 Task: Research Airbnb properties in Renens, Switzerland from 3rd November, 2023 to 9th November, 2023 for 2 adults.1  bedroom having 1 bed and 1 bathroom. Property type can be hotel. Booking option can be shelf check-in. Look for 3 properties as per requirement.
Action: Mouse moved to (496, 101)
Screenshot: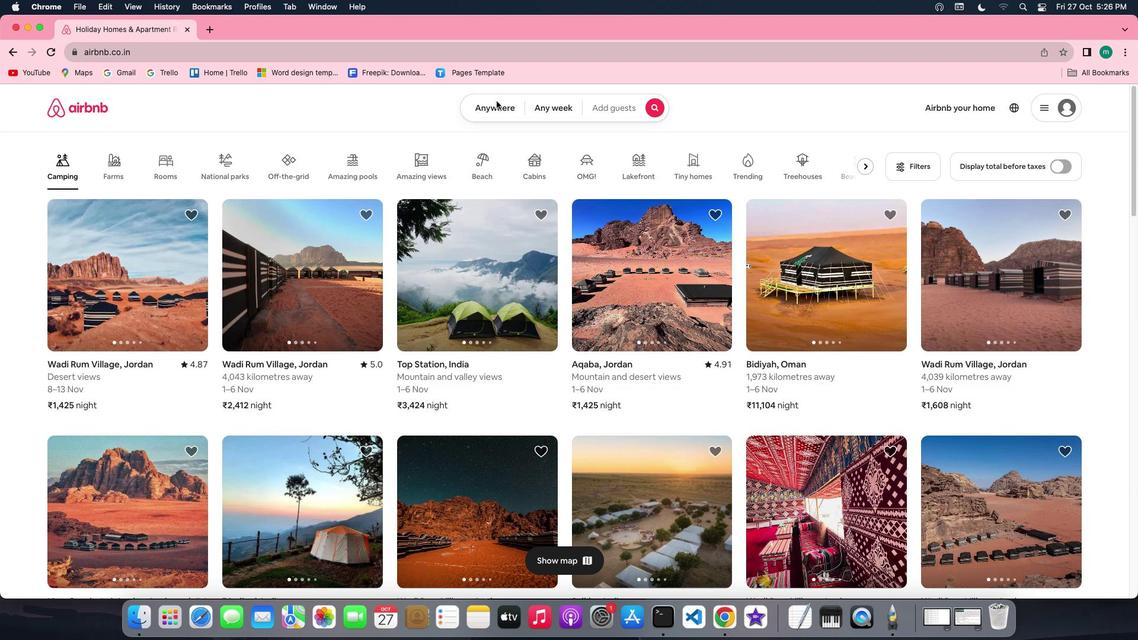 
Action: Mouse pressed left at (496, 101)
Screenshot: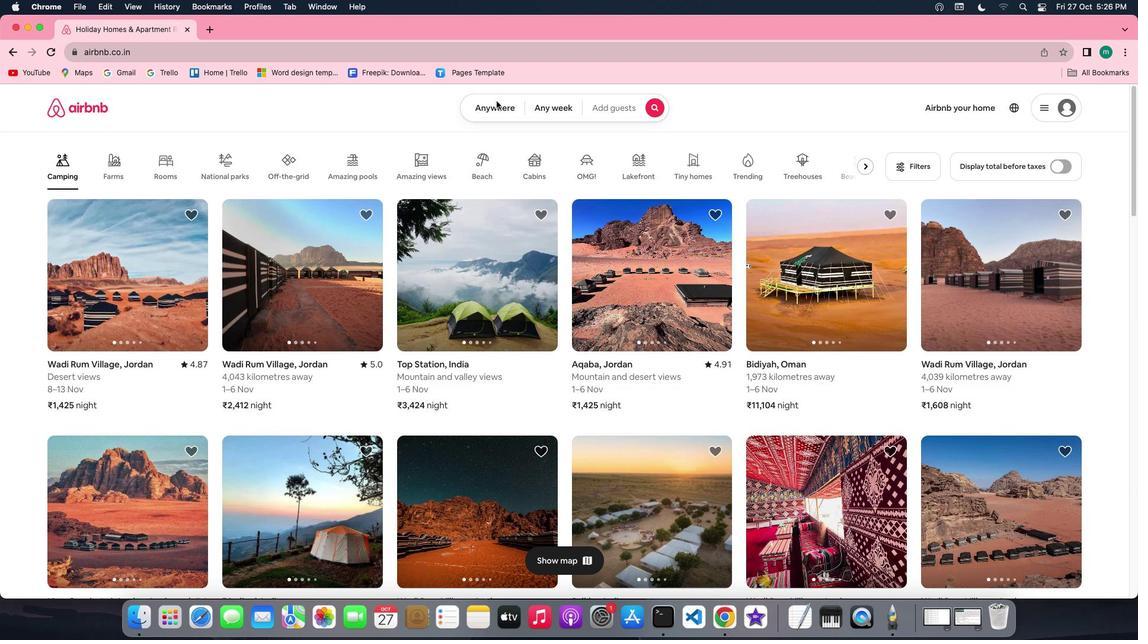 
Action: Mouse moved to (493, 104)
Screenshot: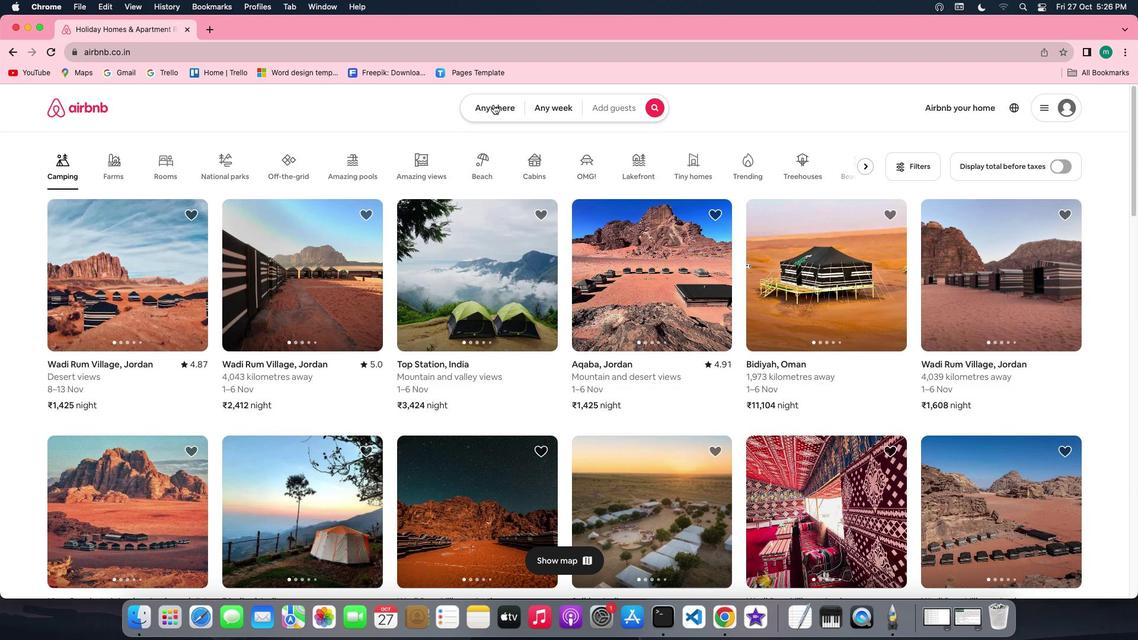 
Action: Mouse pressed left at (493, 104)
Screenshot: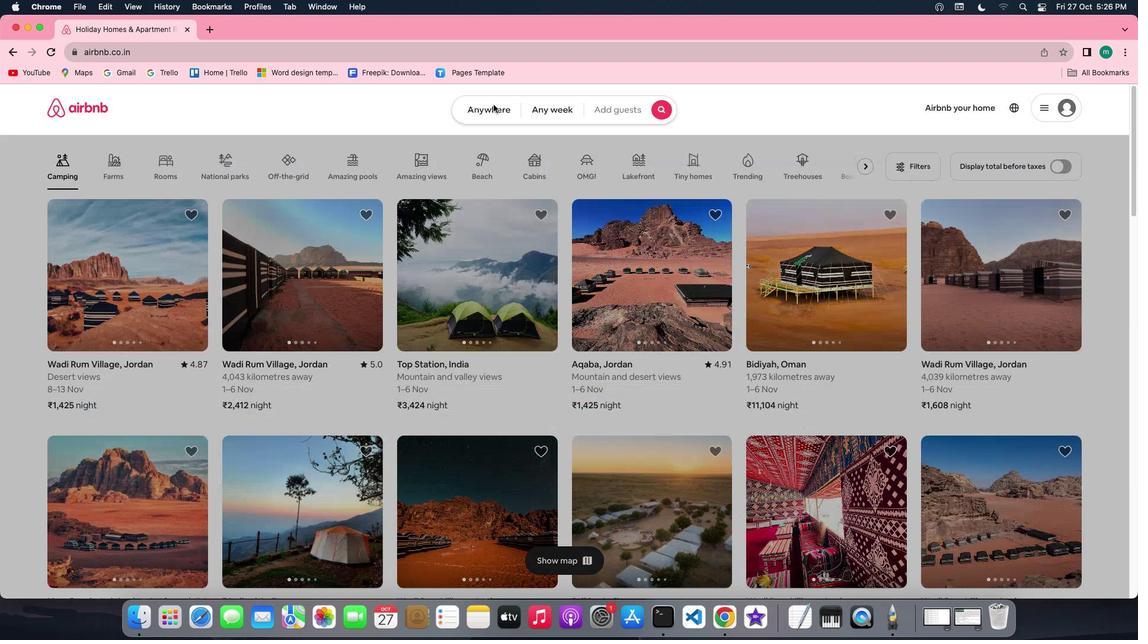 
Action: Mouse moved to (420, 157)
Screenshot: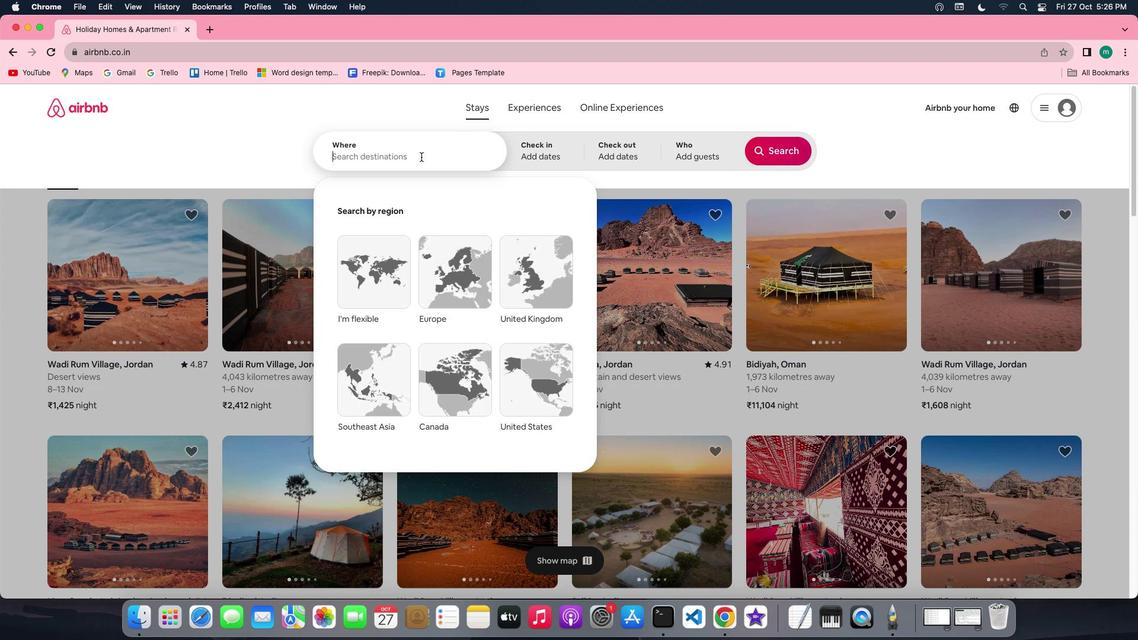 
Action: Mouse pressed left at (420, 157)
Screenshot: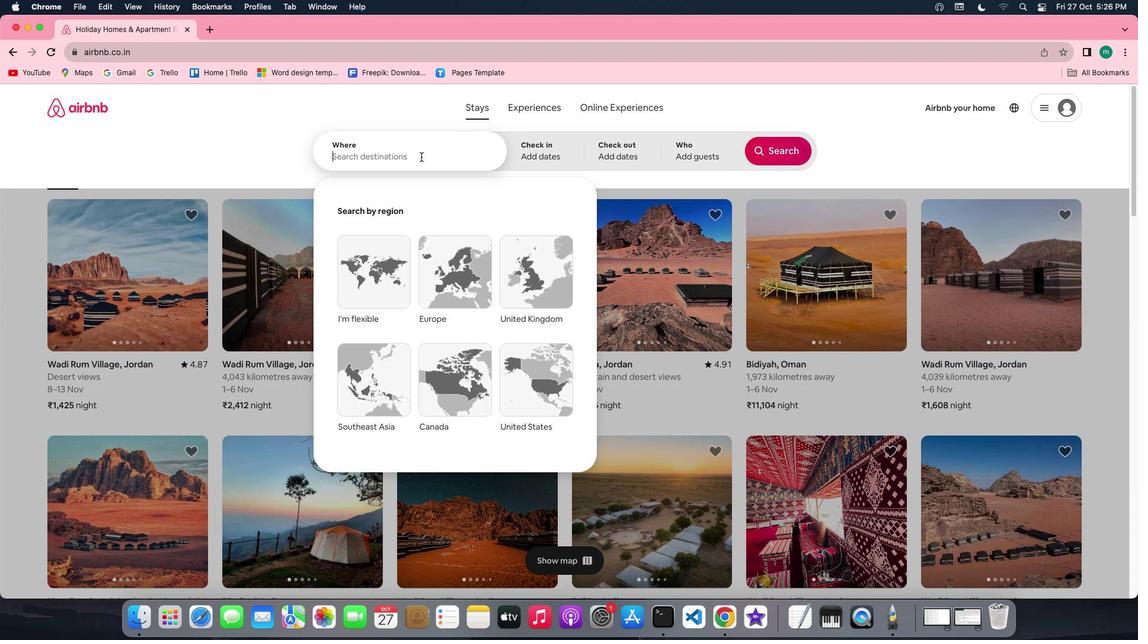 
Action: Key pressed Key.shift'R''e''n''e''n''s'','Key.spaceKey.shift'S''w''i''t''z''e''r''l''a''n''d'
Screenshot: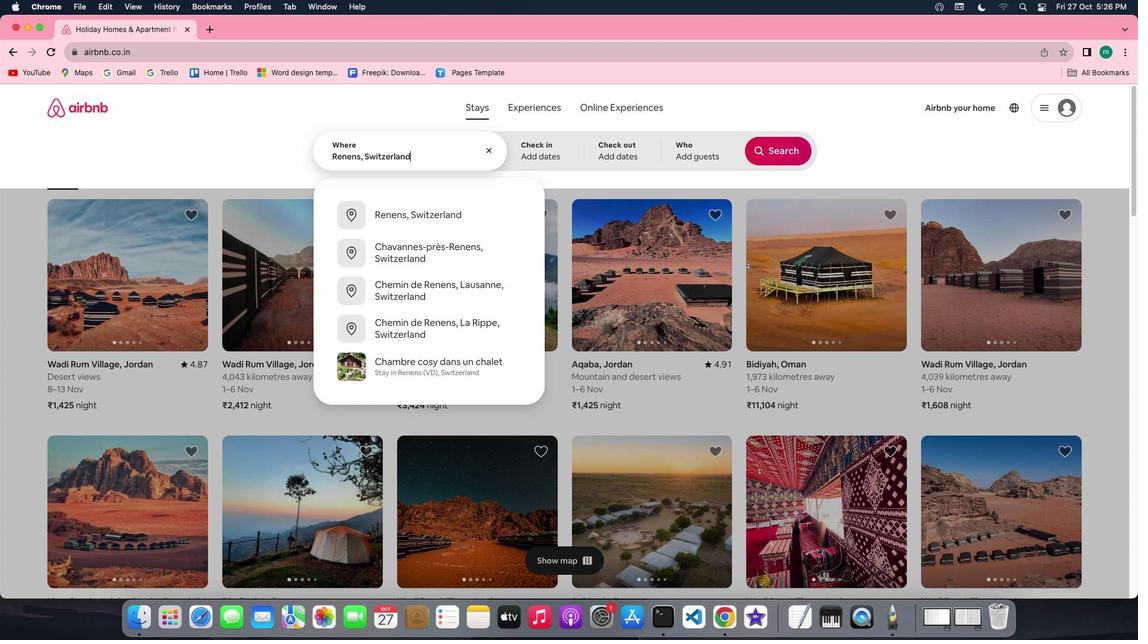 
Action: Mouse moved to (549, 158)
Screenshot: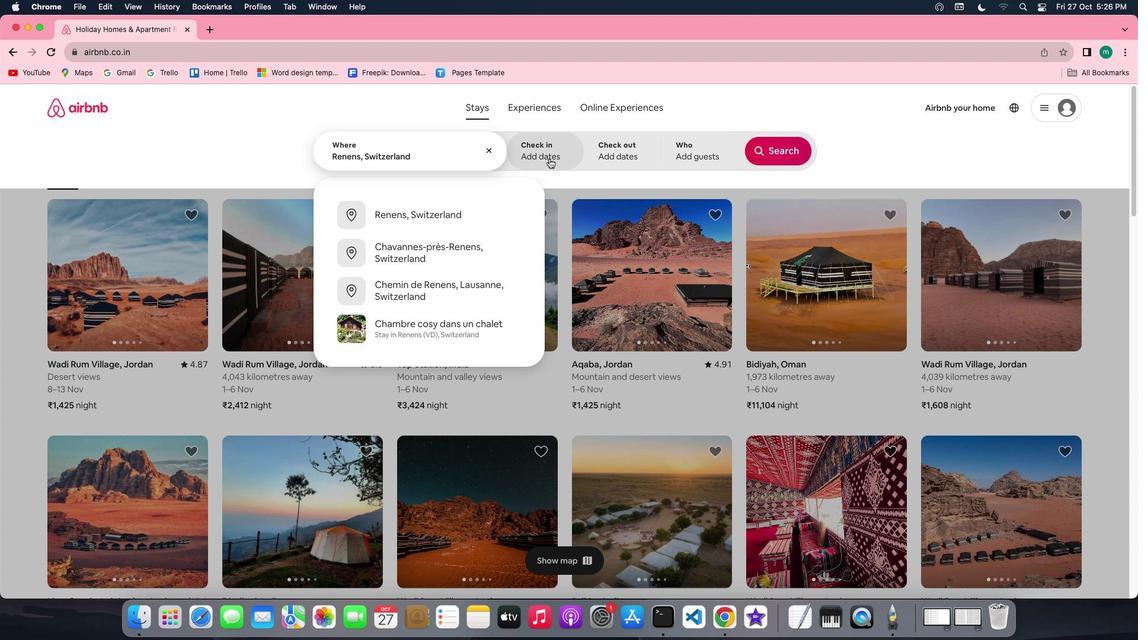 
Action: Mouse pressed left at (549, 158)
Screenshot: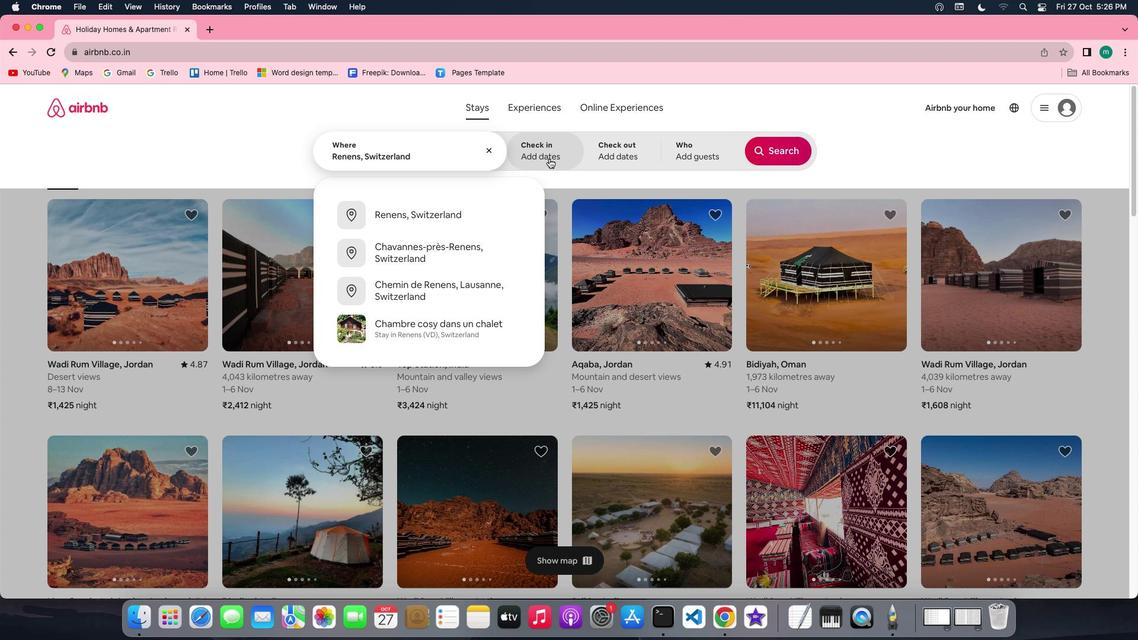 
Action: Mouse moved to (732, 292)
Screenshot: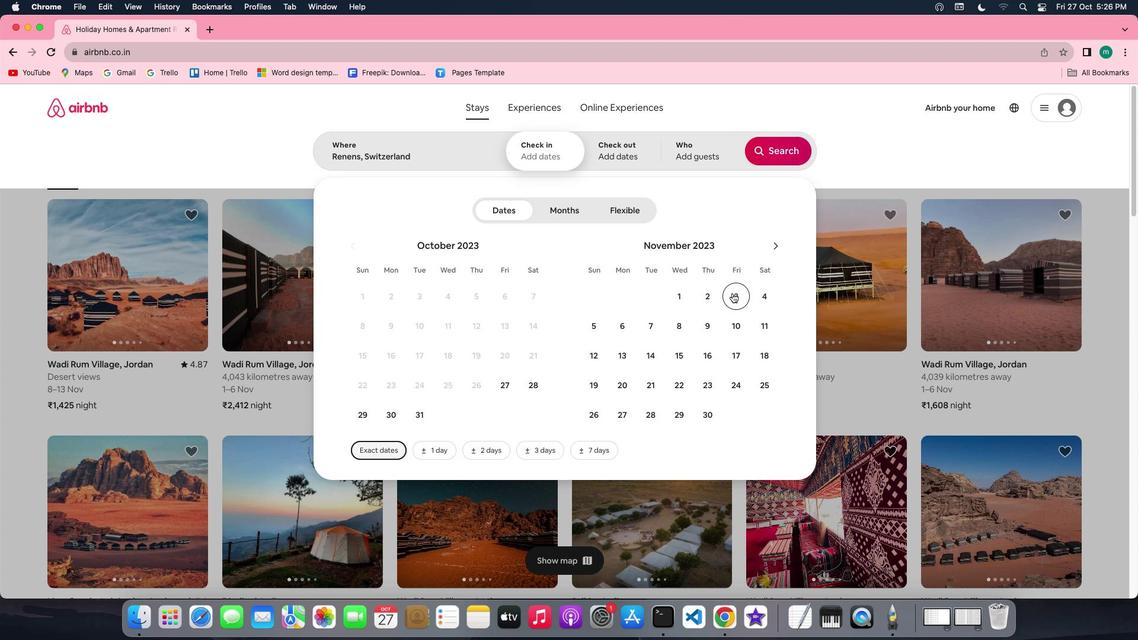 
Action: Mouse pressed left at (732, 292)
Screenshot: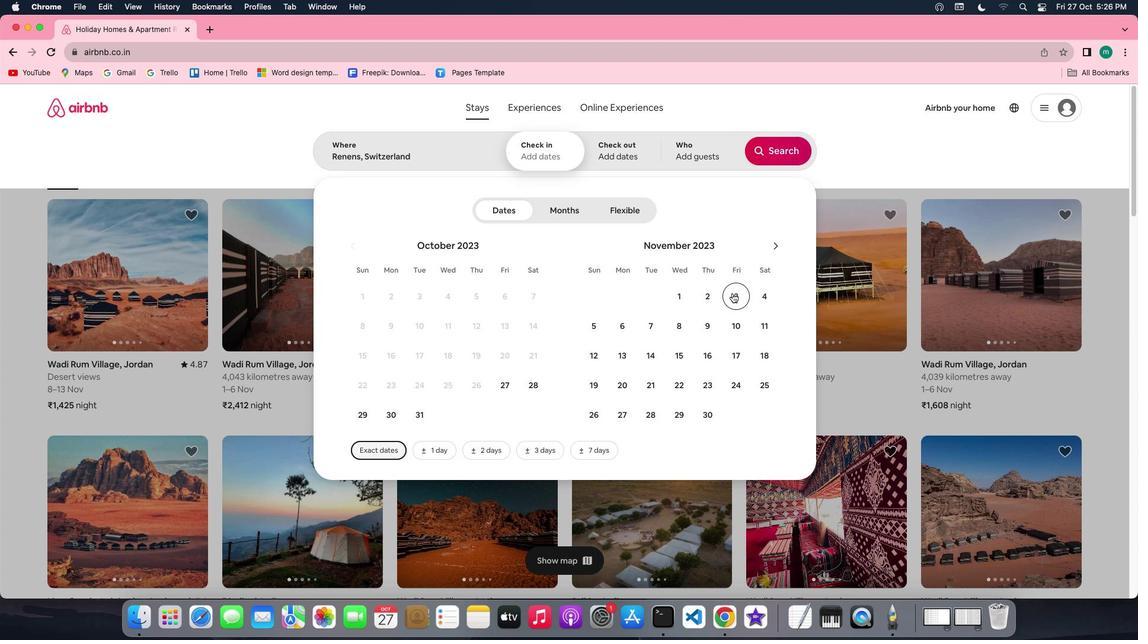 
Action: Mouse moved to (714, 322)
Screenshot: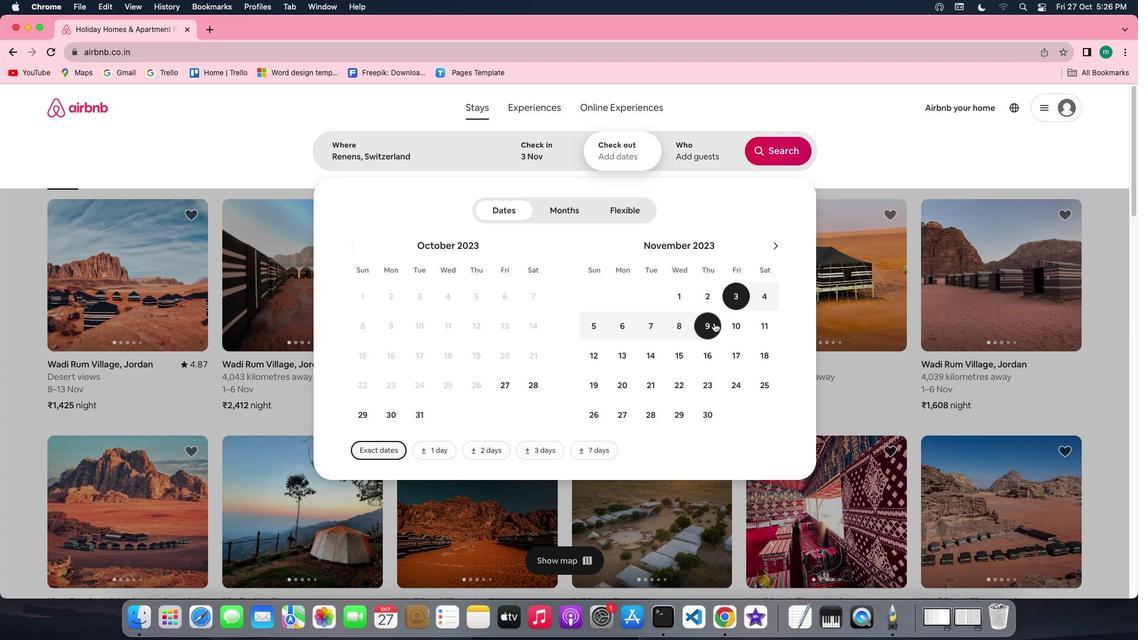 
Action: Mouse pressed left at (714, 322)
Screenshot: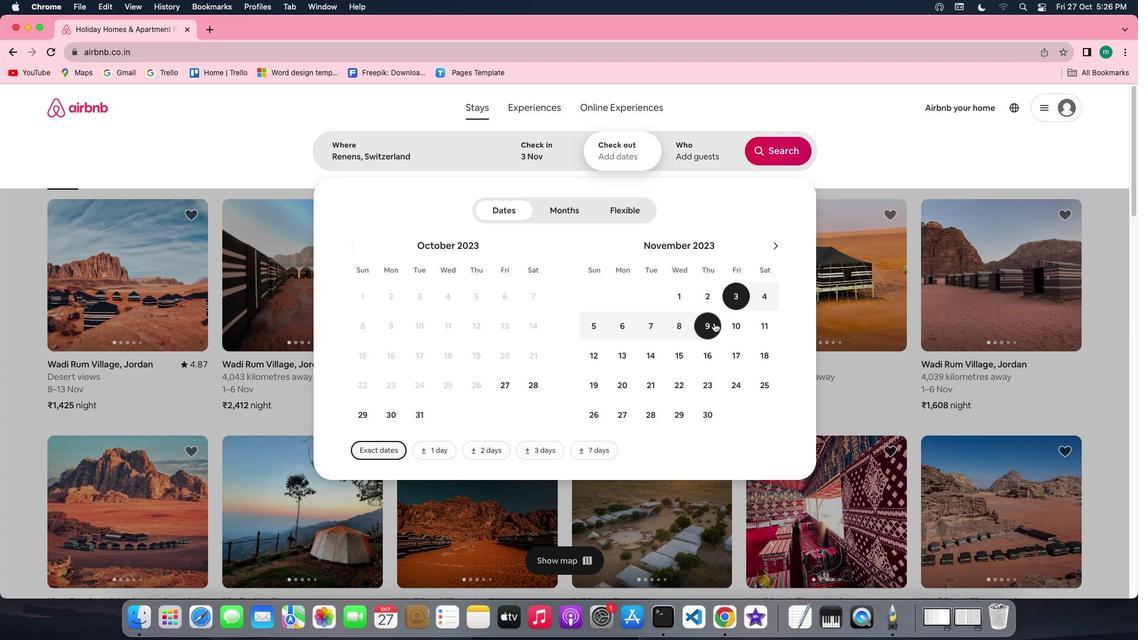 
Action: Mouse moved to (732, 159)
Screenshot: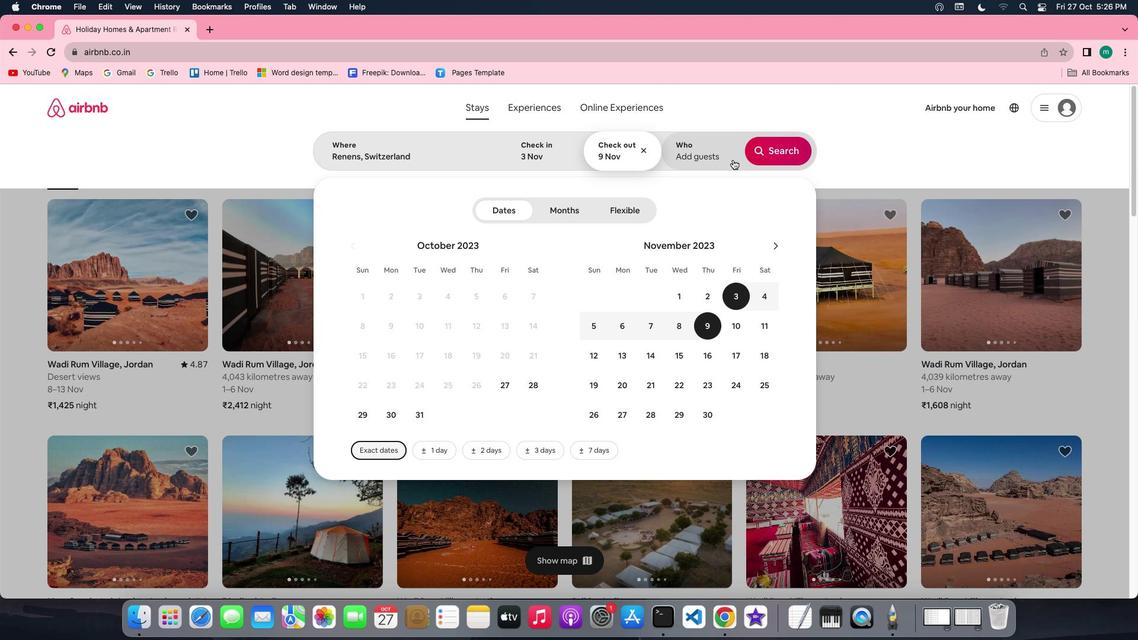 
Action: Mouse pressed left at (732, 159)
Screenshot: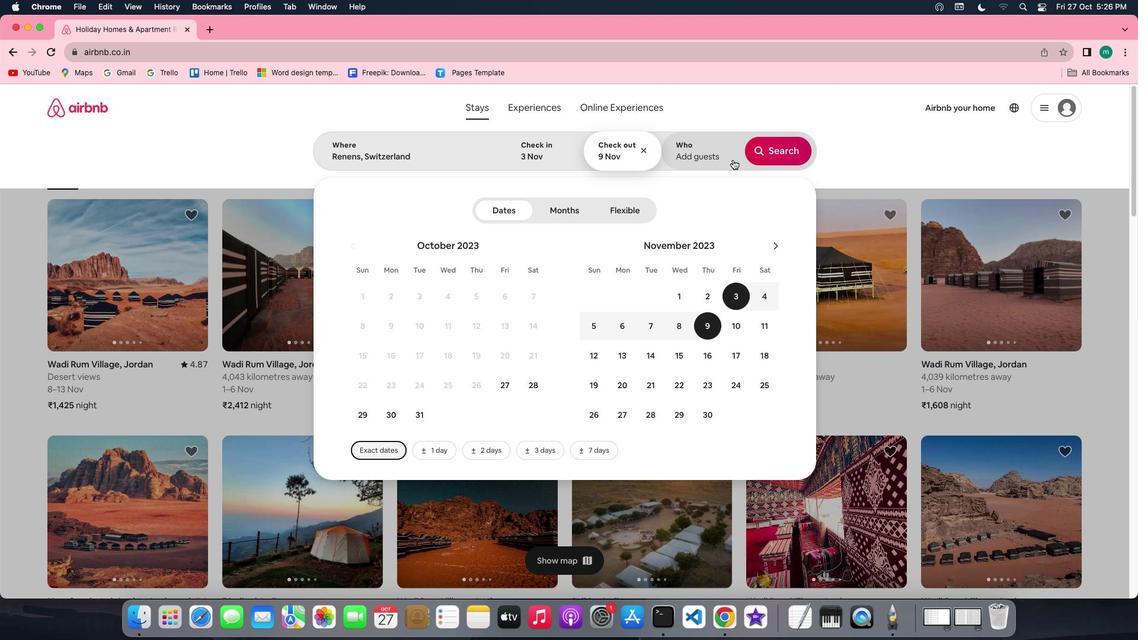 
Action: Mouse moved to (782, 216)
Screenshot: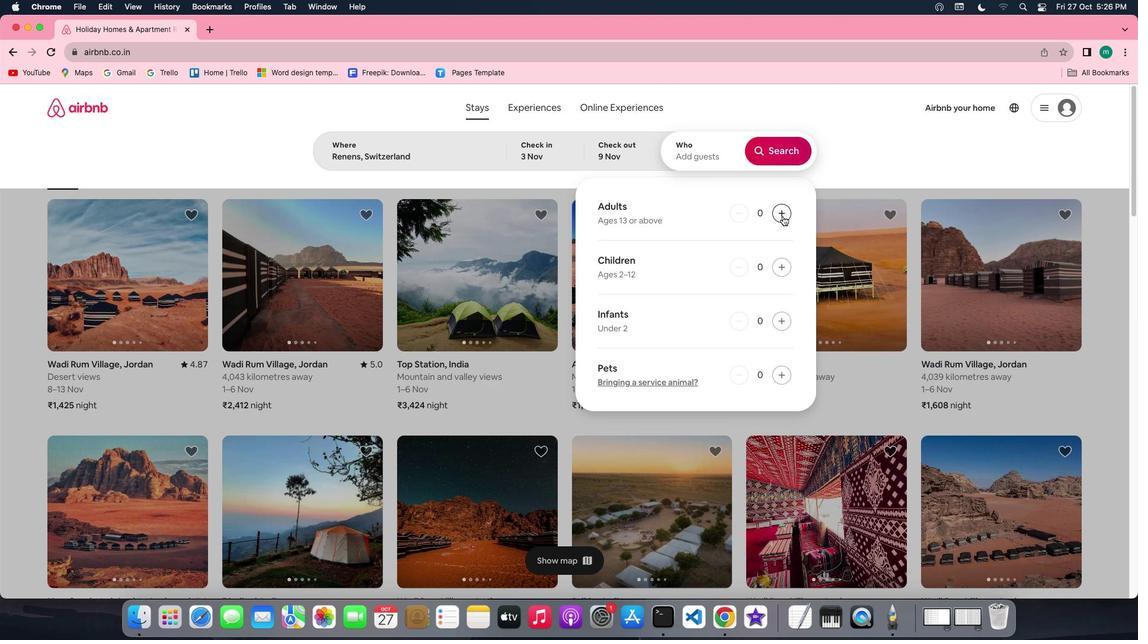 
Action: Mouse pressed left at (782, 216)
Screenshot: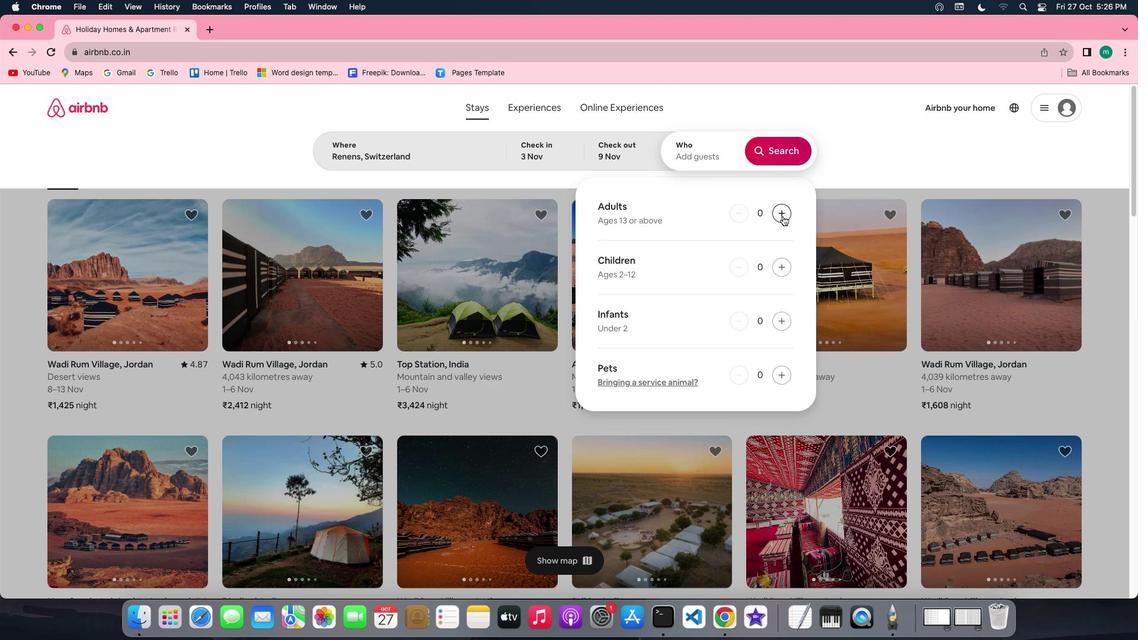 
Action: Mouse pressed left at (782, 216)
Screenshot: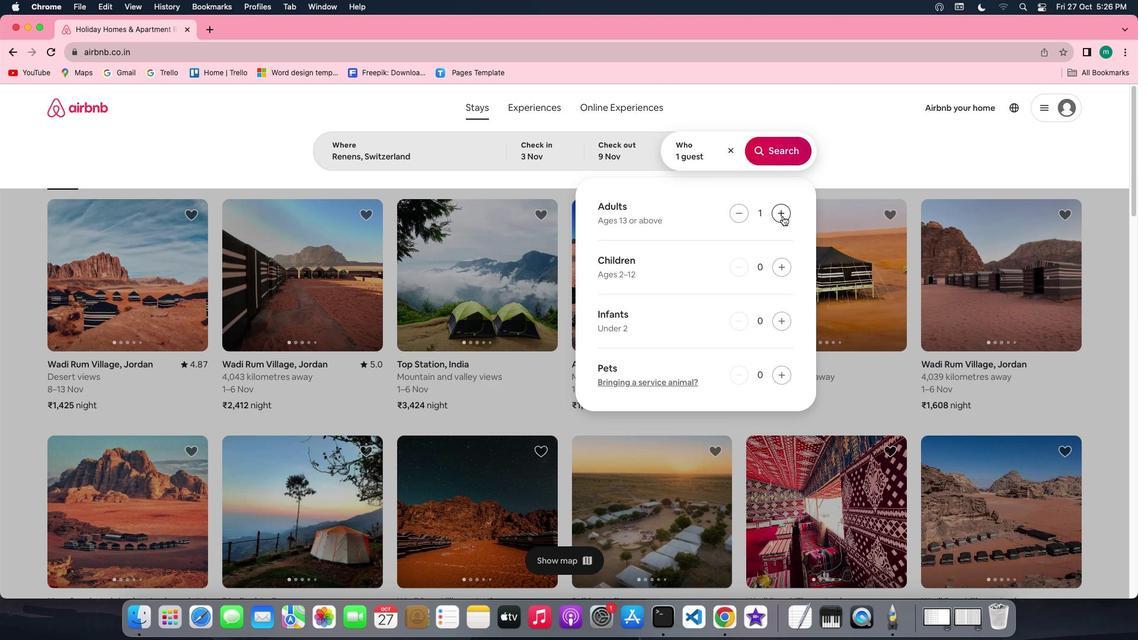 
Action: Mouse moved to (780, 142)
Screenshot: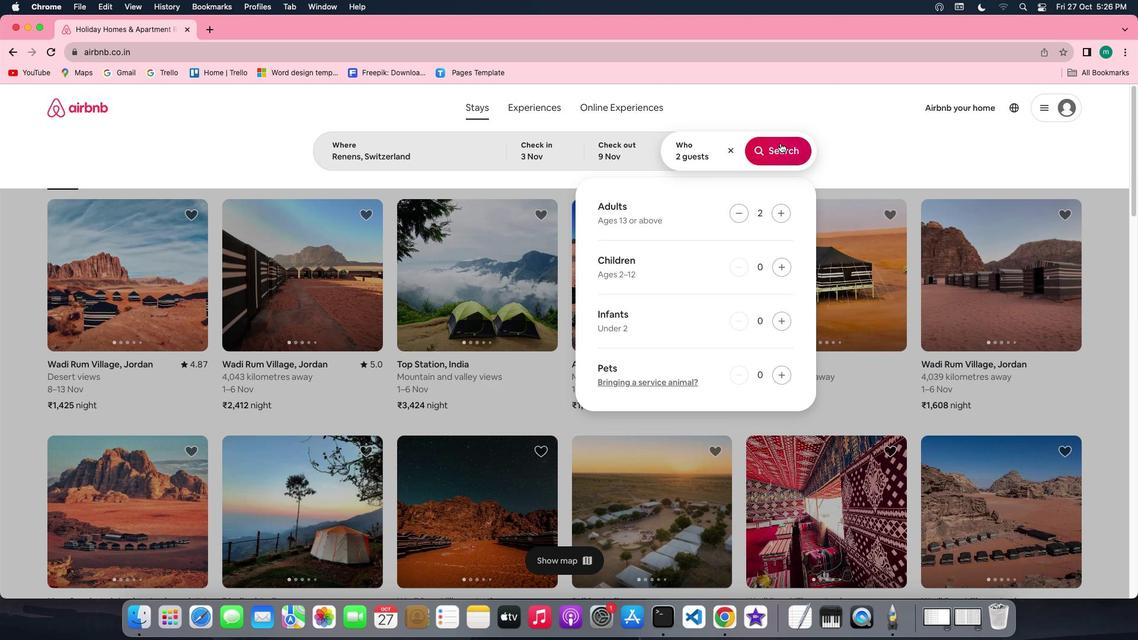 
Action: Mouse pressed left at (780, 142)
Screenshot: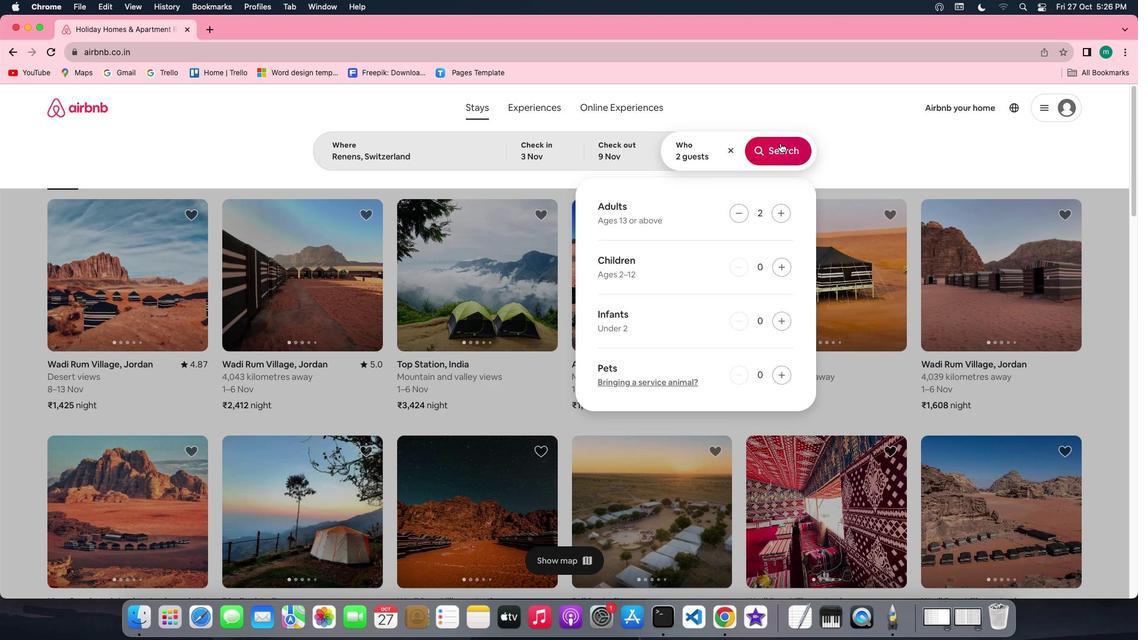 
Action: Mouse moved to (942, 158)
Screenshot: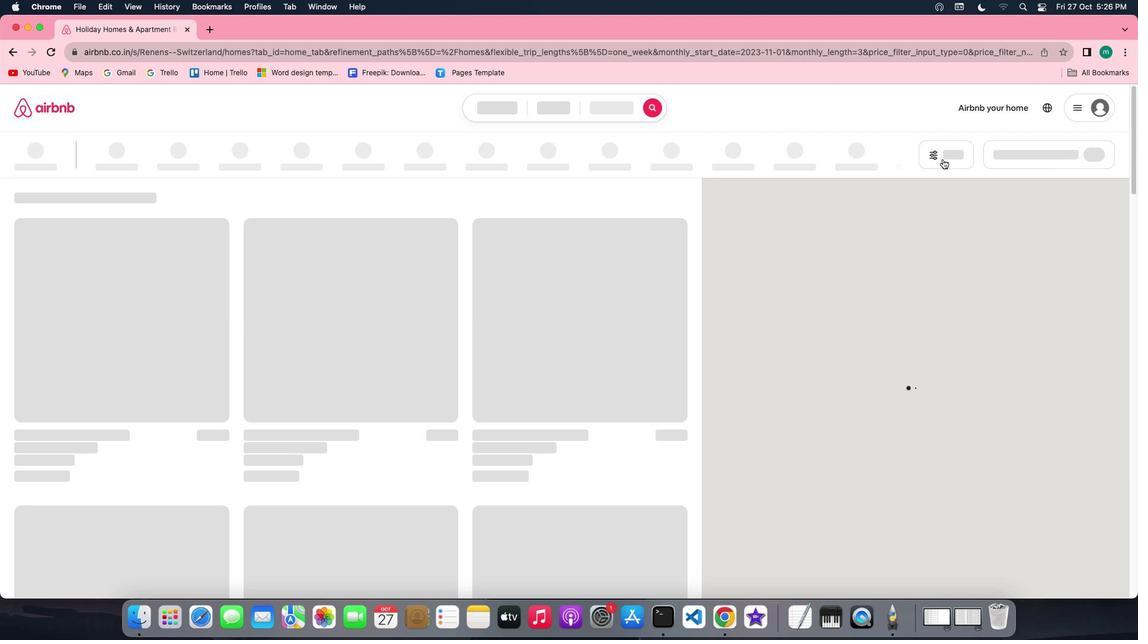 
Action: Mouse pressed left at (942, 158)
Screenshot: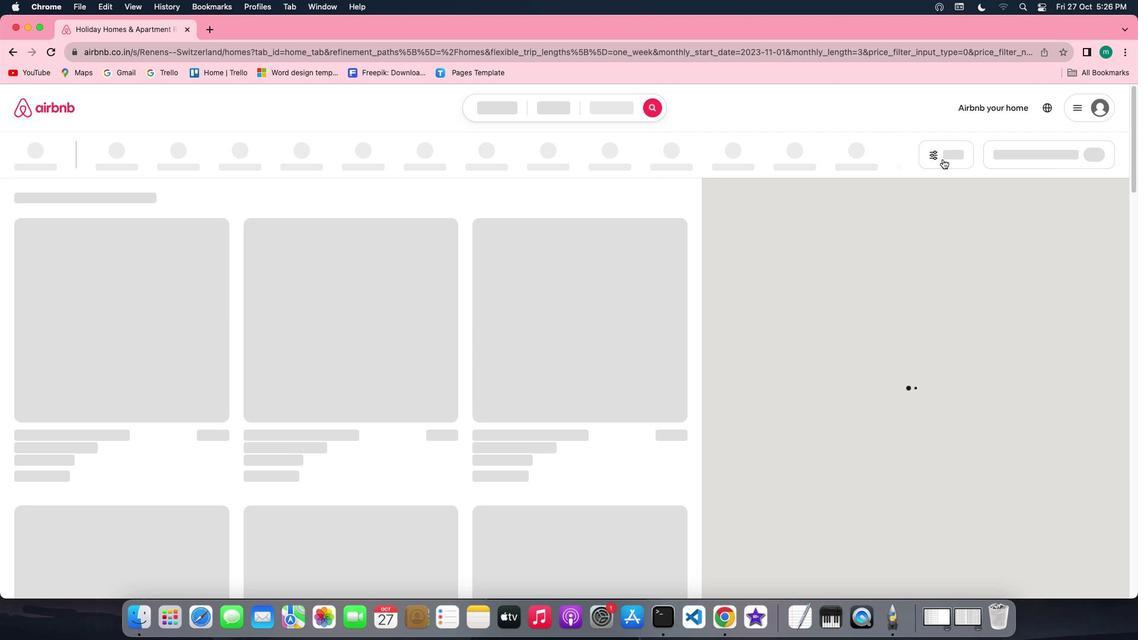 
Action: Mouse moved to (941, 155)
Screenshot: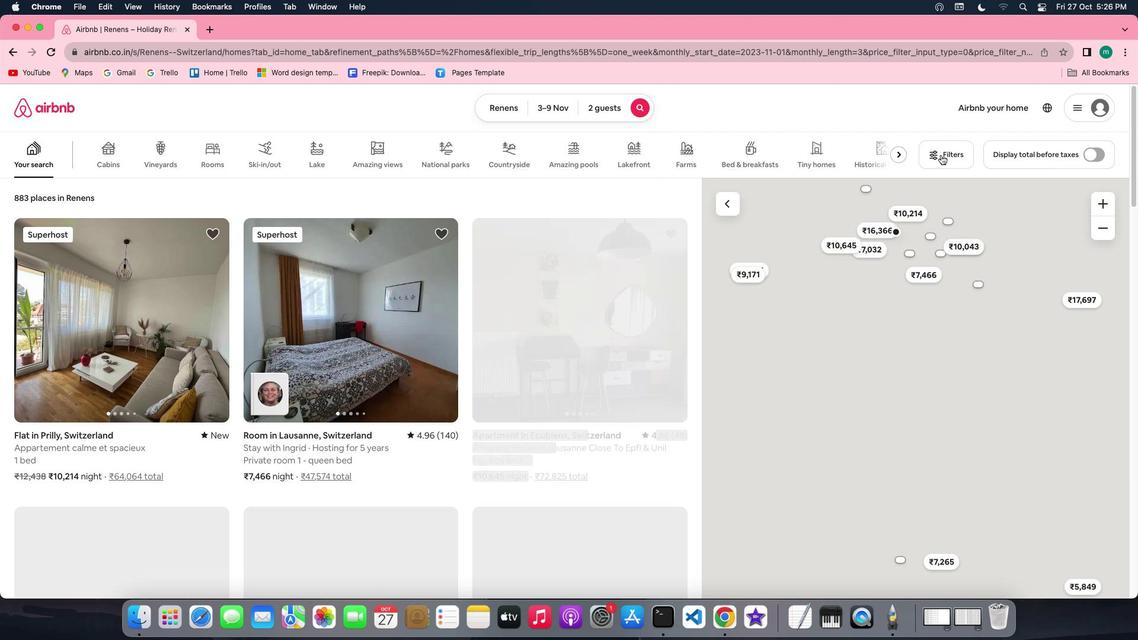 
Action: Mouse pressed left at (941, 155)
Screenshot: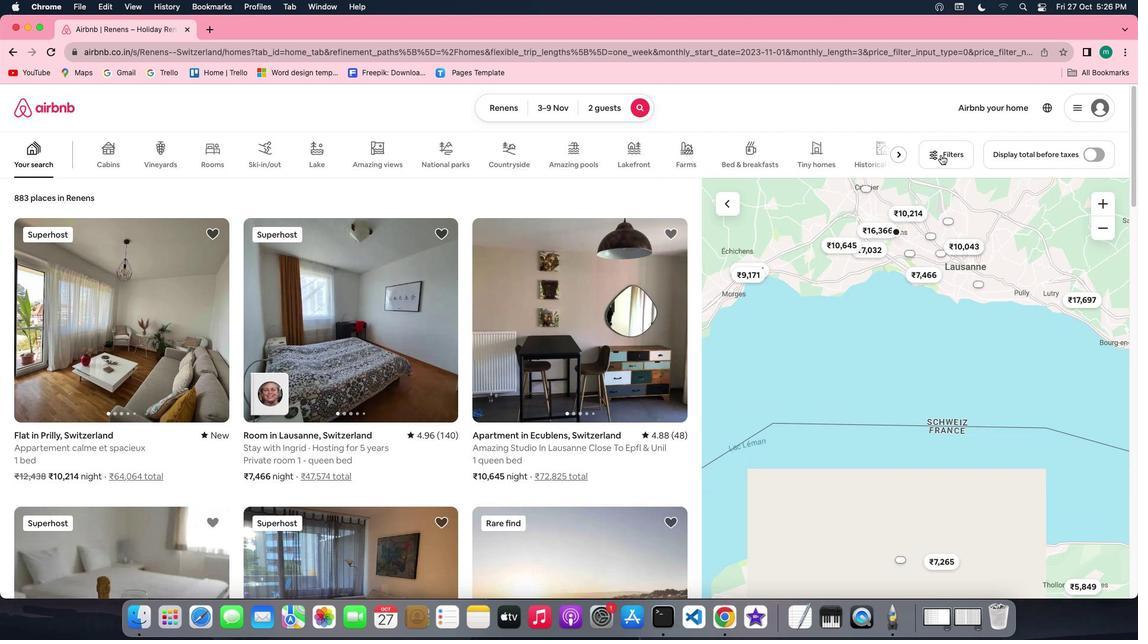 
Action: Mouse moved to (614, 346)
Screenshot: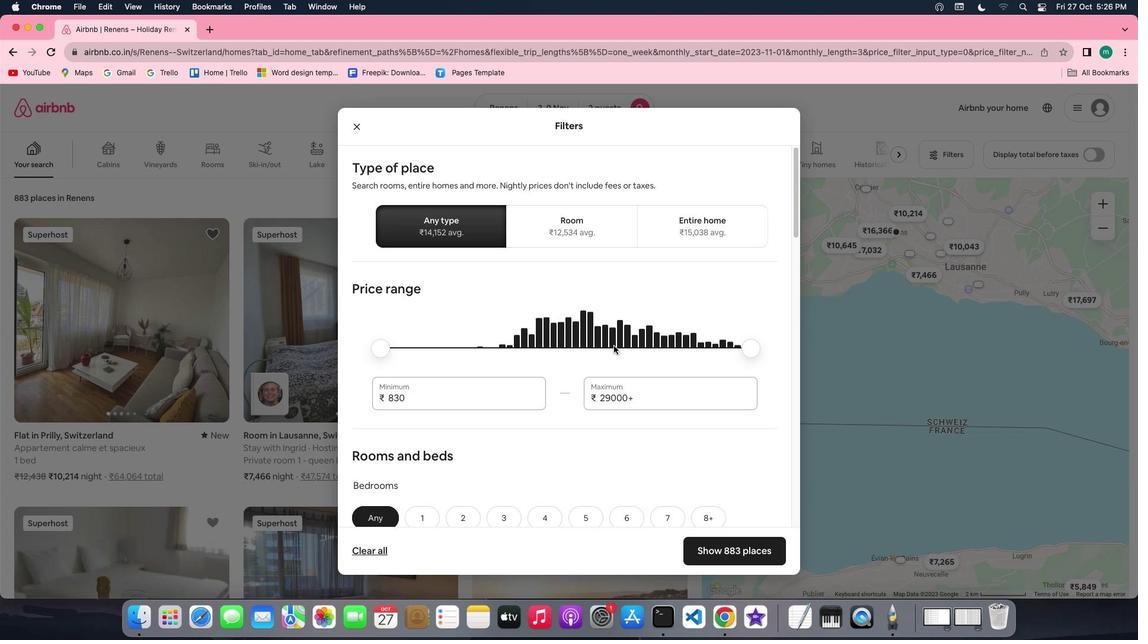 
Action: Mouse scrolled (614, 346) with delta (0, 0)
Screenshot: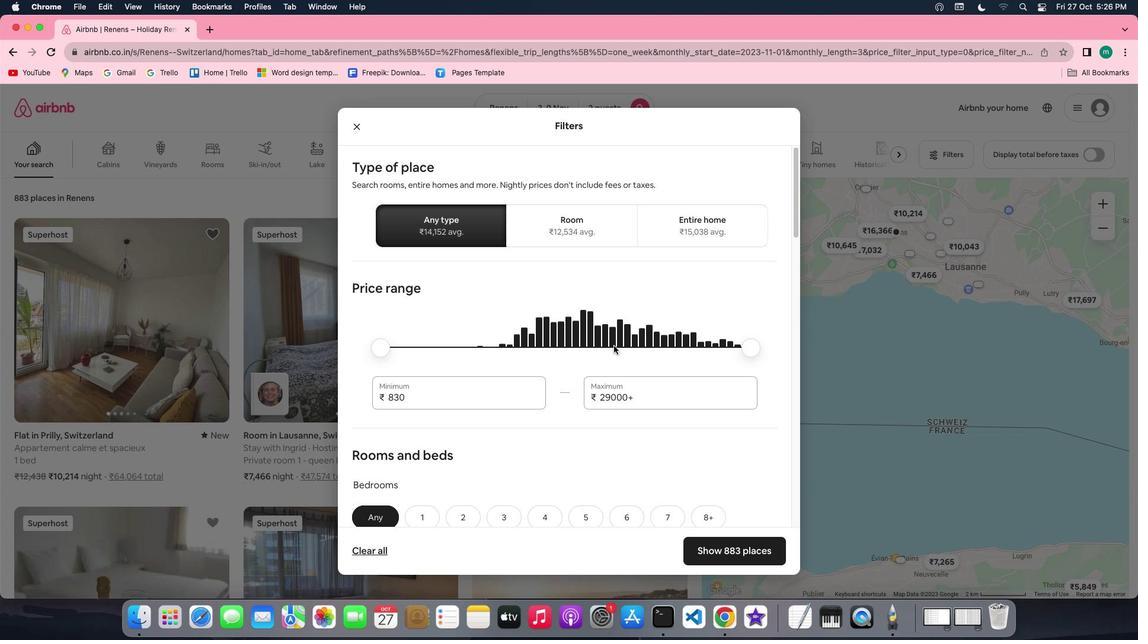 
Action: Mouse scrolled (614, 346) with delta (0, 0)
Screenshot: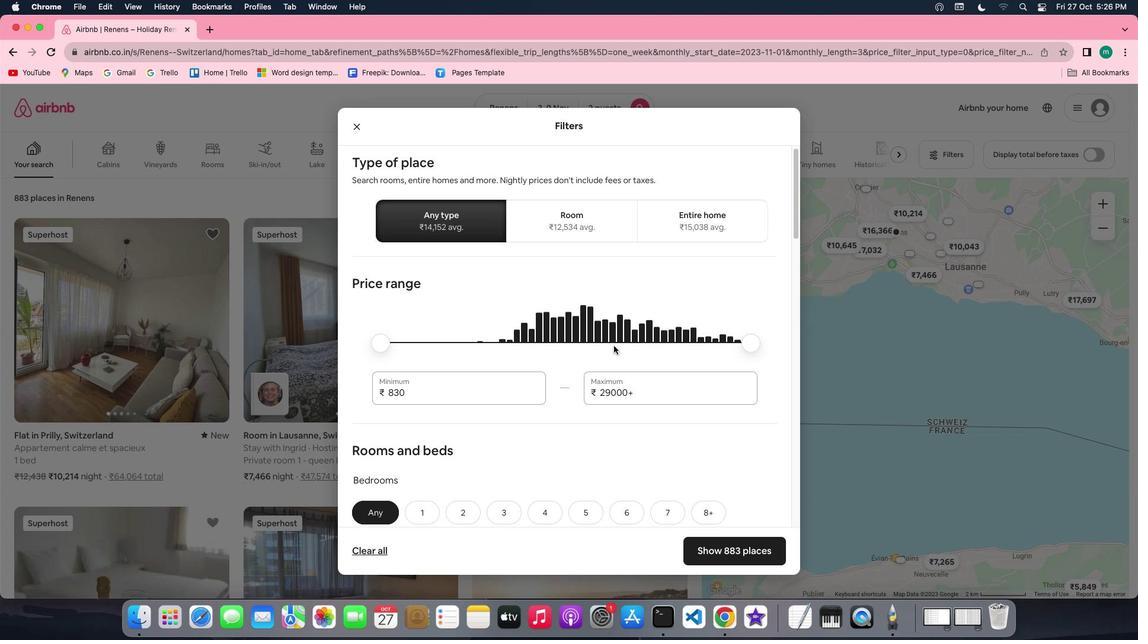 
Action: Mouse scrolled (614, 346) with delta (0, 0)
Screenshot: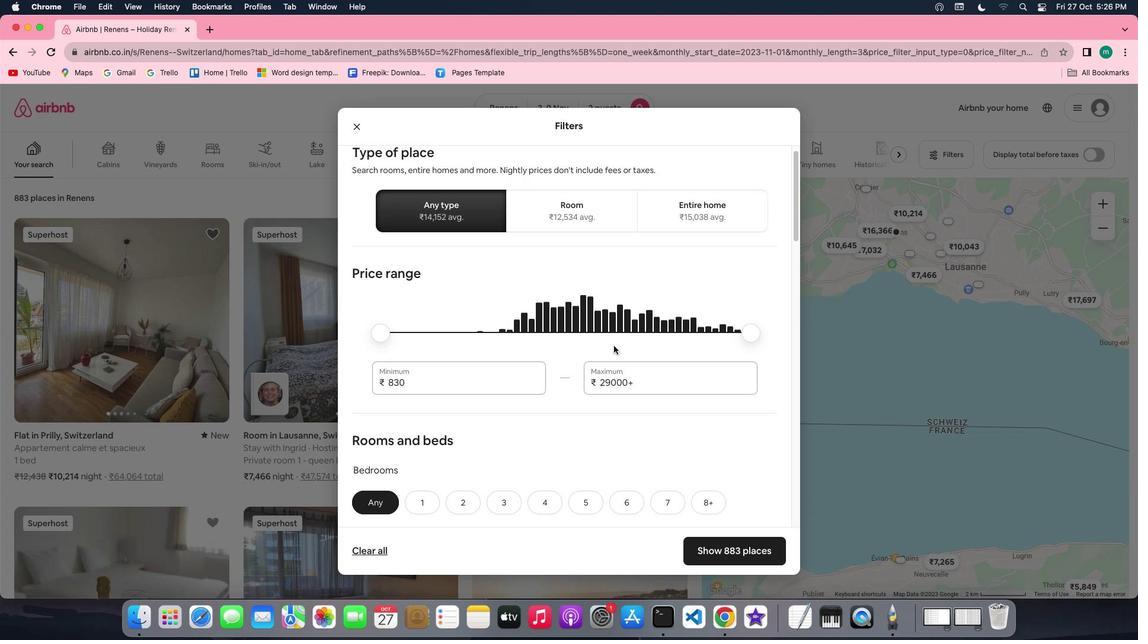 
Action: Mouse scrolled (614, 346) with delta (0, 0)
Screenshot: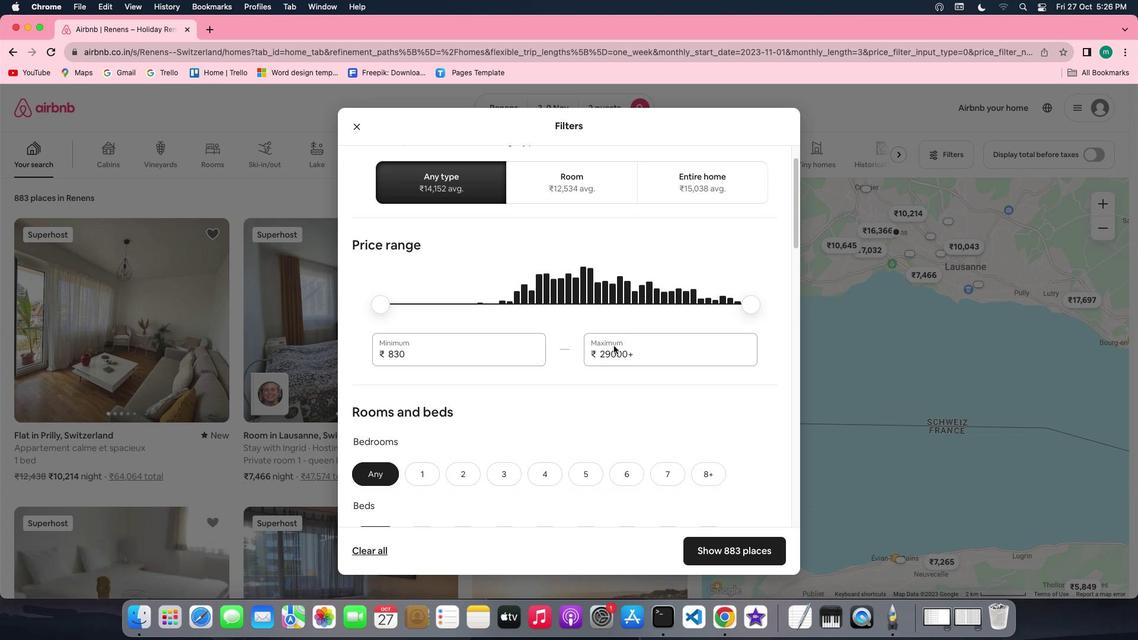 
Action: Mouse scrolled (614, 346) with delta (0, 0)
Screenshot: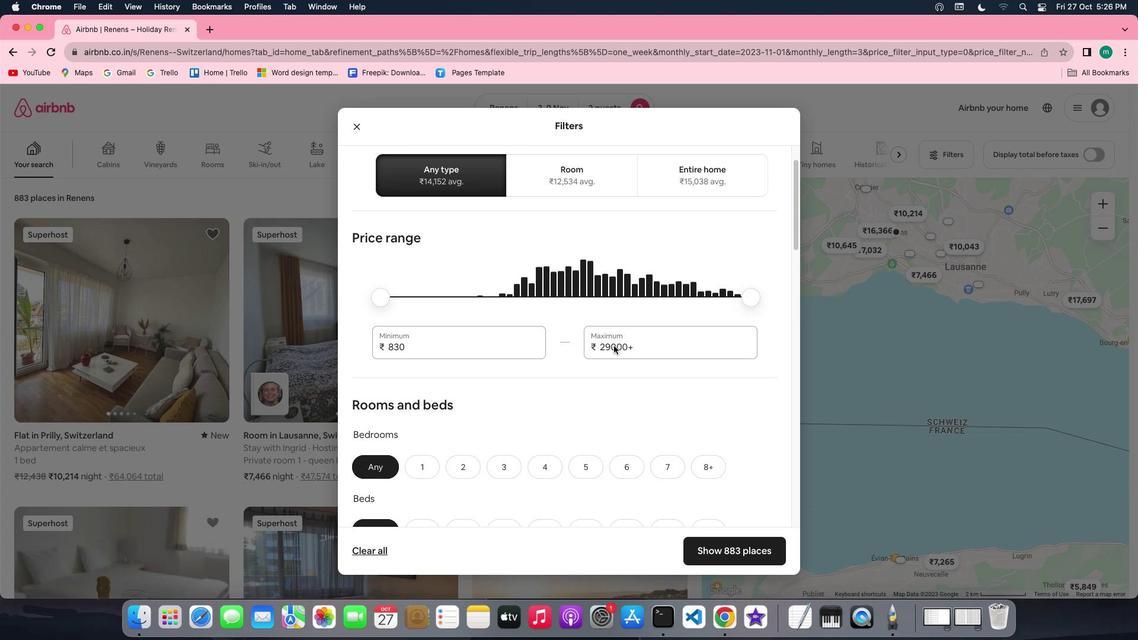 
Action: Mouse scrolled (614, 346) with delta (0, -1)
Screenshot: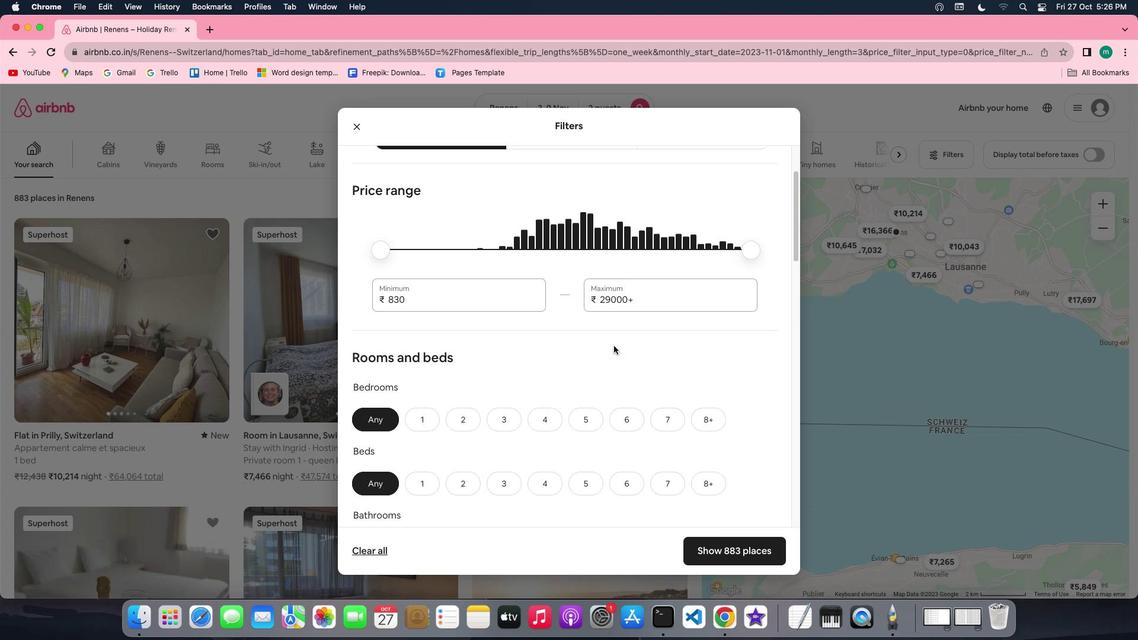 
Action: Mouse scrolled (614, 346) with delta (0, -1)
Screenshot: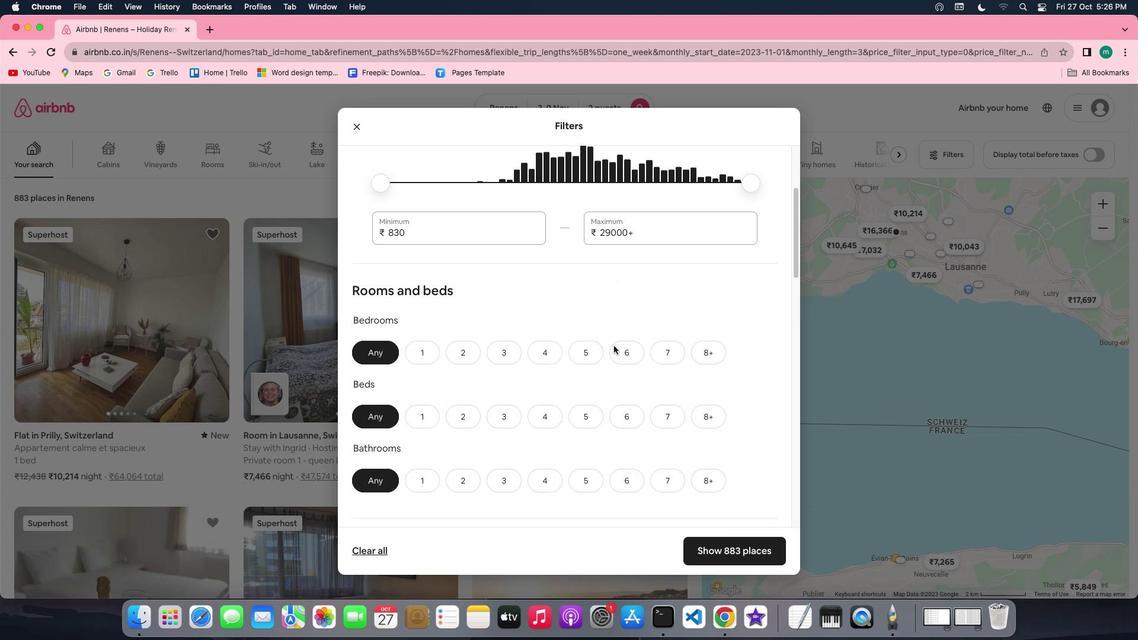 
Action: Mouse scrolled (614, 346) with delta (0, 0)
Screenshot: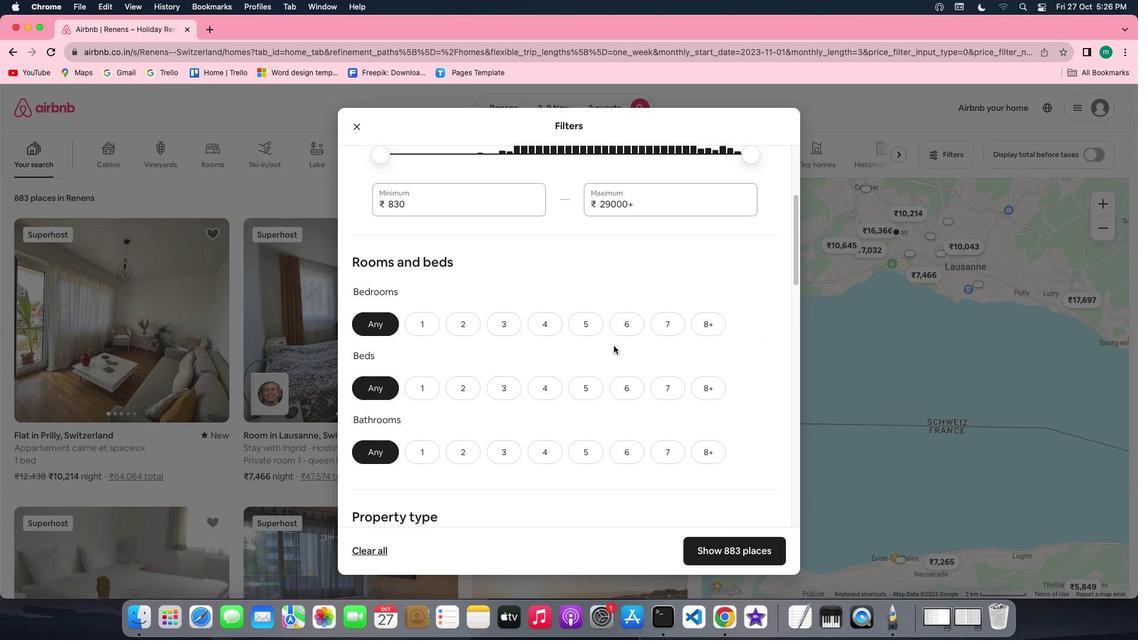 
Action: Mouse scrolled (614, 346) with delta (0, 0)
Screenshot: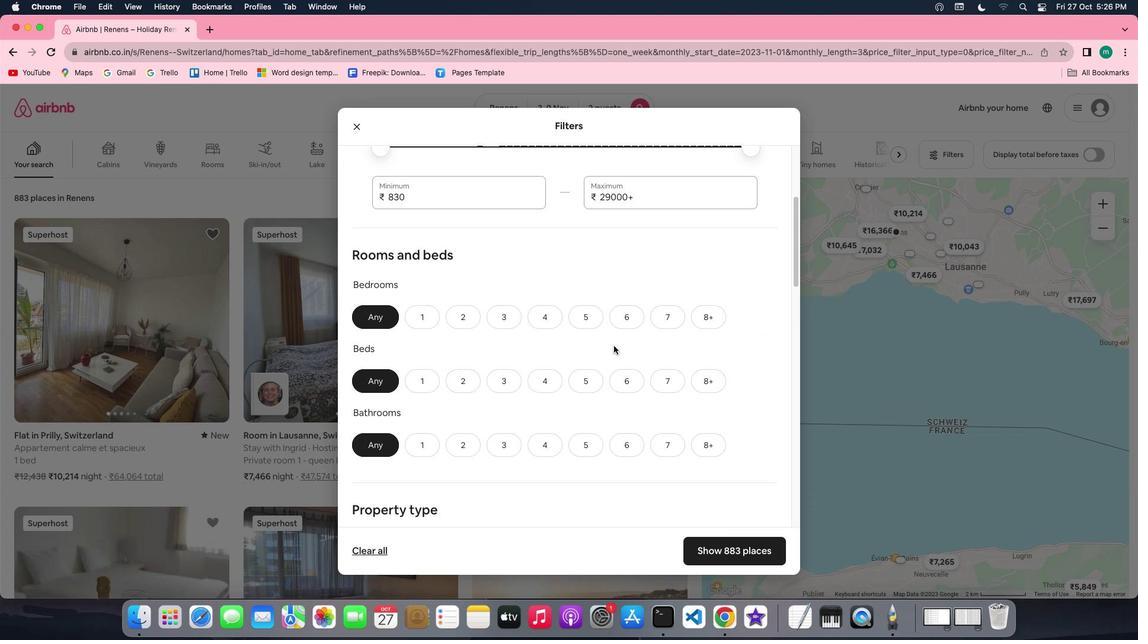 
Action: Mouse scrolled (614, 346) with delta (0, 0)
Screenshot: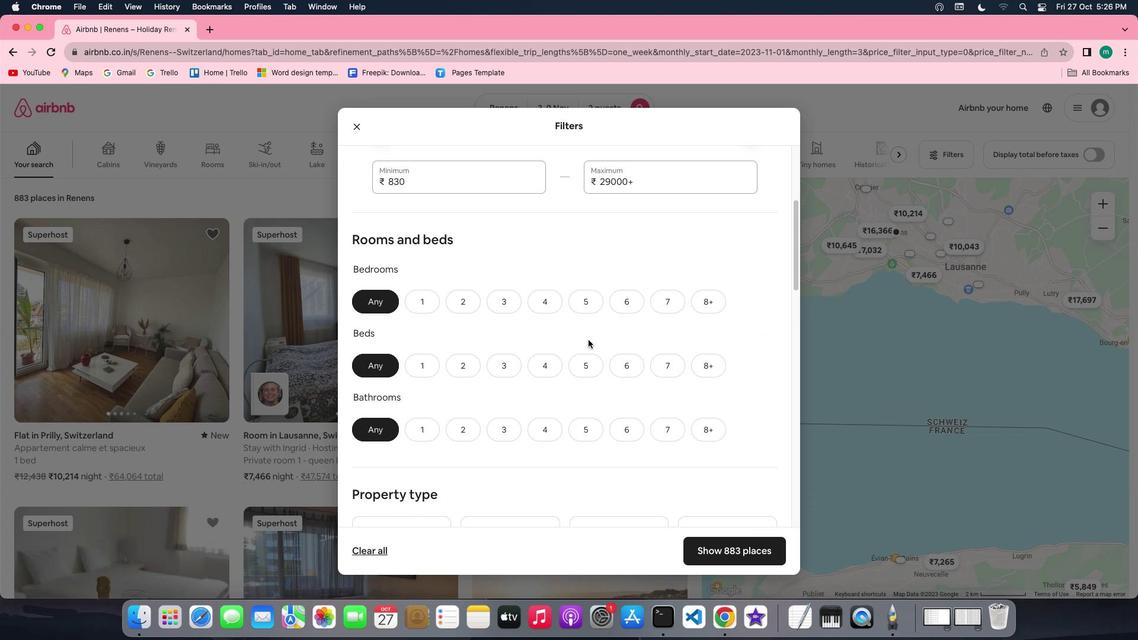 
Action: Mouse moved to (413, 286)
Screenshot: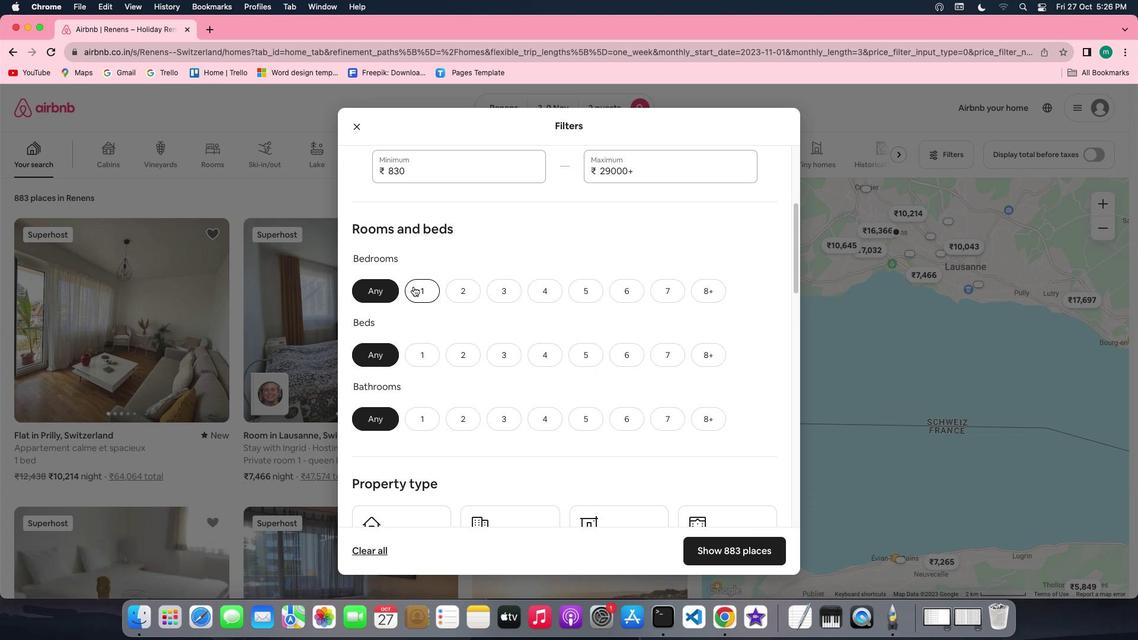 
Action: Mouse pressed left at (413, 286)
Screenshot: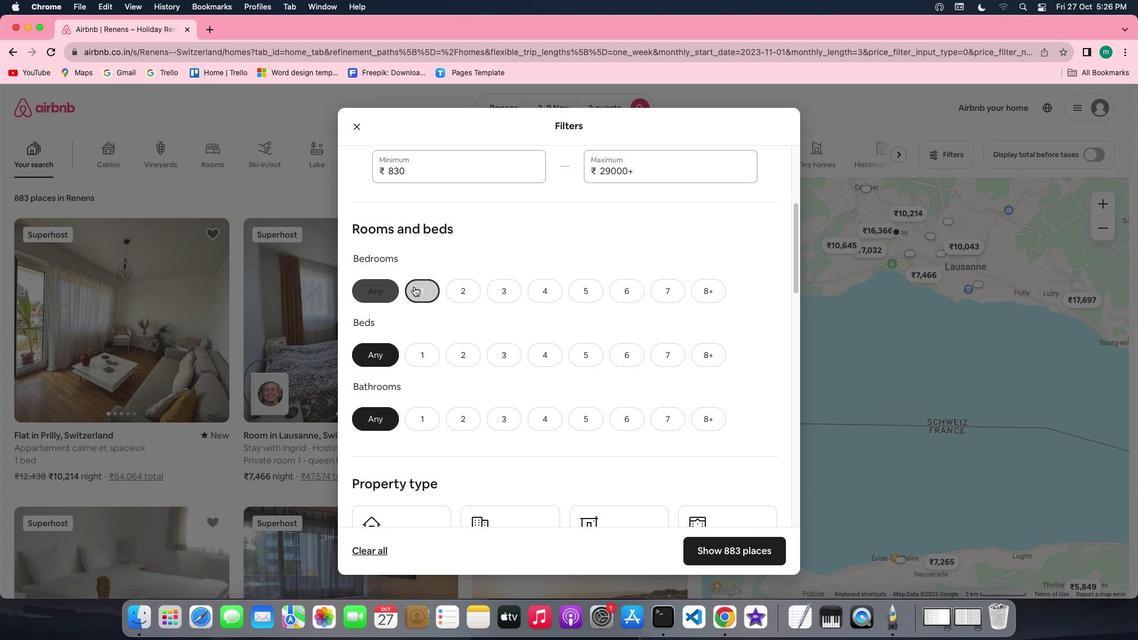 
Action: Mouse moved to (428, 364)
Screenshot: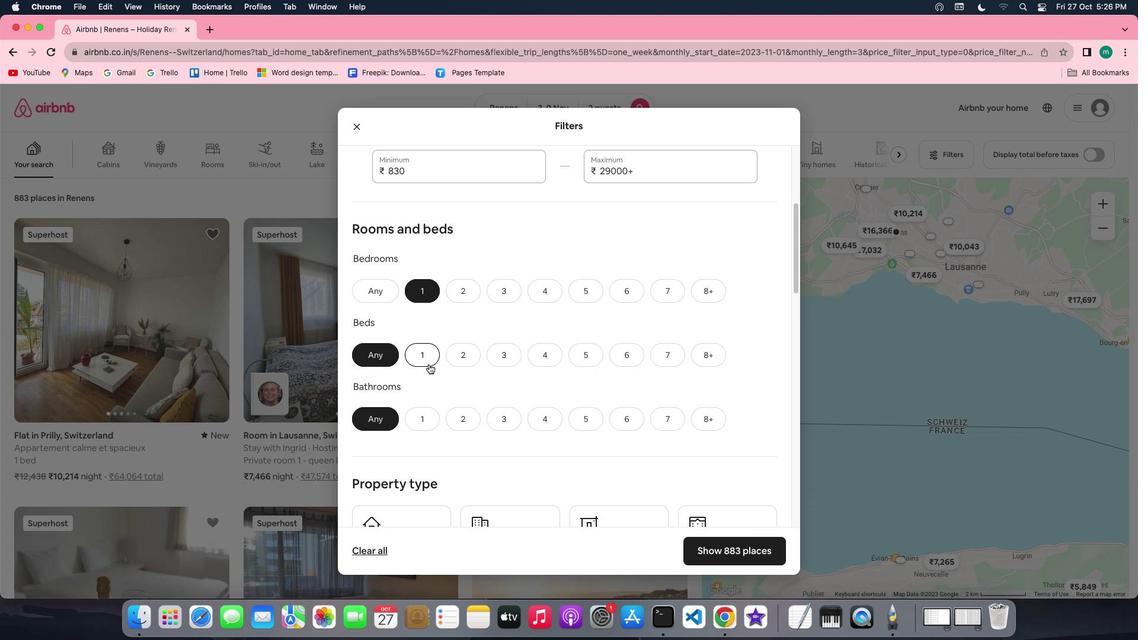 
Action: Mouse pressed left at (428, 364)
Screenshot: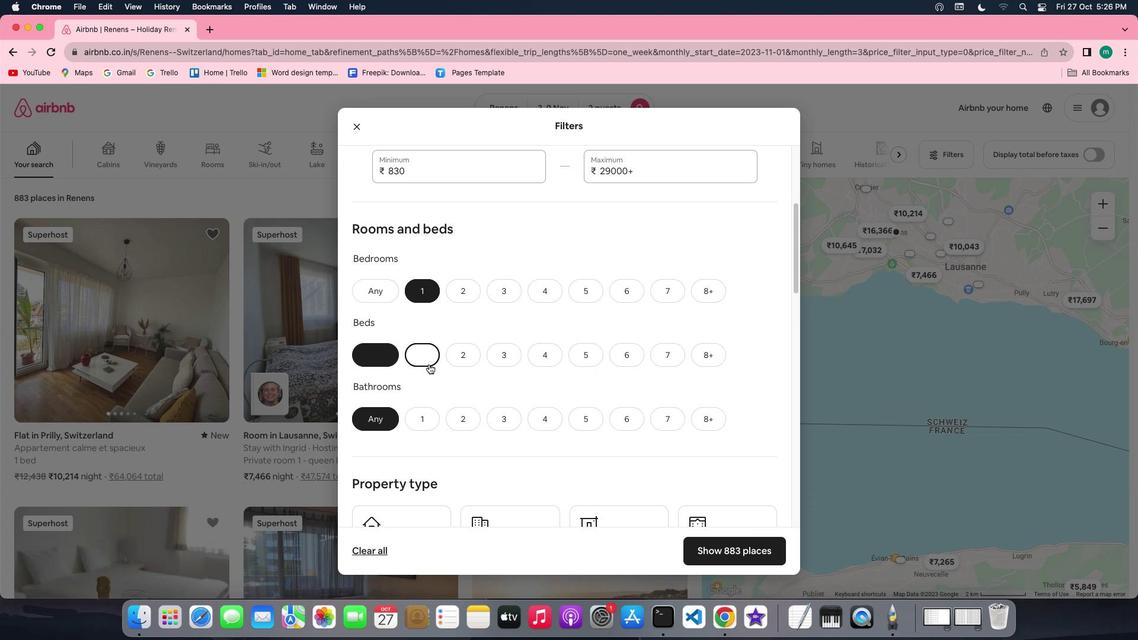 
Action: Mouse moved to (421, 420)
Screenshot: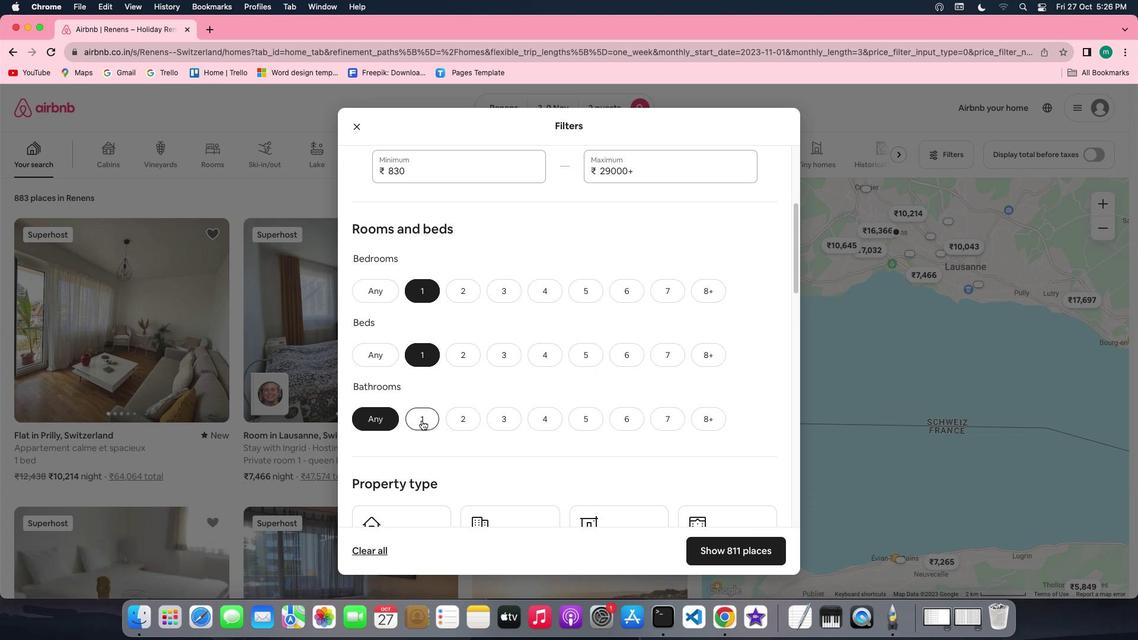 
Action: Mouse pressed left at (421, 420)
Screenshot: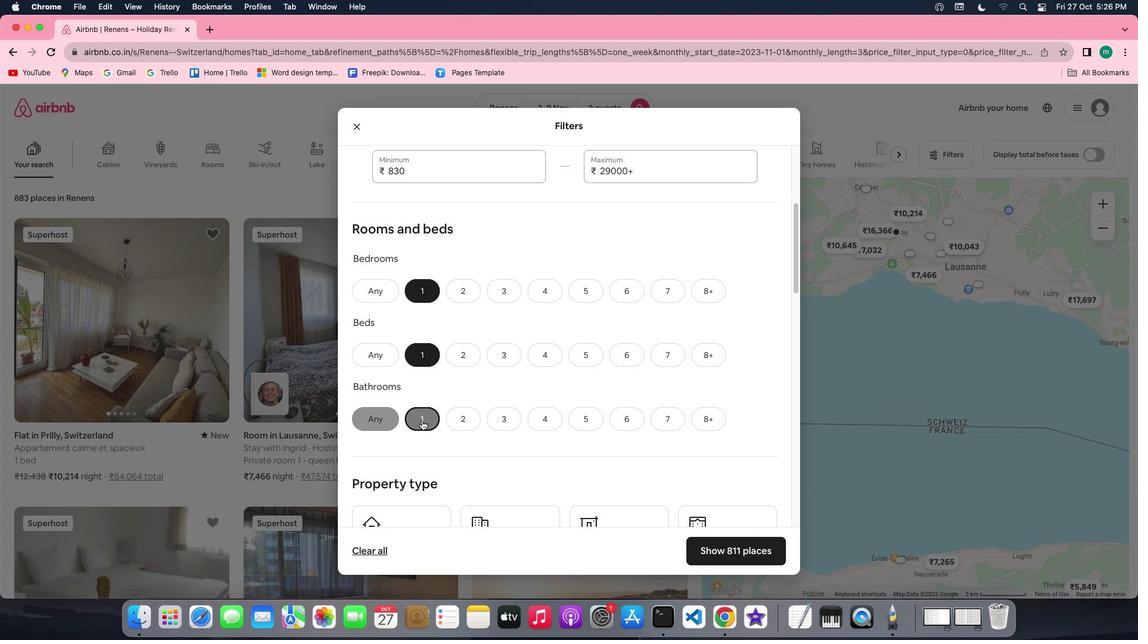 
Action: Mouse moved to (598, 435)
Screenshot: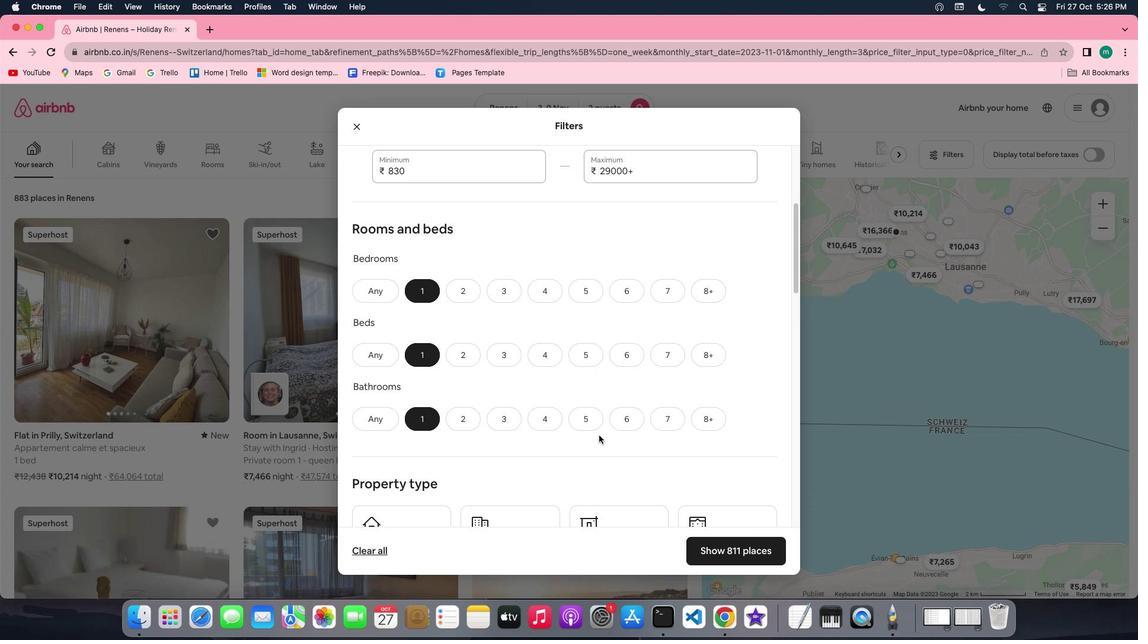 
Action: Mouse scrolled (598, 435) with delta (0, 0)
Screenshot: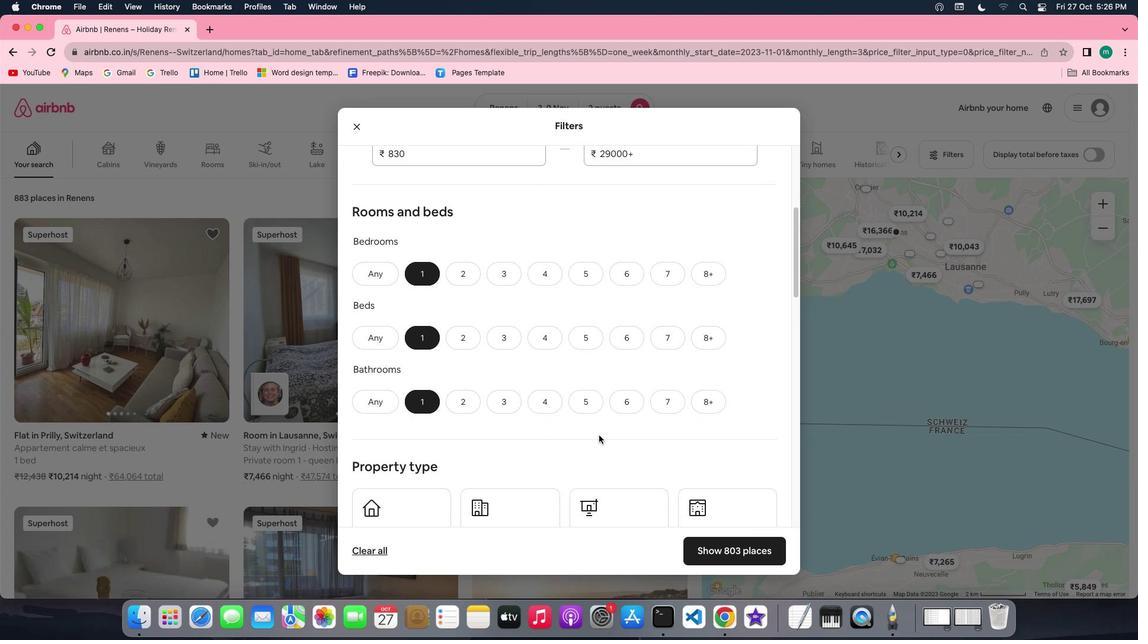 
Action: Mouse scrolled (598, 435) with delta (0, 0)
Screenshot: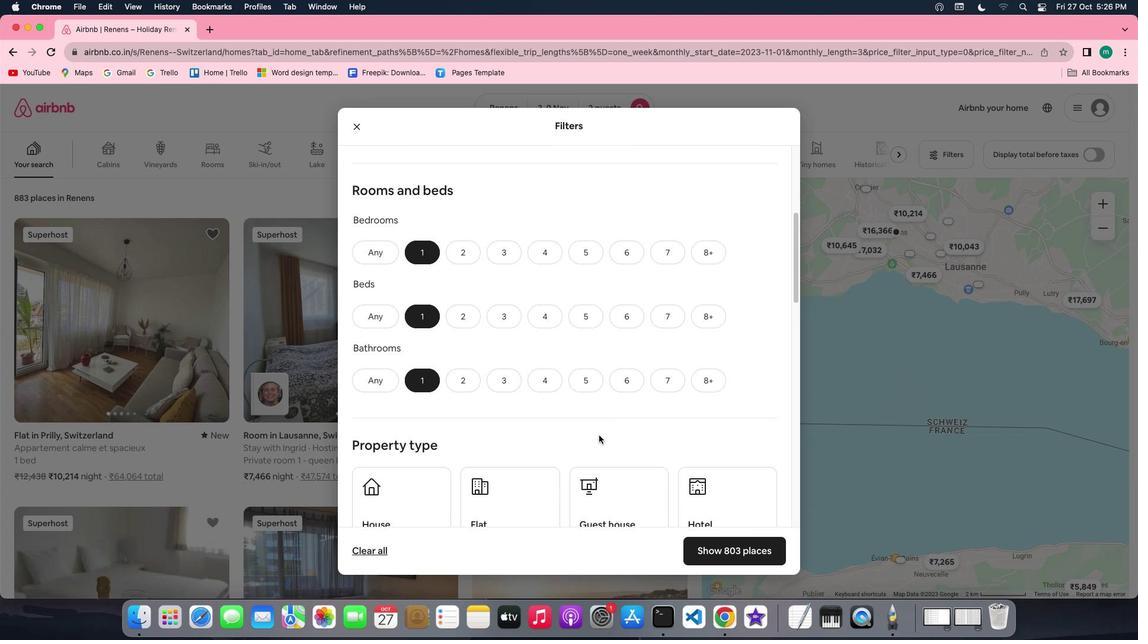 
Action: Mouse scrolled (598, 435) with delta (0, -1)
Screenshot: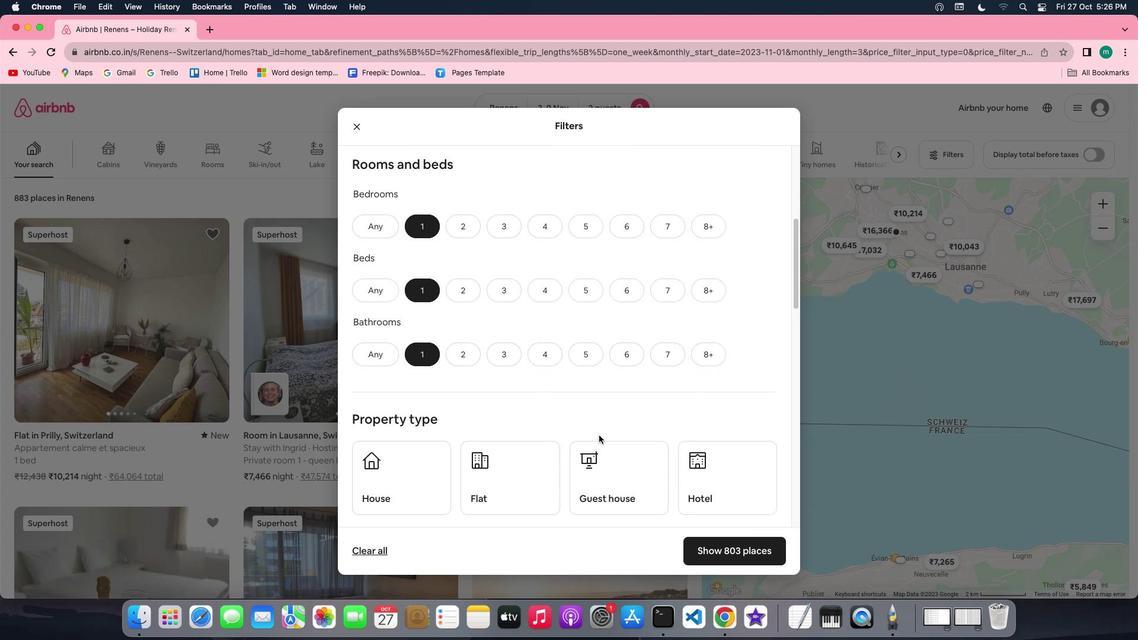 
Action: Mouse scrolled (598, 435) with delta (0, -1)
Screenshot: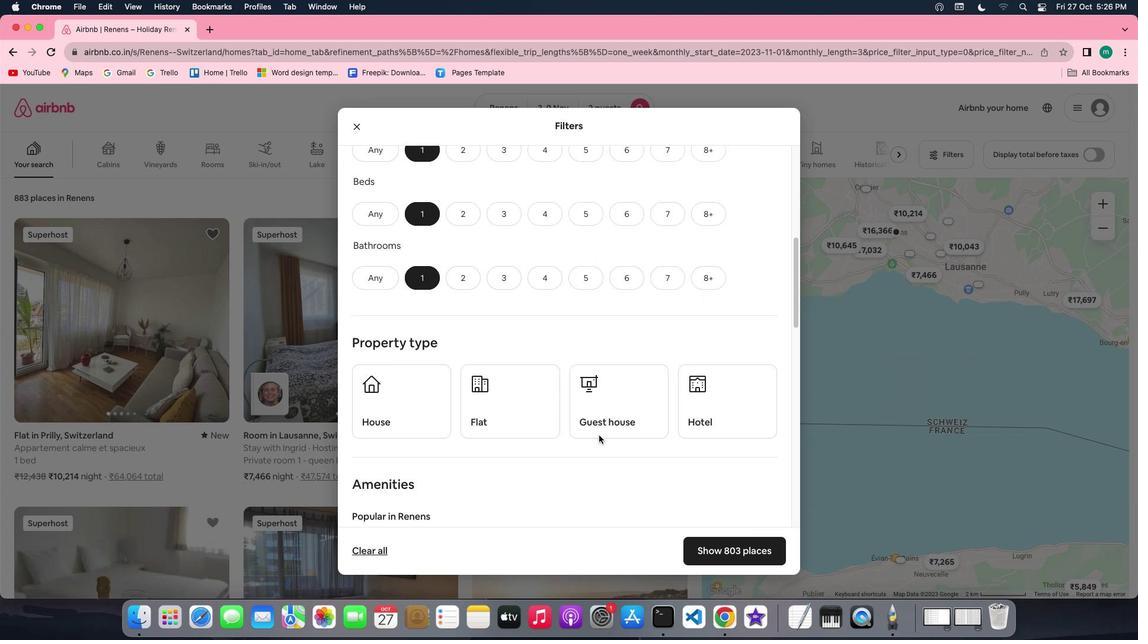 
Action: Mouse scrolled (598, 435) with delta (0, 0)
Screenshot: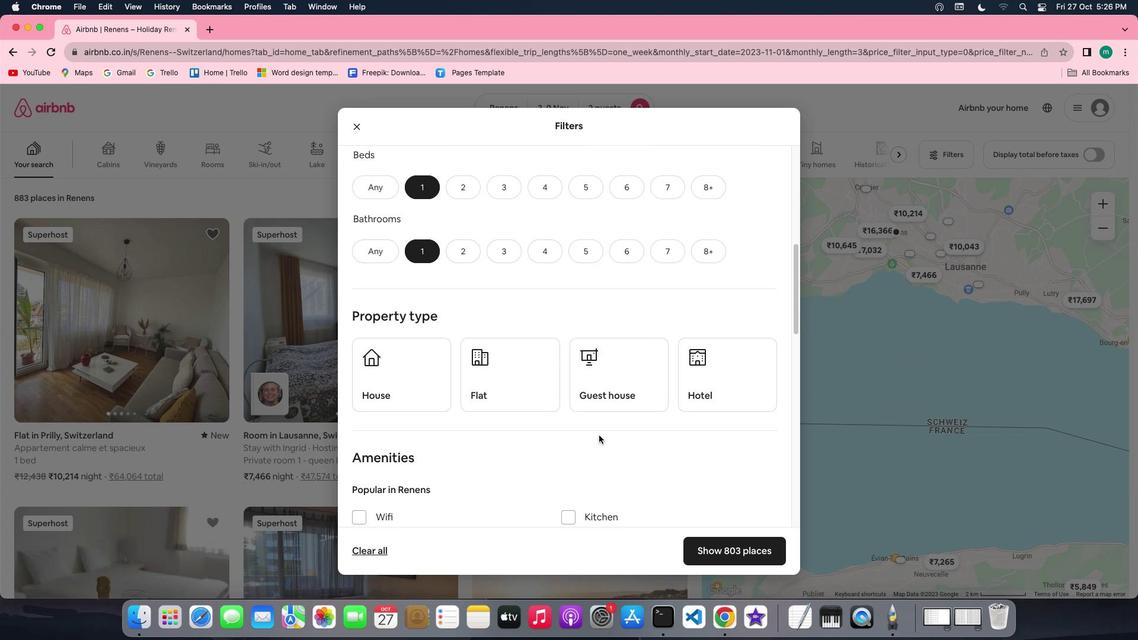 
Action: Mouse scrolled (598, 435) with delta (0, 0)
Screenshot: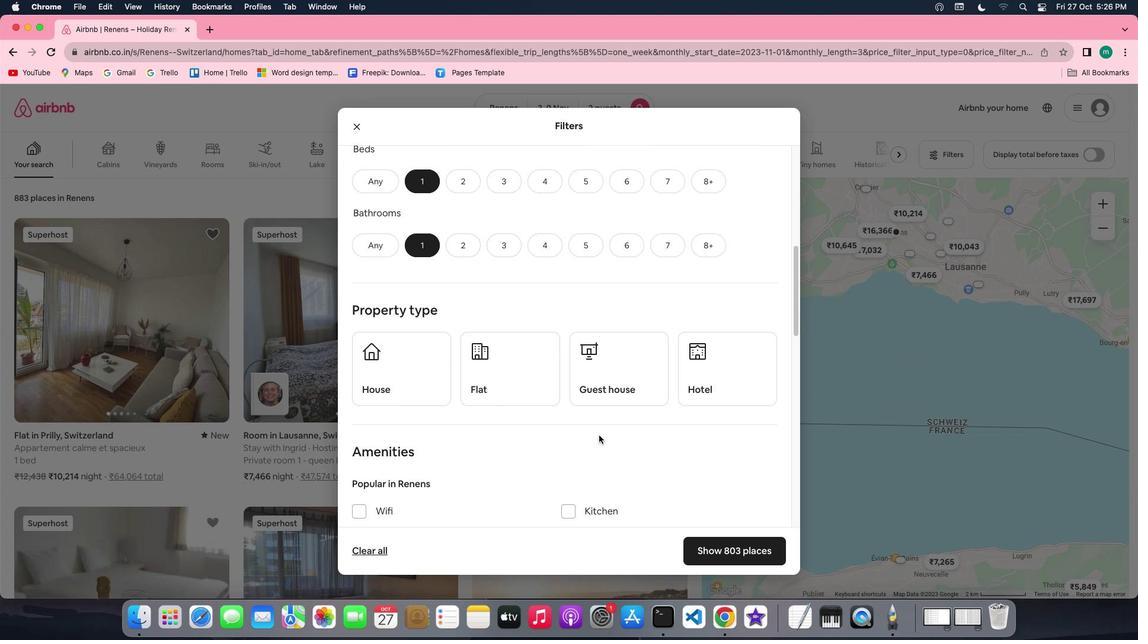 
Action: Mouse scrolled (598, 435) with delta (0, 0)
Screenshot: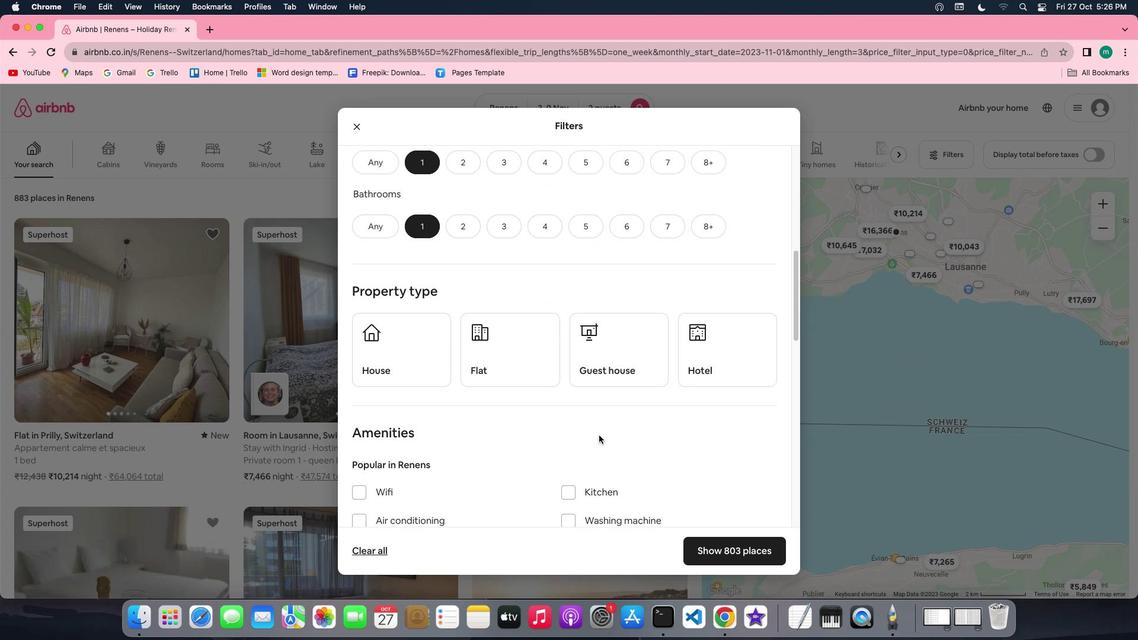 
Action: Mouse scrolled (598, 435) with delta (0, 0)
Screenshot: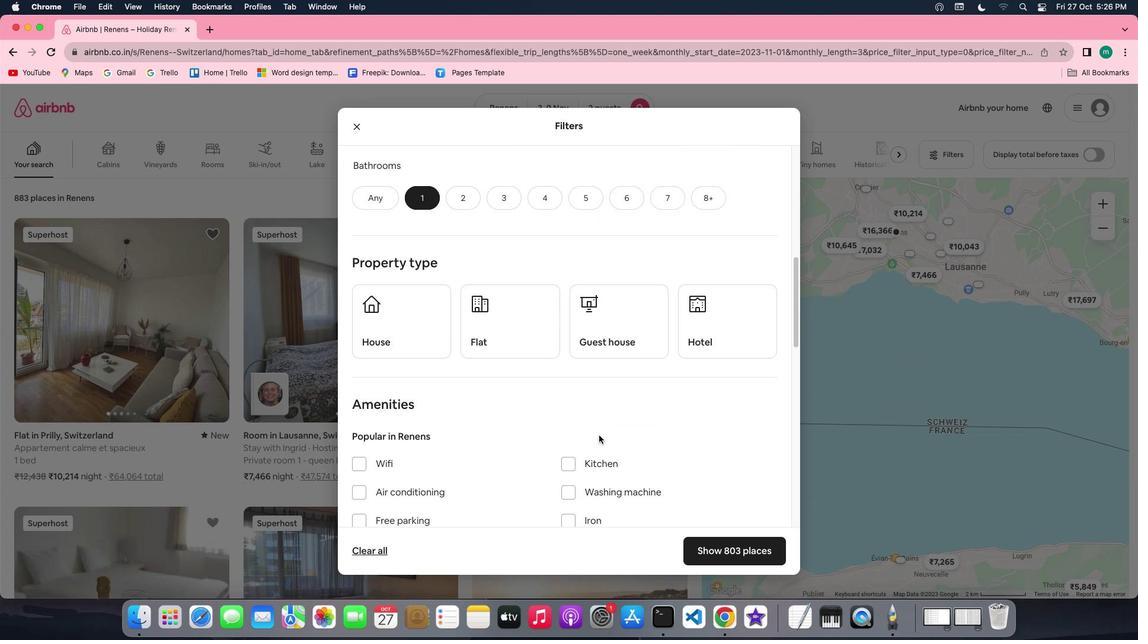 
Action: Mouse scrolled (598, 435) with delta (0, 0)
Screenshot: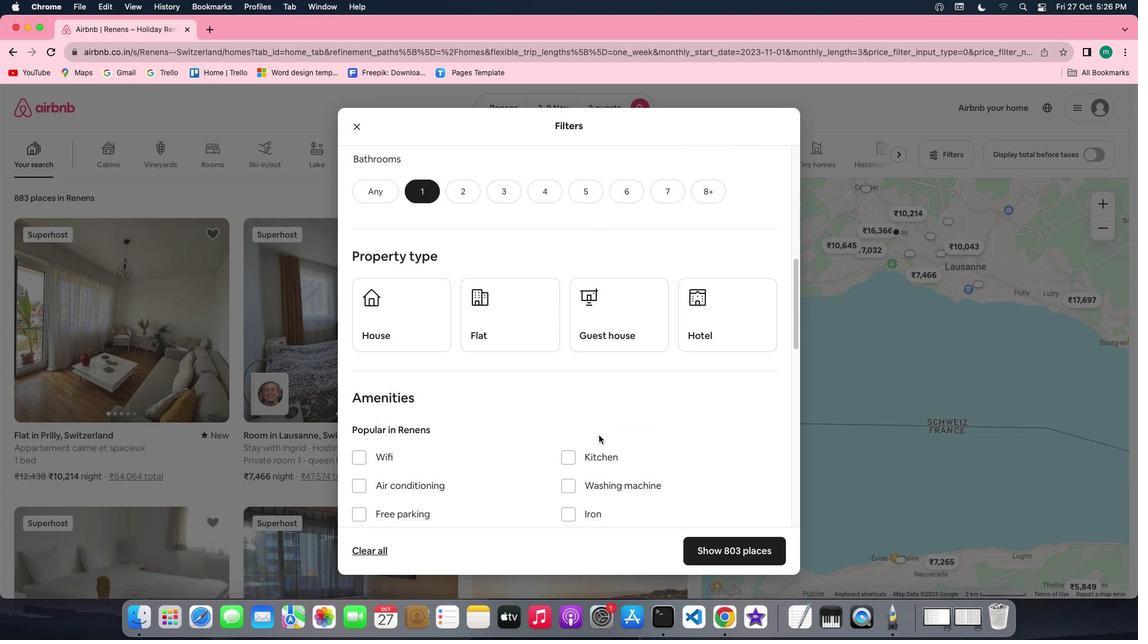 
Action: Mouse scrolled (598, 435) with delta (0, 0)
Screenshot: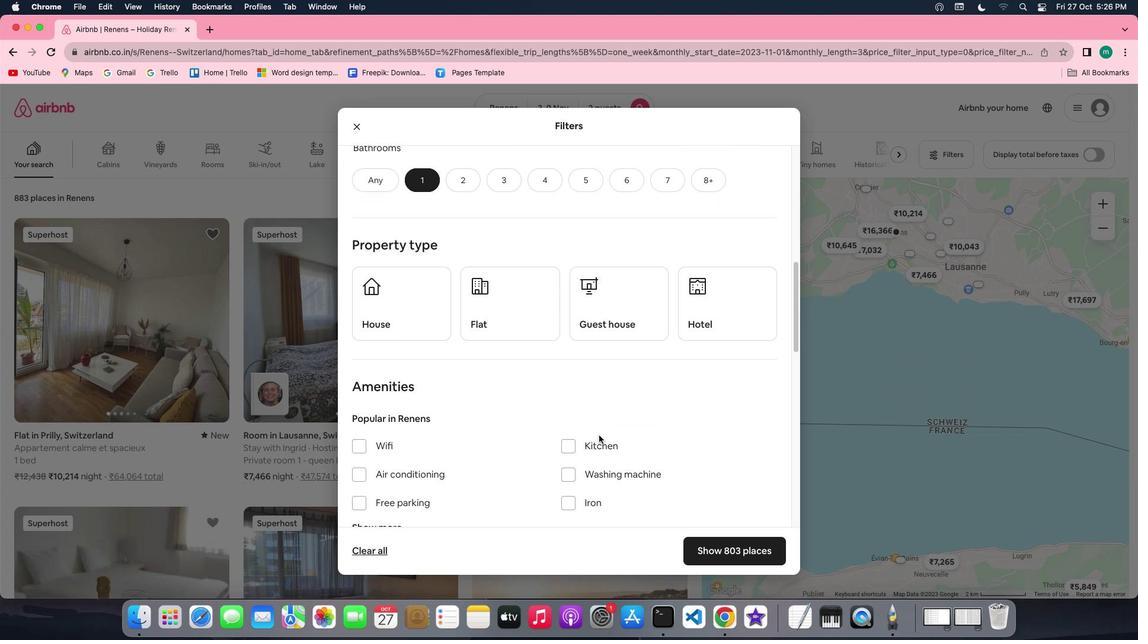 
Action: Mouse scrolled (598, 435) with delta (0, 0)
Screenshot: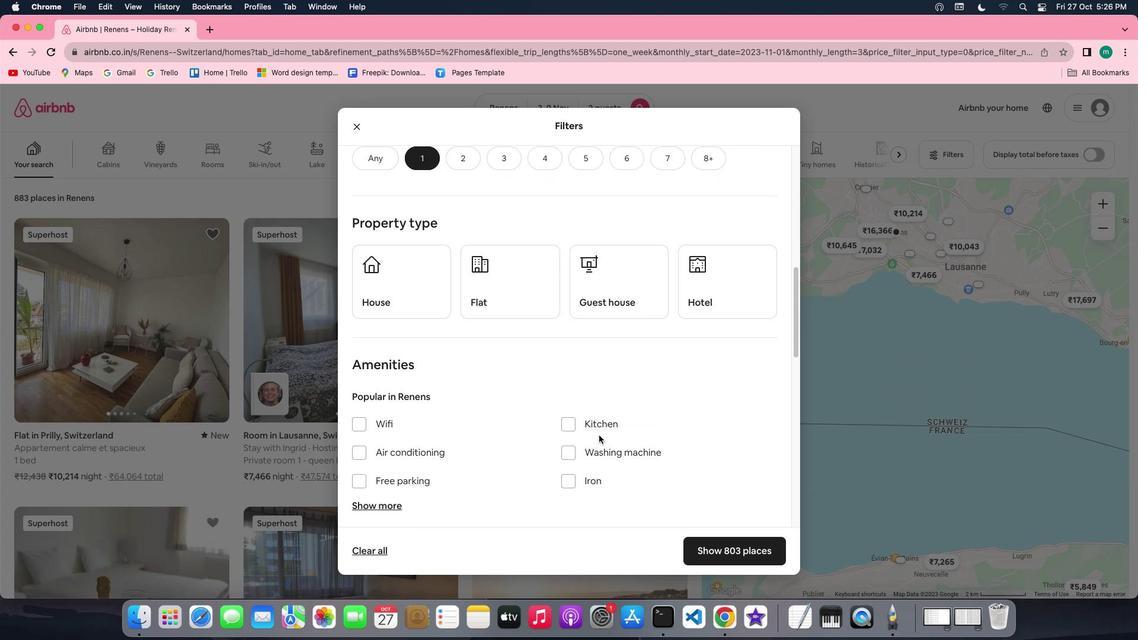 
Action: Mouse scrolled (598, 435) with delta (0, 0)
Screenshot: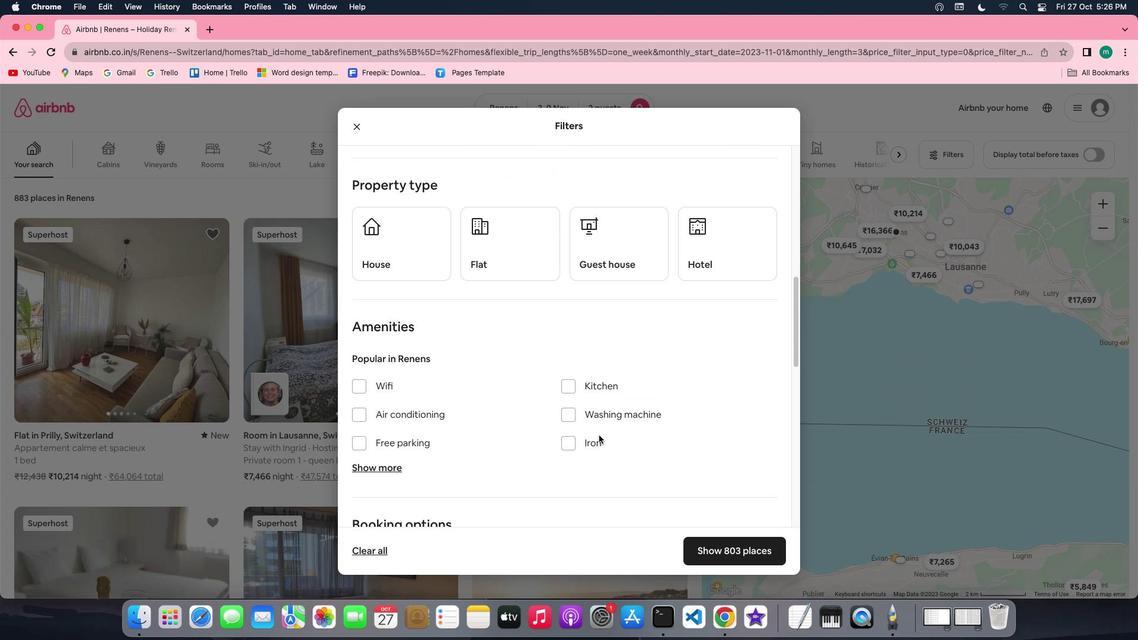 
Action: Mouse moved to (716, 244)
Screenshot: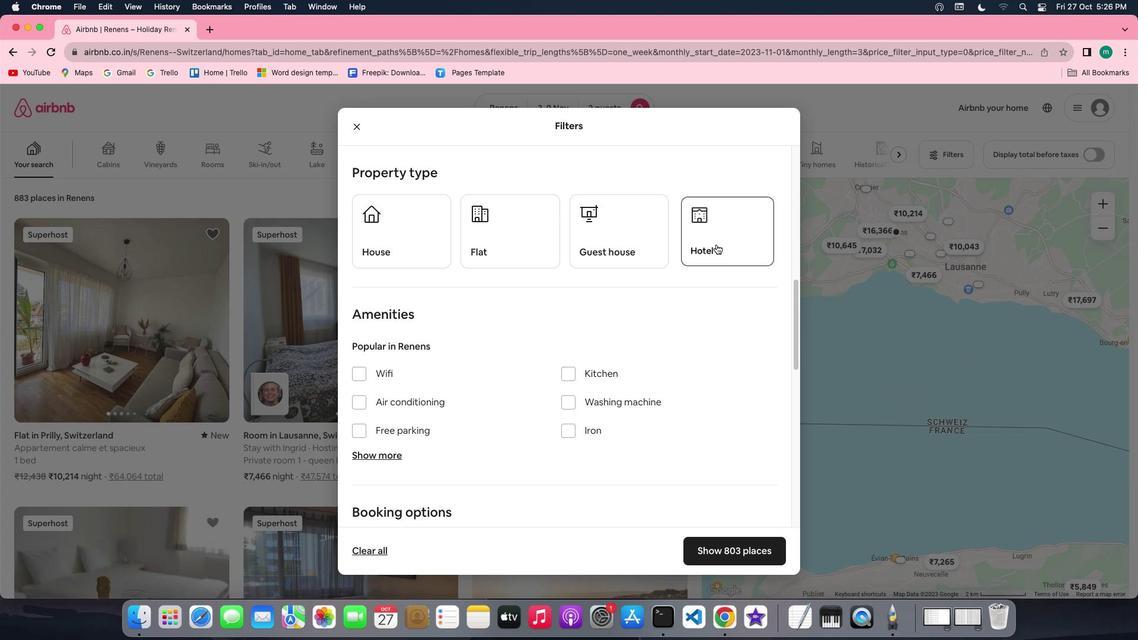 
Action: Mouse pressed left at (716, 244)
Screenshot: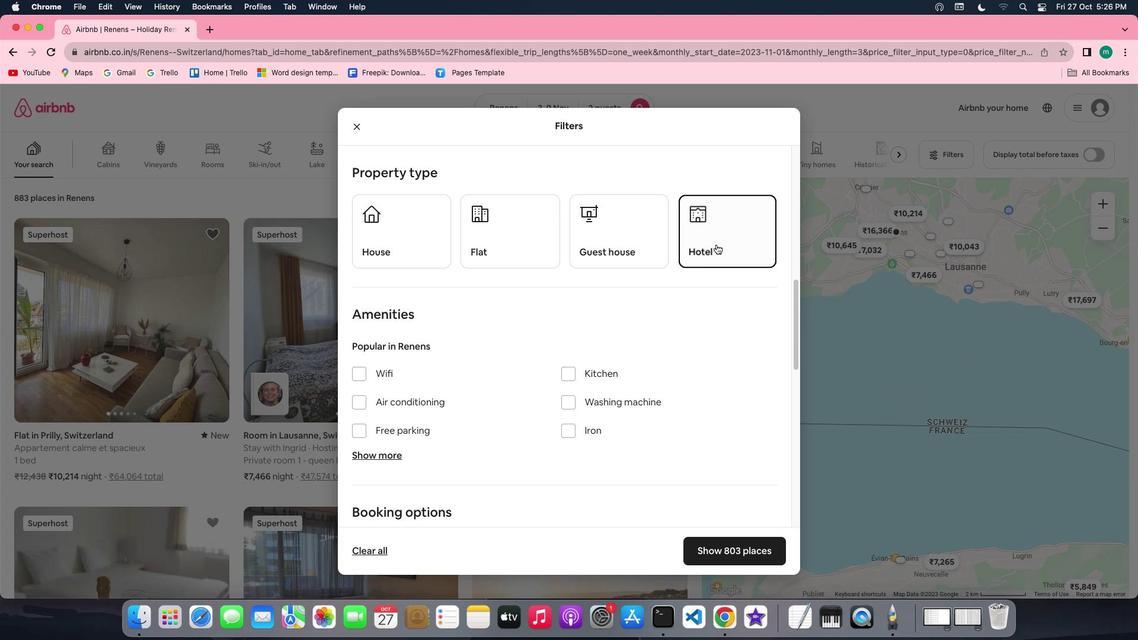 
Action: Mouse moved to (640, 389)
Screenshot: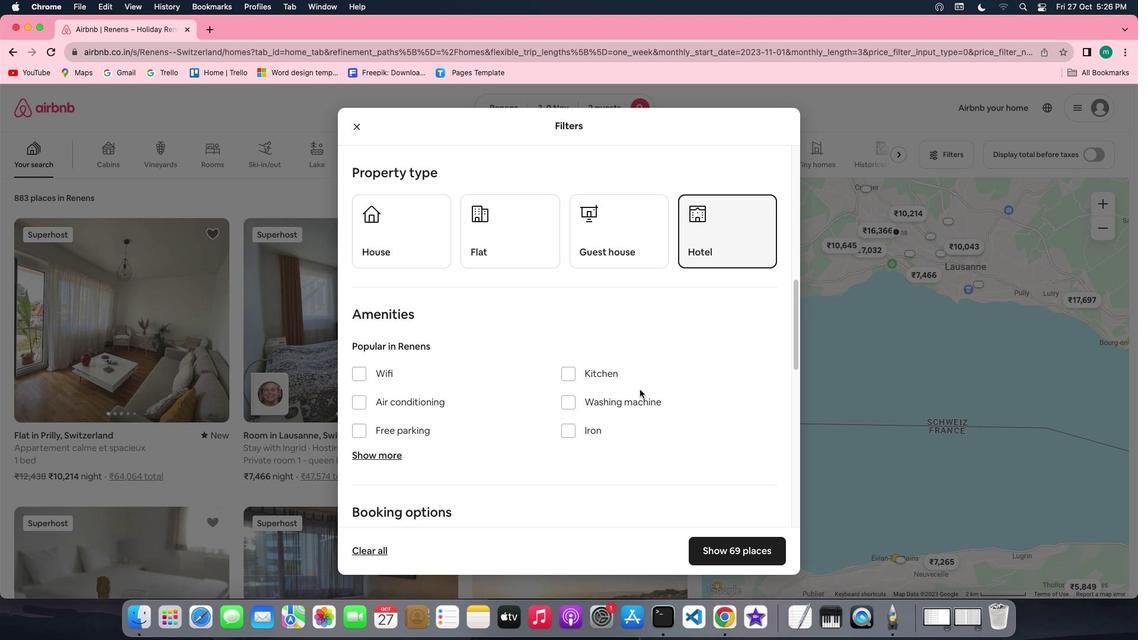 
Action: Mouse scrolled (640, 389) with delta (0, 0)
Screenshot: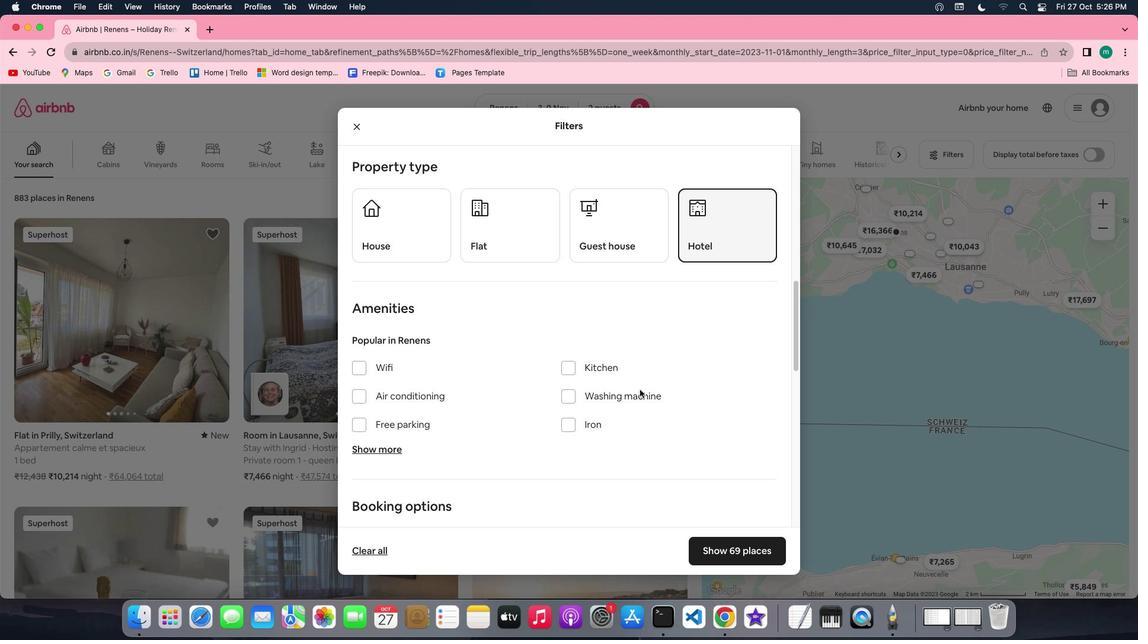 
Action: Mouse scrolled (640, 389) with delta (0, 0)
Screenshot: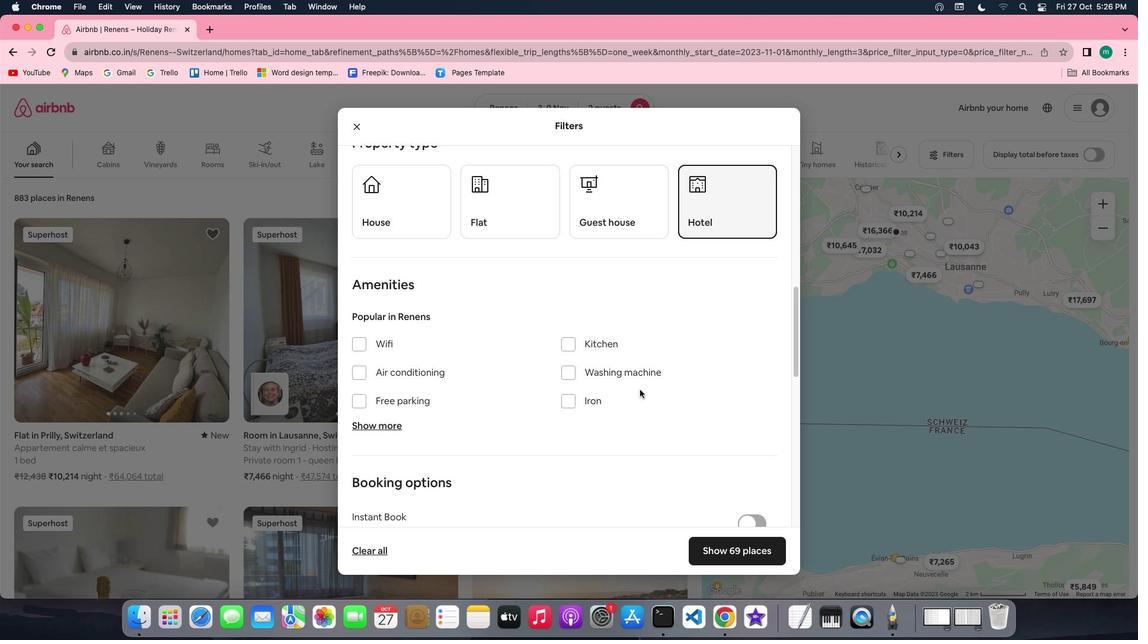 
Action: Mouse scrolled (640, 389) with delta (0, -1)
Screenshot: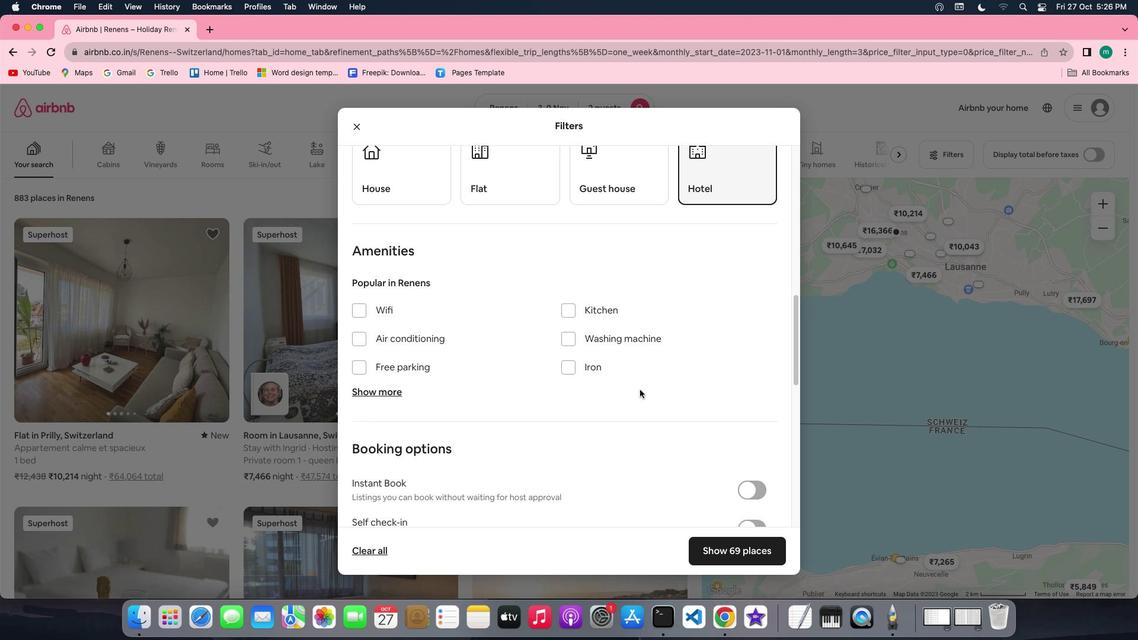 
Action: Mouse scrolled (640, 389) with delta (0, 0)
Screenshot: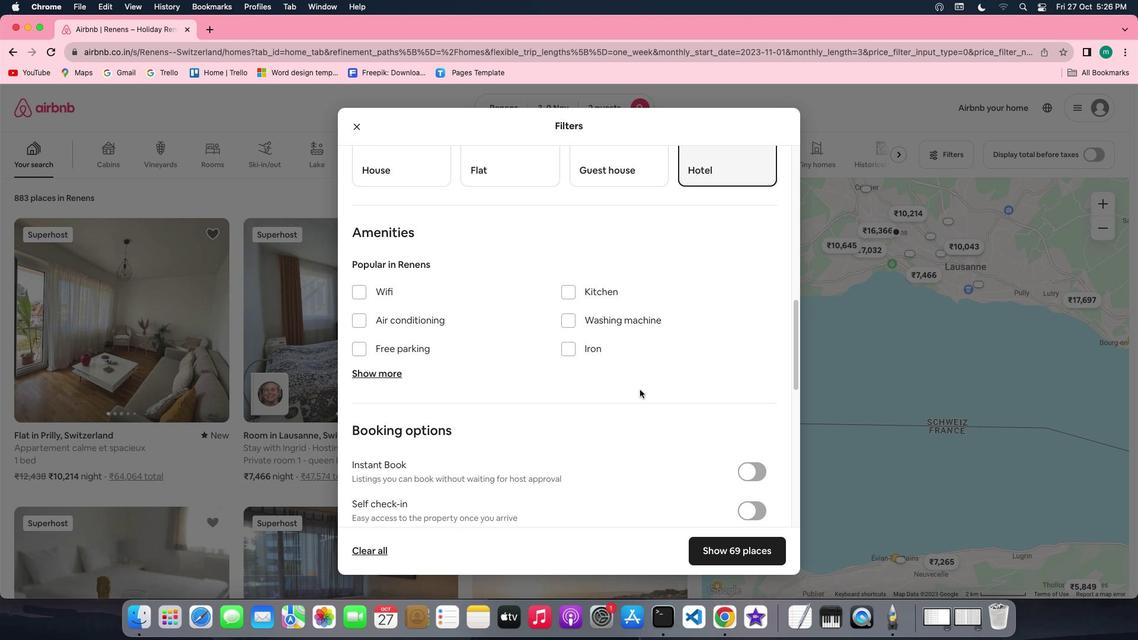 
Action: Mouse scrolled (640, 389) with delta (0, 0)
Screenshot: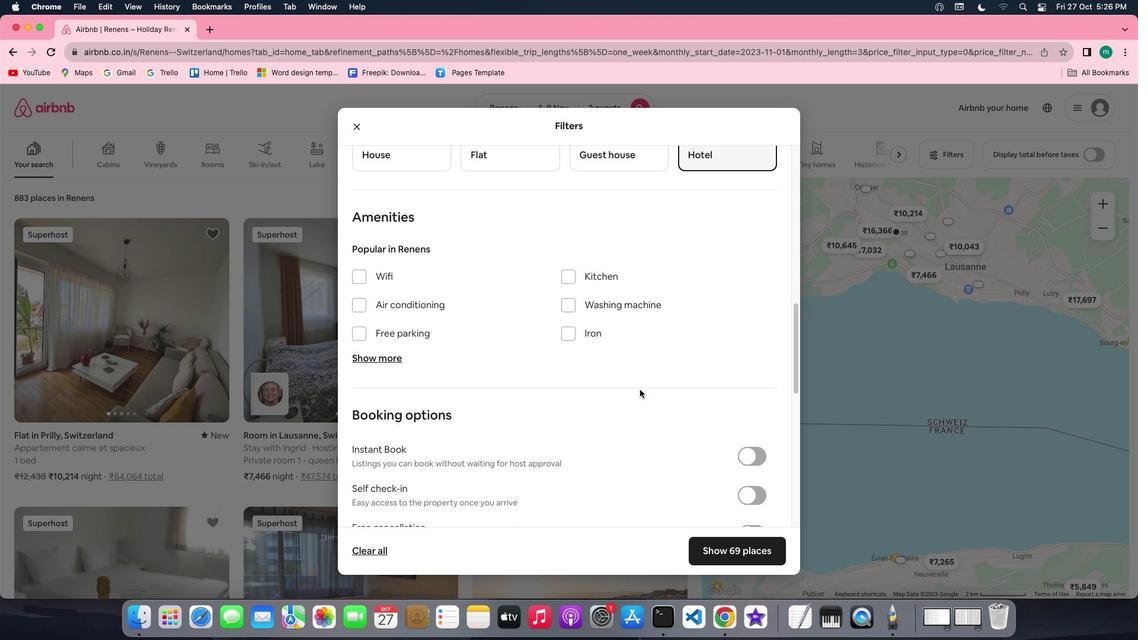 
Action: Mouse scrolled (640, 389) with delta (0, 0)
Screenshot: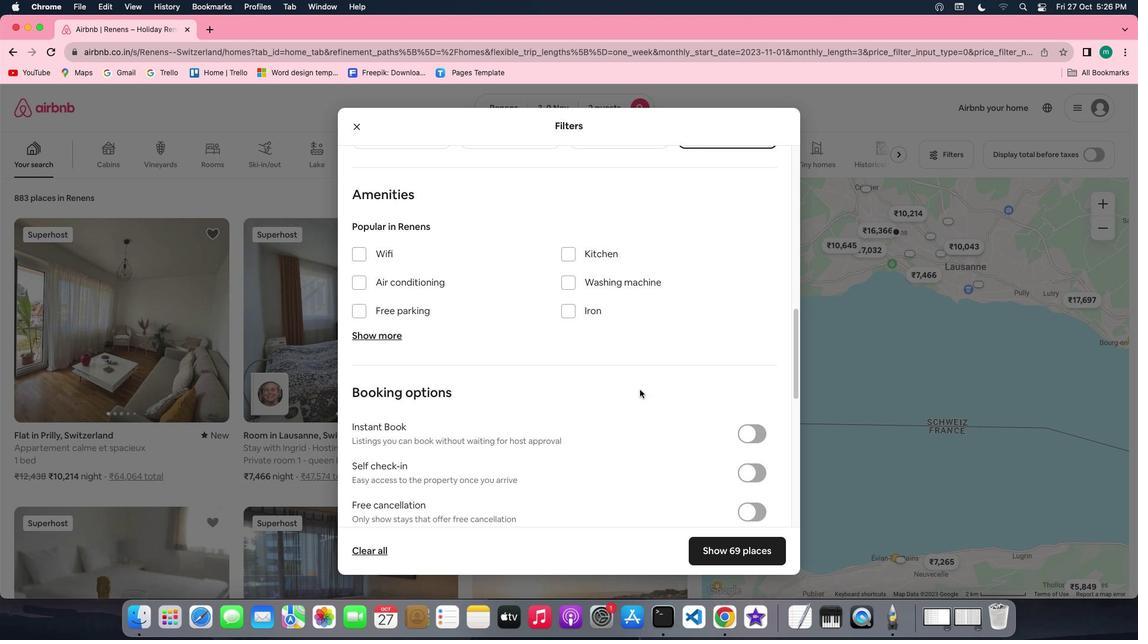
Action: Mouse scrolled (640, 389) with delta (0, 0)
Screenshot: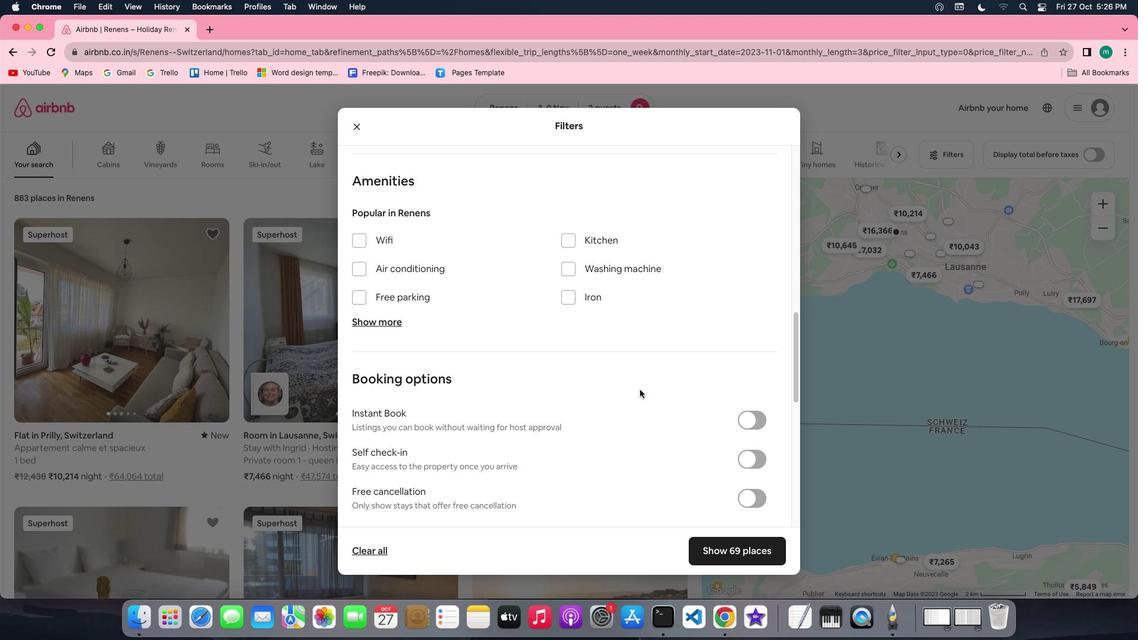 
Action: Mouse scrolled (640, 389) with delta (0, 0)
Screenshot: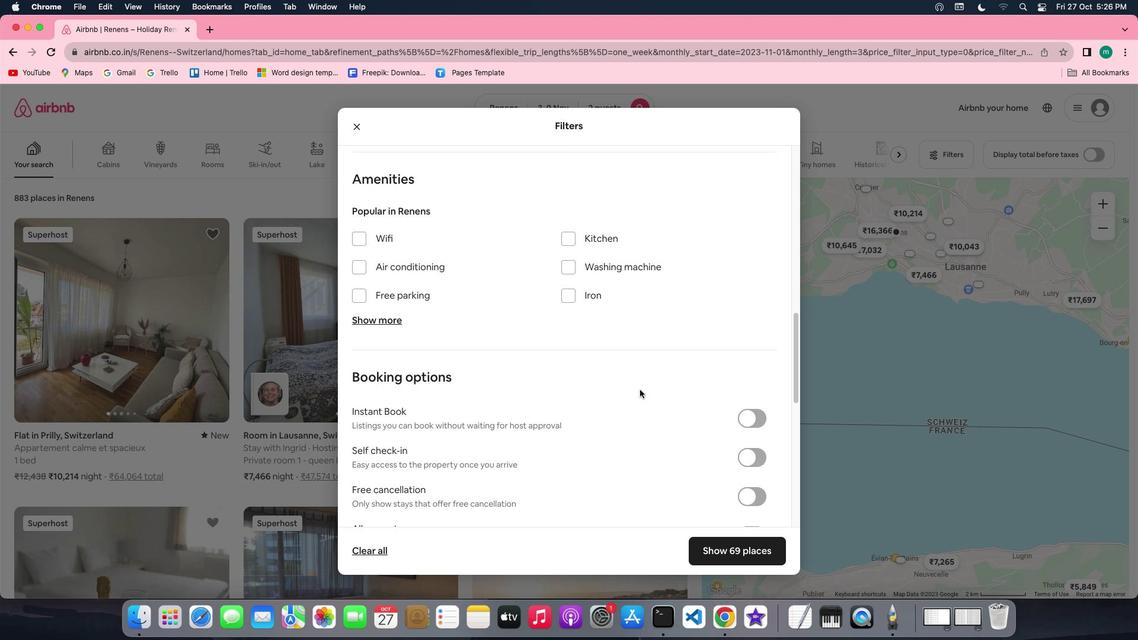 
Action: Mouse scrolled (640, 389) with delta (0, 0)
Screenshot: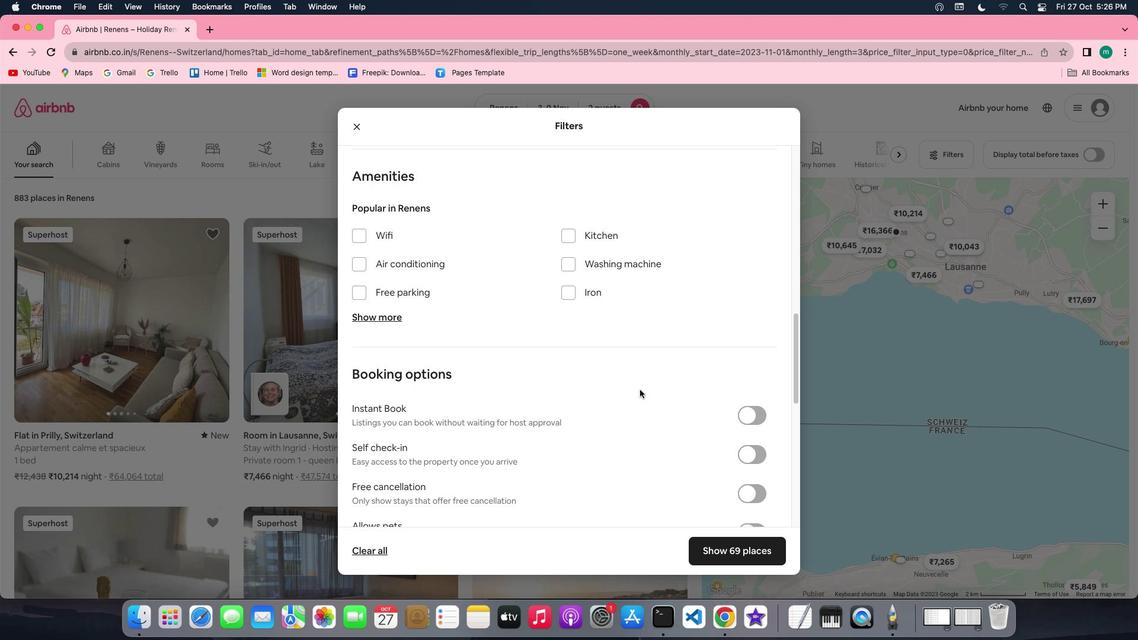 
Action: Mouse scrolled (640, 389) with delta (0, 0)
Screenshot: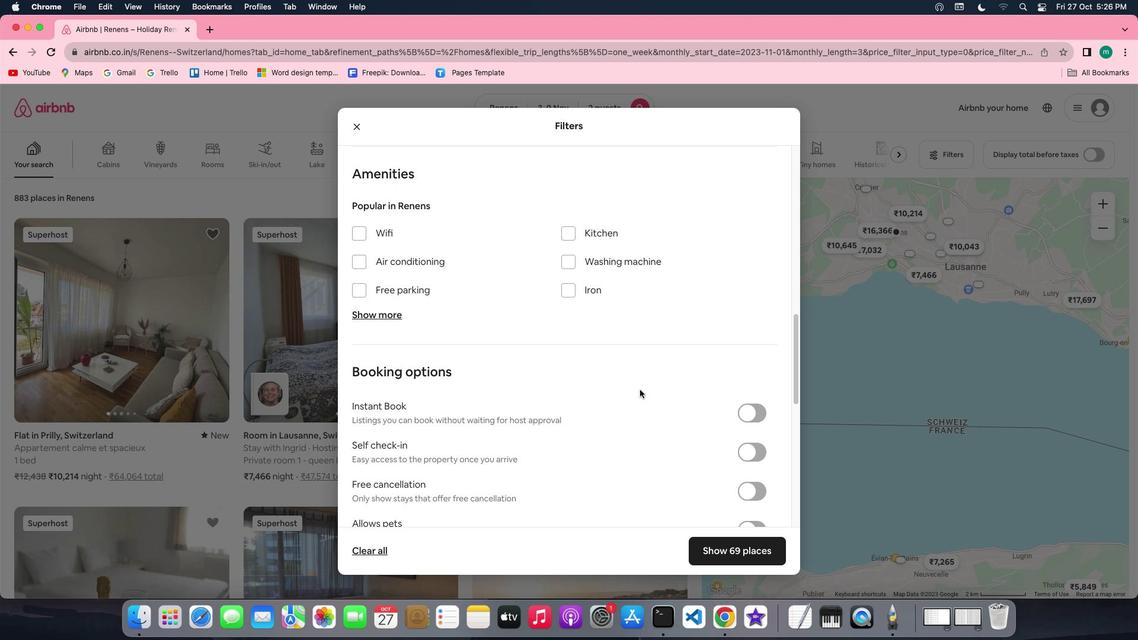 
Action: Mouse scrolled (640, 389) with delta (0, 0)
Screenshot: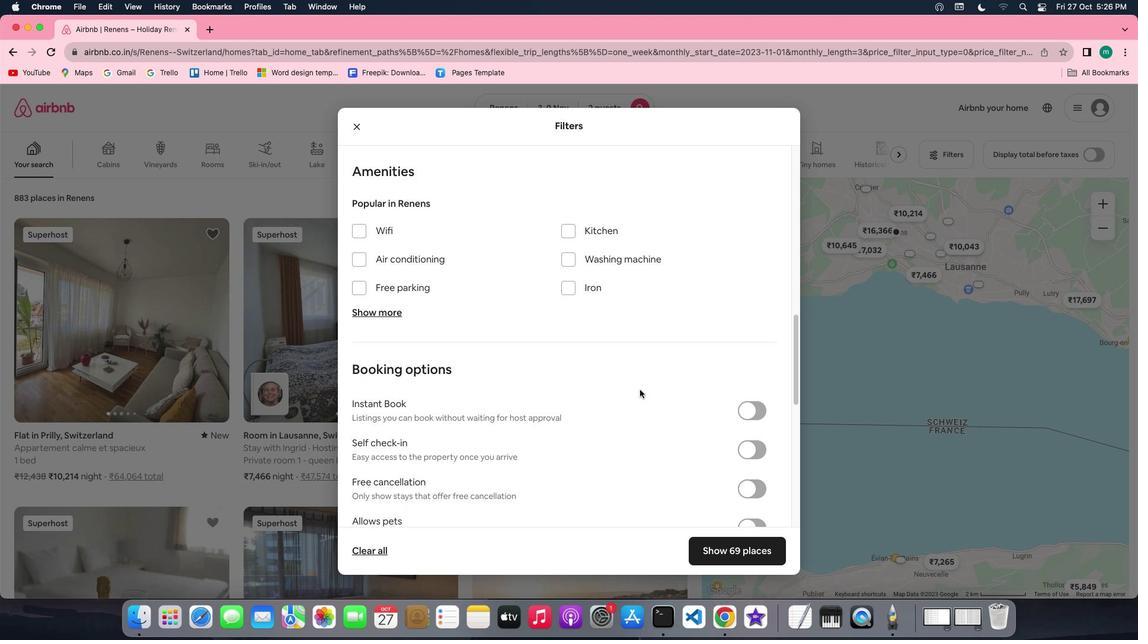 
Action: Mouse scrolled (640, 389) with delta (0, 0)
Screenshot: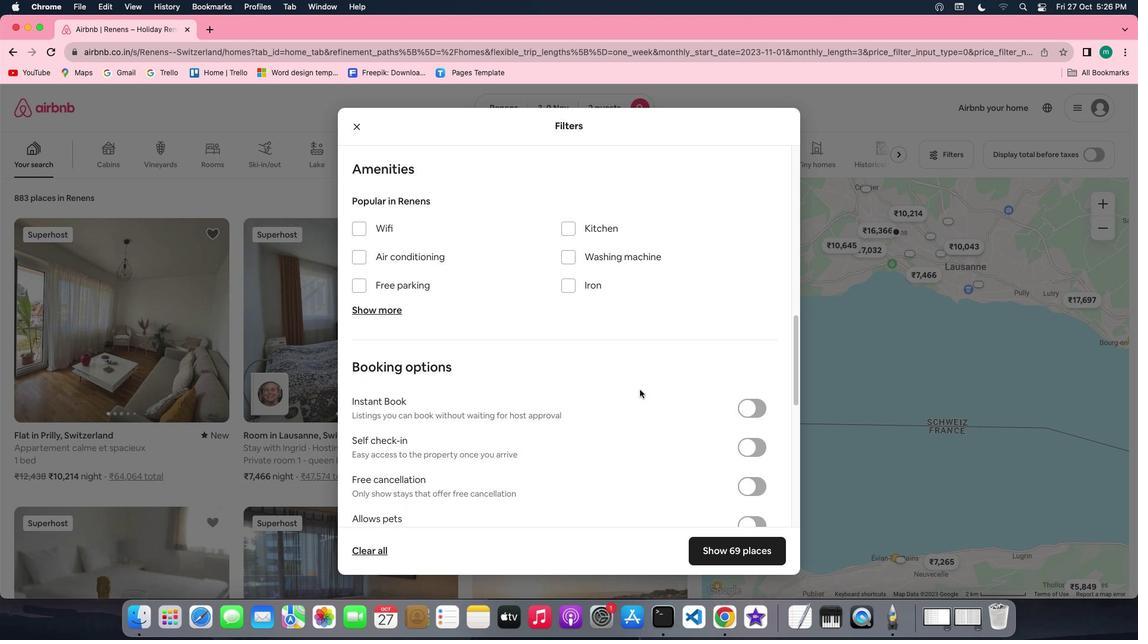 
Action: Mouse scrolled (640, 389) with delta (0, 0)
Screenshot: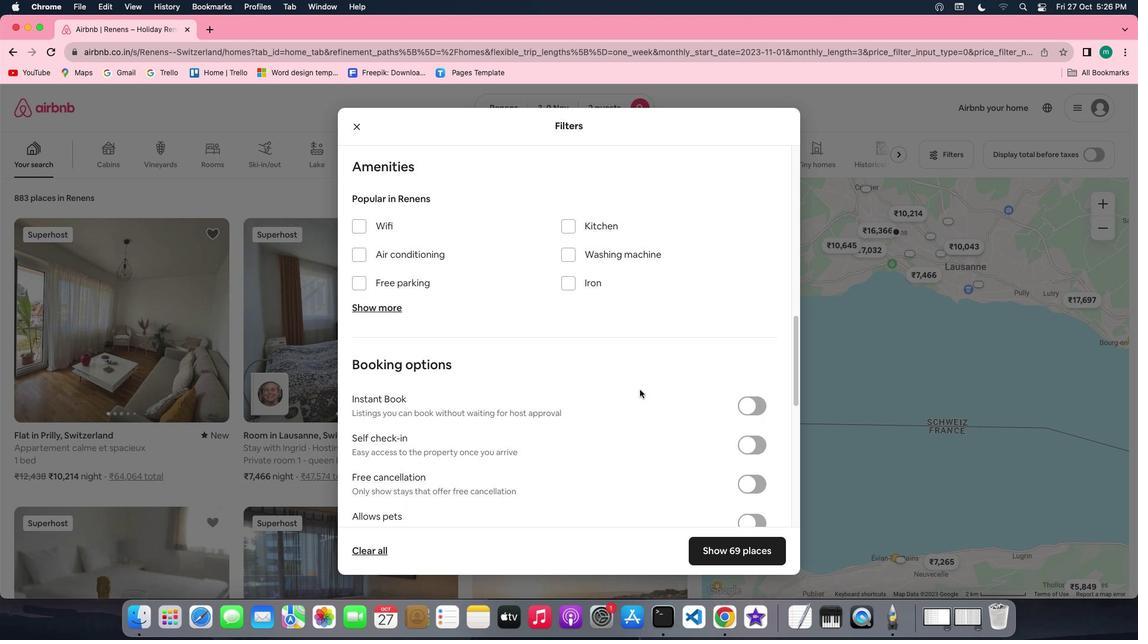 
Action: Mouse scrolled (640, 389) with delta (0, 0)
Screenshot: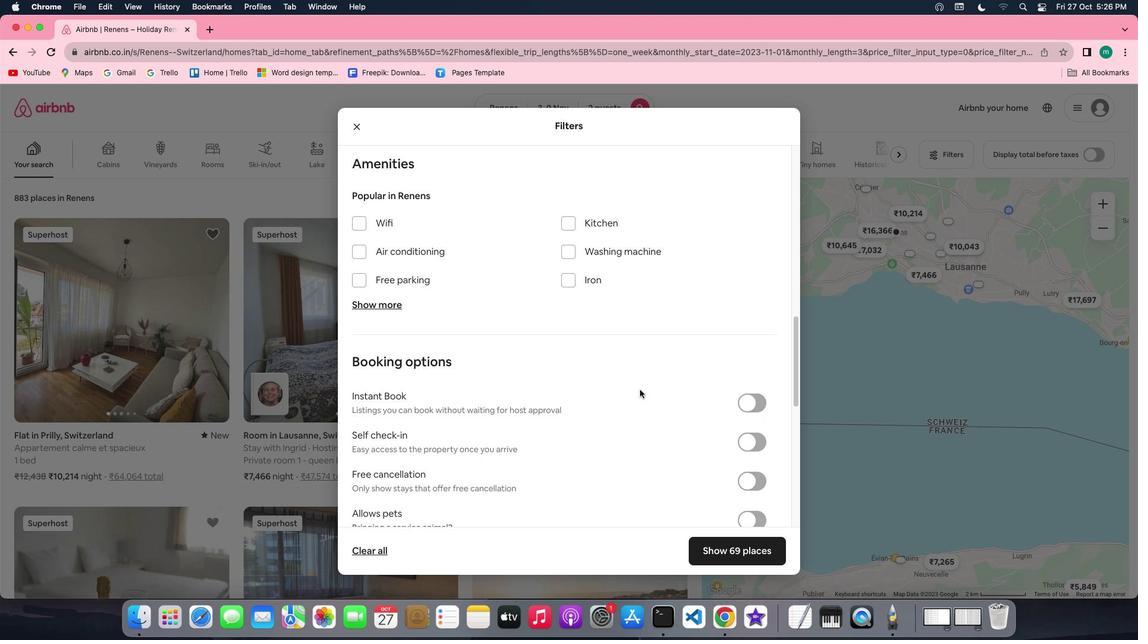 
Action: Mouse moved to (606, 372)
Screenshot: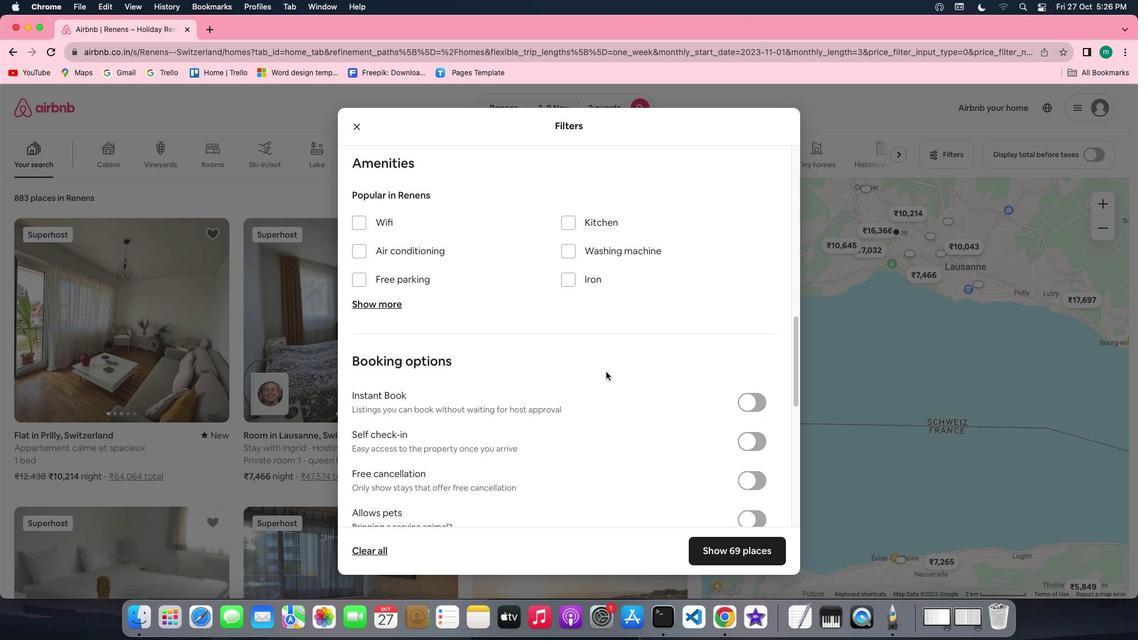 
Action: Mouse scrolled (606, 372) with delta (0, 0)
Screenshot: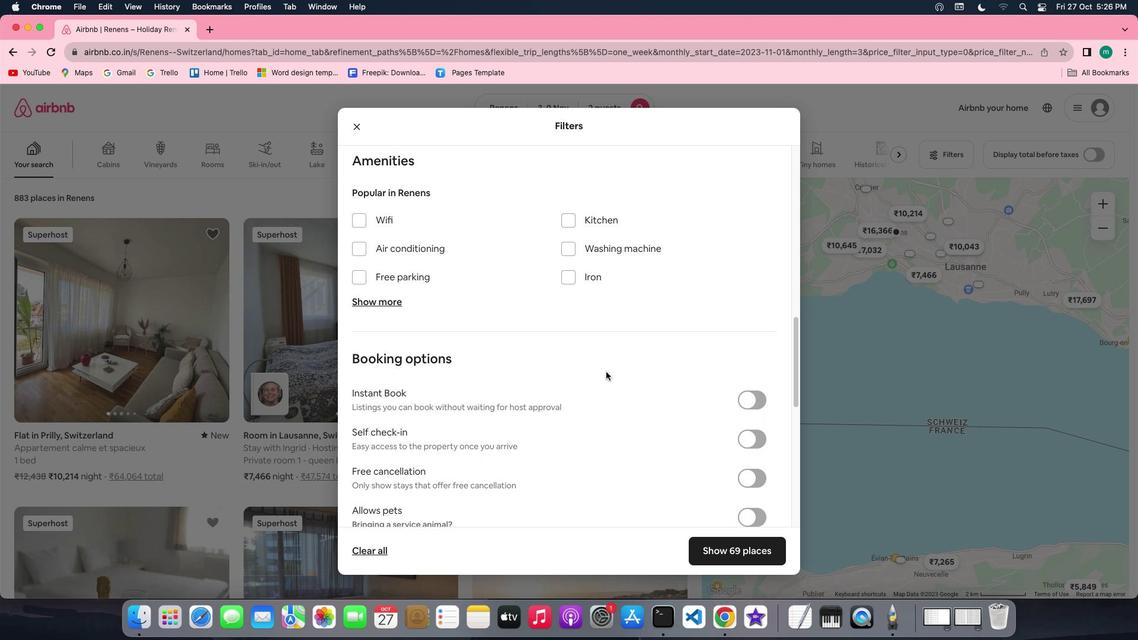 
Action: Mouse scrolled (606, 372) with delta (0, 0)
Screenshot: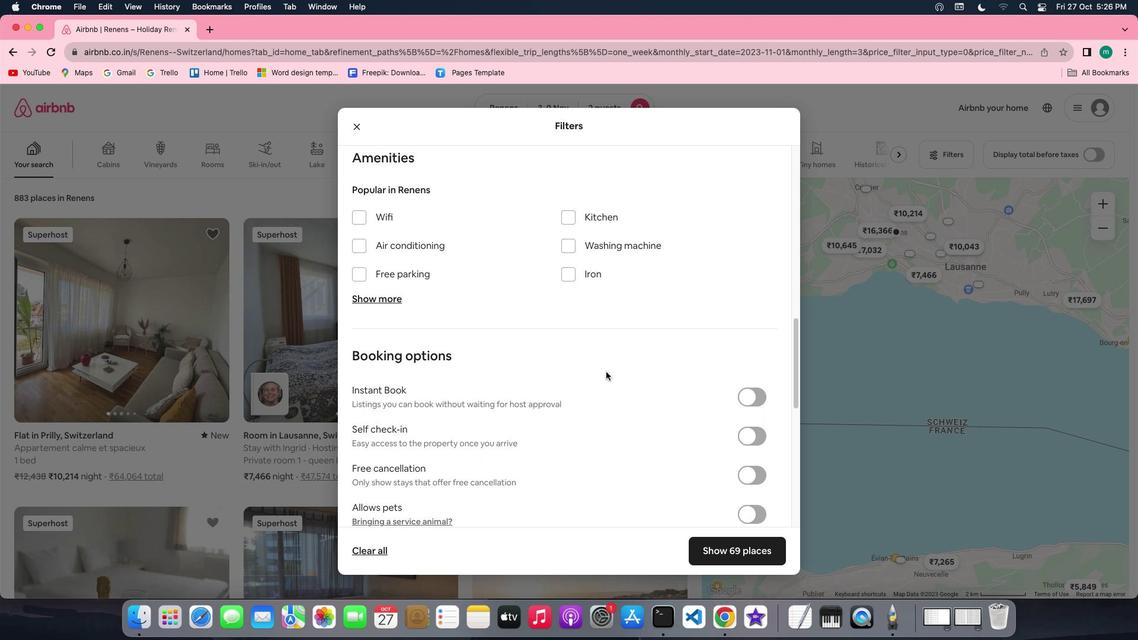 
Action: Mouse scrolled (606, 372) with delta (0, 0)
Screenshot: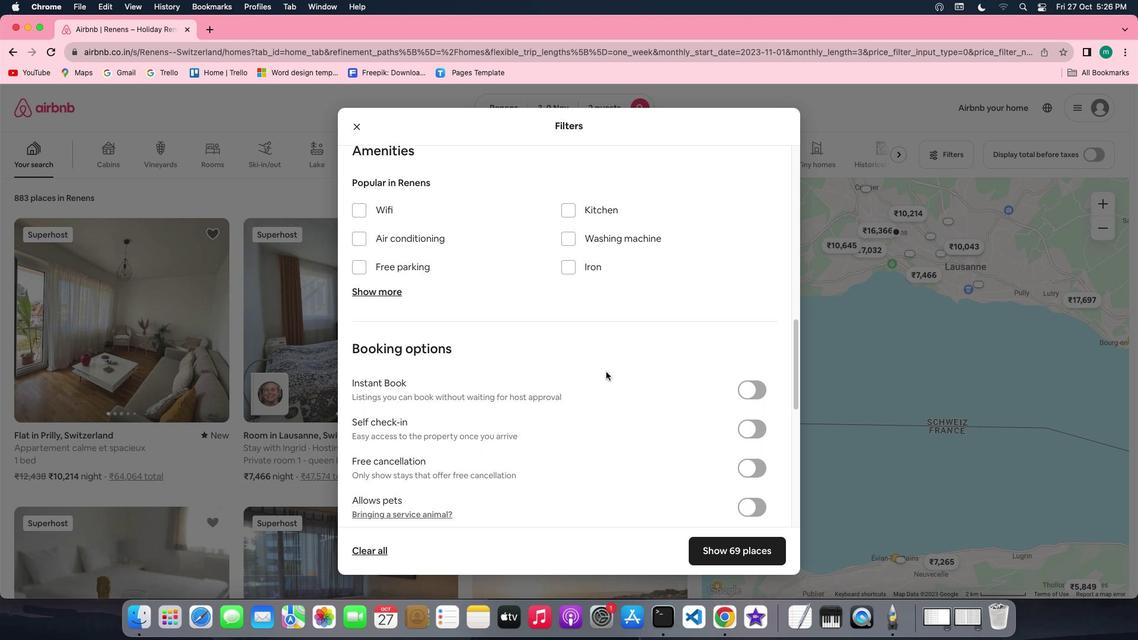 
Action: Mouse moved to (753, 425)
Screenshot: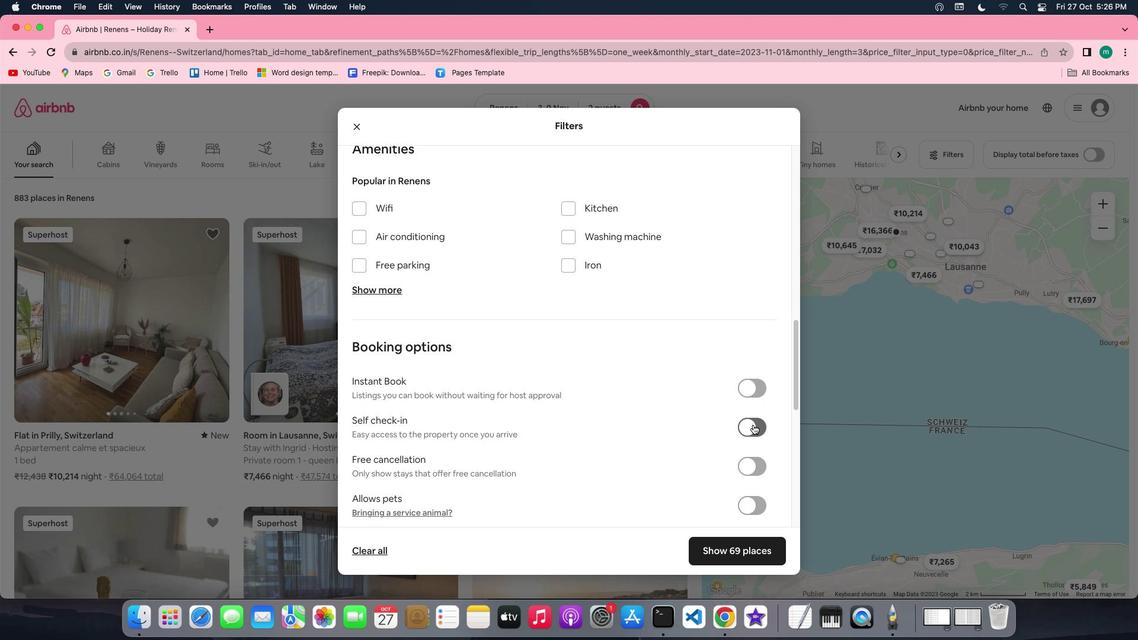
Action: Mouse pressed left at (753, 425)
Screenshot: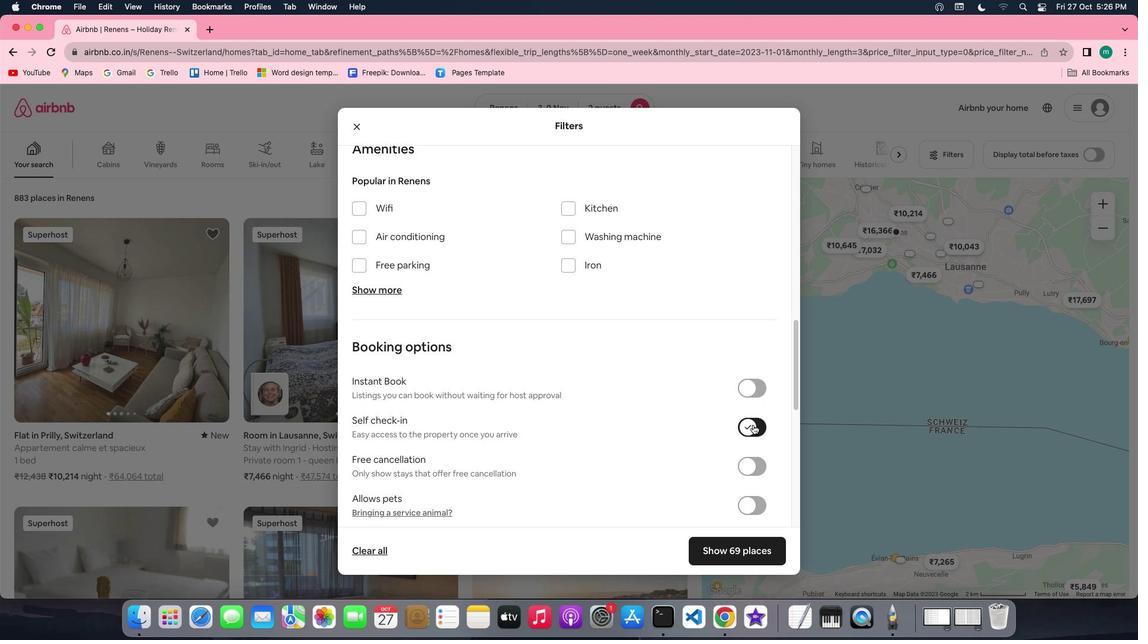 
Action: Mouse moved to (576, 435)
Screenshot: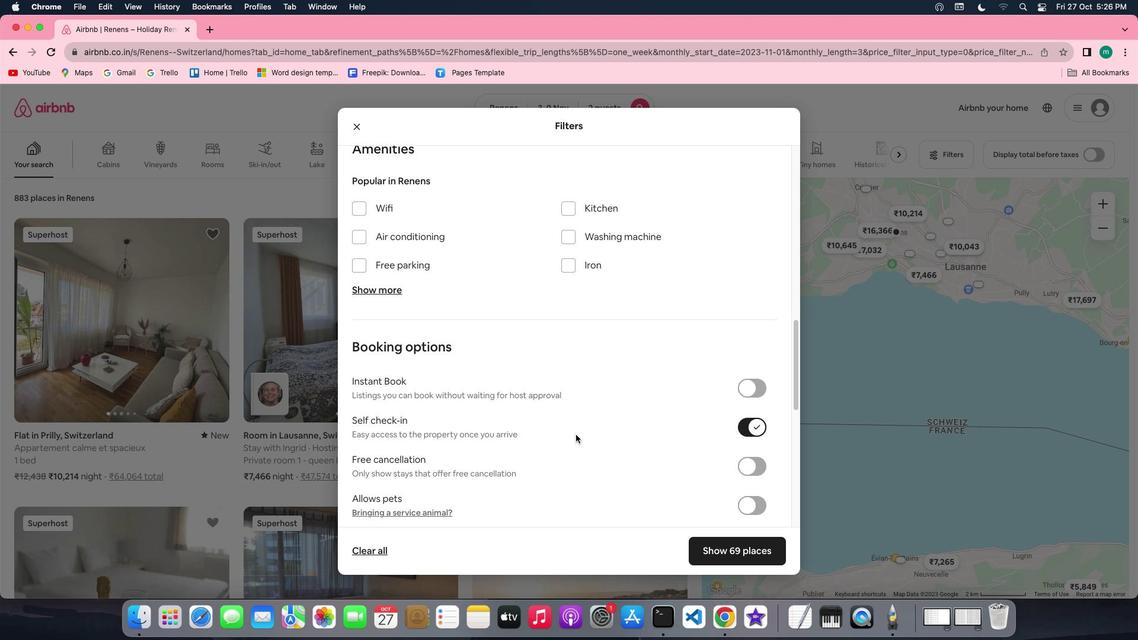 
Action: Mouse scrolled (576, 435) with delta (0, 0)
Screenshot: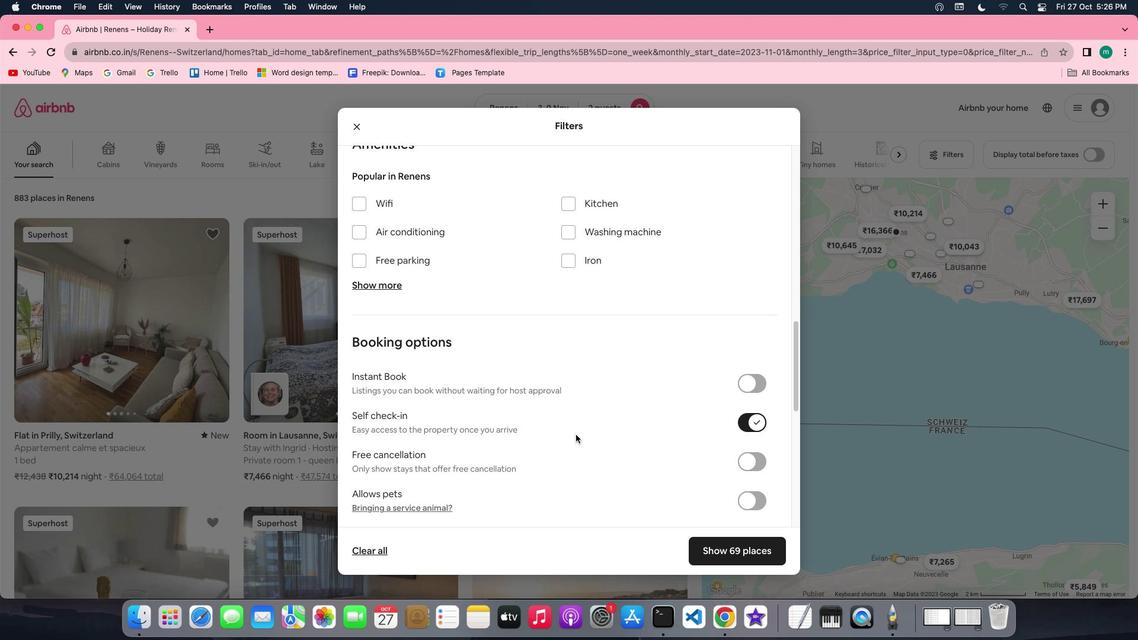 
Action: Mouse scrolled (576, 435) with delta (0, 0)
Screenshot: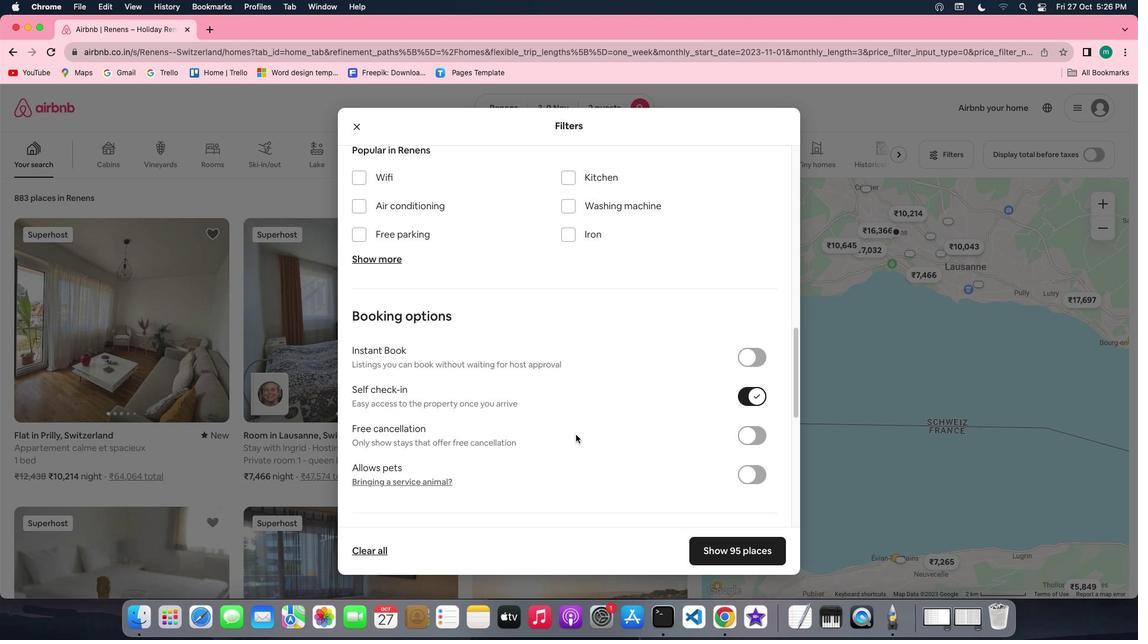 
Action: Mouse scrolled (576, 435) with delta (0, 0)
Screenshot: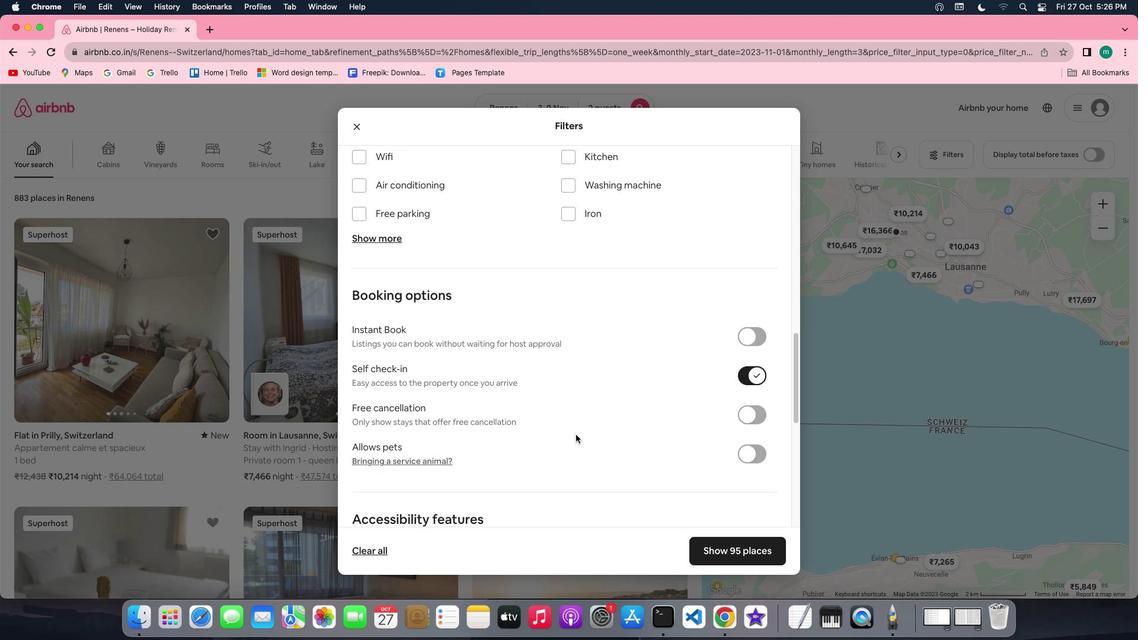 
Action: Mouse moved to (647, 480)
Screenshot: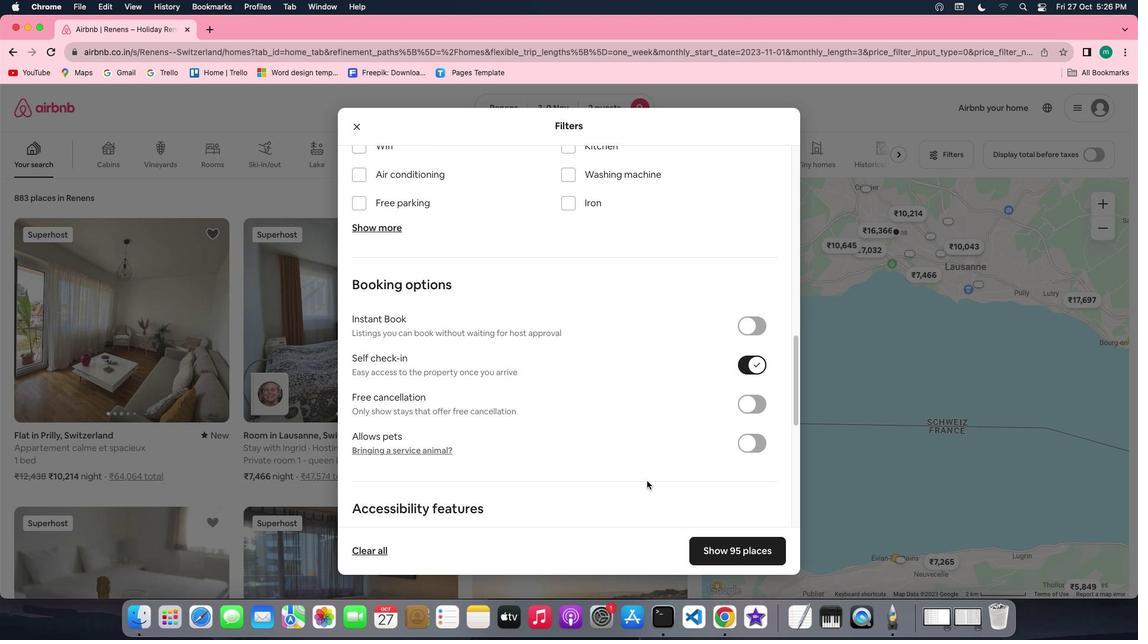
Action: Mouse scrolled (647, 480) with delta (0, 0)
Screenshot: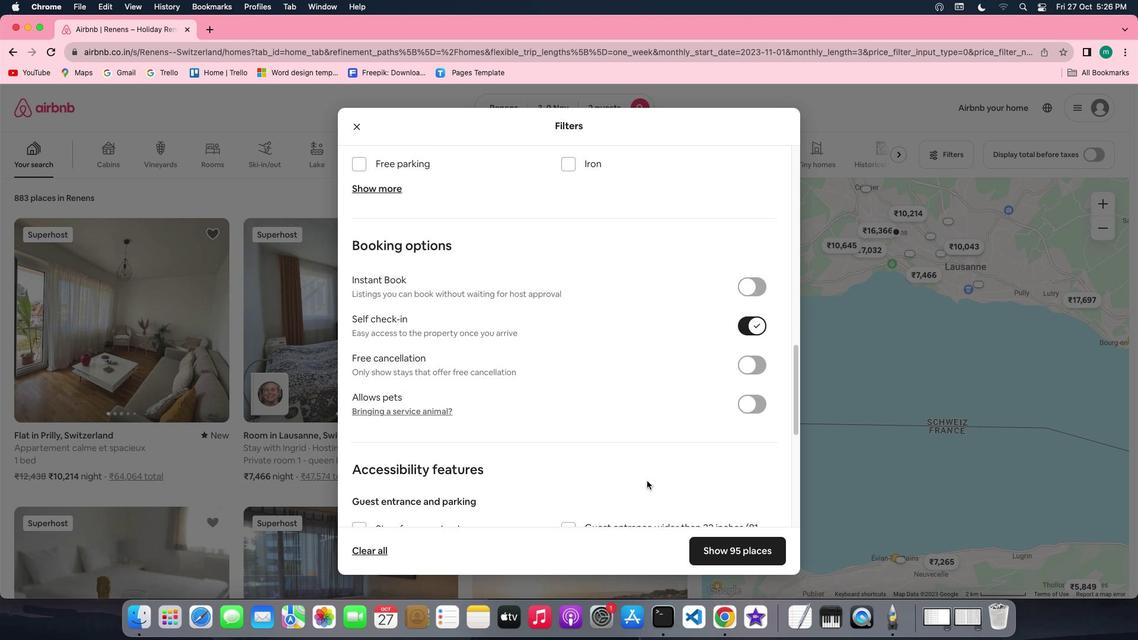 
Action: Mouse scrolled (647, 480) with delta (0, 0)
Screenshot: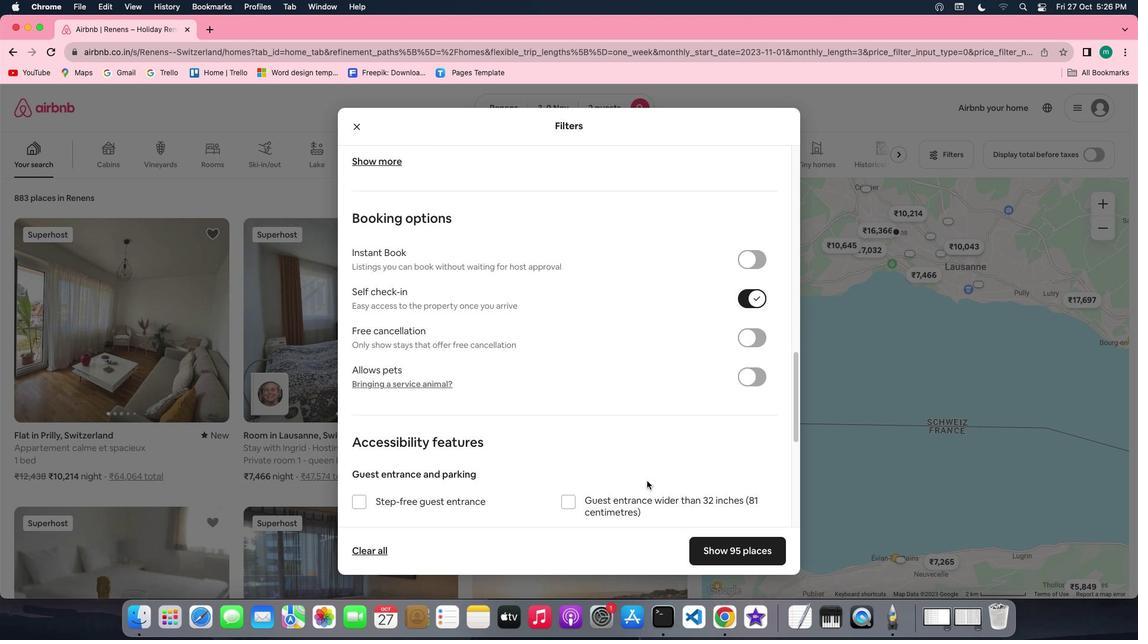 
Action: Mouse scrolled (647, 480) with delta (0, -1)
Screenshot: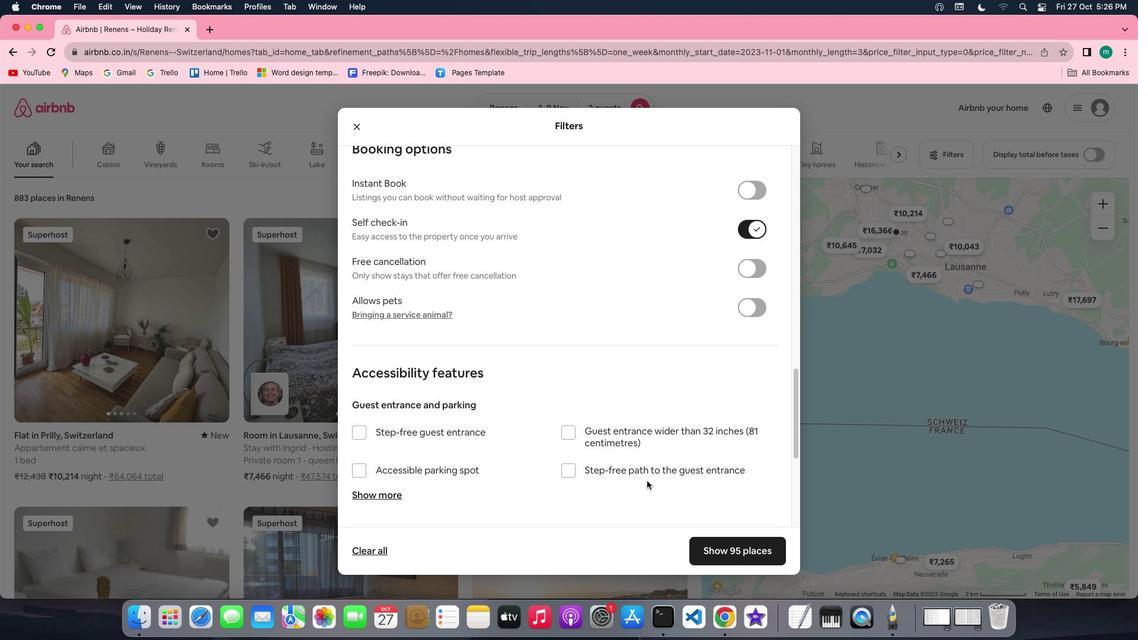 
Action: Mouse scrolled (647, 480) with delta (0, -2)
Screenshot: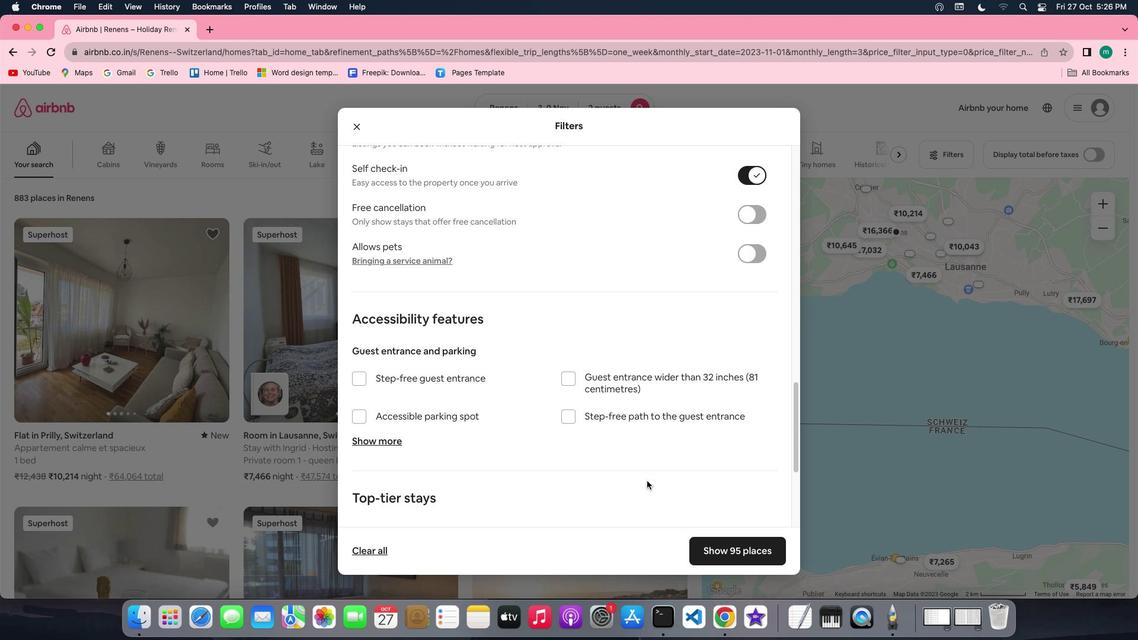 
Action: Mouse moved to (699, 503)
Screenshot: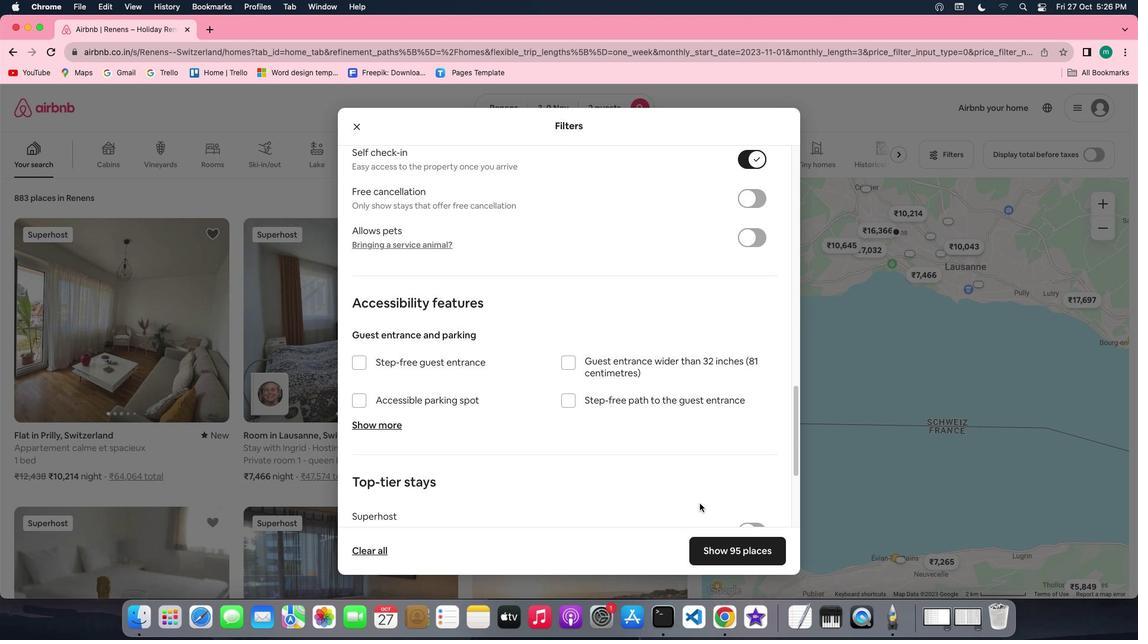
Action: Mouse scrolled (699, 503) with delta (0, 0)
Screenshot: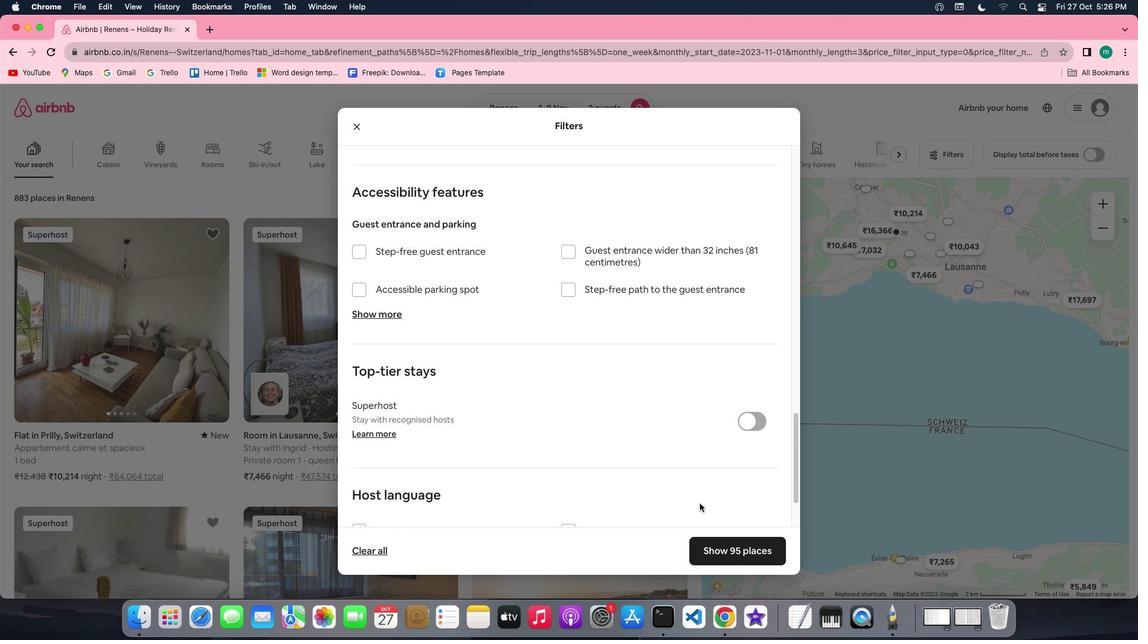 
Action: Mouse scrolled (699, 503) with delta (0, 0)
Screenshot: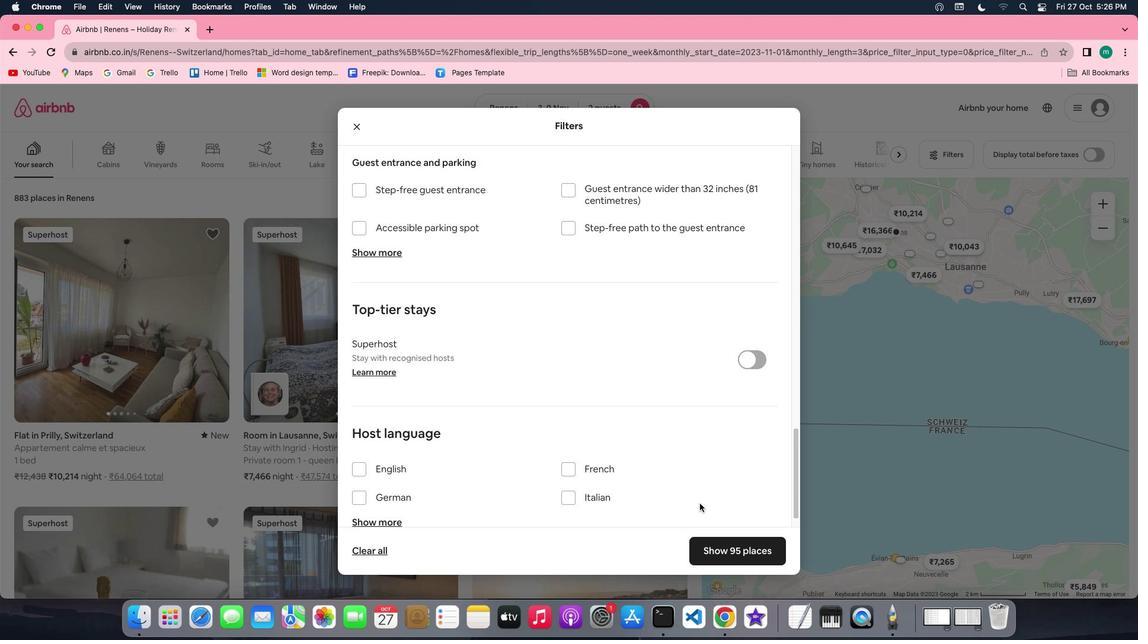 
Action: Mouse scrolled (699, 503) with delta (0, -1)
Screenshot: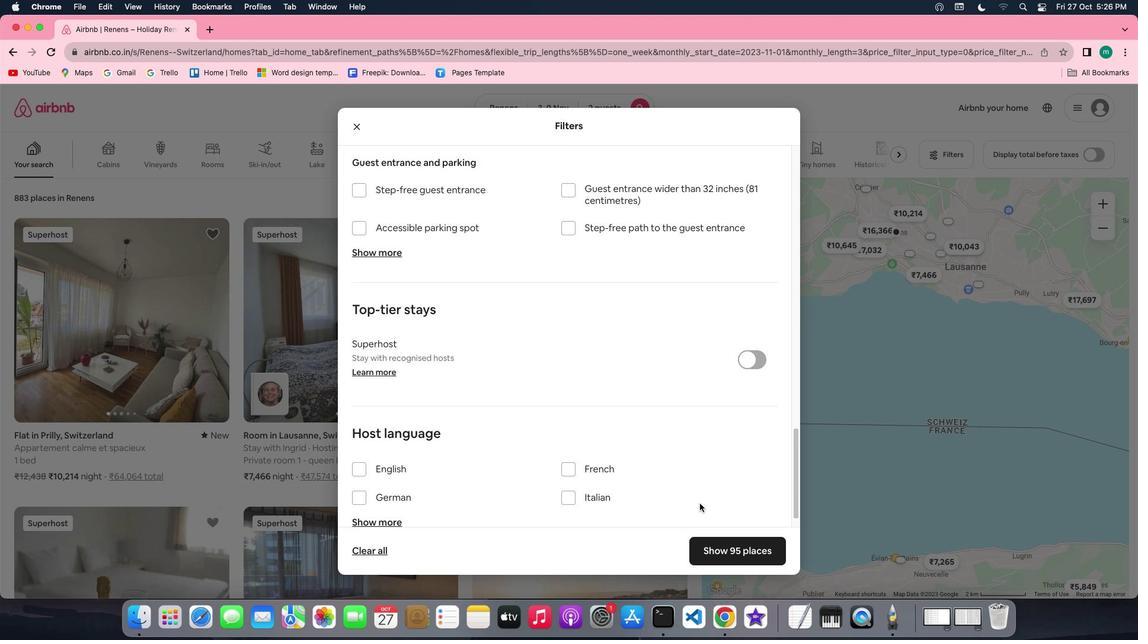 
Action: Mouse scrolled (699, 503) with delta (0, -2)
Screenshot: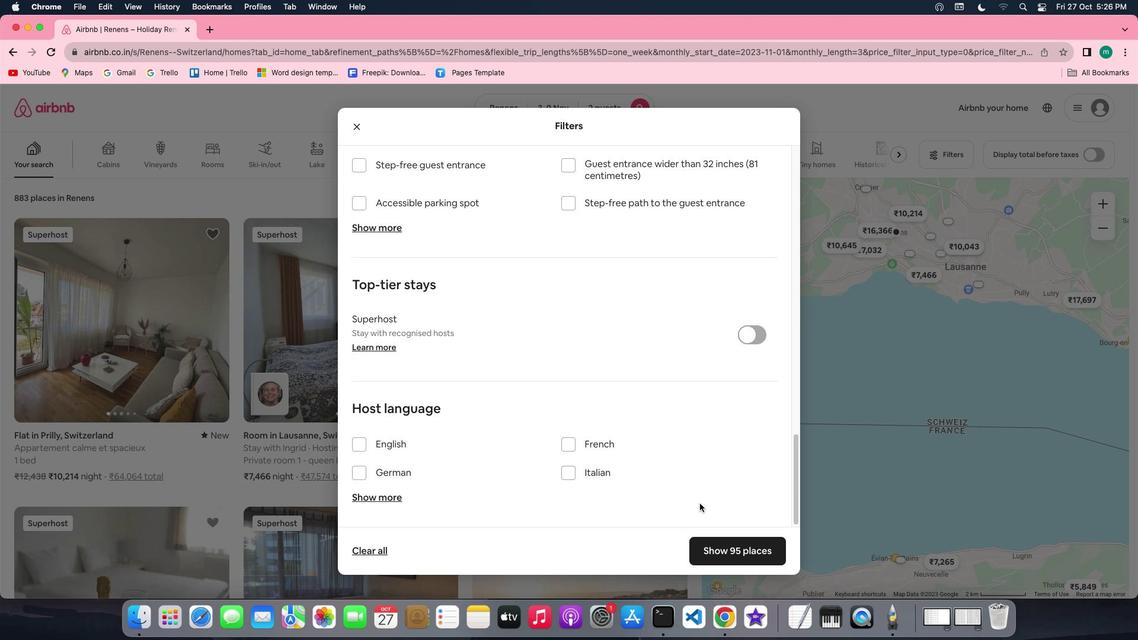 
Action: Mouse scrolled (699, 503) with delta (0, -2)
Screenshot: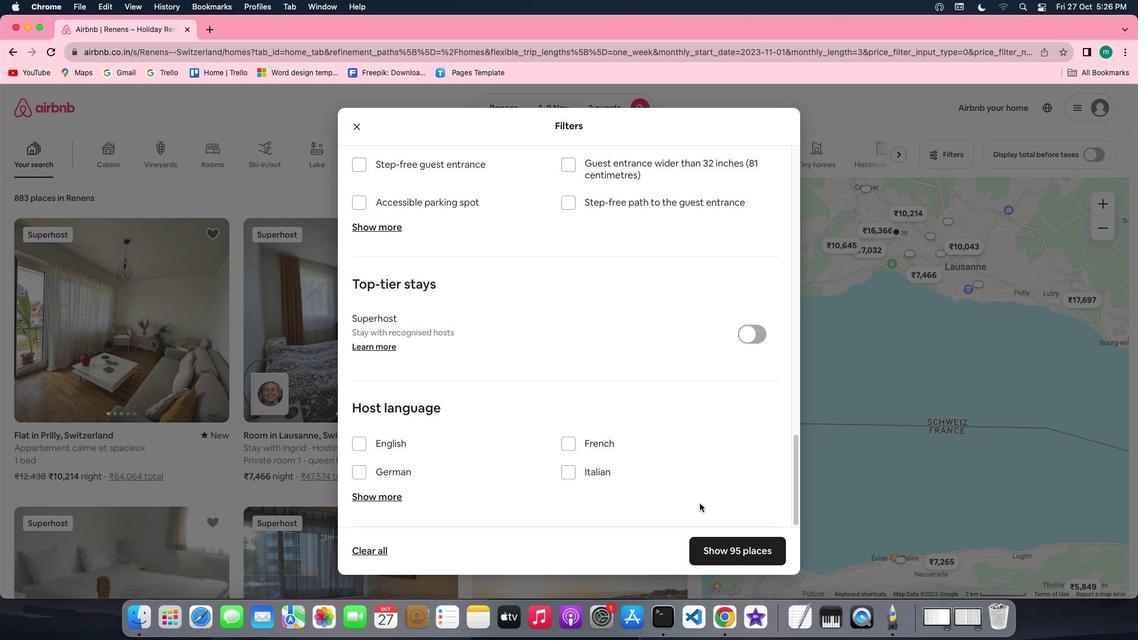 
Action: Mouse scrolled (699, 503) with delta (0, 0)
Screenshot: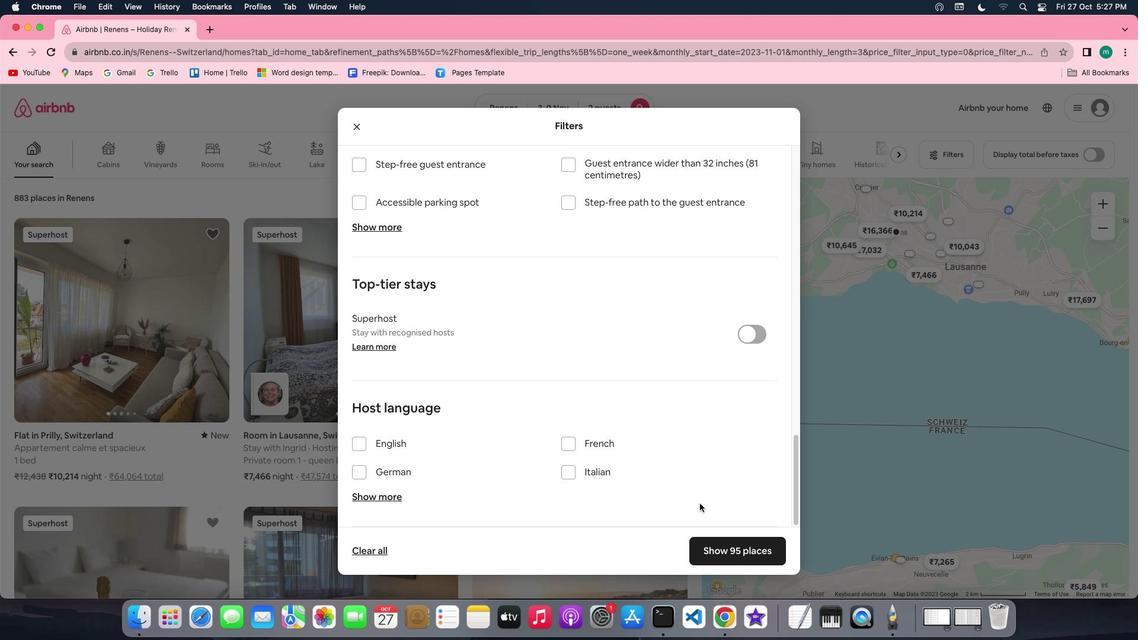 
Action: Mouse scrolled (699, 503) with delta (0, 0)
Screenshot: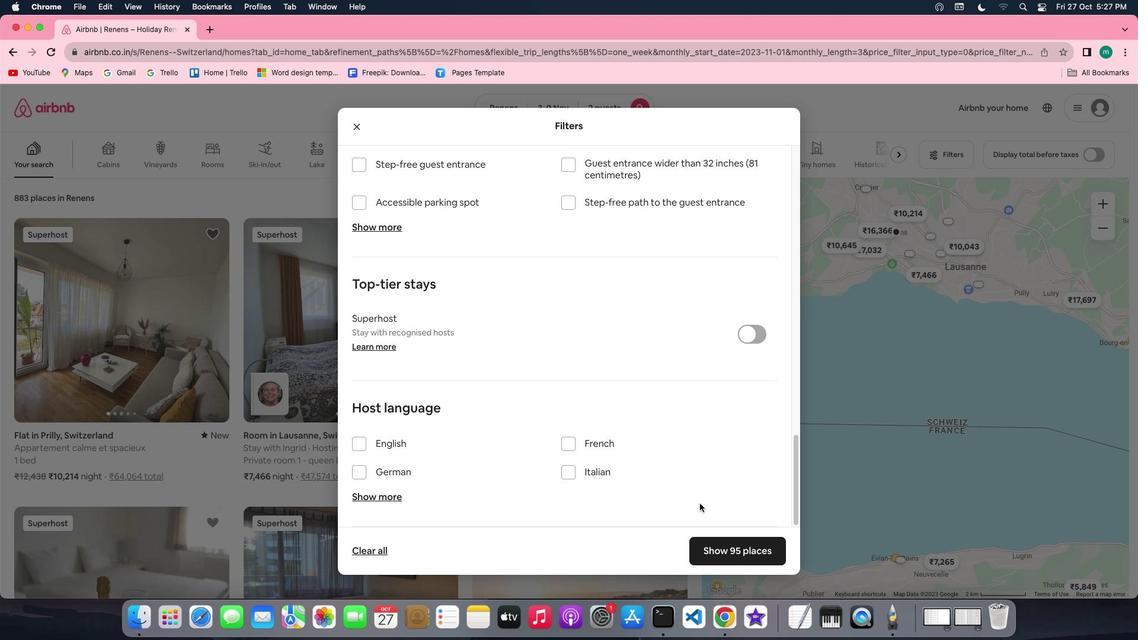 
Action: Mouse scrolled (699, 503) with delta (0, -1)
Screenshot: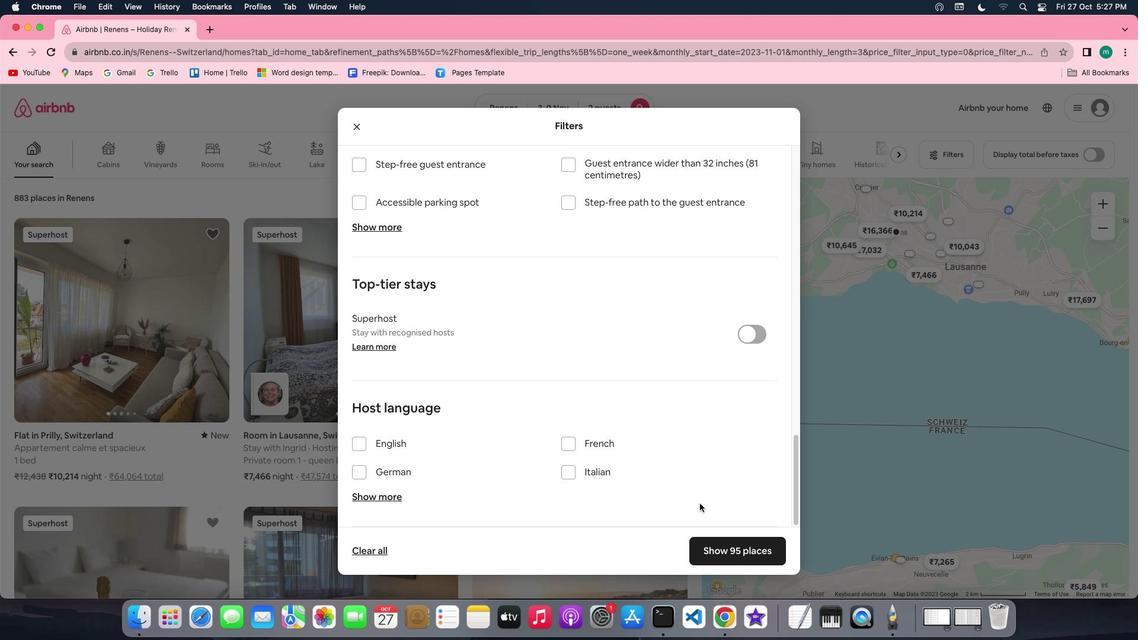 
Action: Mouse scrolled (699, 503) with delta (0, -2)
Screenshot: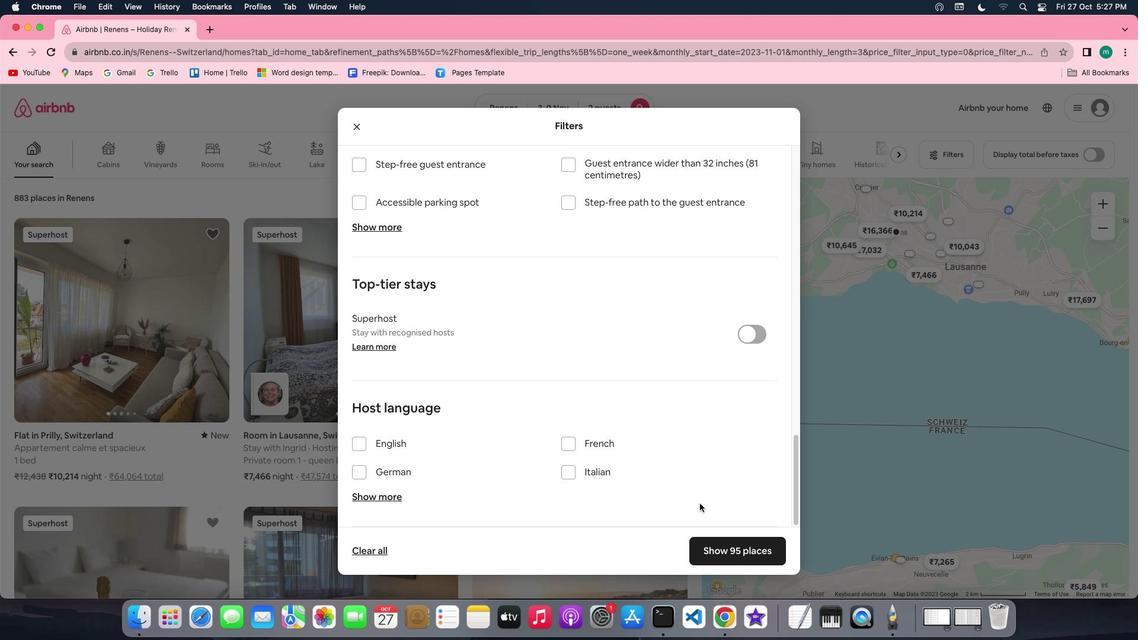 
Action: Mouse scrolled (699, 503) with delta (0, -2)
Screenshot: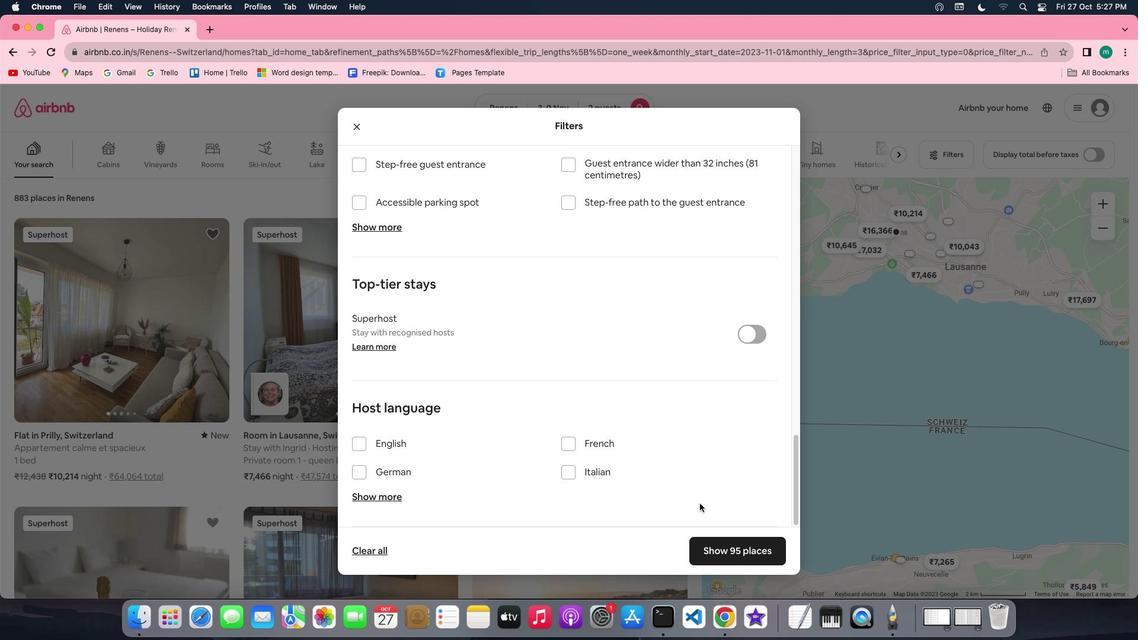 
Action: Mouse moved to (741, 548)
Screenshot: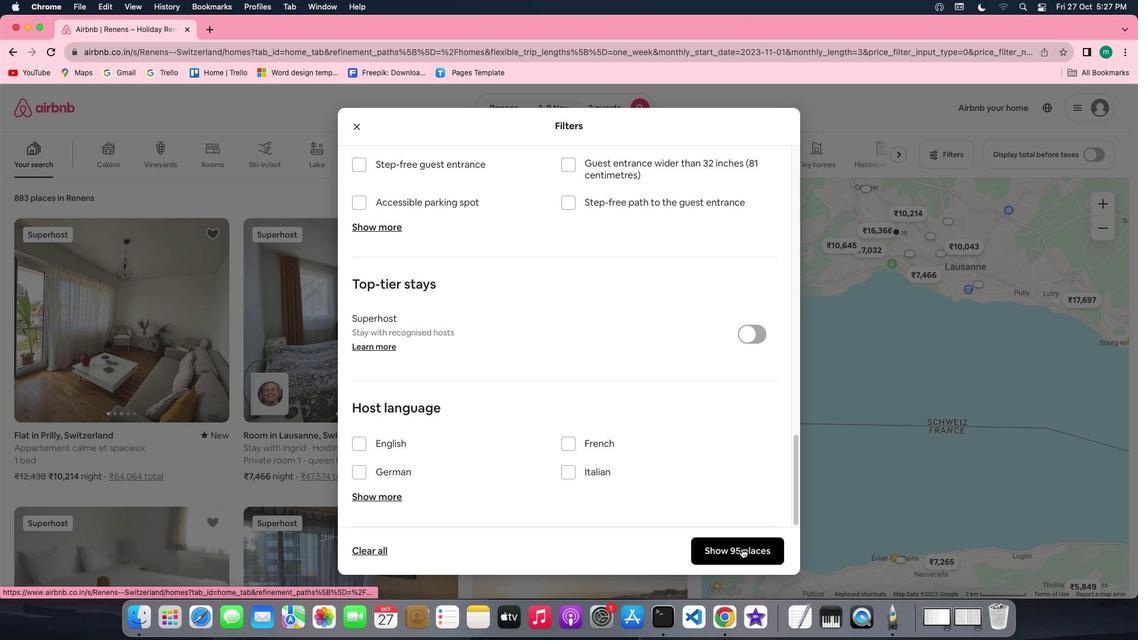 
Action: Mouse pressed left at (741, 548)
Screenshot: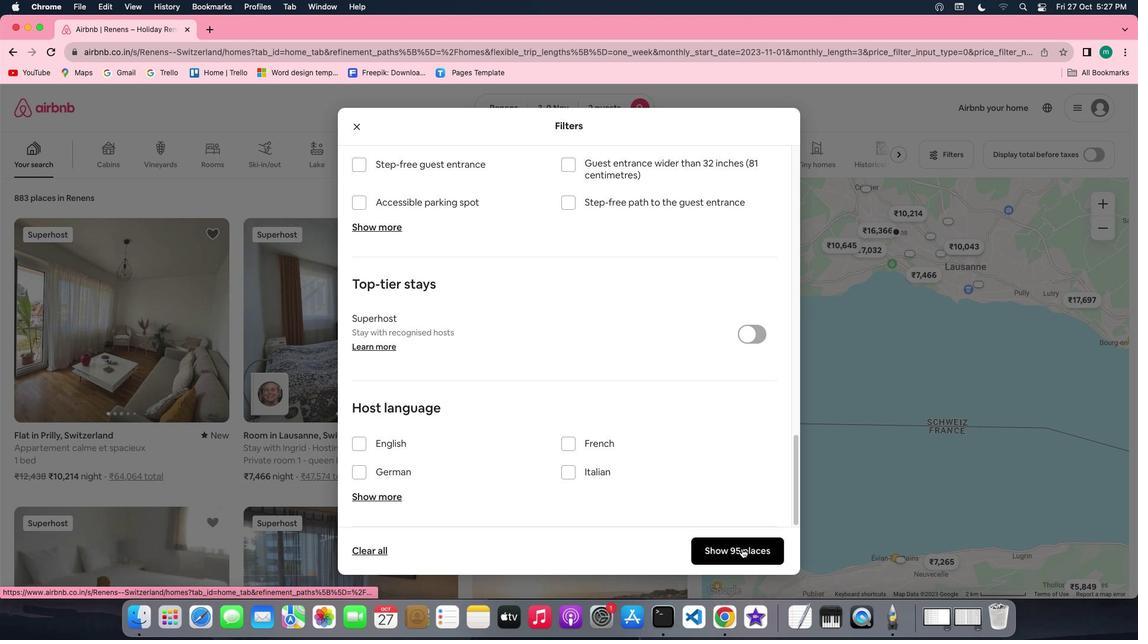 
Action: Mouse moved to (452, 399)
Screenshot: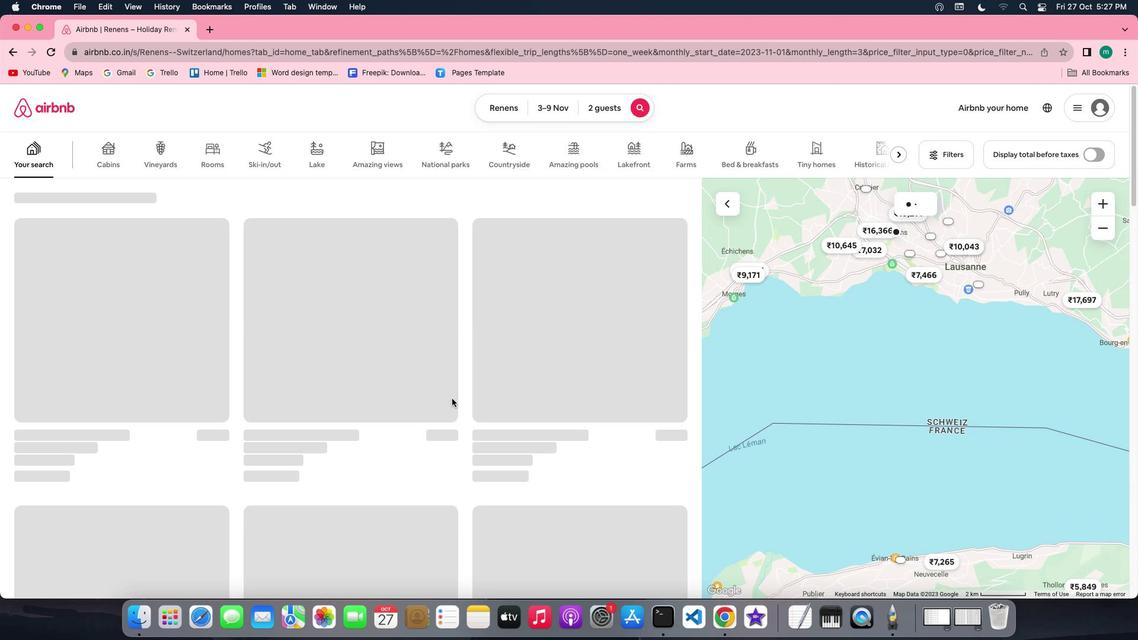 
Action: Mouse scrolled (452, 399) with delta (0, 0)
Screenshot: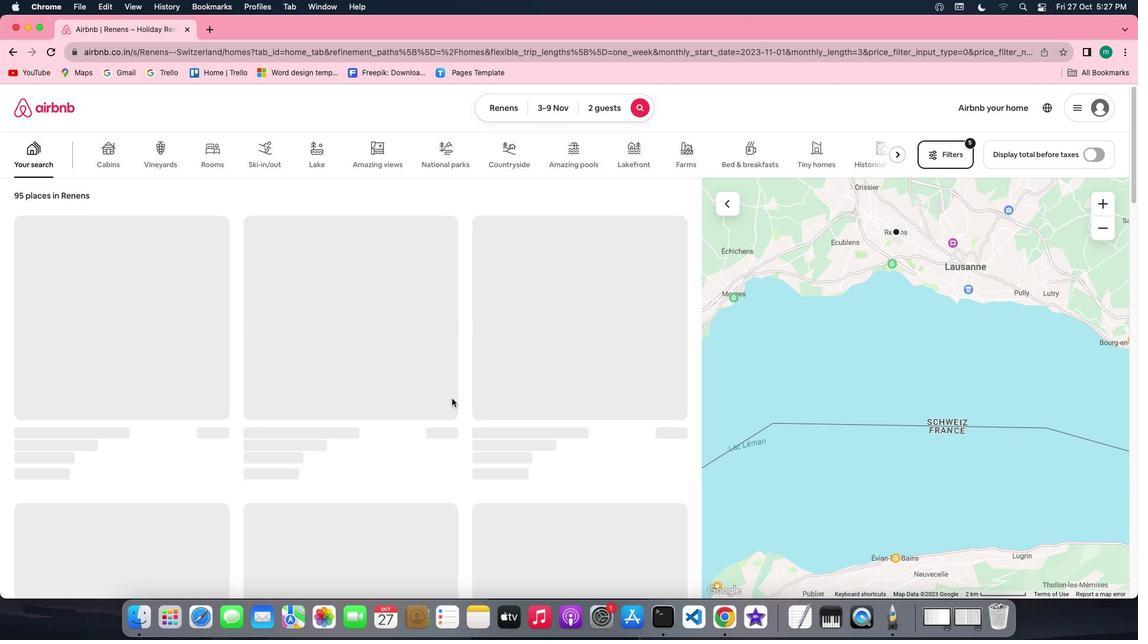 
Action: Mouse scrolled (452, 399) with delta (0, 0)
Screenshot: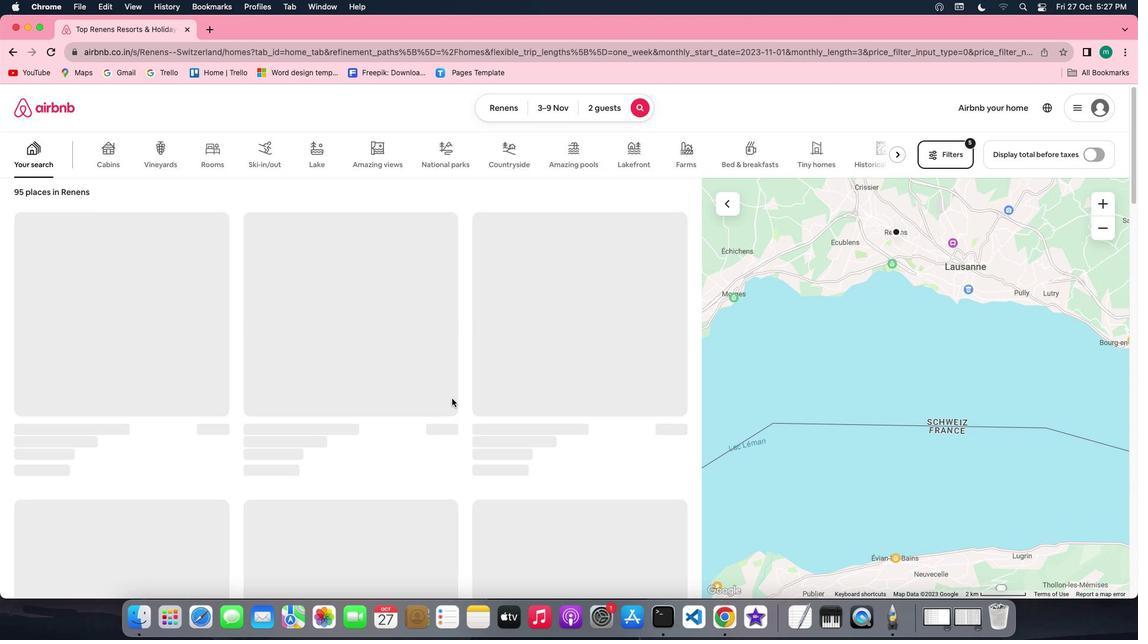 
Action: Mouse scrolled (452, 399) with delta (0, 0)
Screenshot: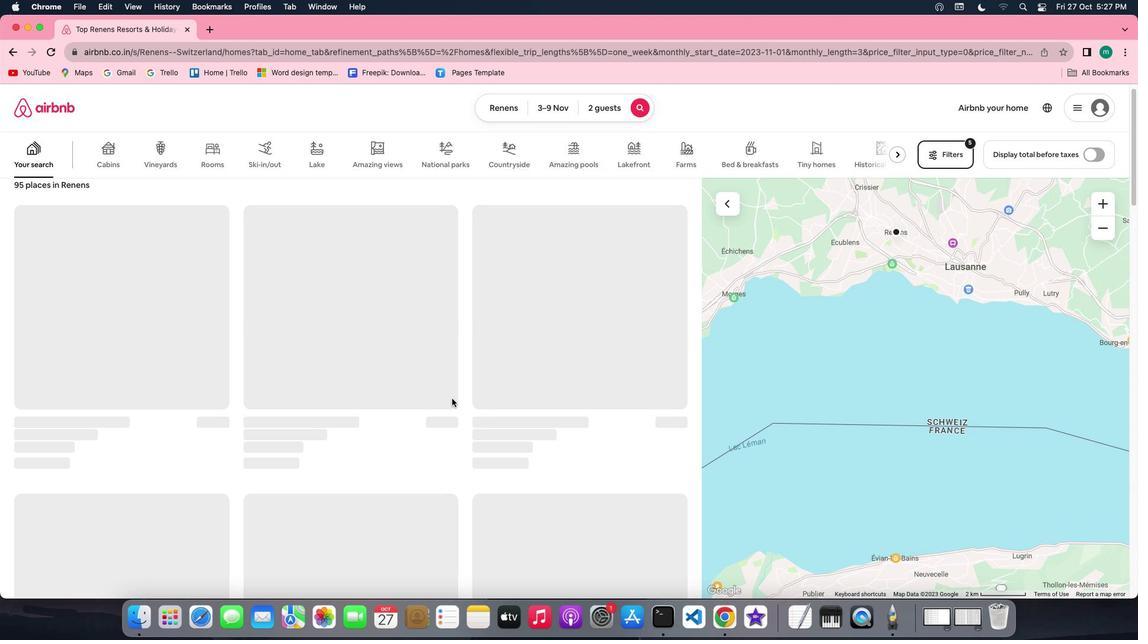 
Action: Mouse scrolled (452, 399) with delta (0, 0)
Screenshot: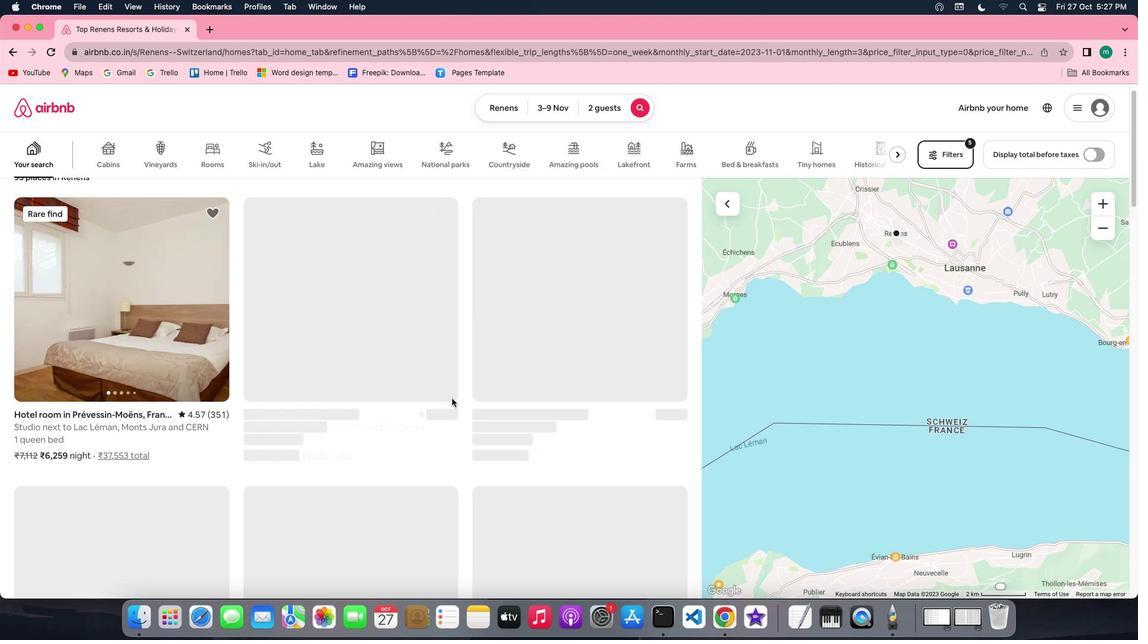 
Action: Mouse scrolled (452, 399) with delta (0, 0)
Screenshot: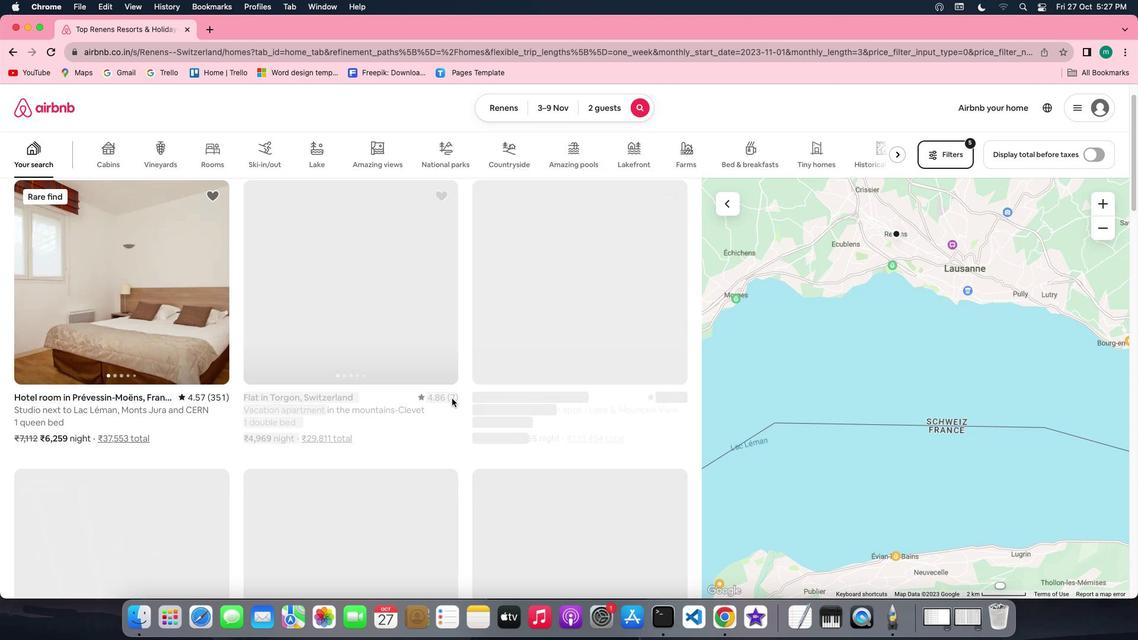 
Action: Mouse scrolled (452, 399) with delta (0, 0)
Screenshot: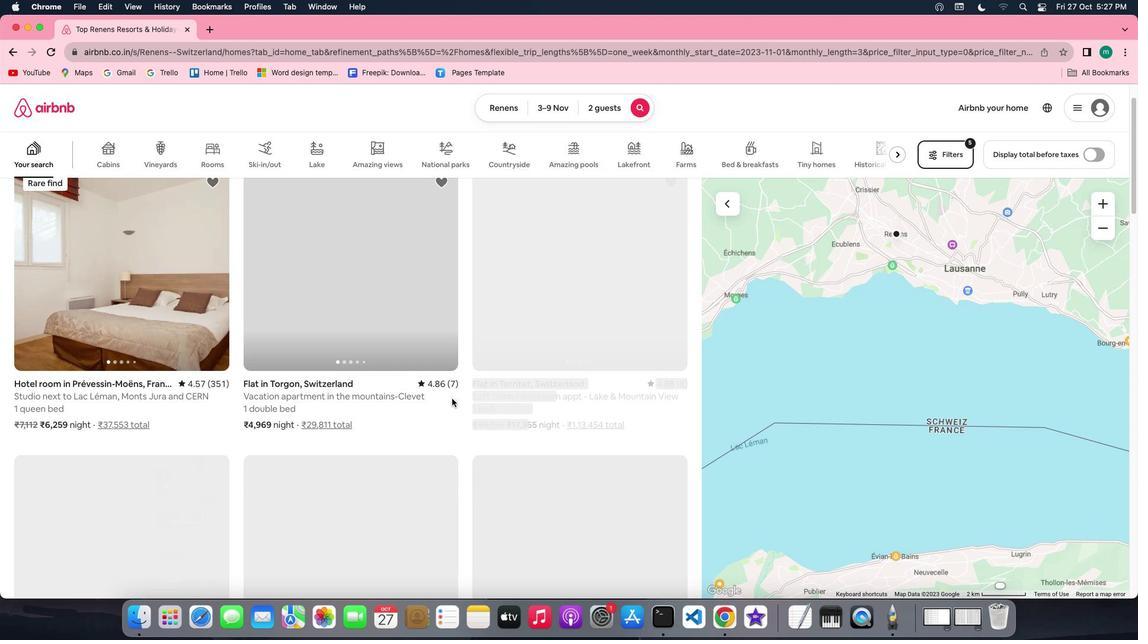 
Action: Mouse scrolled (452, 399) with delta (0, 0)
Screenshot: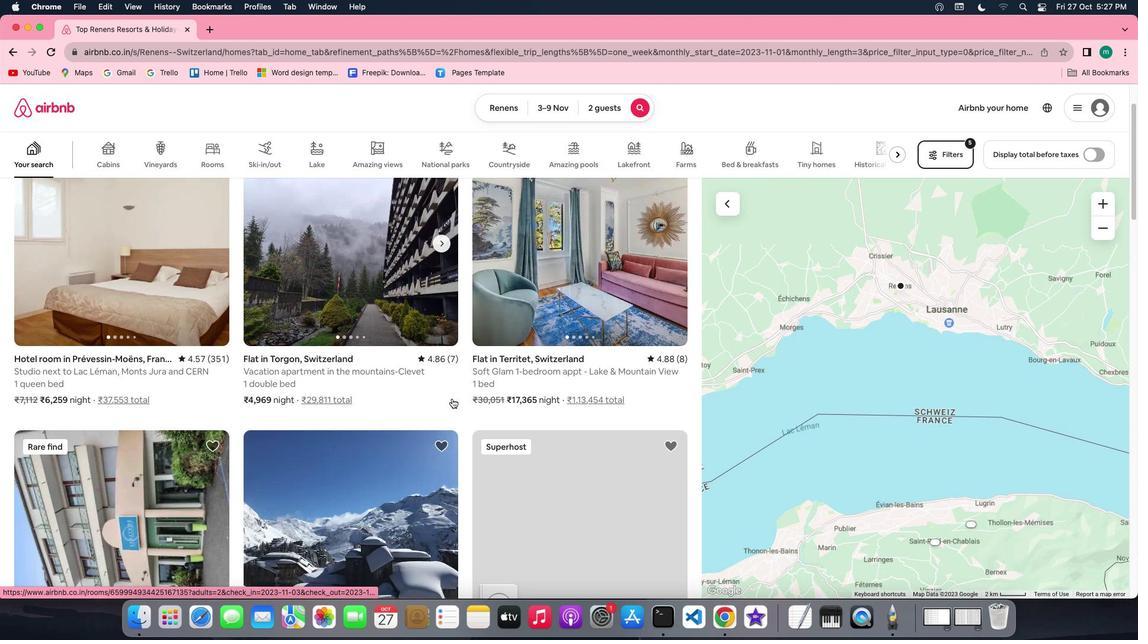 
Action: Mouse scrolled (452, 399) with delta (0, 0)
Screenshot: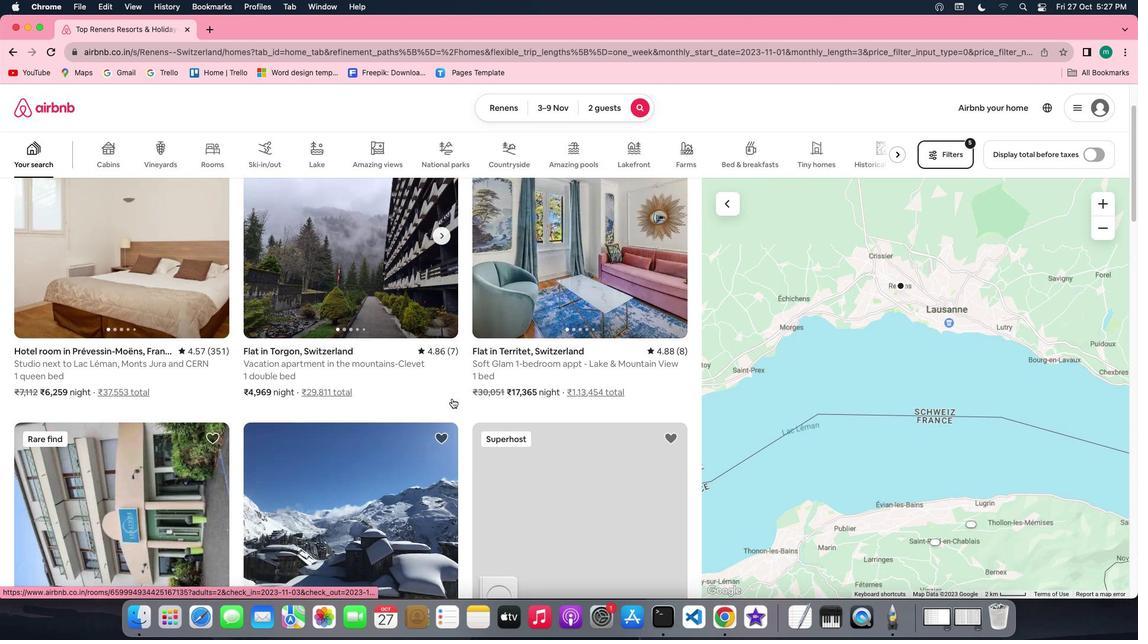 
Action: Mouse scrolled (452, 399) with delta (0, 0)
Screenshot: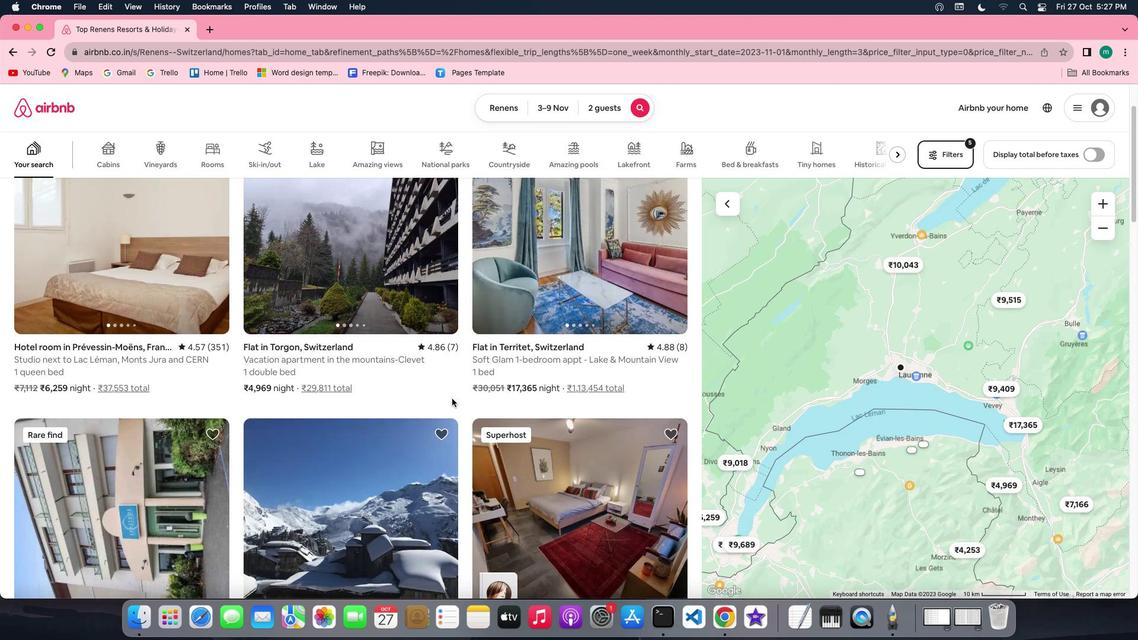 
Action: Mouse scrolled (452, 399) with delta (0, 0)
Screenshot: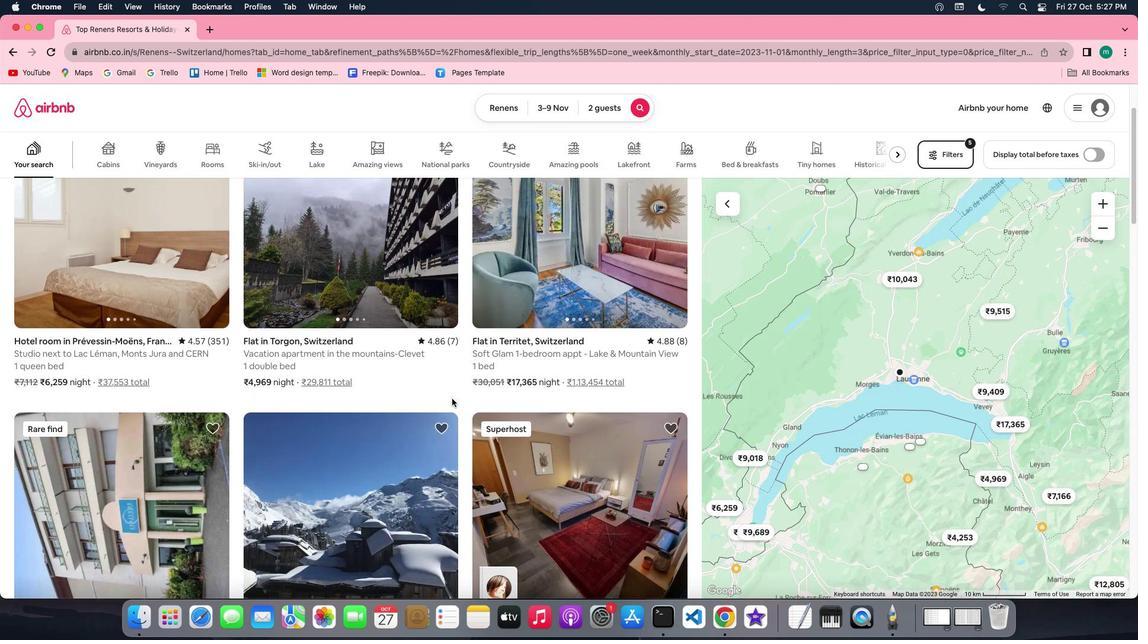 
Action: Mouse scrolled (452, 399) with delta (0, 0)
Screenshot: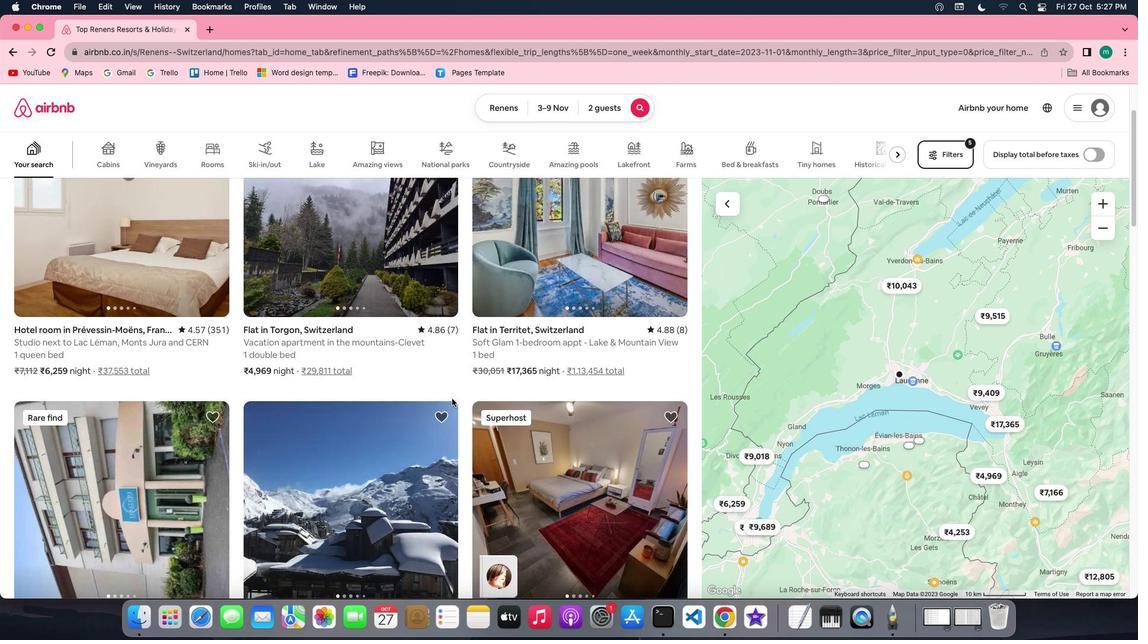 
Action: Mouse scrolled (452, 399) with delta (0, 0)
Screenshot: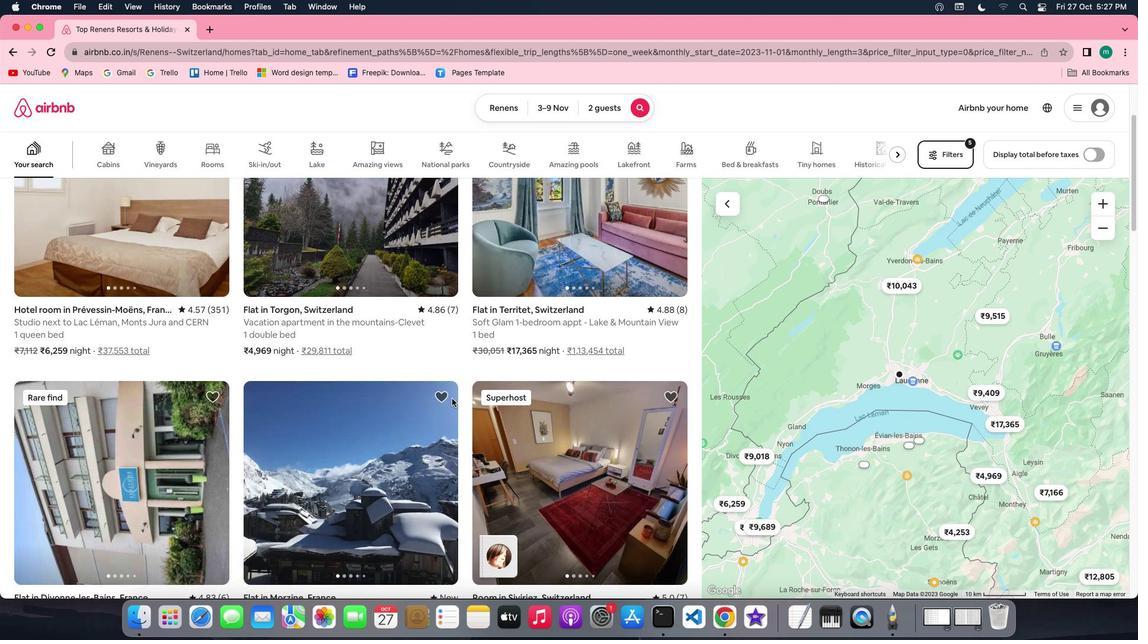 
Action: Mouse scrolled (452, 399) with delta (0, 0)
Screenshot: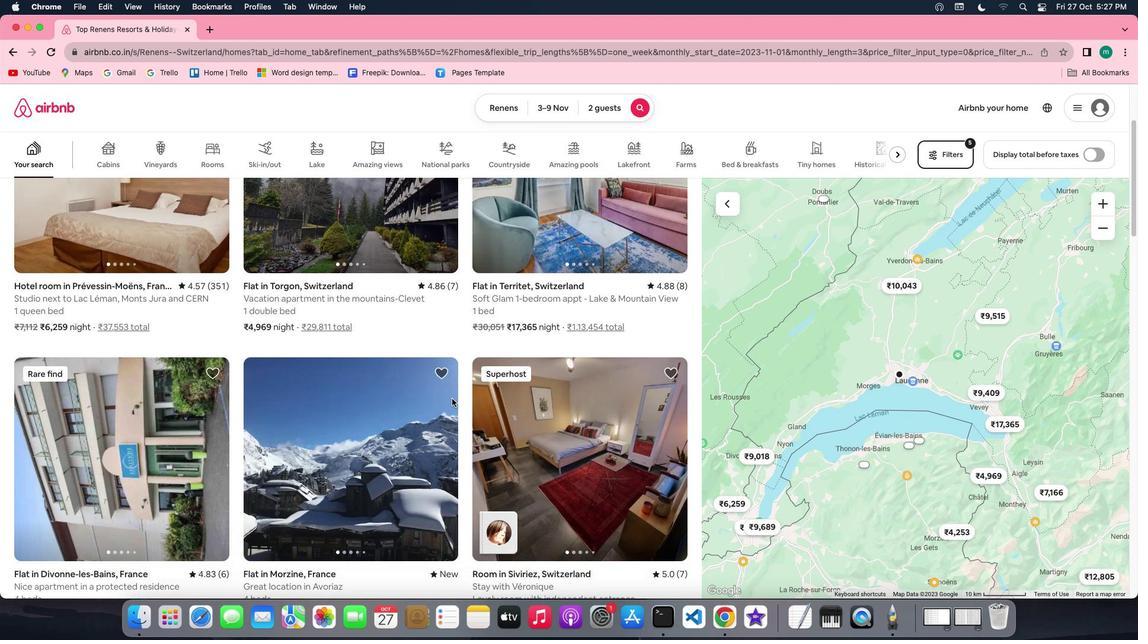 
Action: Mouse scrolled (452, 399) with delta (0, 0)
Screenshot: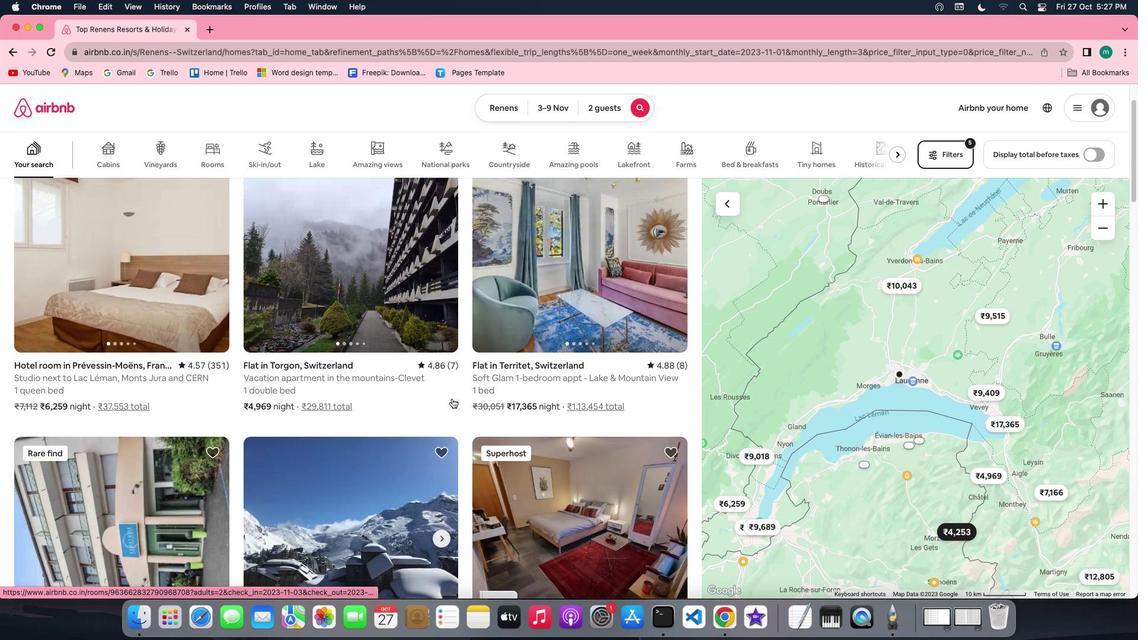 
Action: Mouse scrolled (452, 399) with delta (0, 0)
Screenshot: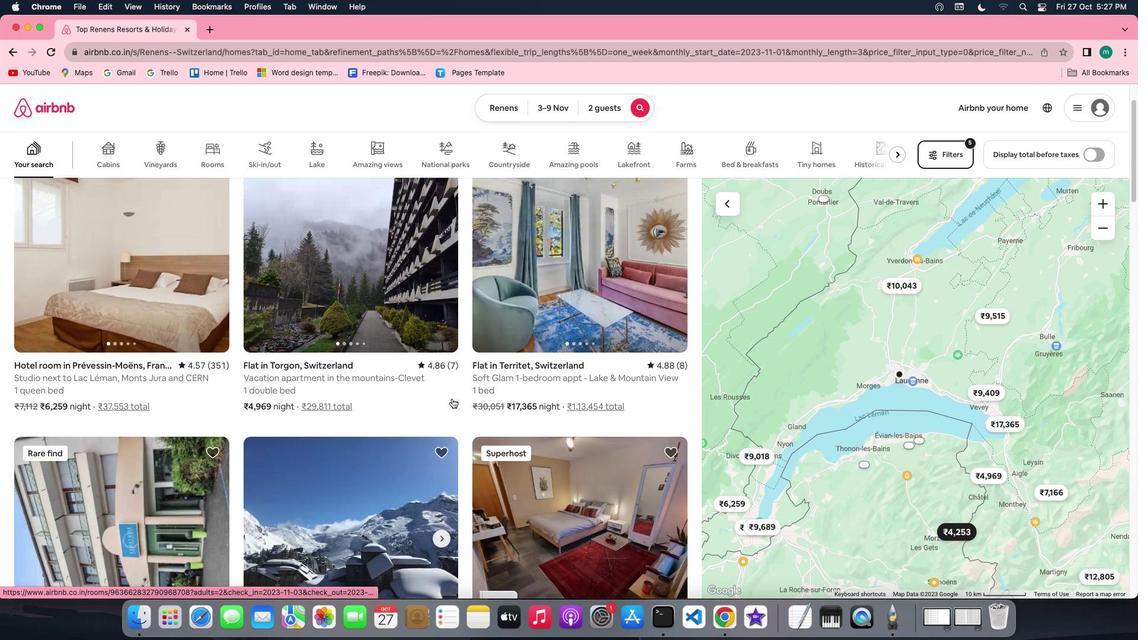 
Action: Mouse scrolled (452, 399) with delta (0, 1)
Screenshot: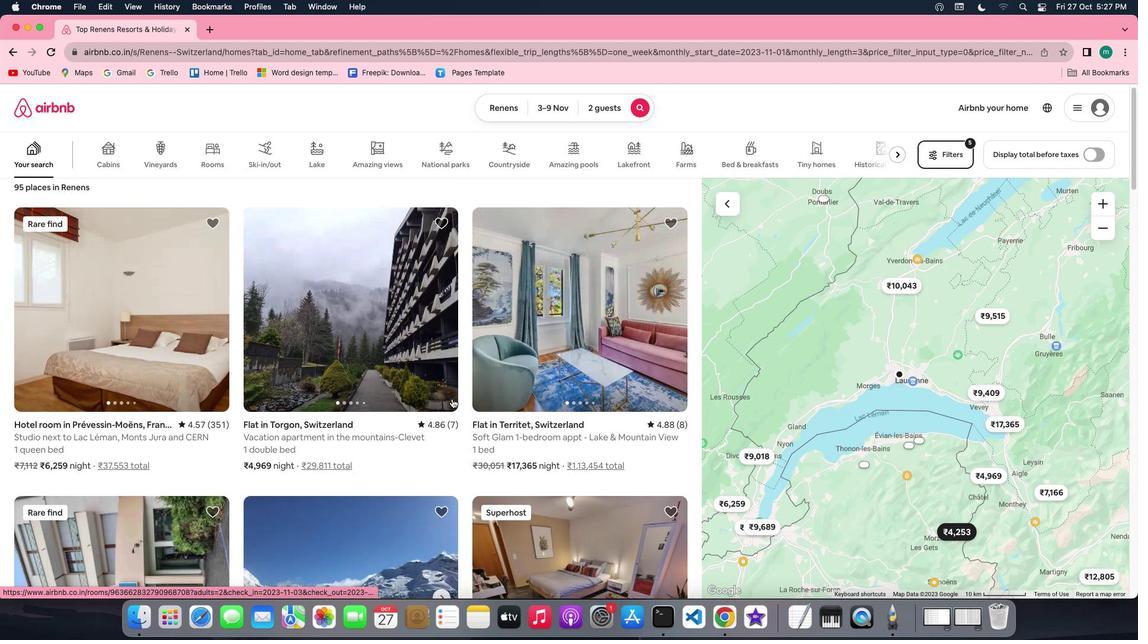 
Action: Mouse scrolled (452, 399) with delta (0, 2)
Screenshot: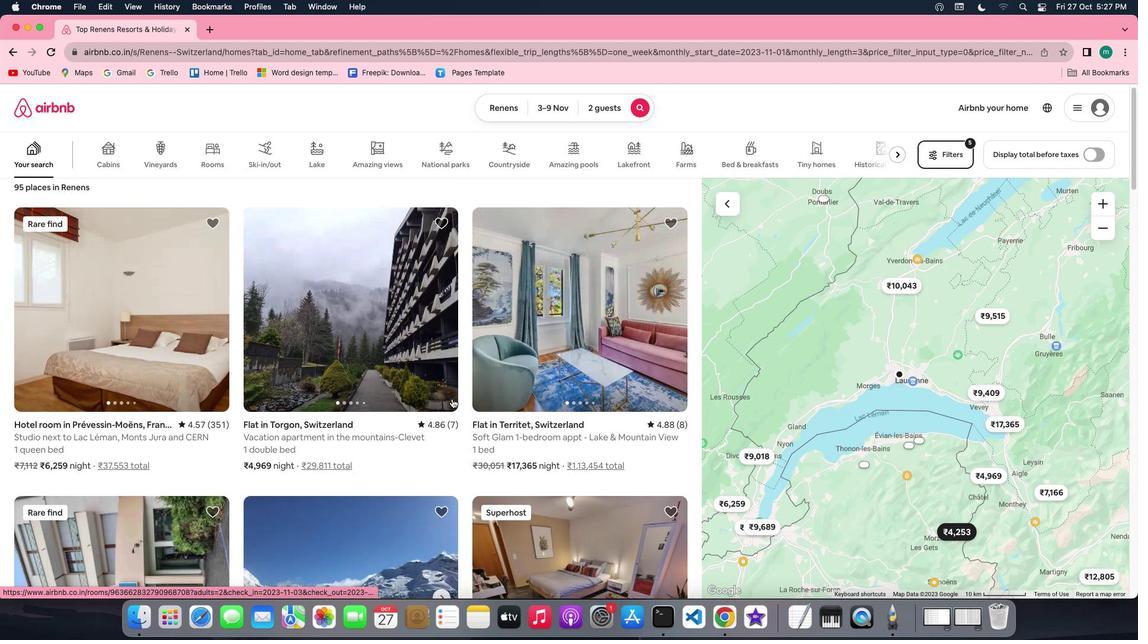 
Action: Mouse scrolled (452, 399) with delta (0, 0)
Screenshot: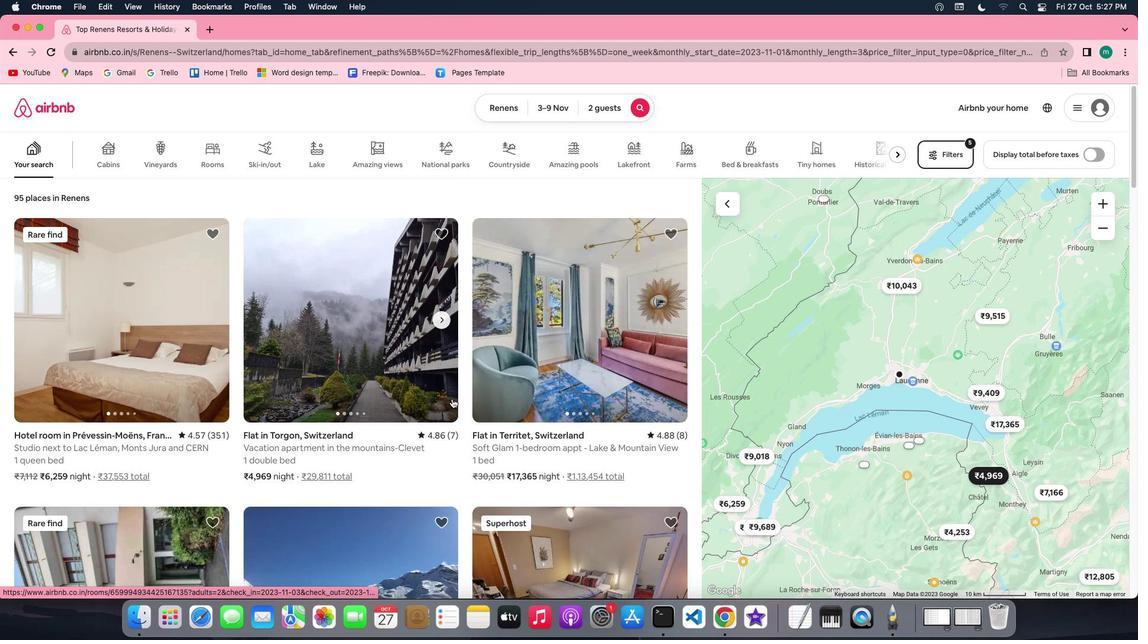 
Action: Mouse scrolled (452, 399) with delta (0, 0)
Screenshot: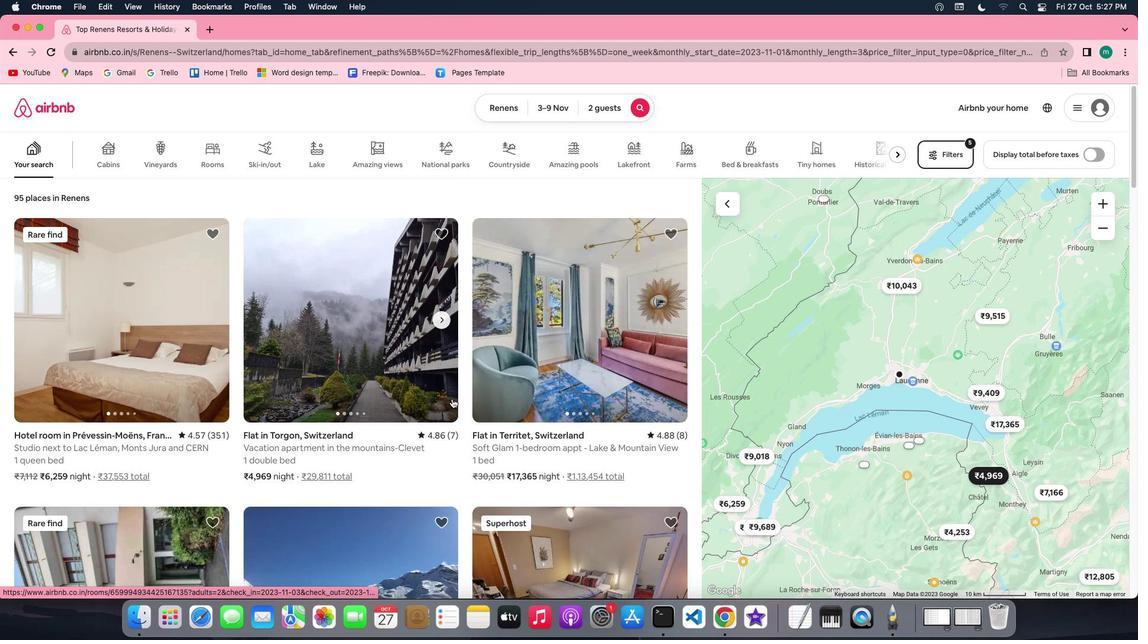 
Action: Mouse scrolled (452, 399) with delta (0, 1)
Screenshot: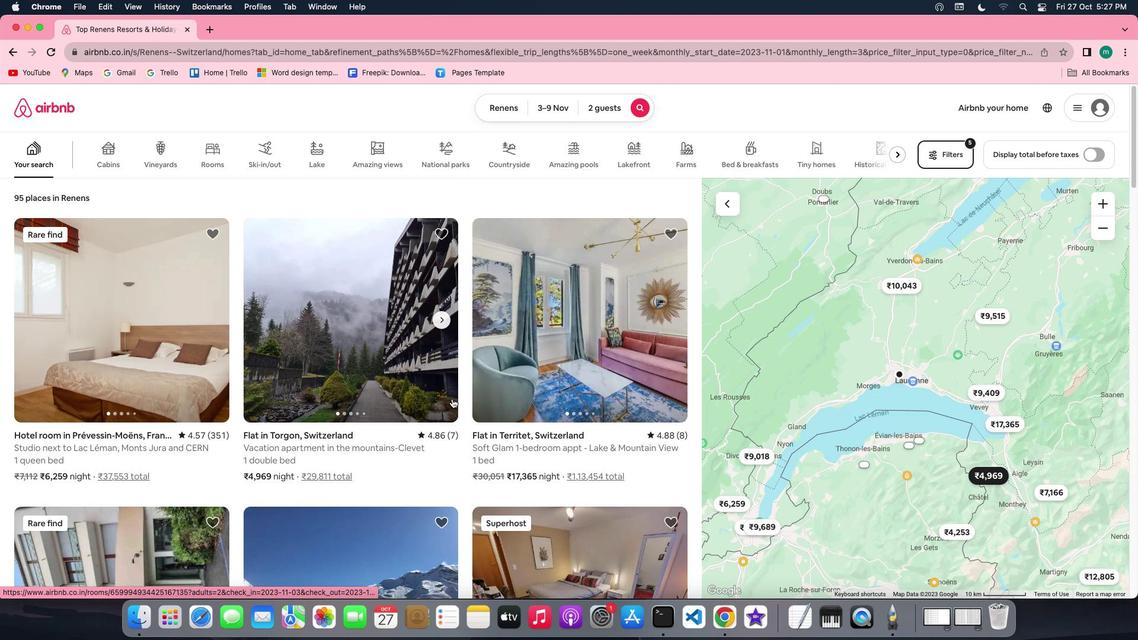 
Action: Mouse scrolled (452, 399) with delta (0, 2)
Screenshot: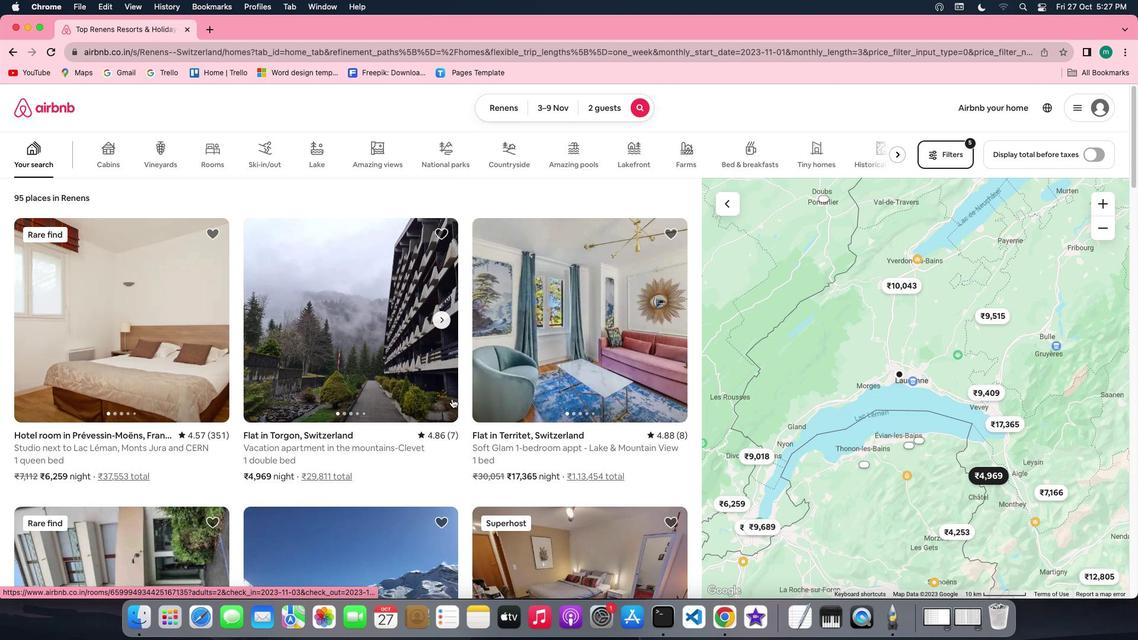 
Action: Mouse moved to (129, 333)
Screenshot: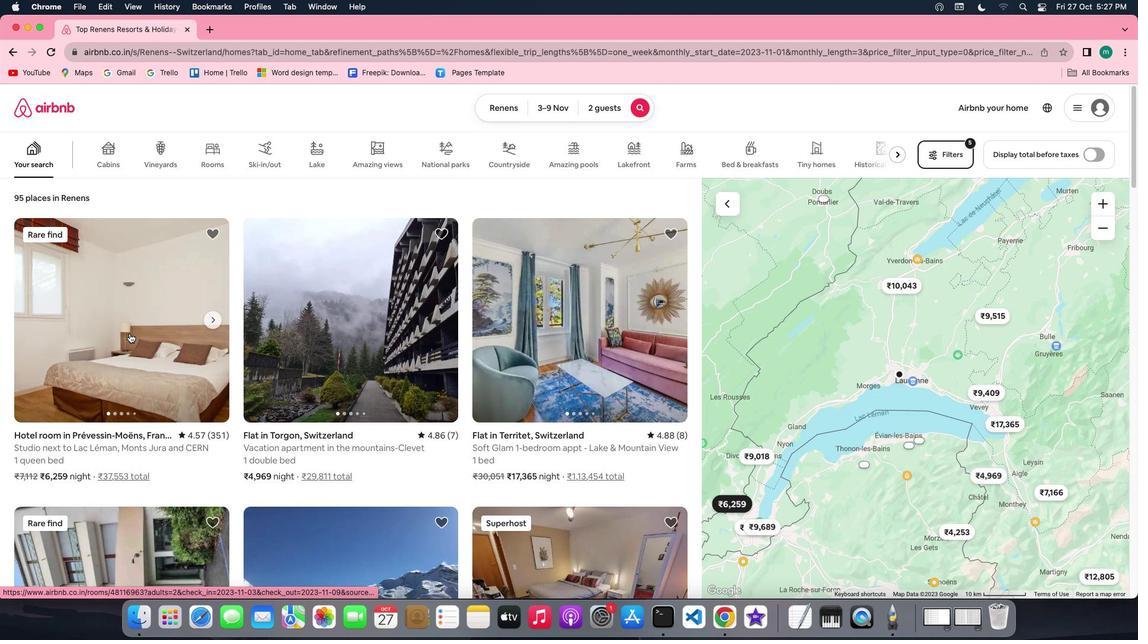 
Action: Mouse pressed left at (129, 333)
Screenshot: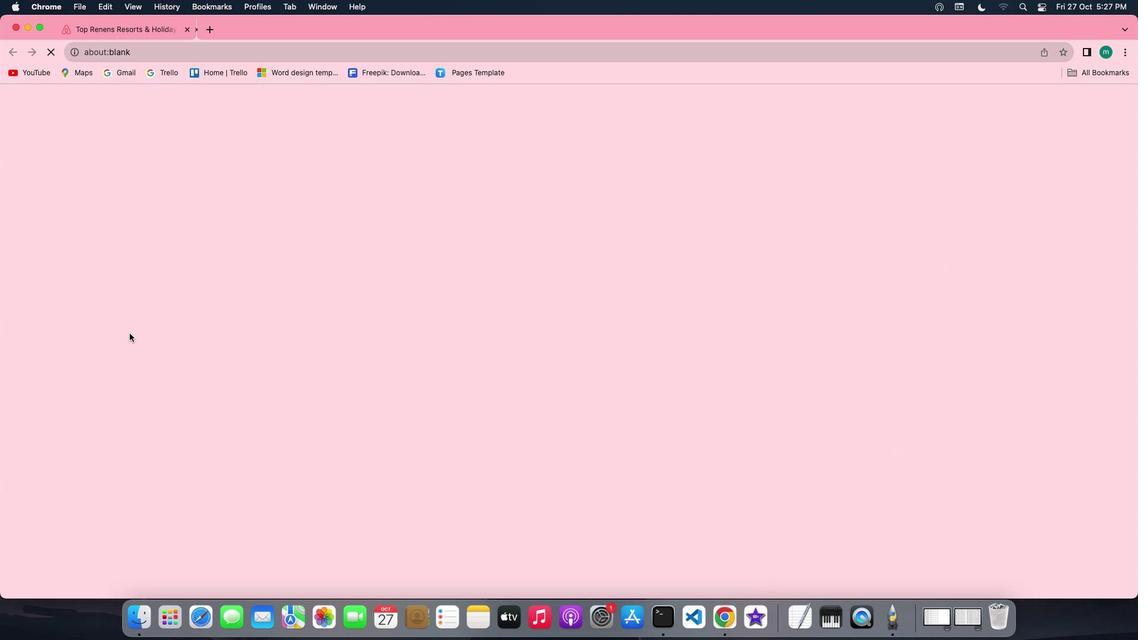 
Action: Mouse moved to (847, 448)
Screenshot: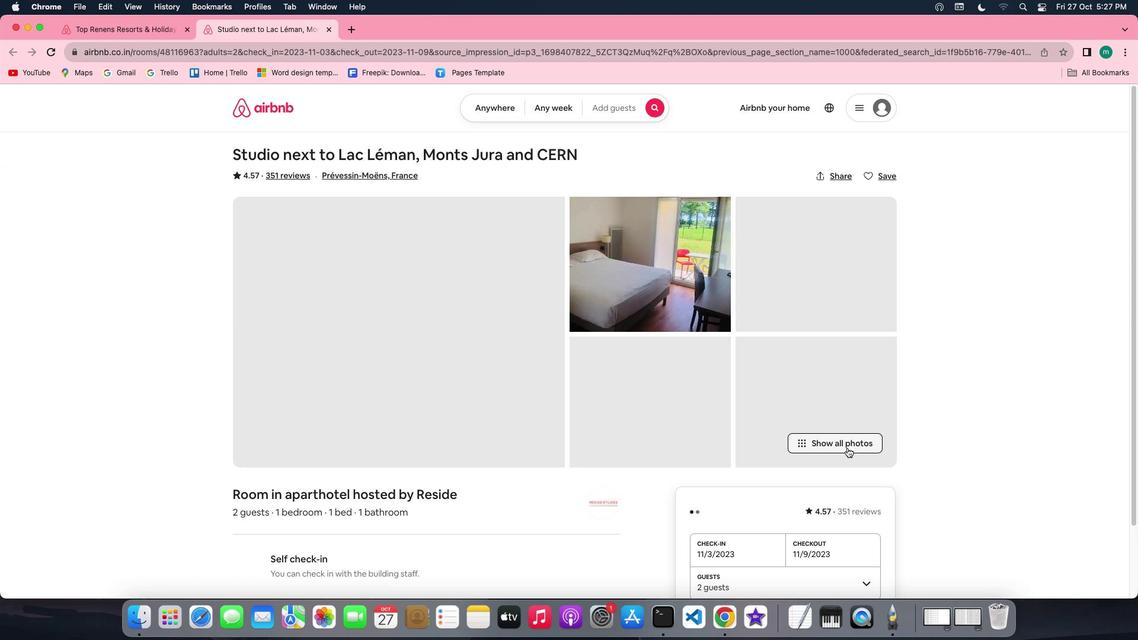 
Action: Mouse pressed left at (847, 448)
Screenshot: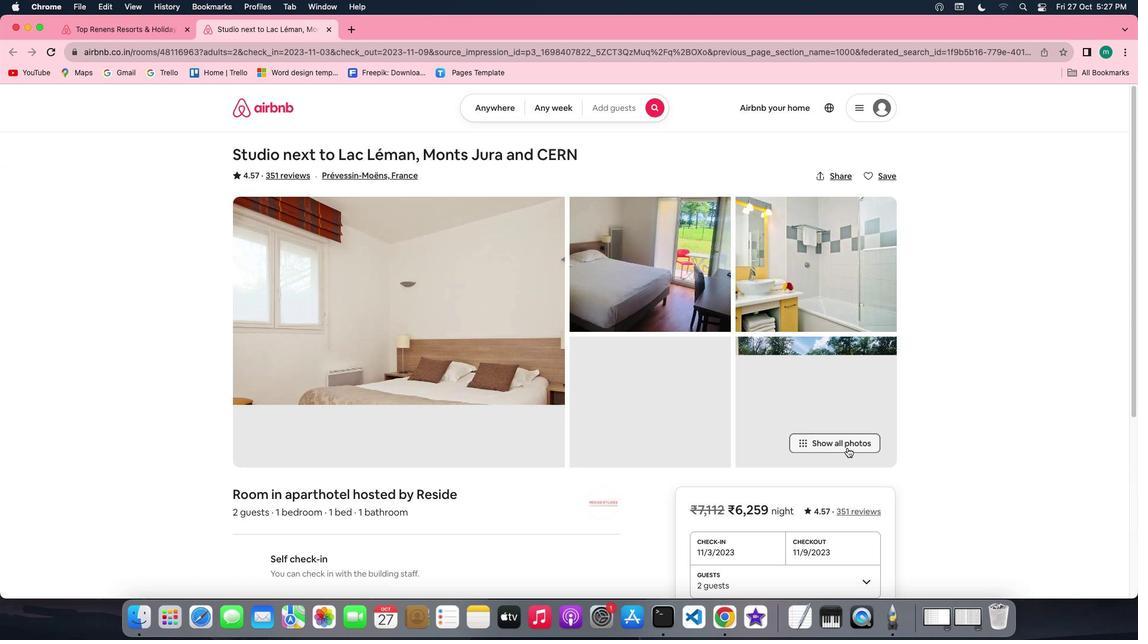 
Action: Mouse moved to (488, 389)
Screenshot: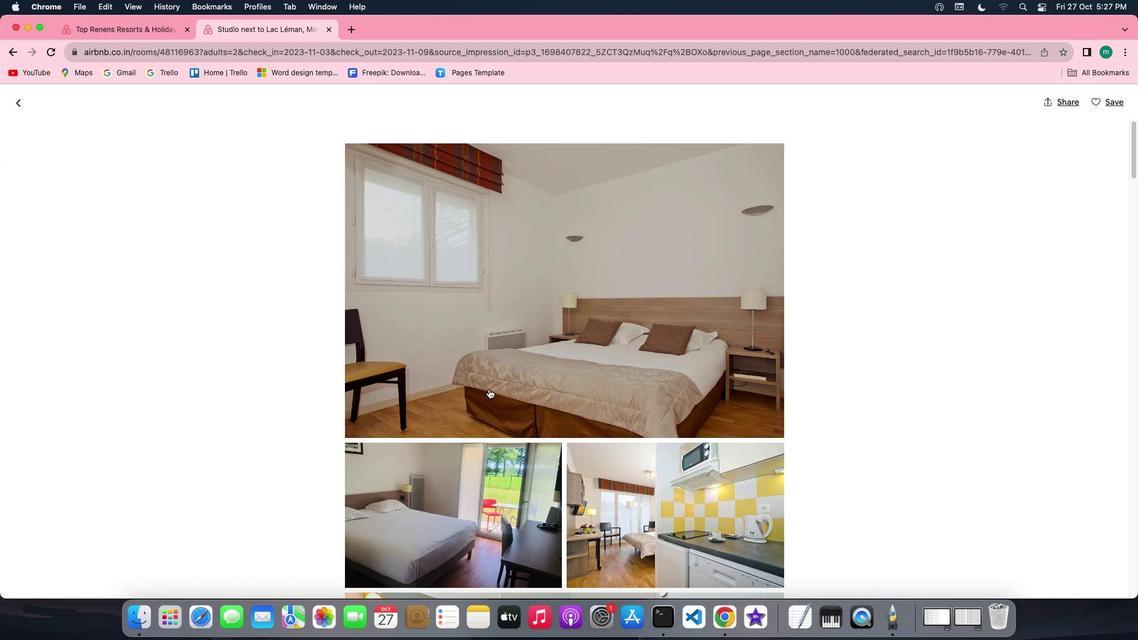 
Action: Mouse scrolled (488, 389) with delta (0, 0)
Screenshot: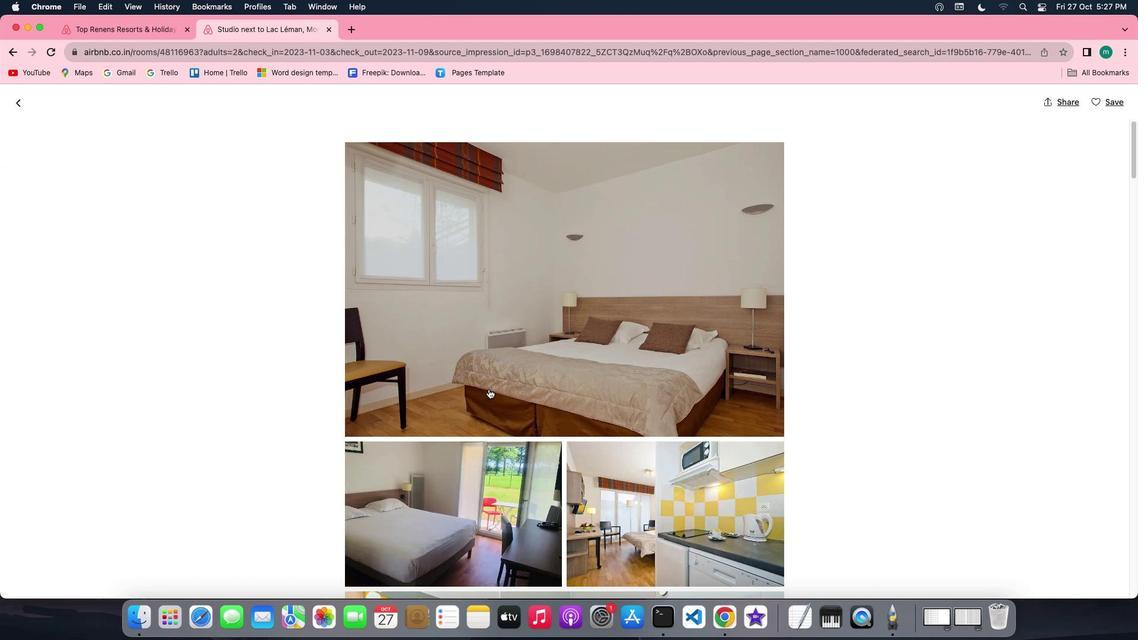 
Action: Mouse scrolled (488, 389) with delta (0, 0)
Screenshot: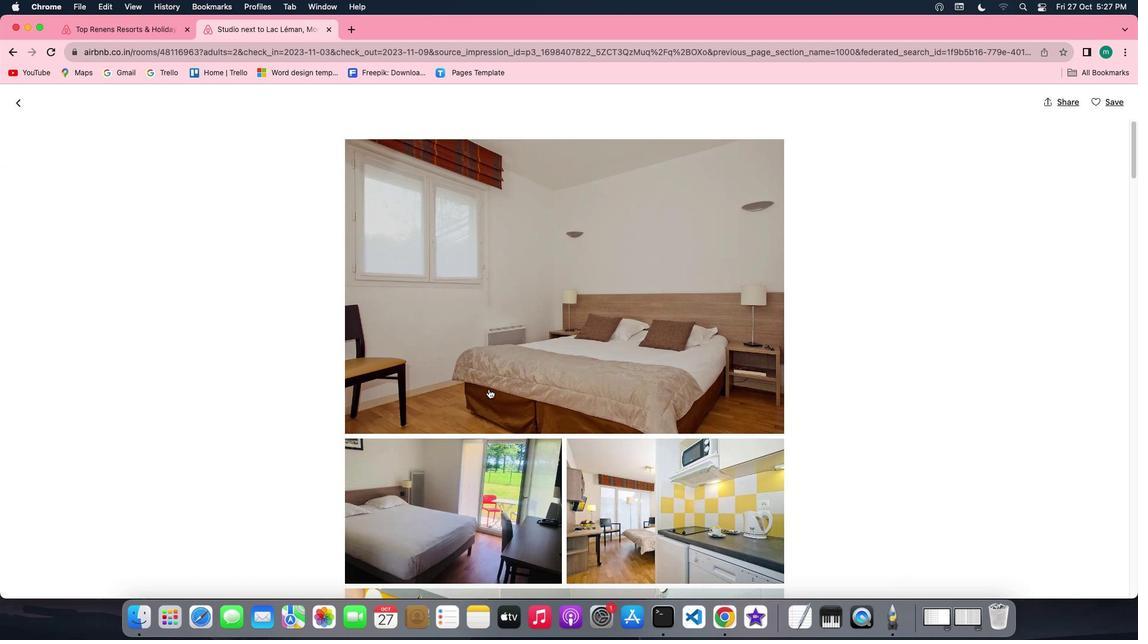 
Action: Mouse scrolled (488, 389) with delta (0, 0)
Screenshot: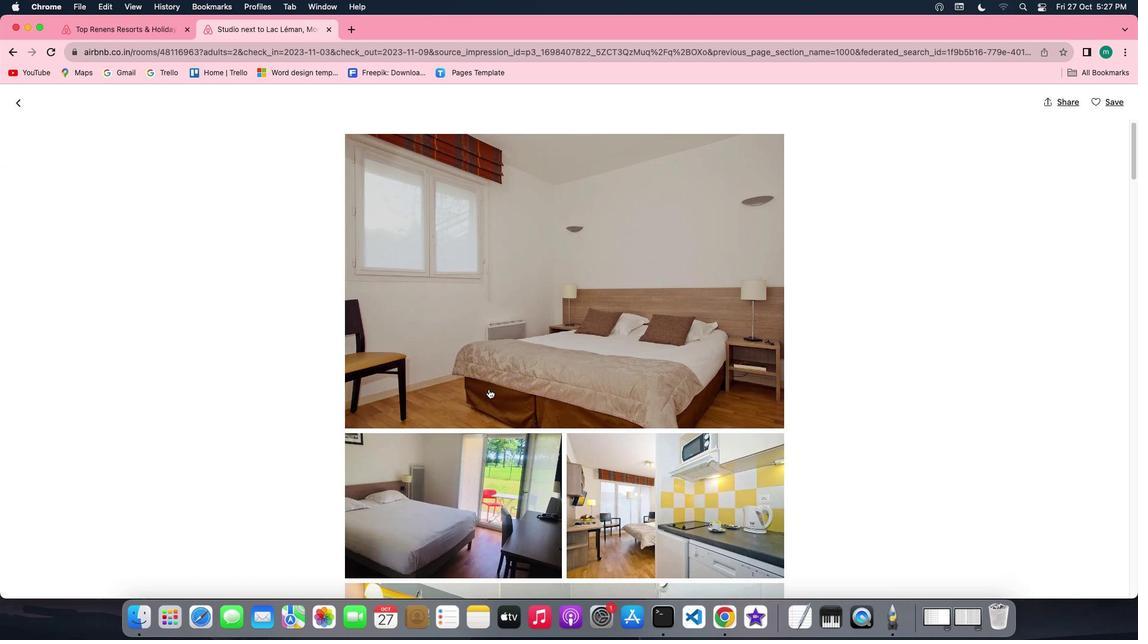 
Action: Mouse scrolled (488, 389) with delta (0, 0)
Screenshot: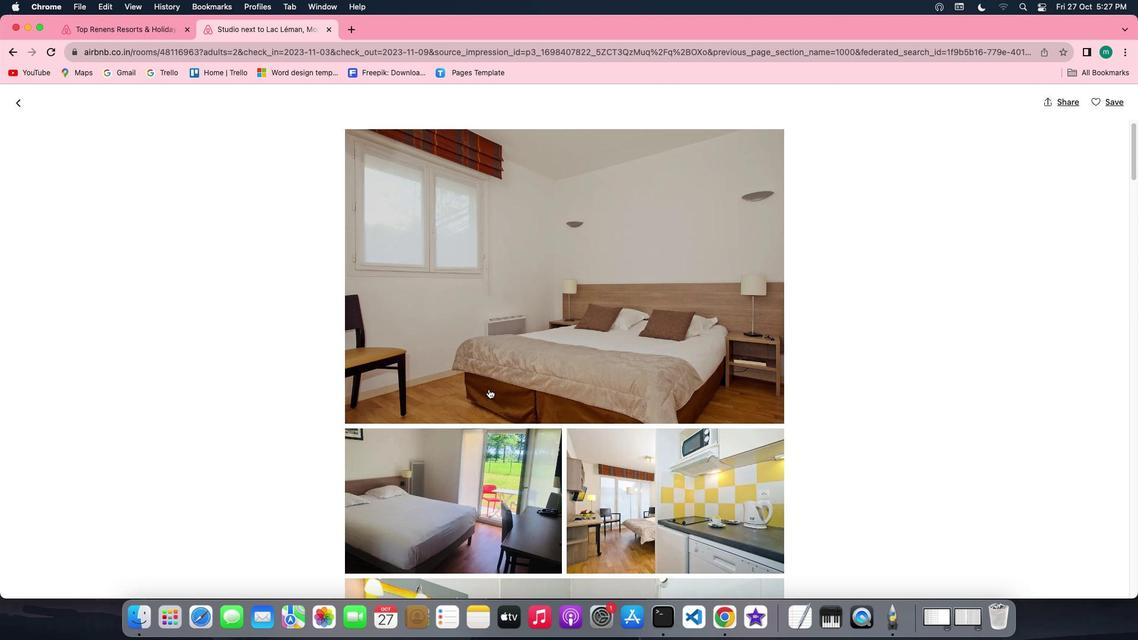 
Action: Mouse scrolled (488, 389) with delta (0, 0)
Screenshot: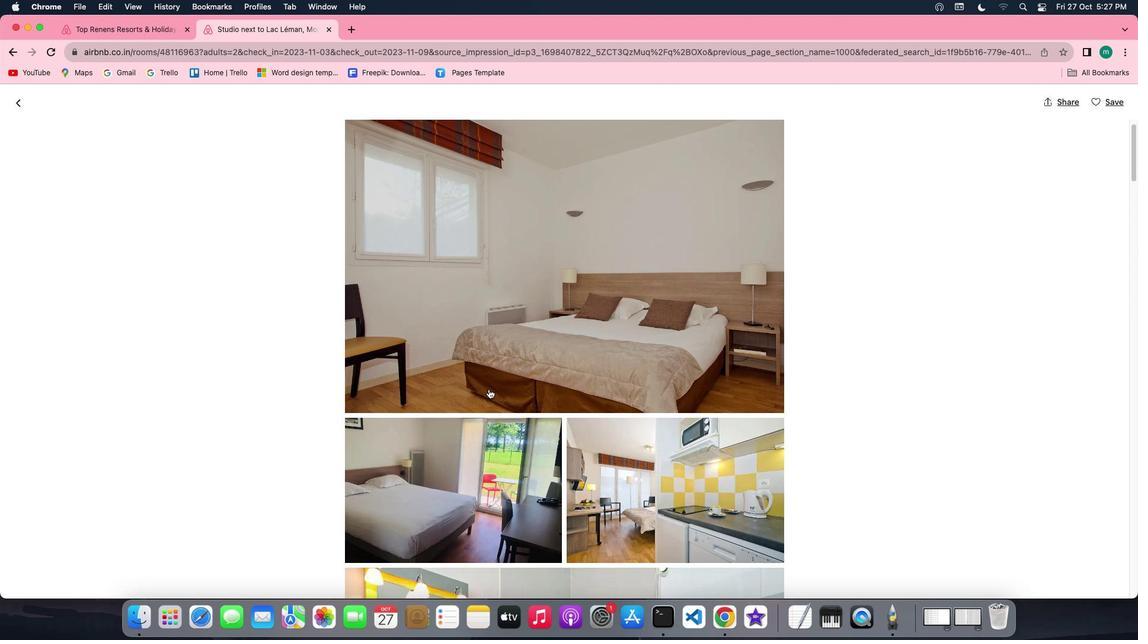 
Action: Mouse scrolled (488, 389) with delta (0, 0)
Screenshot: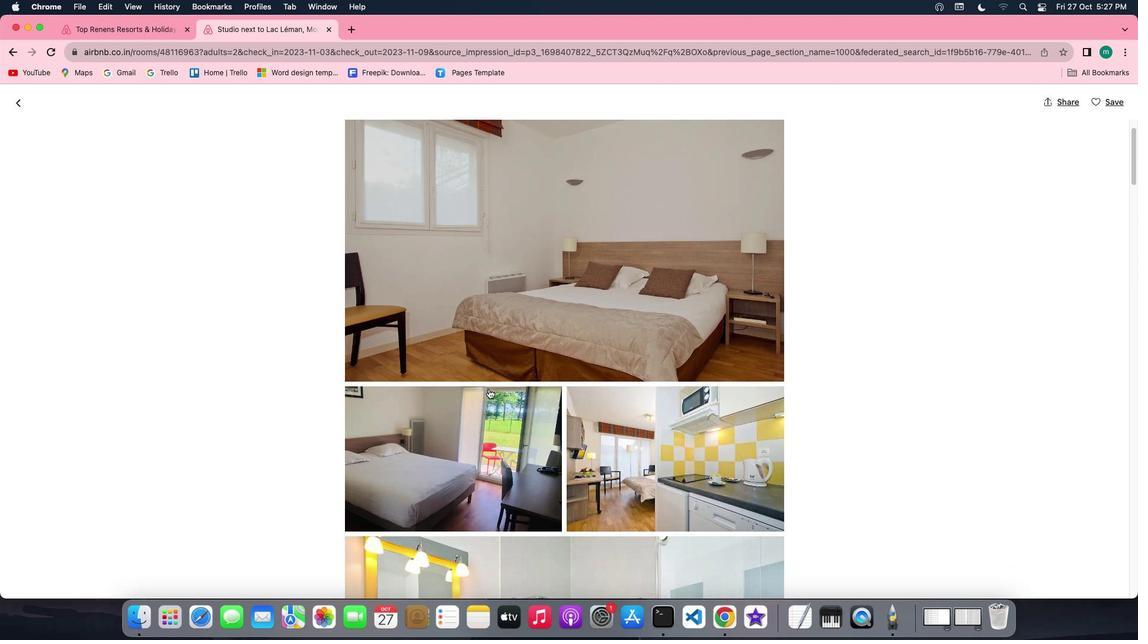 
Action: Mouse scrolled (488, 389) with delta (0, 0)
Screenshot: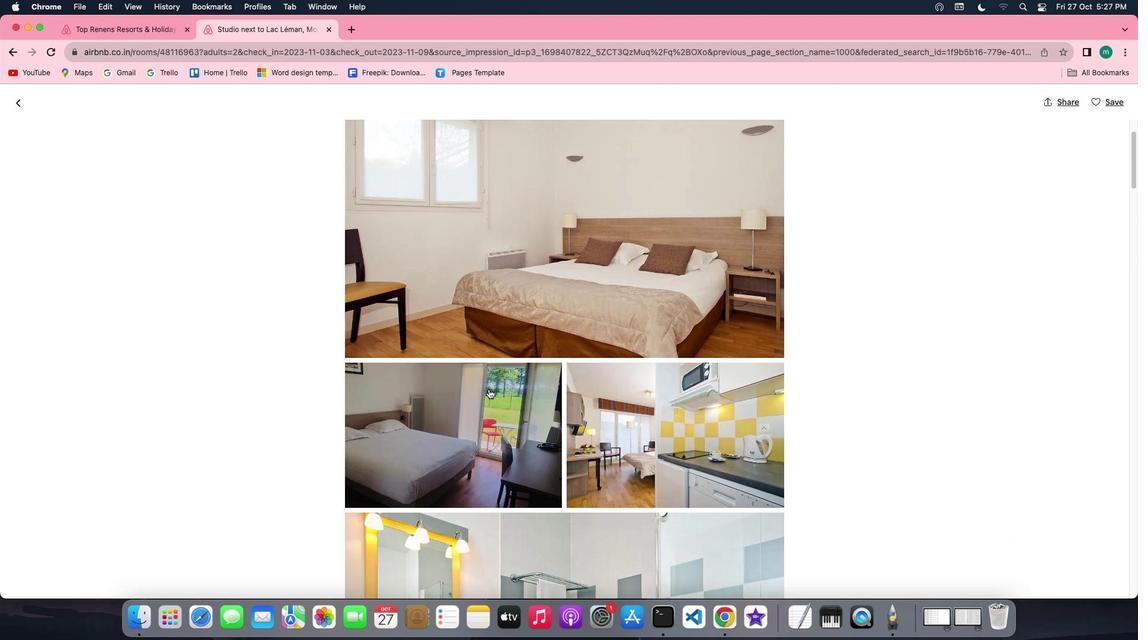 
Action: Mouse scrolled (488, 389) with delta (0, 0)
Screenshot: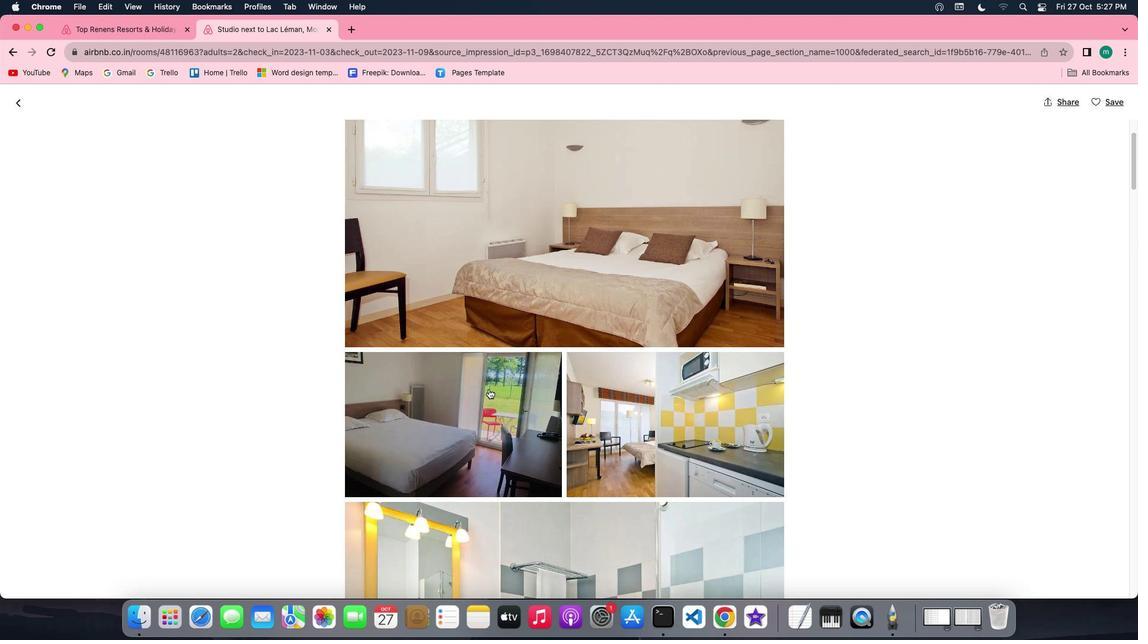 
Action: Mouse scrolled (488, 389) with delta (0, -1)
Screenshot: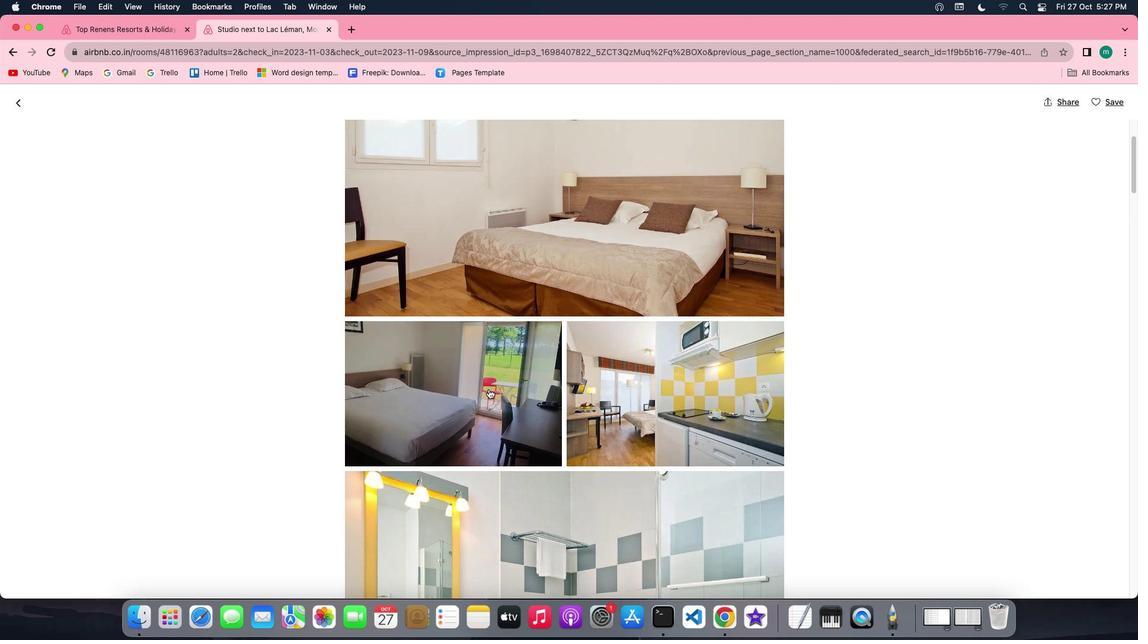 
Action: Mouse scrolled (488, 389) with delta (0, 0)
Screenshot: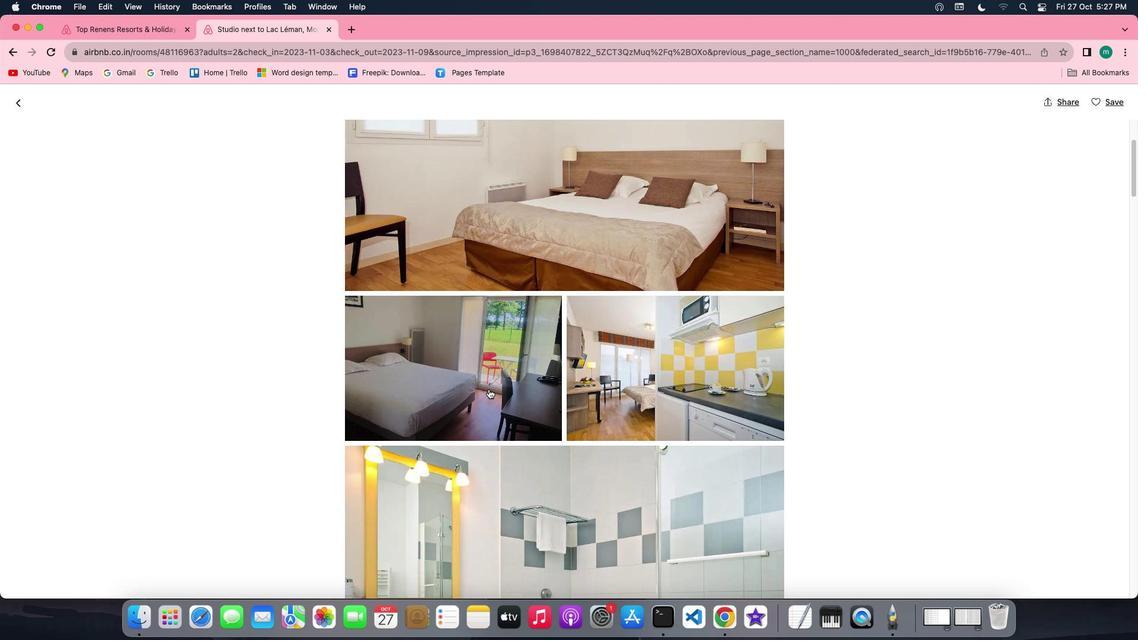 
Action: Mouse scrolled (488, 389) with delta (0, 0)
Screenshot: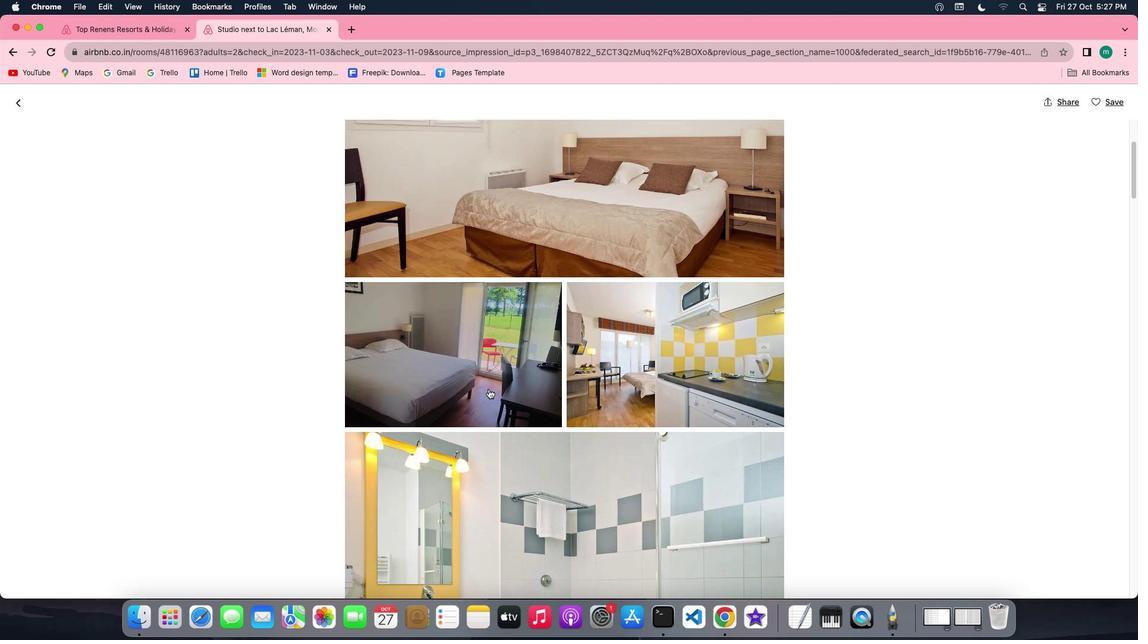 
Action: Mouse scrolled (488, 389) with delta (0, 0)
Screenshot: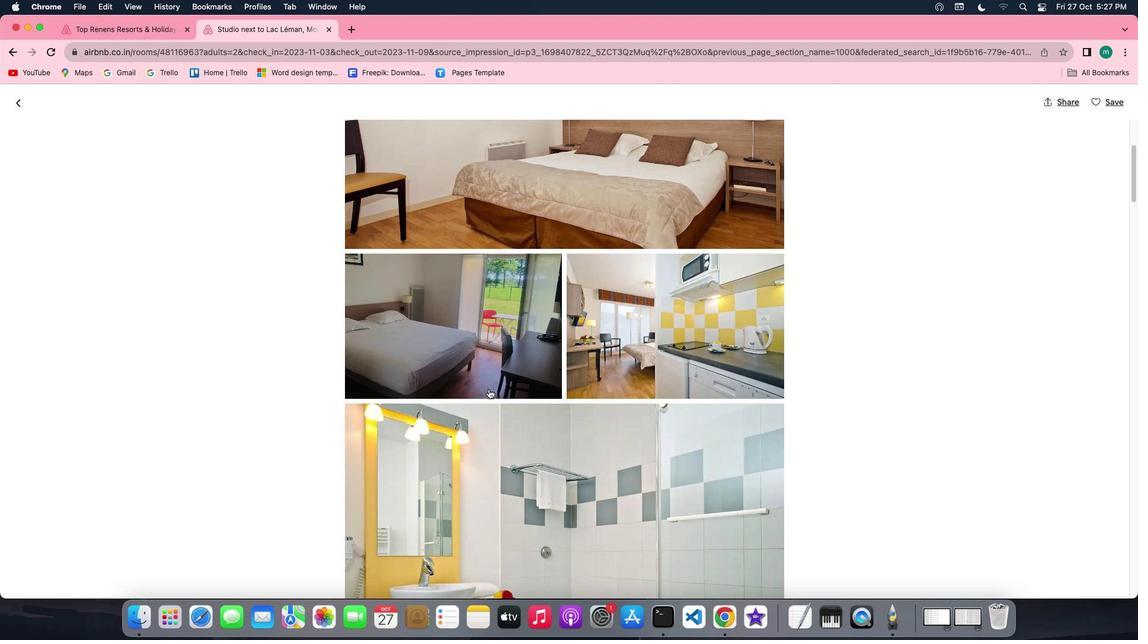 
Action: Mouse scrolled (488, 389) with delta (0, 0)
Screenshot: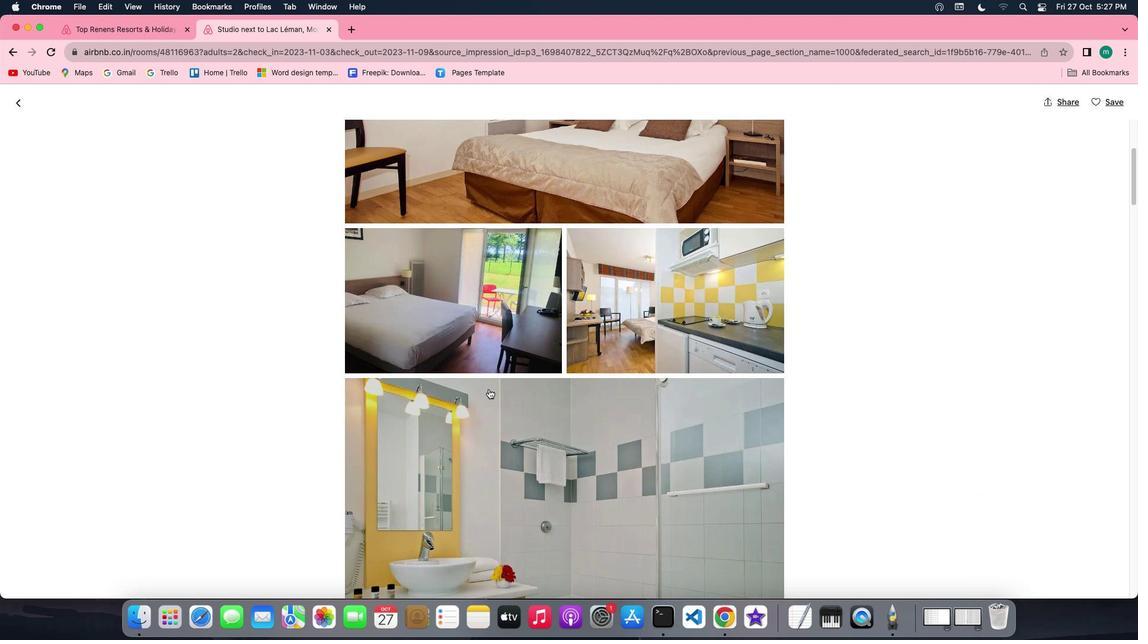 
Action: Mouse scrolled (488, 389) with delta (0, 0)
Screenshot: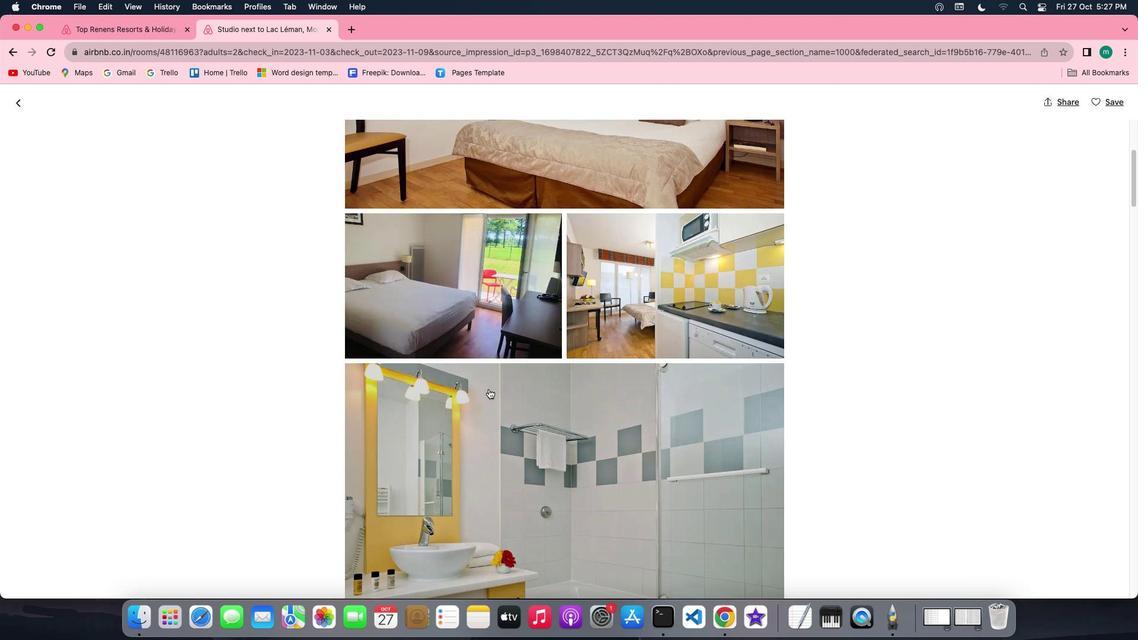 
Action: Mouse scrolled (488, 389) with delta (0, -1)
Screenshot: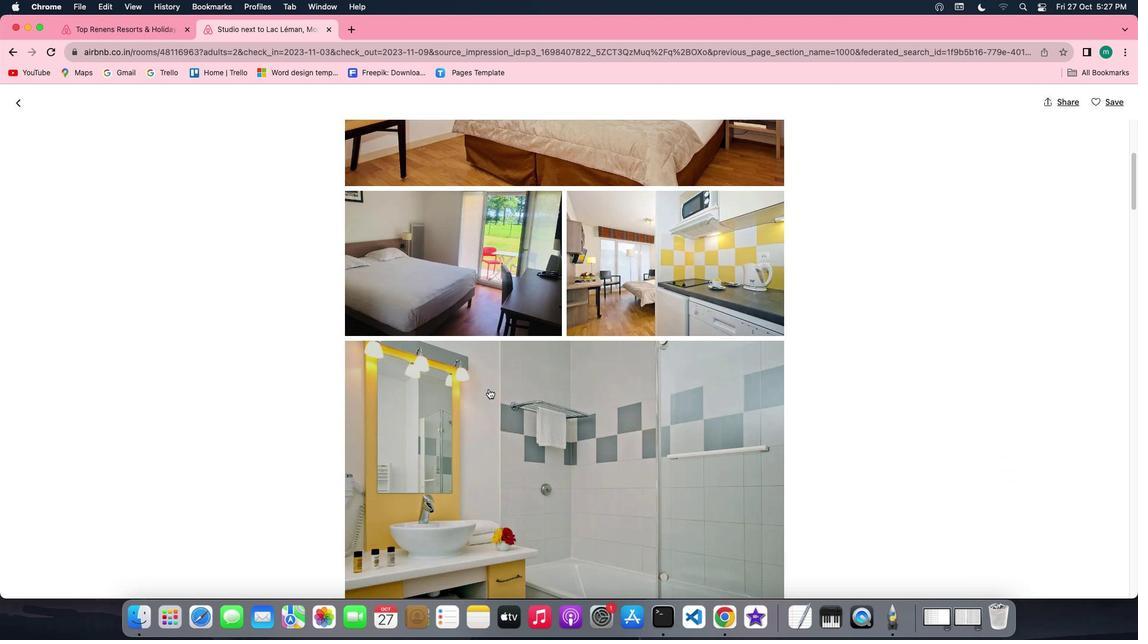 
Action: Mouse scrolled (488, 389) with delta (0, -1)
Screenshot: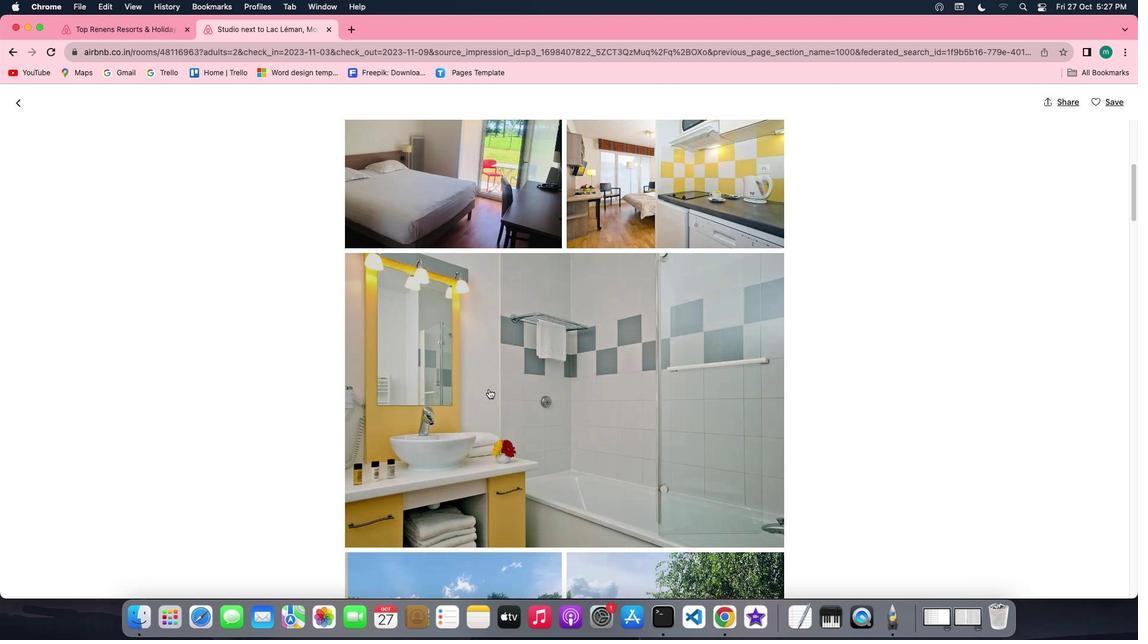 
Action: Mouse scrolled (488, 389) with delta (0, 0)
Screenshot: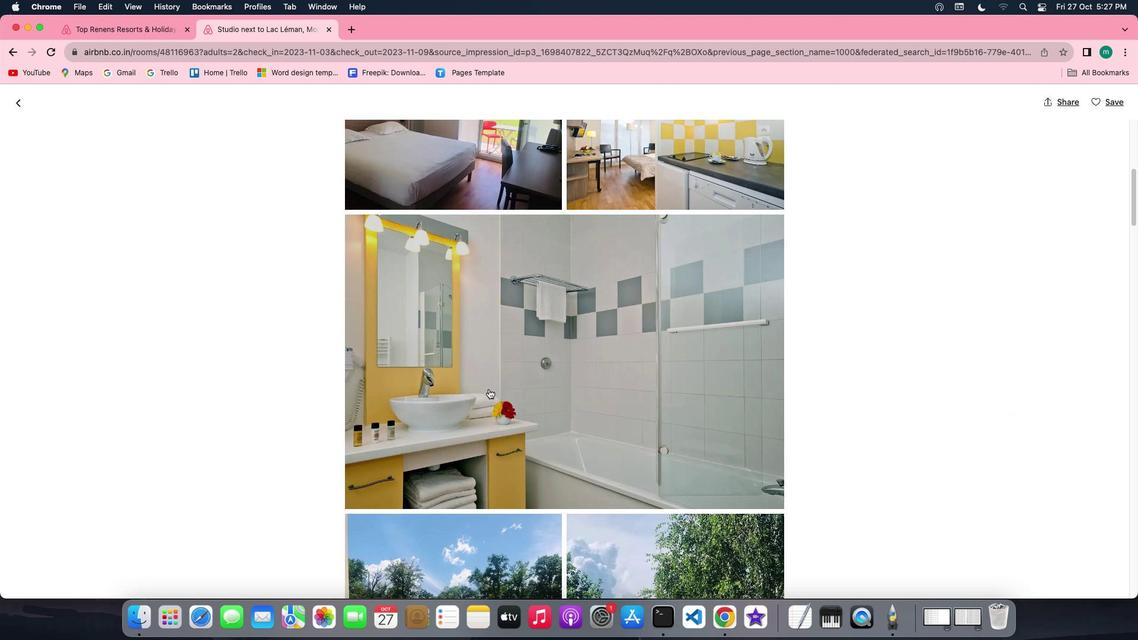 
Action: Mouse scrolled (488, 389) with delta (0, 0)
Screenshot: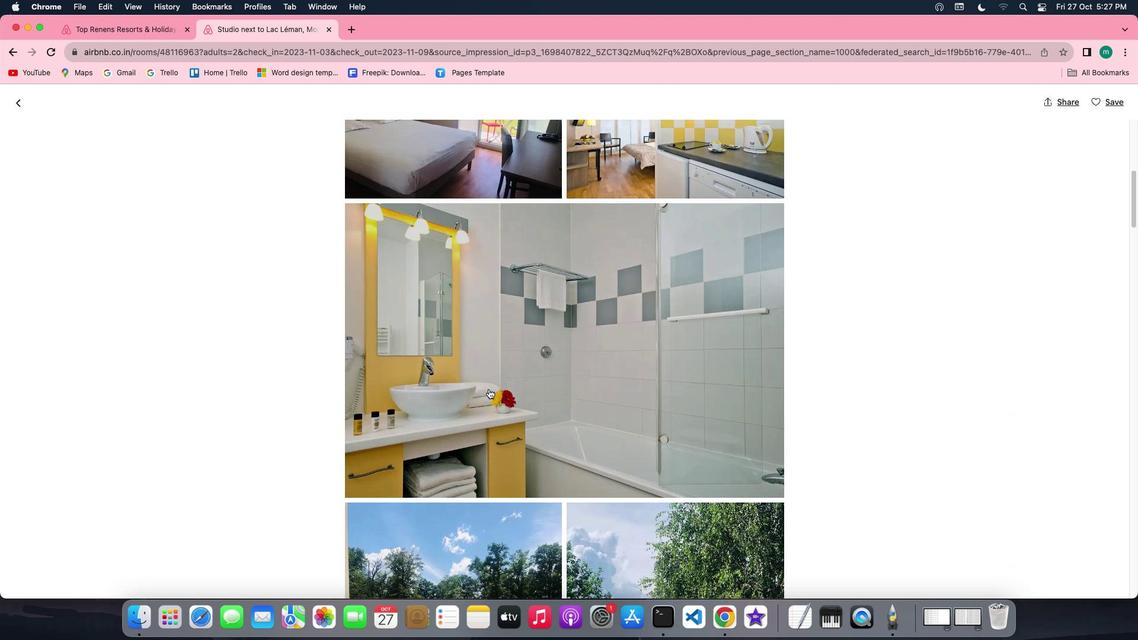 
Action: Mouse scrolled (488, 389) with delta (0, -1)
Screenshot: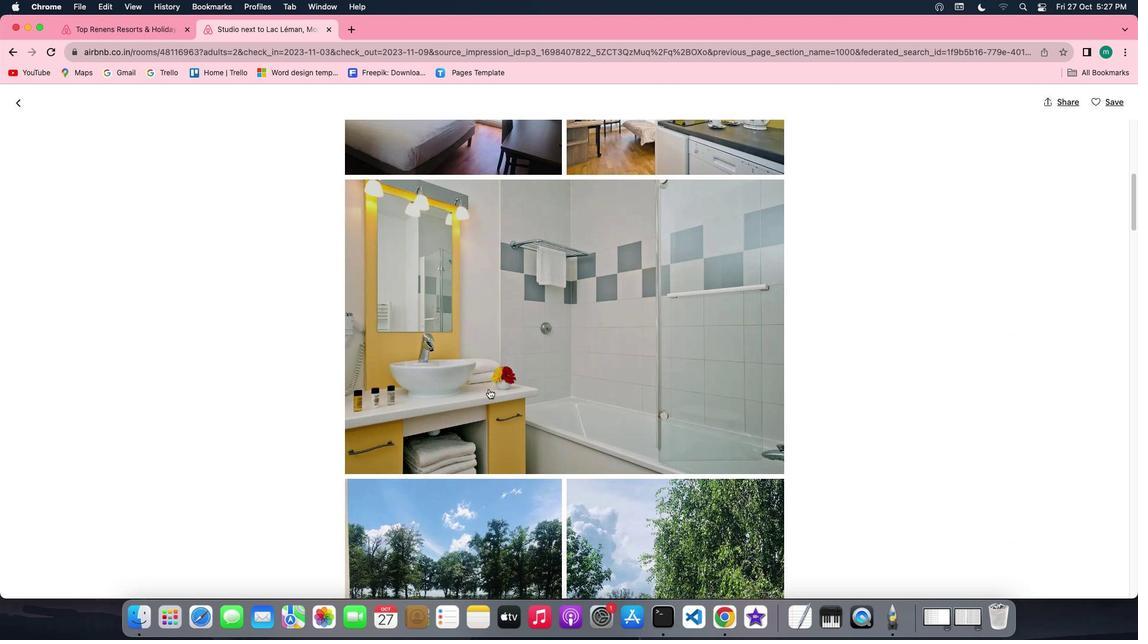 
Action: Mouse scrolled (488, 389) with delta (0, 0)
Screenshot: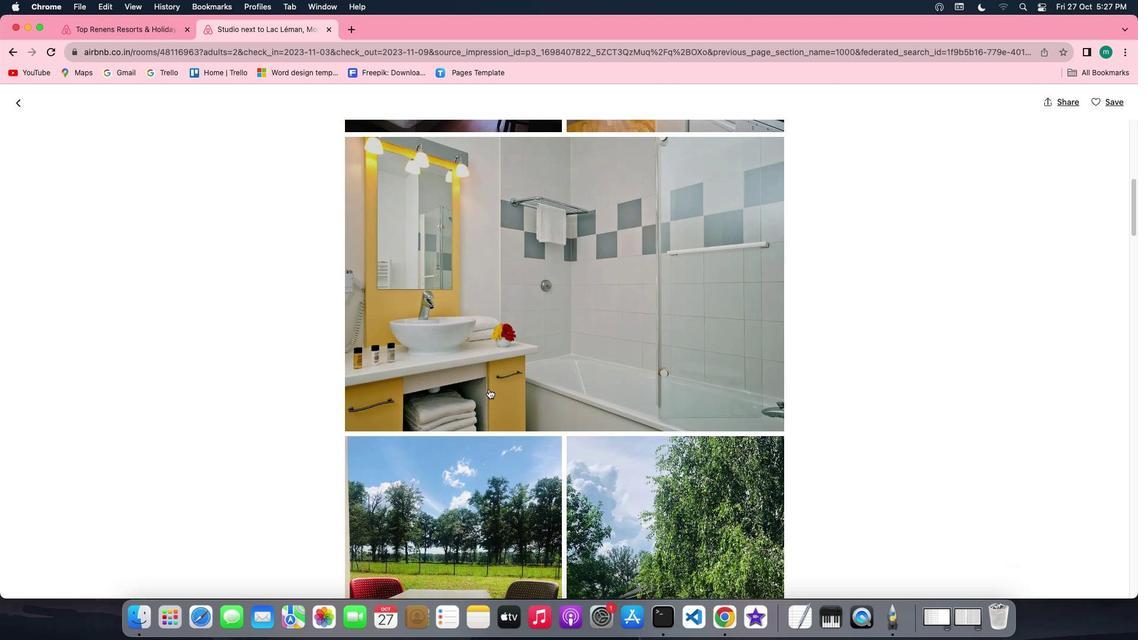 
Action: Mouse scrolled (488, 389) with delta (0, 0)
Screenshot: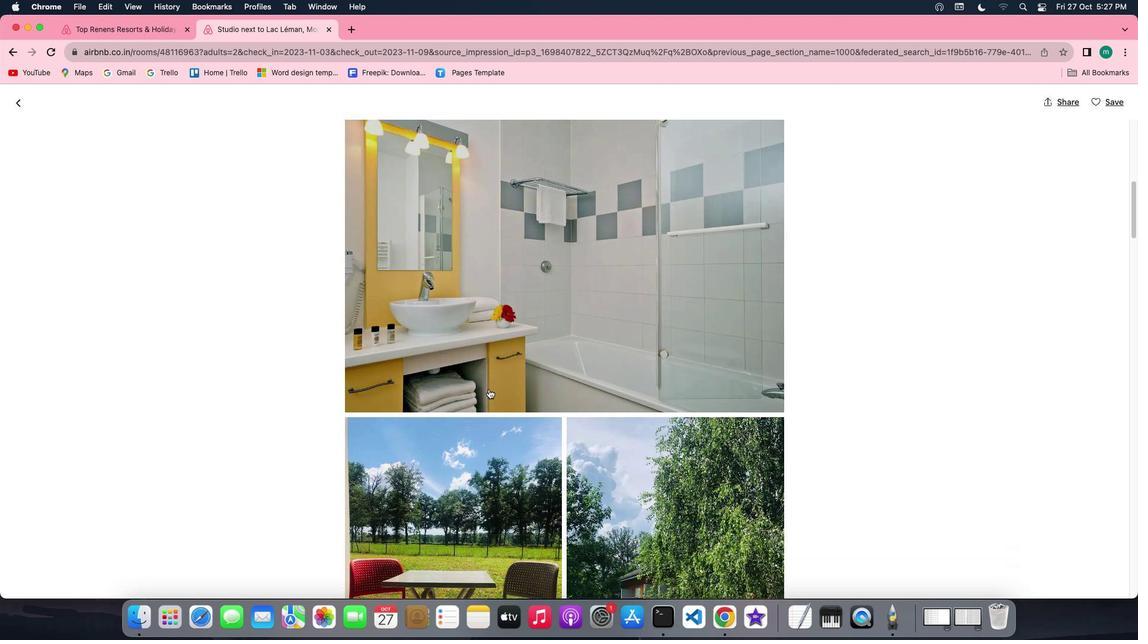 
Action: Mouse scrolled (488, 389) with delta (0, -1)
Screenshot: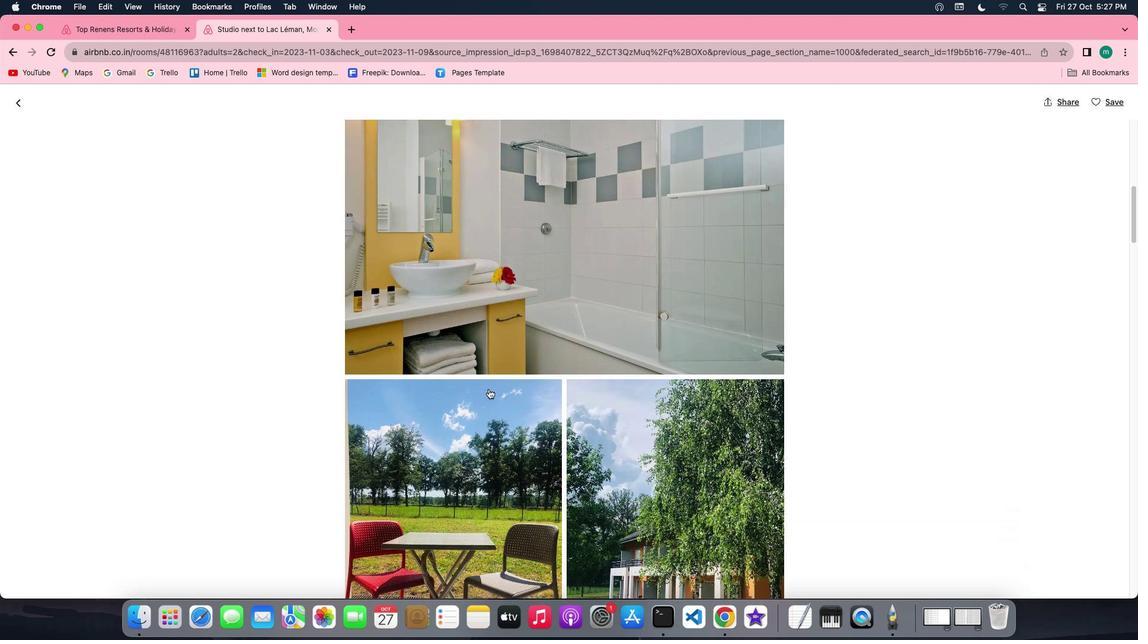 
Action: Mouse scrolled (488, 389) with delta (0, 0)
Screenshot: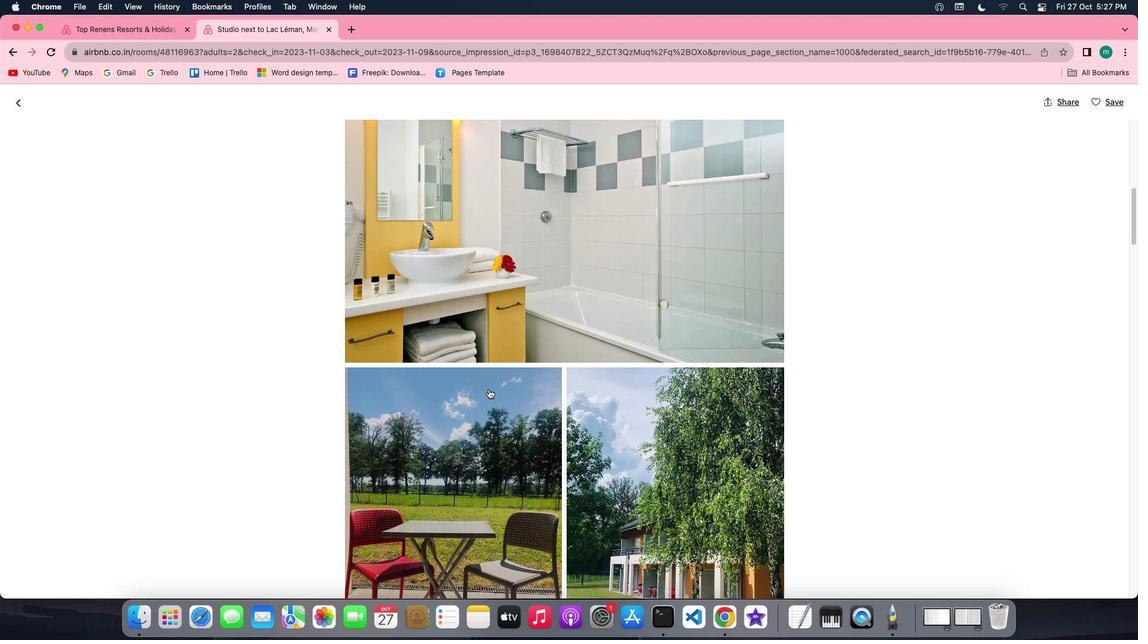 
Action: Mouse scrolled (488, 389) with delta (0, 0)
Screenshot: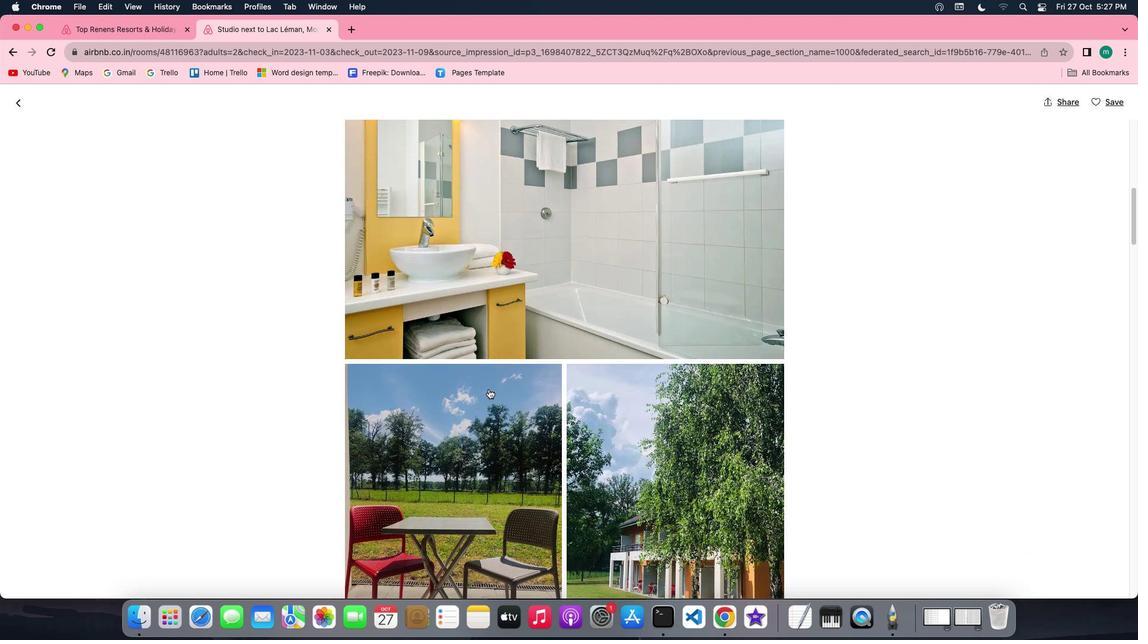 
Action: Mouse scrolled (488, 389) with delta (0, 0)
Screenshot: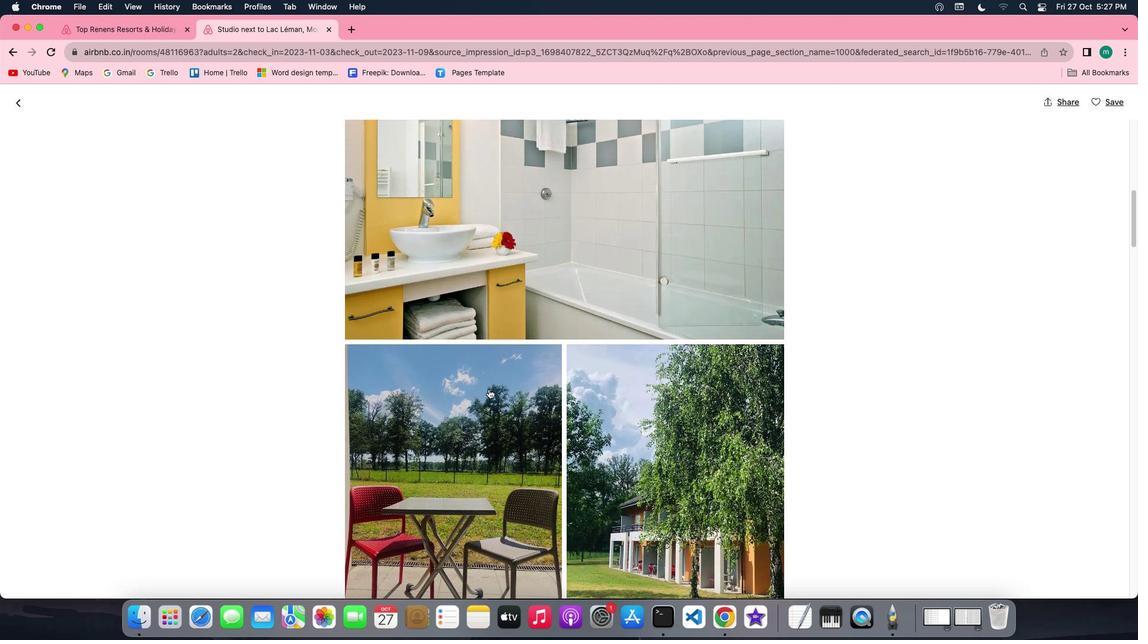 
Action: Mouse scrolled (488, 389) with delta (0, 0)
Screenshot: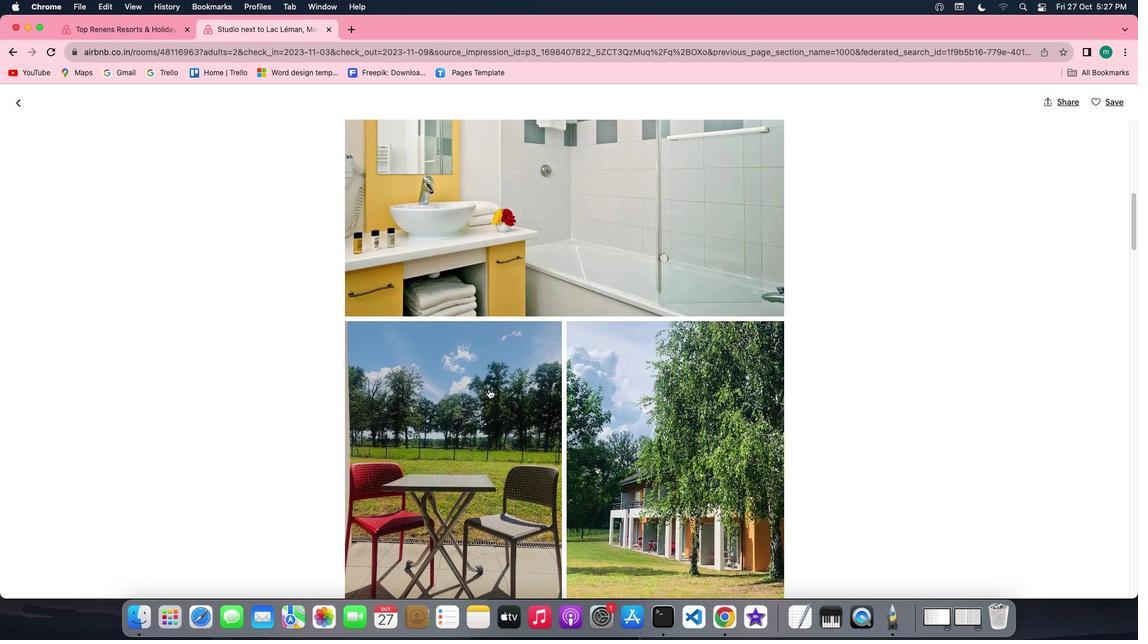 
Action: Mouse scrolled (488, 389) with delta (0, 0)
Screenshot: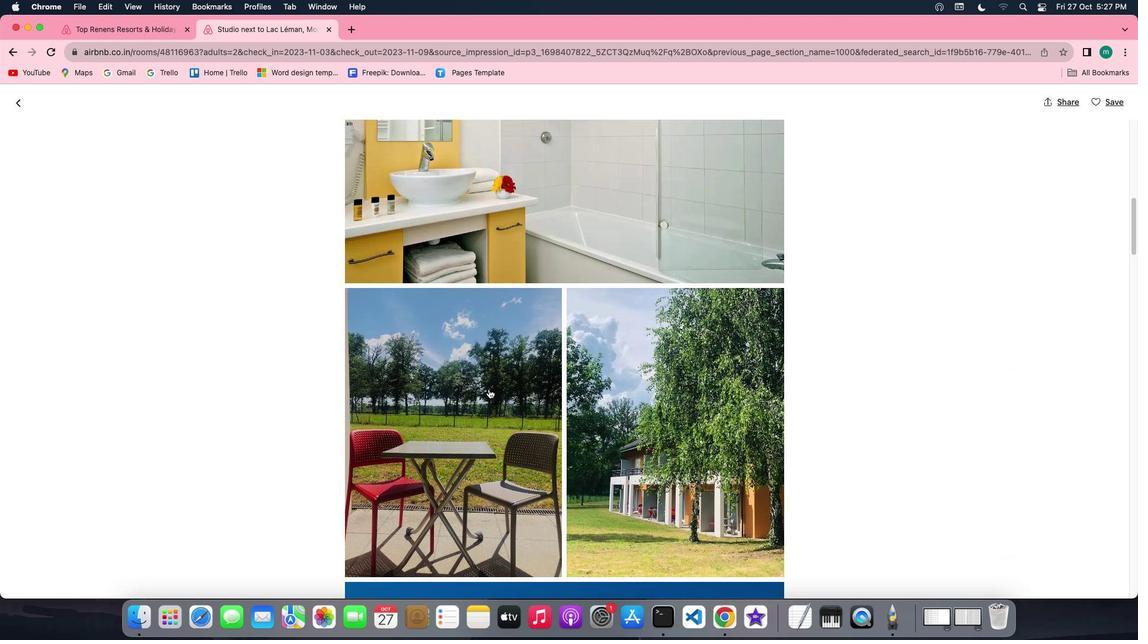 
Action: Mouse scrolled (488, 389) with delta (0, -1)
Screenshot: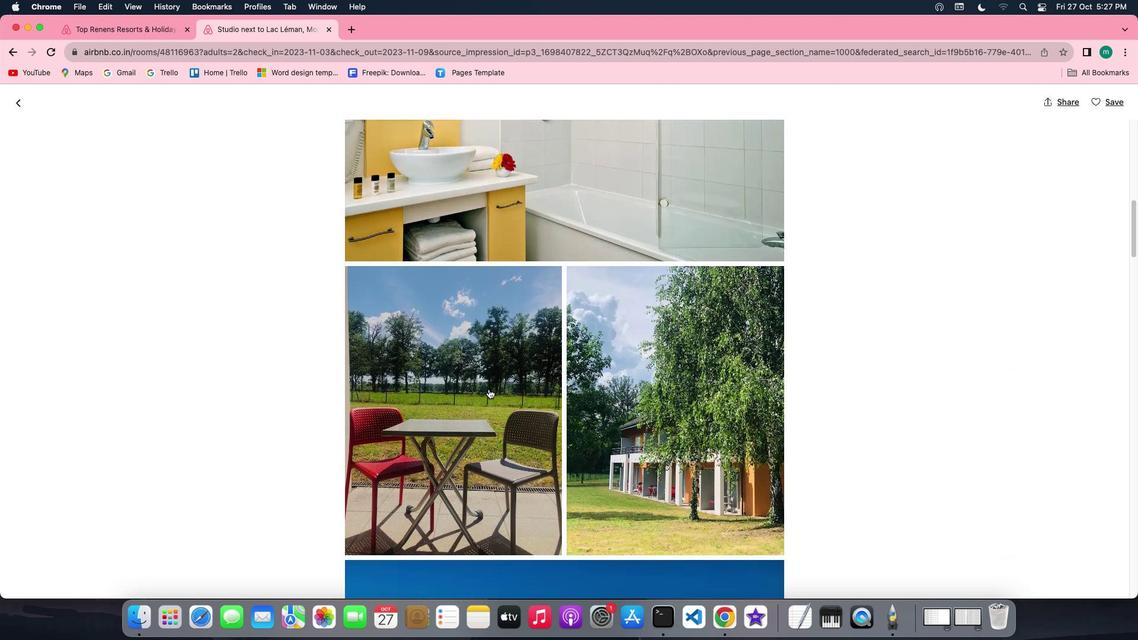 
Action: Mouse scrolled (488, 389) with delta (0, -1)
Screenshot: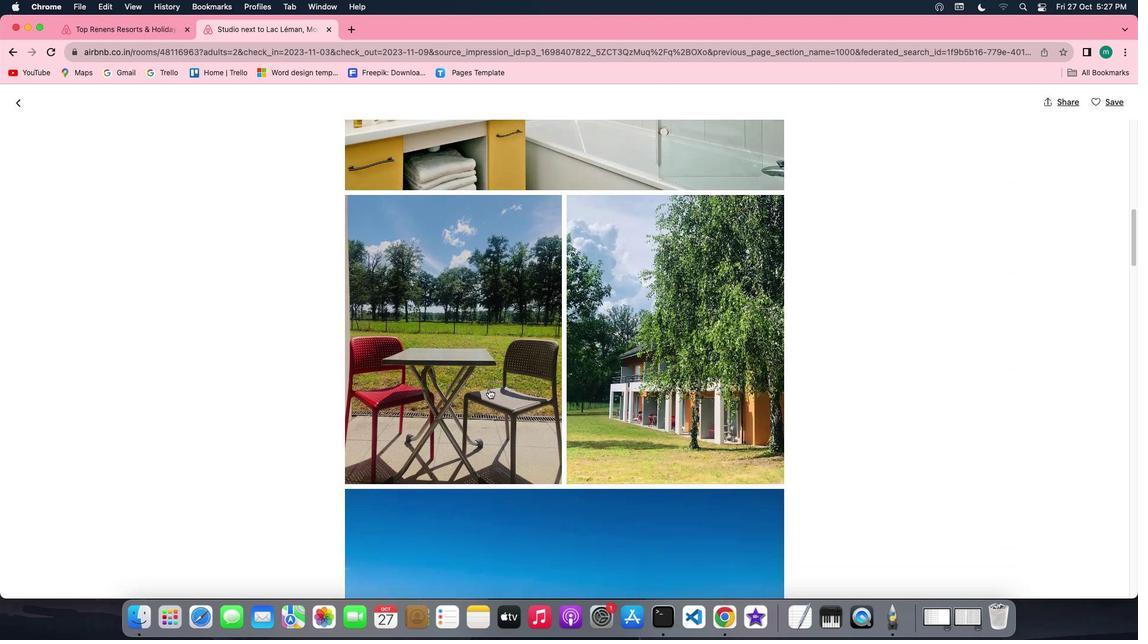 
Action: Mouse scrolled (488, 389) with delta (0, 0)
Screenshot: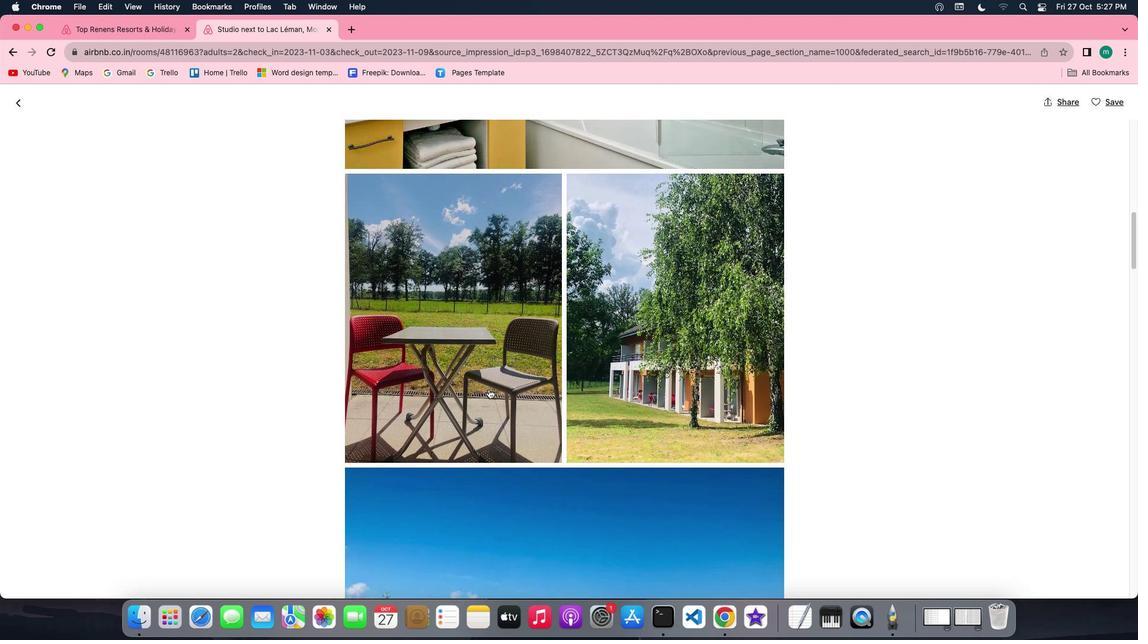 
Action: Mouse scrolled (488, 389) with delta (0, 0)
Screenshot: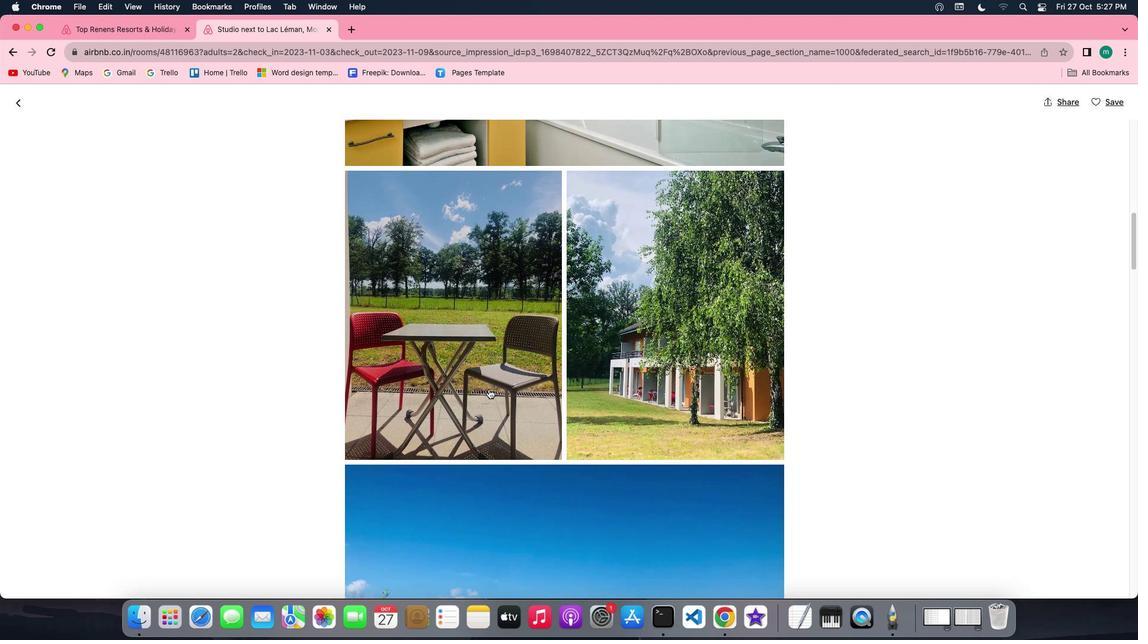 
Action: Mouse scrolled (488, 389) with delta (0, 0)
Screenshot: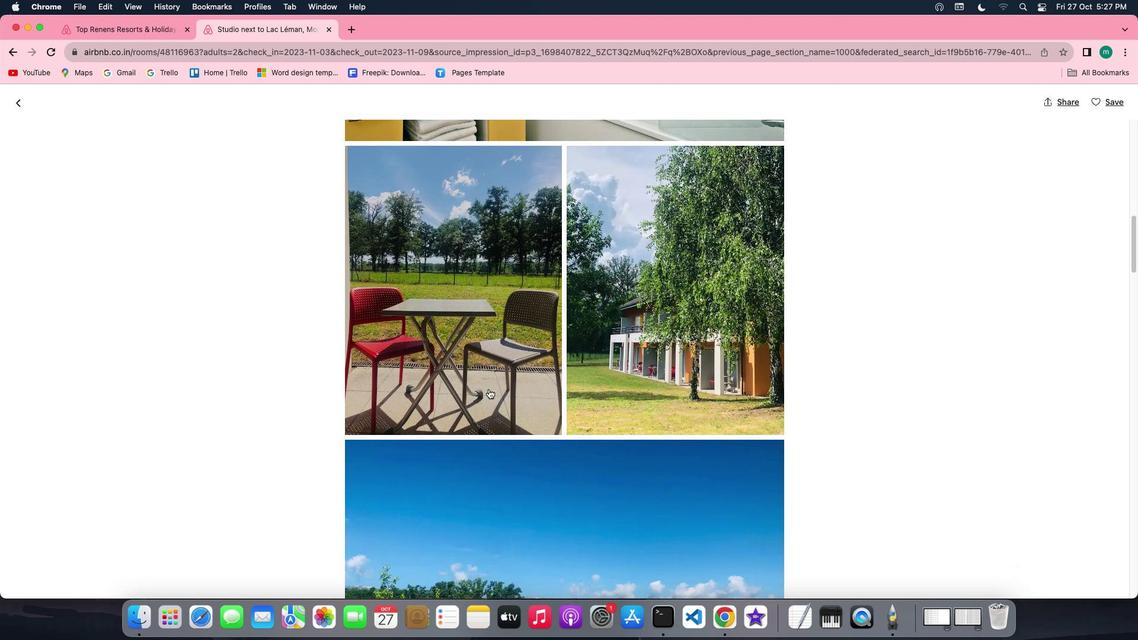 
Action: Mouse scrolled (488, 389) with delta (0, 0)
Screenshot: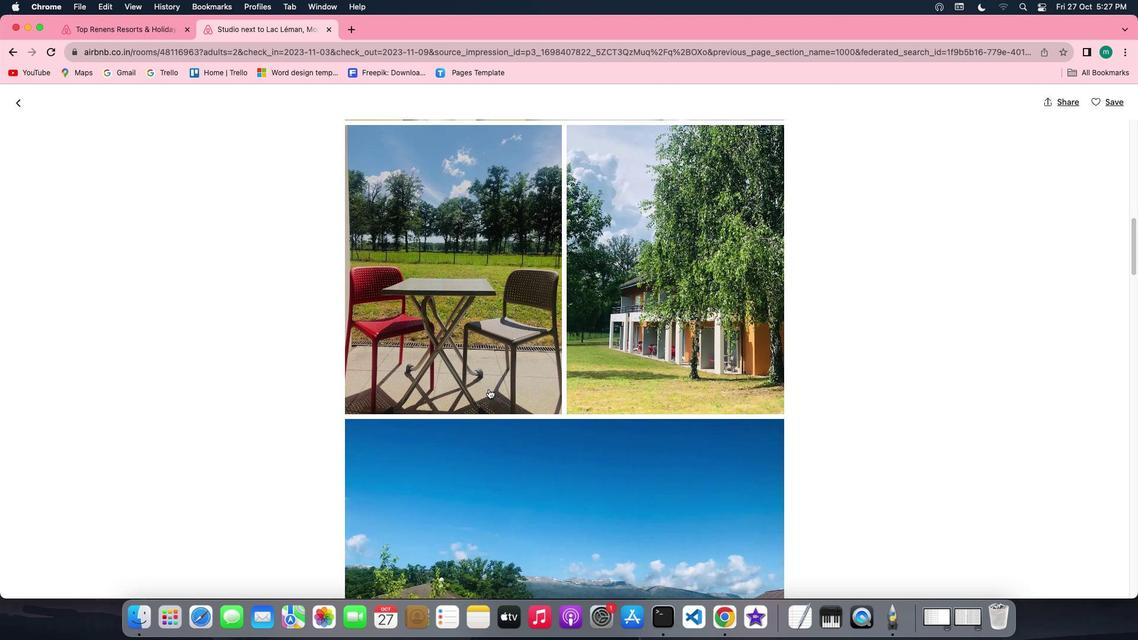 
Action: Mouse scrolled (488, 389) with delta (0, 0)
Screenshot: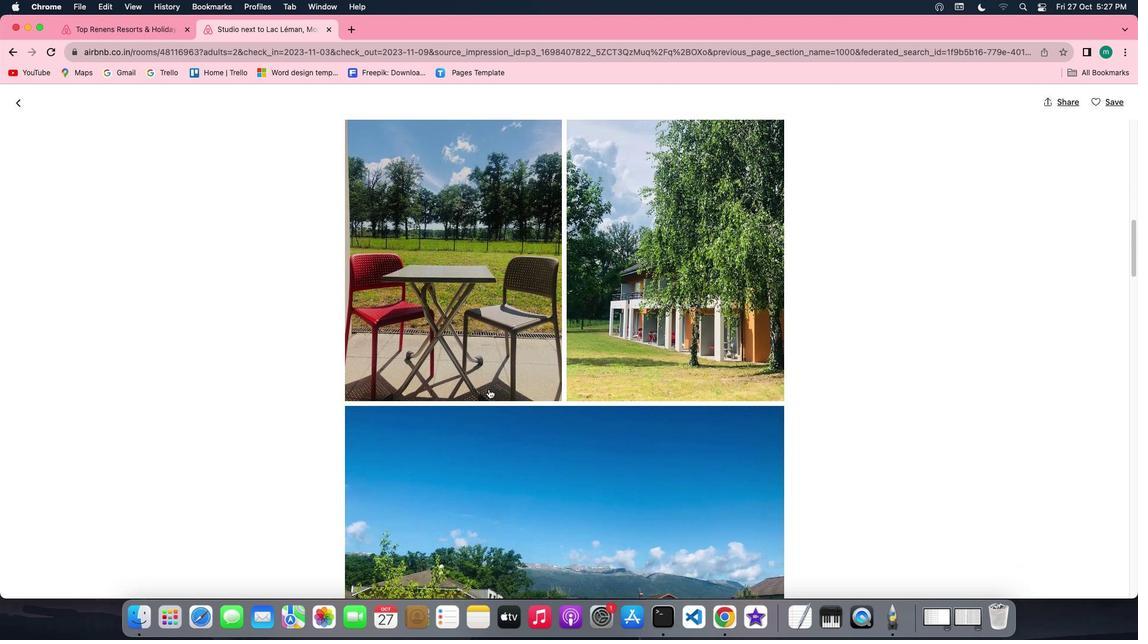 
Action: Mouse scrolled (488, 389) with delta (0, -1)
Screenshot: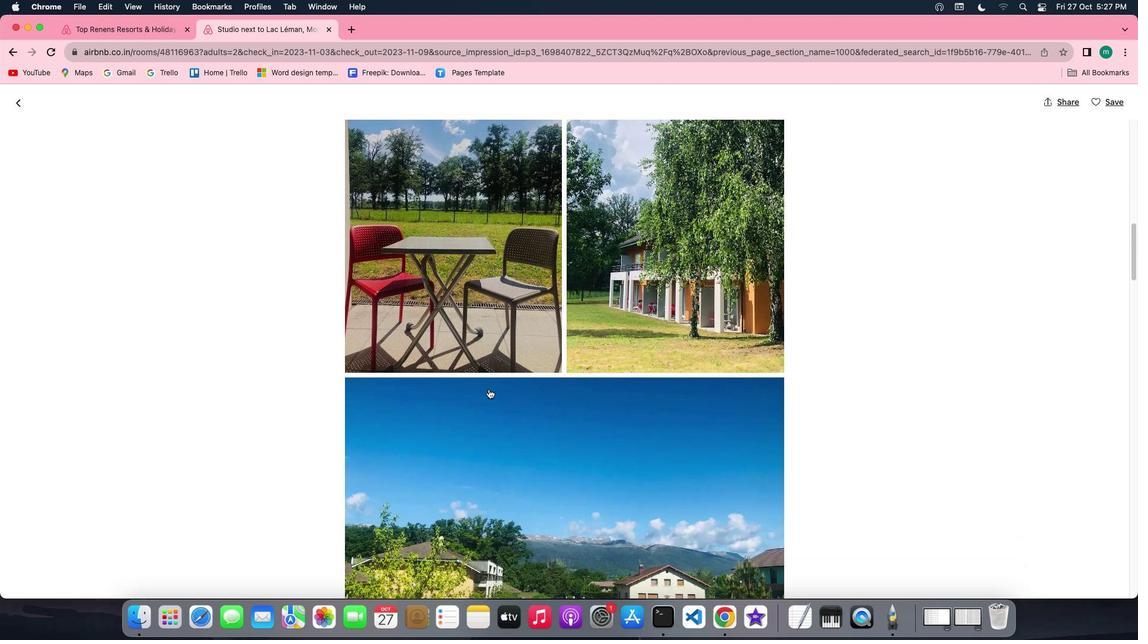 
Action: Mouse scrolled (488, 389) with delta (0, 0)
Screenshot: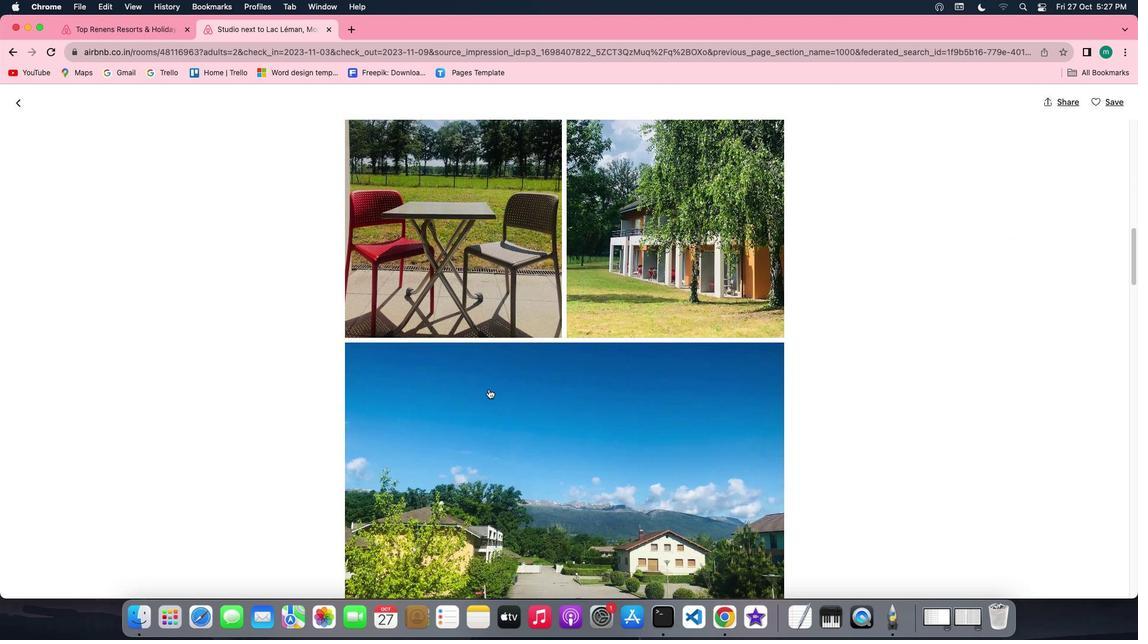 
Action: Mouse scrolled (488, 389) with delta (0, 0)
Screenshot: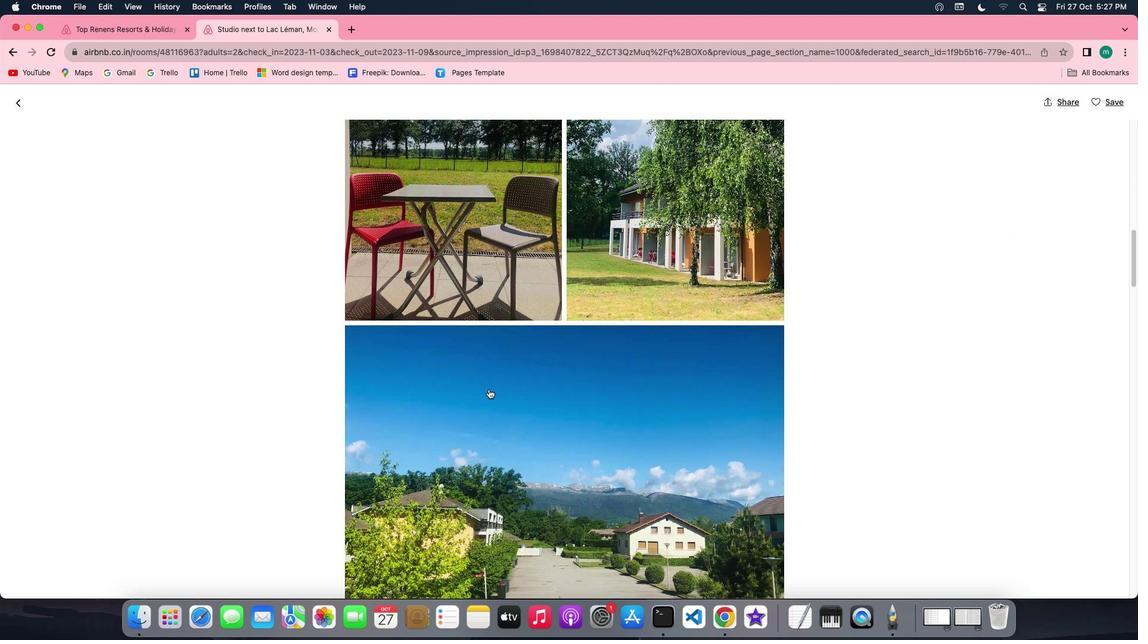 
Action: Mouse scrolled (488, 389) with delta (0, 0)
Screenshot: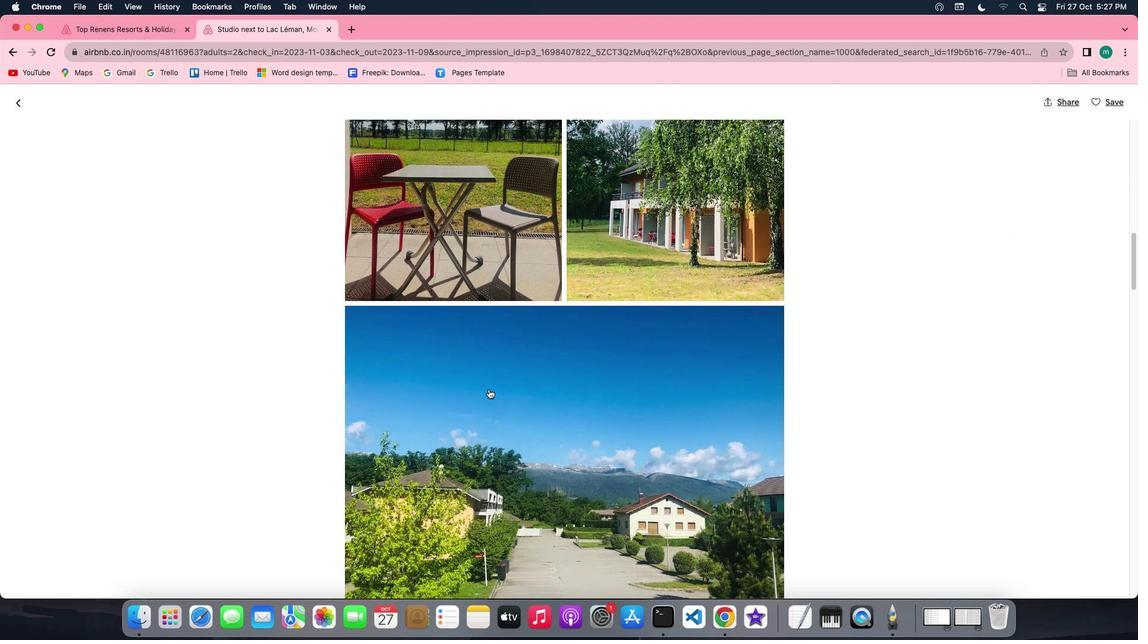 
Action: Mouse scrolled (488, 389) with delta (0, 0)
Screenshot: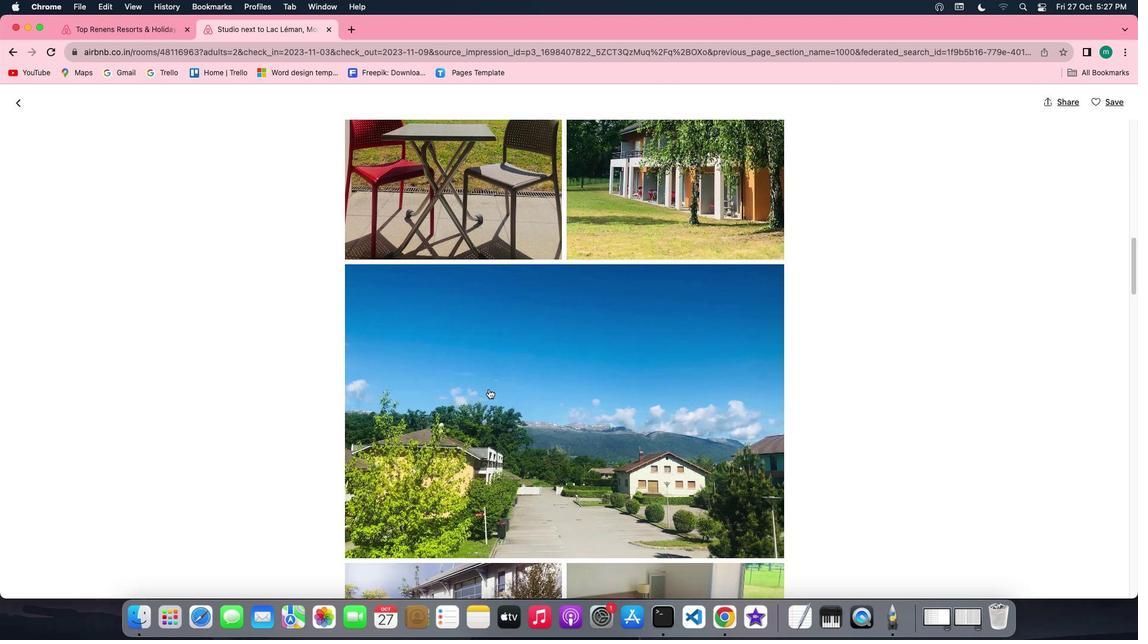 
Action: Mouse scrolled (488, 389) with delta (0, 0)
Screenshot: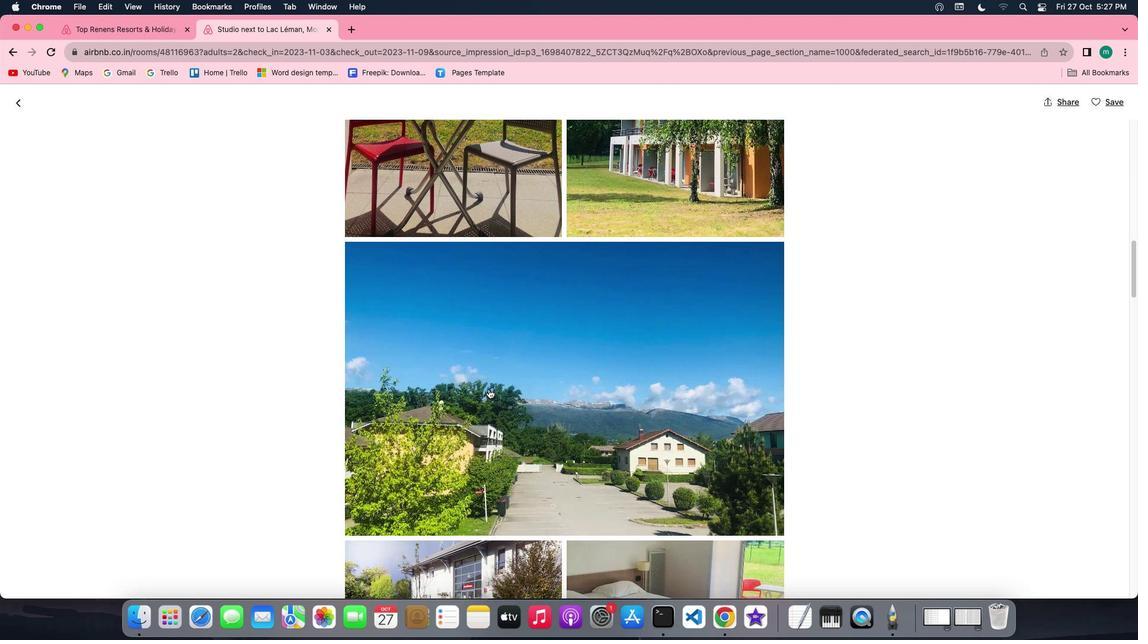 
Action: Mouse scrolled (488, 389) with delta (0, -1)
Screenshot: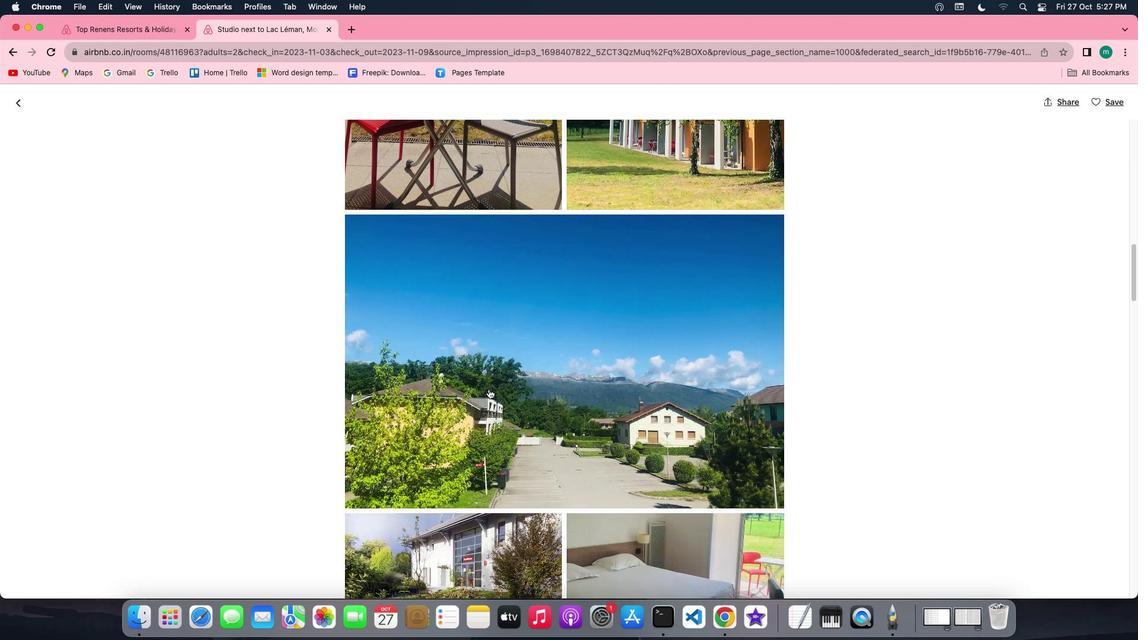 
Action: Mouse scrolled (488, 389) with delta (0, -1)
Screenshot: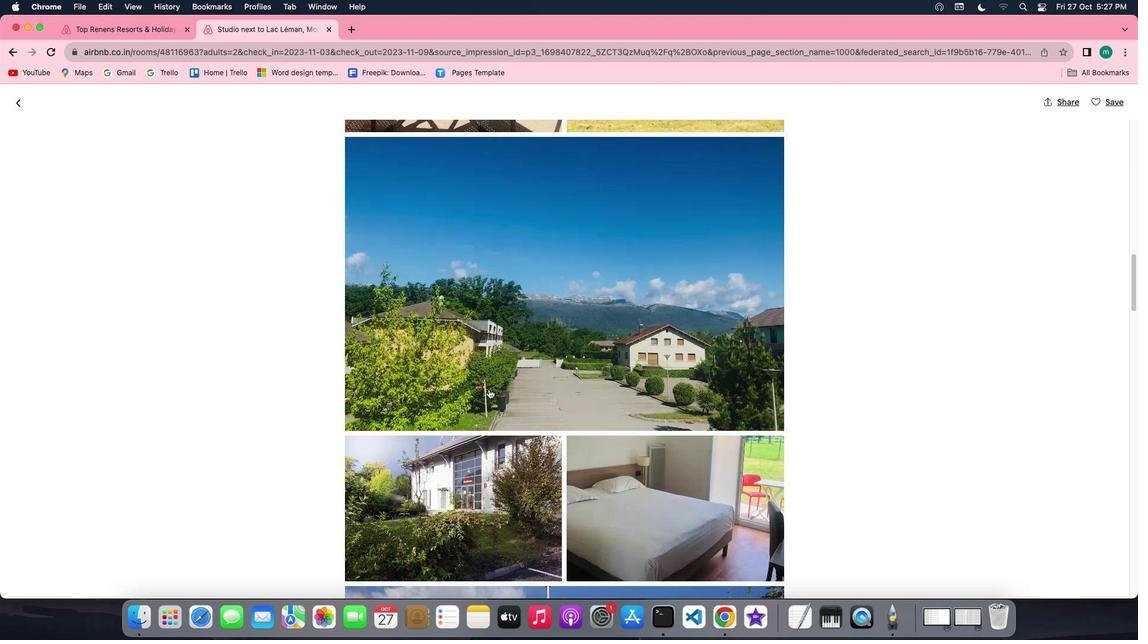 
Action: Mouse scrolled (488, 389) with delta (0, 0)
Screenshot: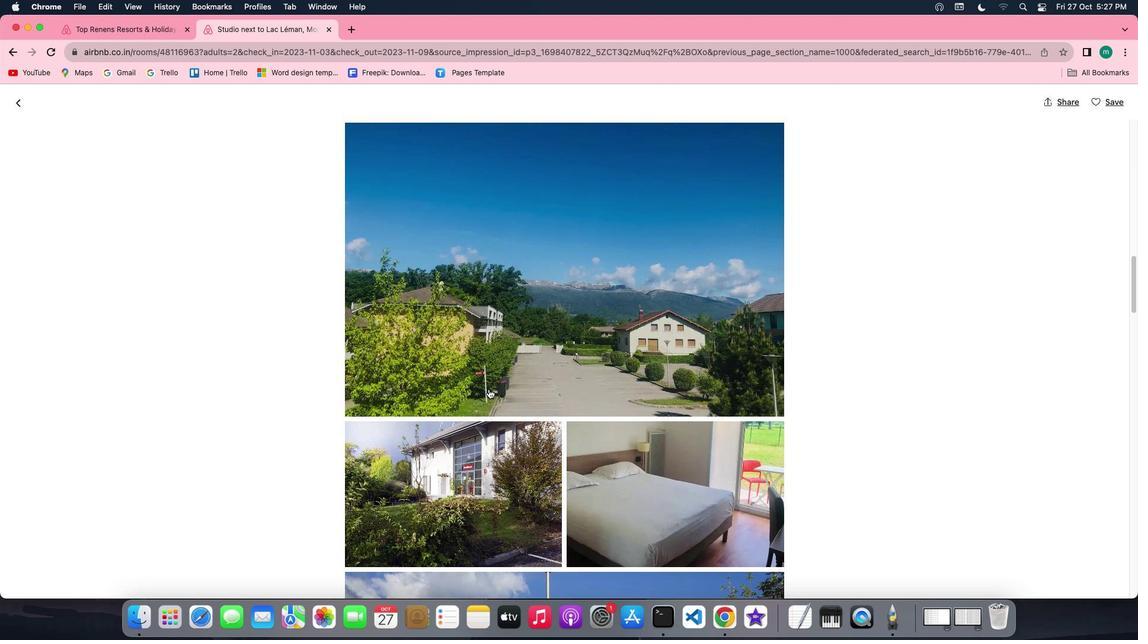 
Action: Mouse scrolled (488, 389) with delta (0, 0)
Screenshot: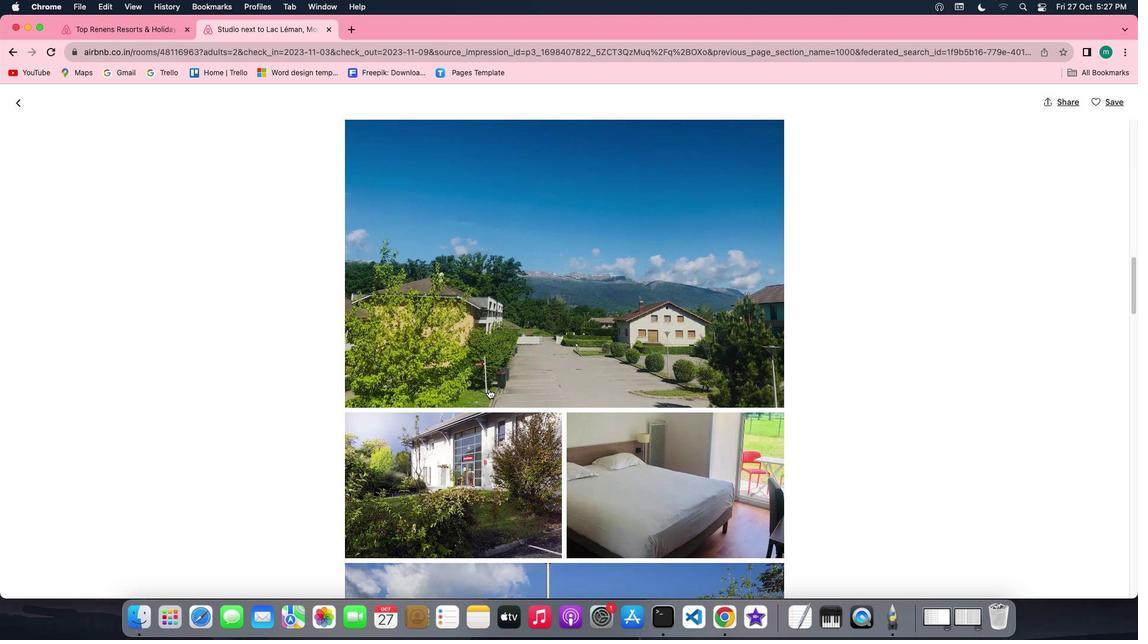 
Action: Mouse scrolled (488, 389) with delta (0, 0)
Screenshot: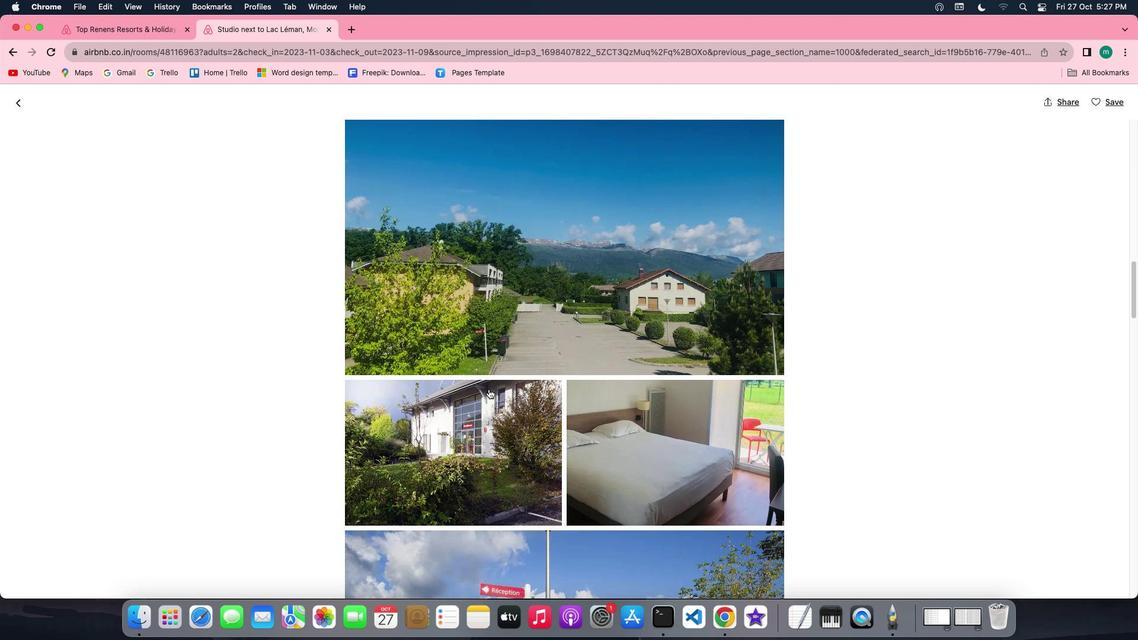 
Action: Mouse scrolled (488, 389) with delta (0, 0)
Screenshot: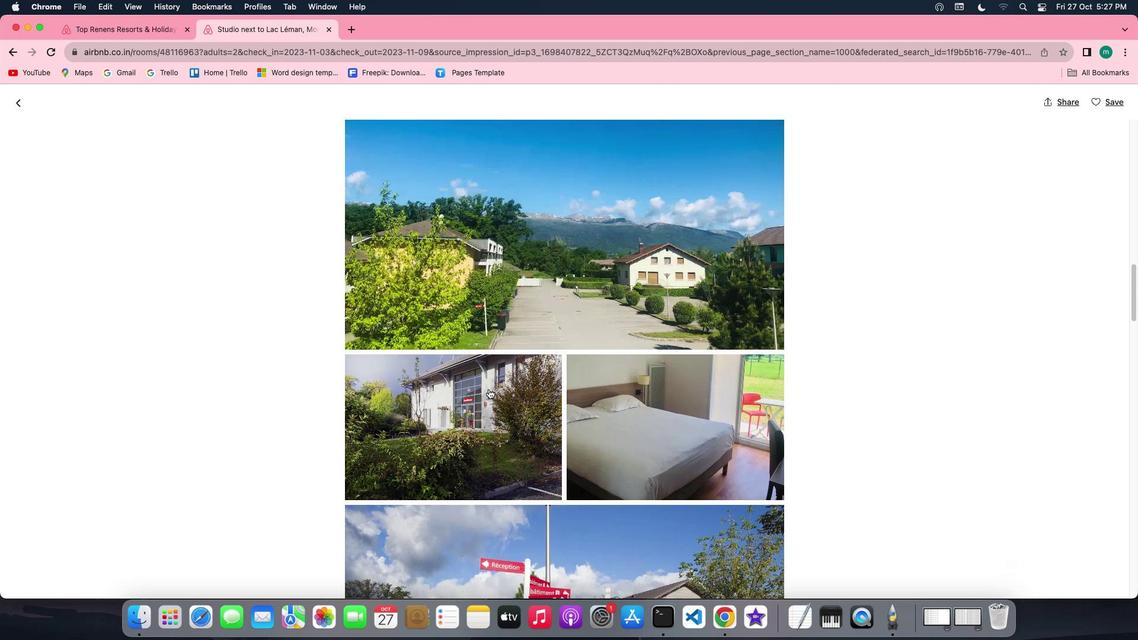 
Action: Mouse scrolled (488, 389) with delta (0, 0)
Screenshot: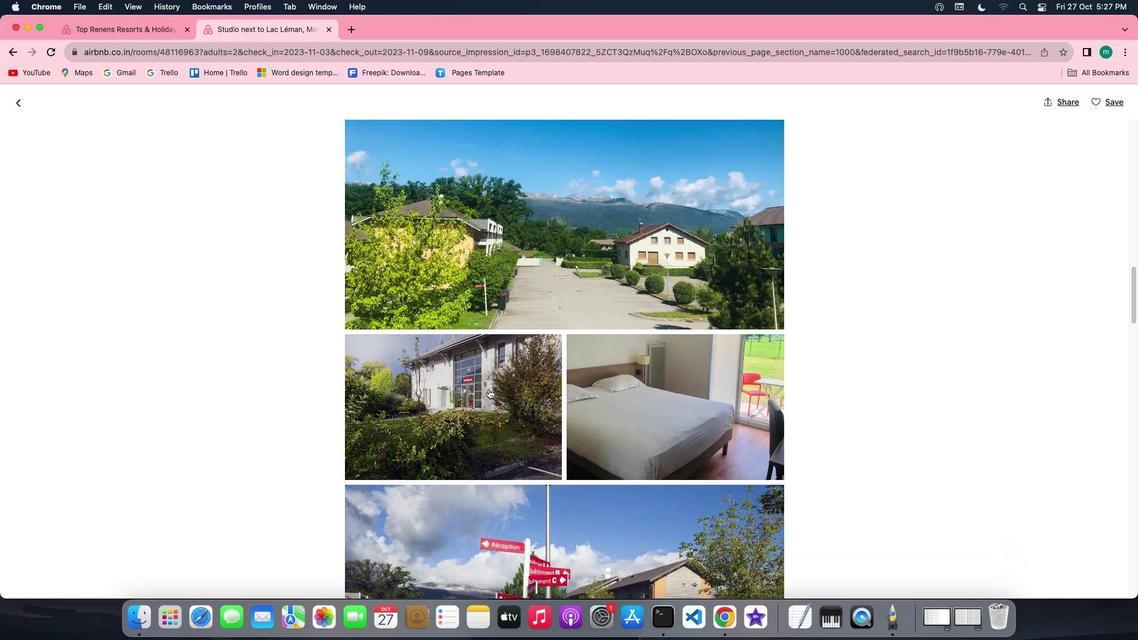 
Action: Mouse scrolled (488, 389) with delta (0, -1)
Screenshot: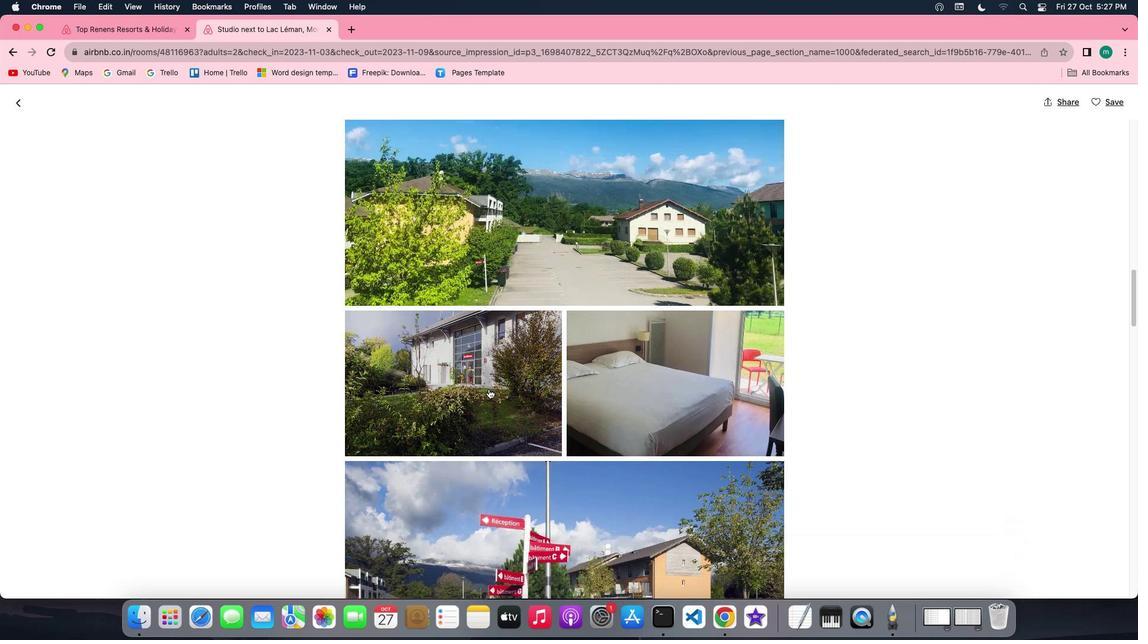 
Action: Mouse scrolled (488, 389) with delta (0, 0)
Screenshot: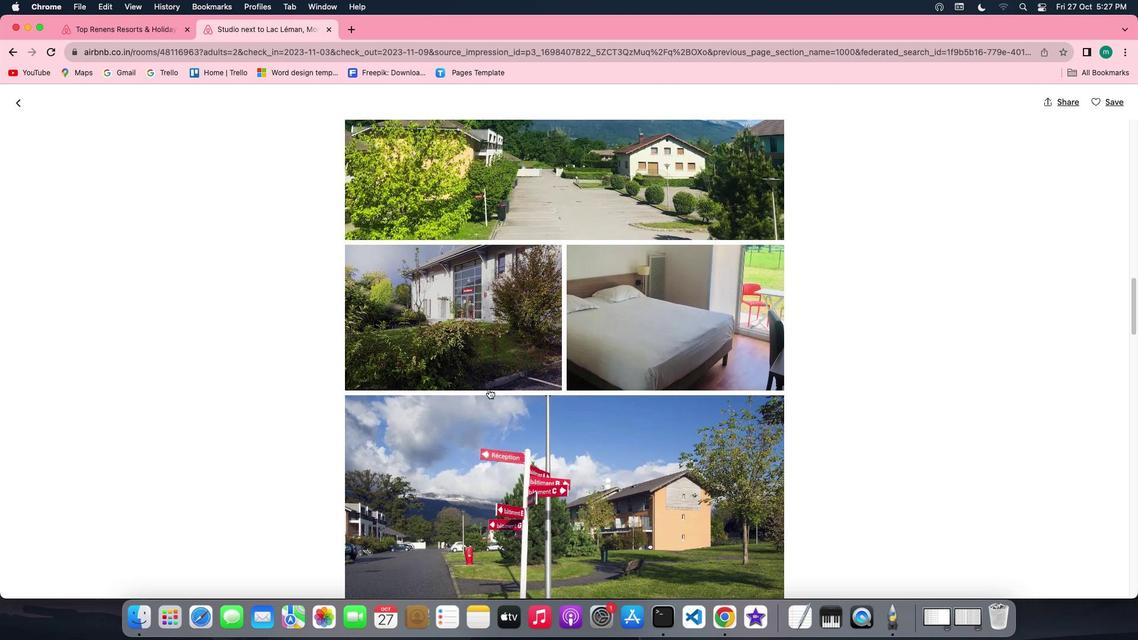 
Action: Mouse scrolled (488, 389) with delta (0, 0)
Screenshot: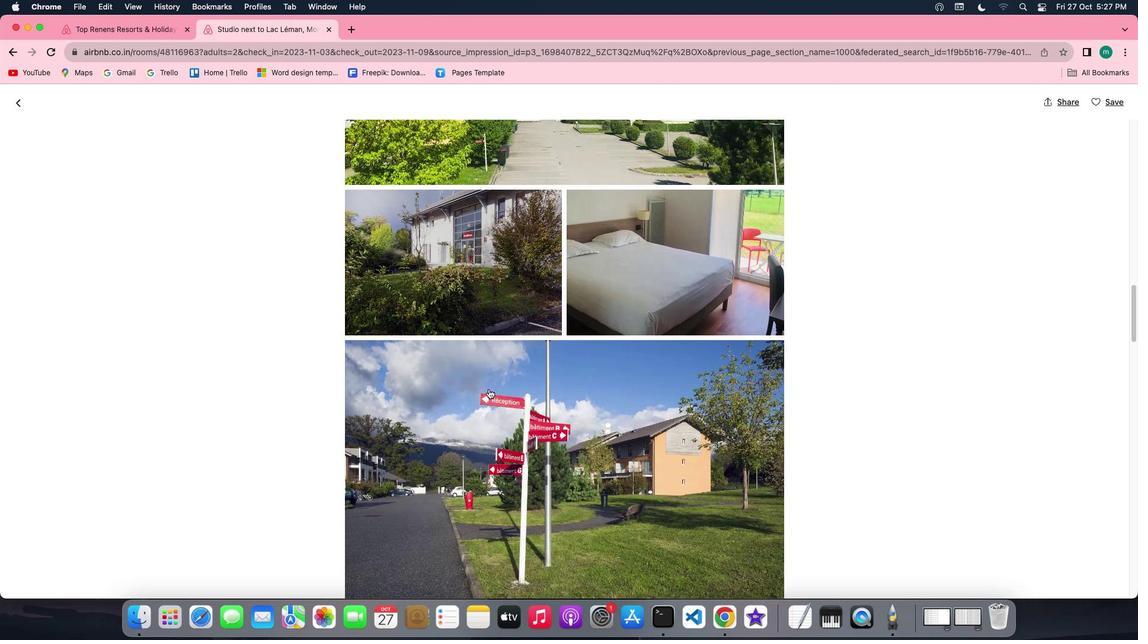 
Action: Mouse scrolled (488, 389) with delta (0, -1)
Screenshot: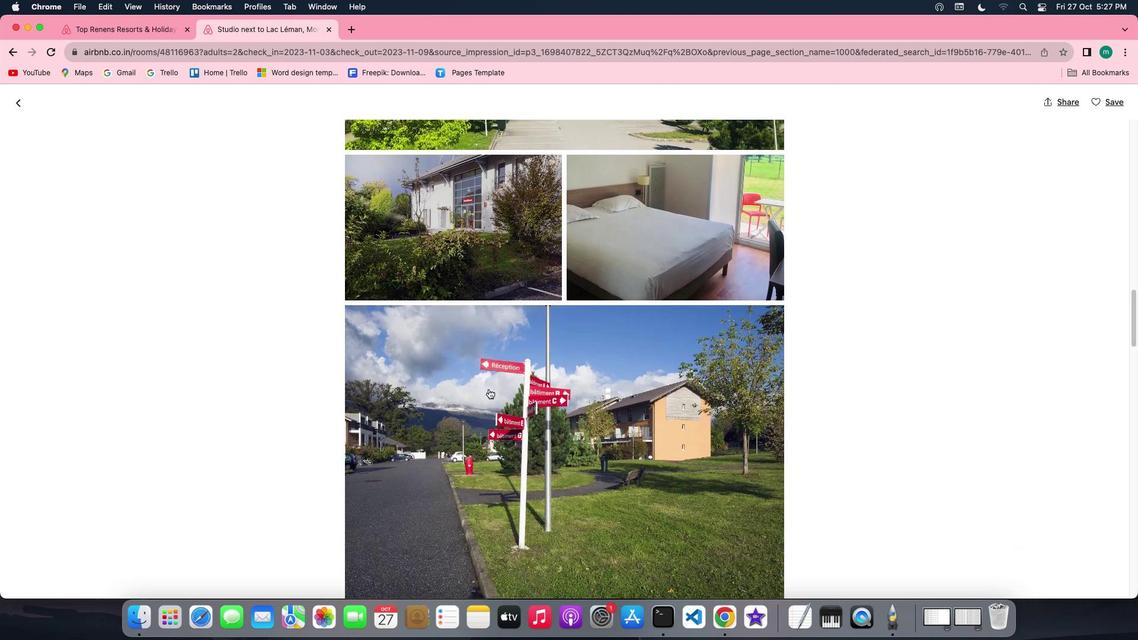 
Action: Mouse scrolled (488, 389) with delta (0, -2)
Screenshot: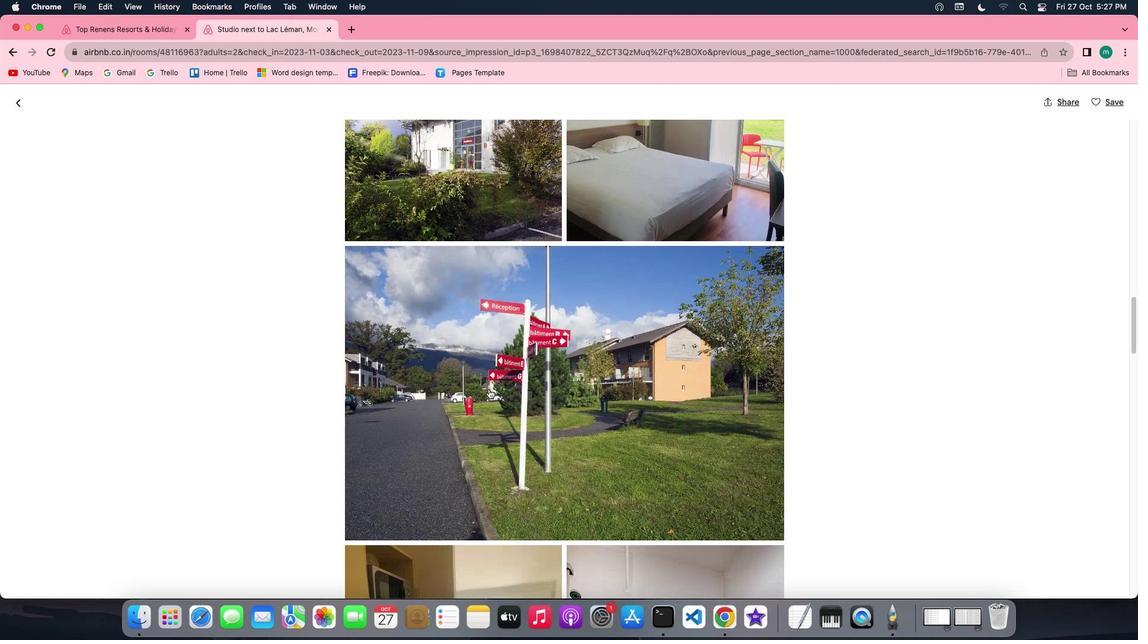 
Action: Mouse scrolled (488, 389) with delta (0, 0)
Screenshot: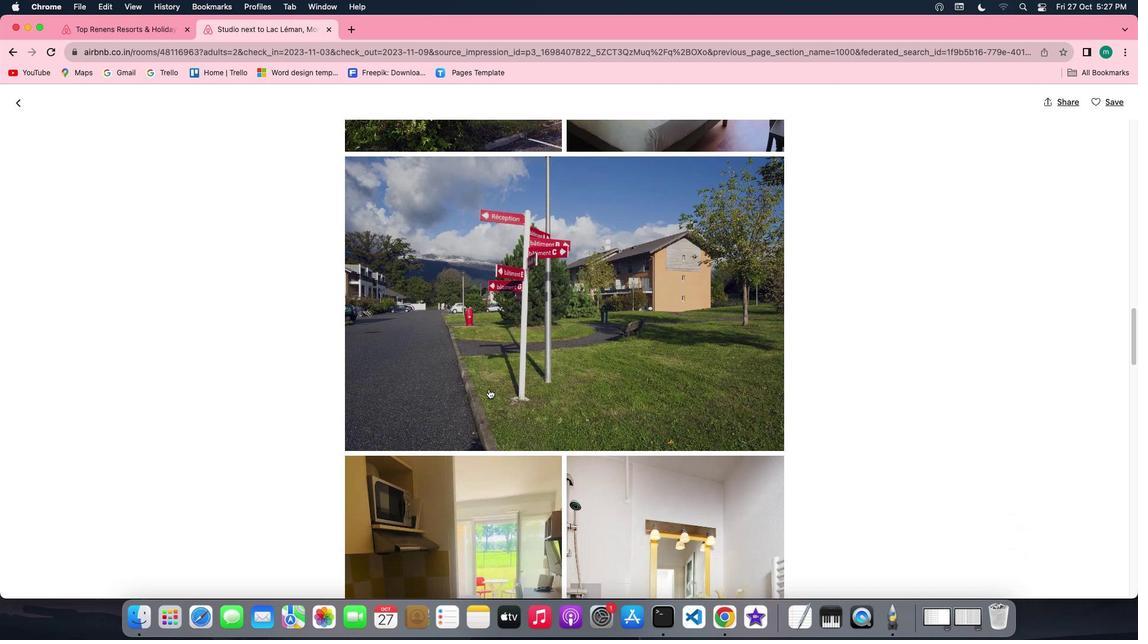 
Action: Mouse scrolled (488, 389) with delta (0, 0)
Screenshot: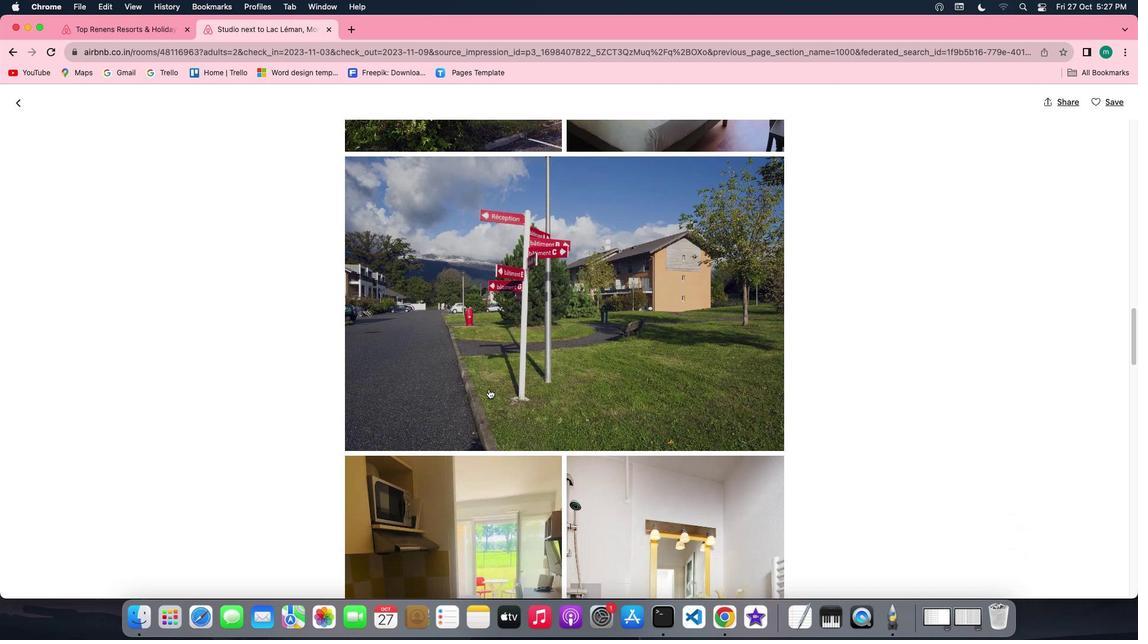 
Action: Mouse scrolled (488, 389) with delta (0, -1)
Screenshot: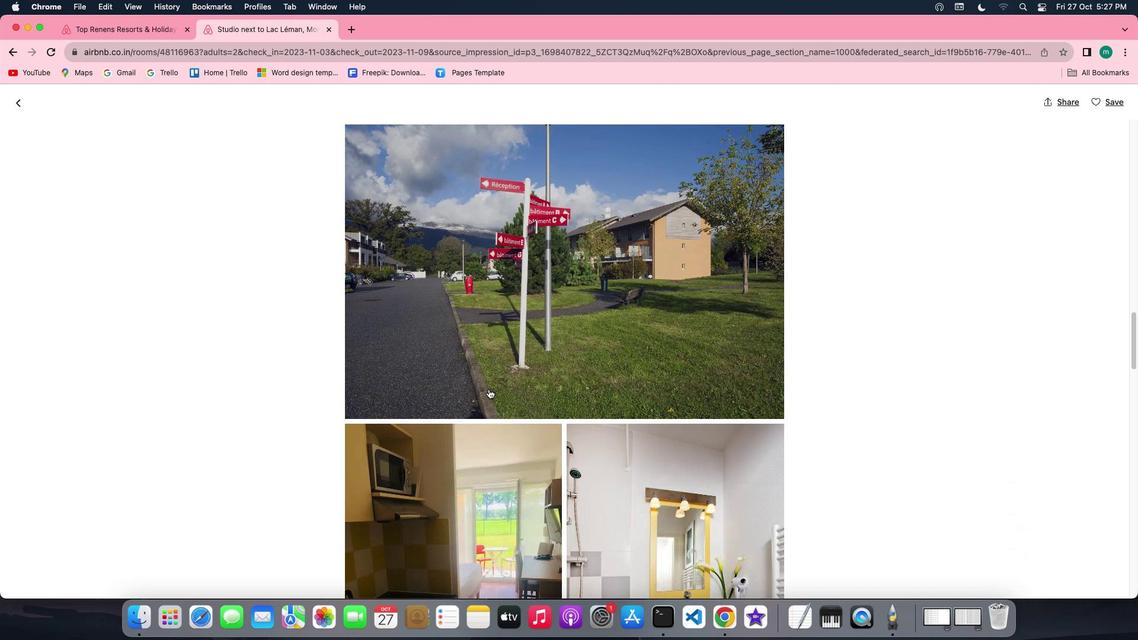 
Action: Mouse scrolled (488, 389) with delta (0, -2)
Screenshot: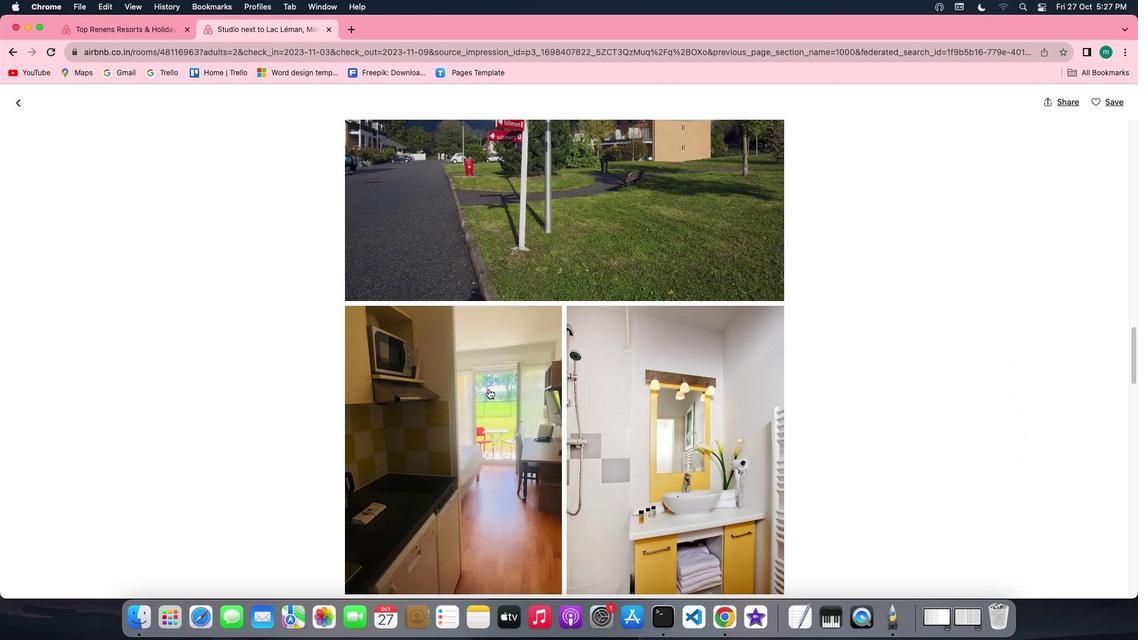 
Action: Mouse scrolled (488, 389) with delta (0, 0)
Screenshot: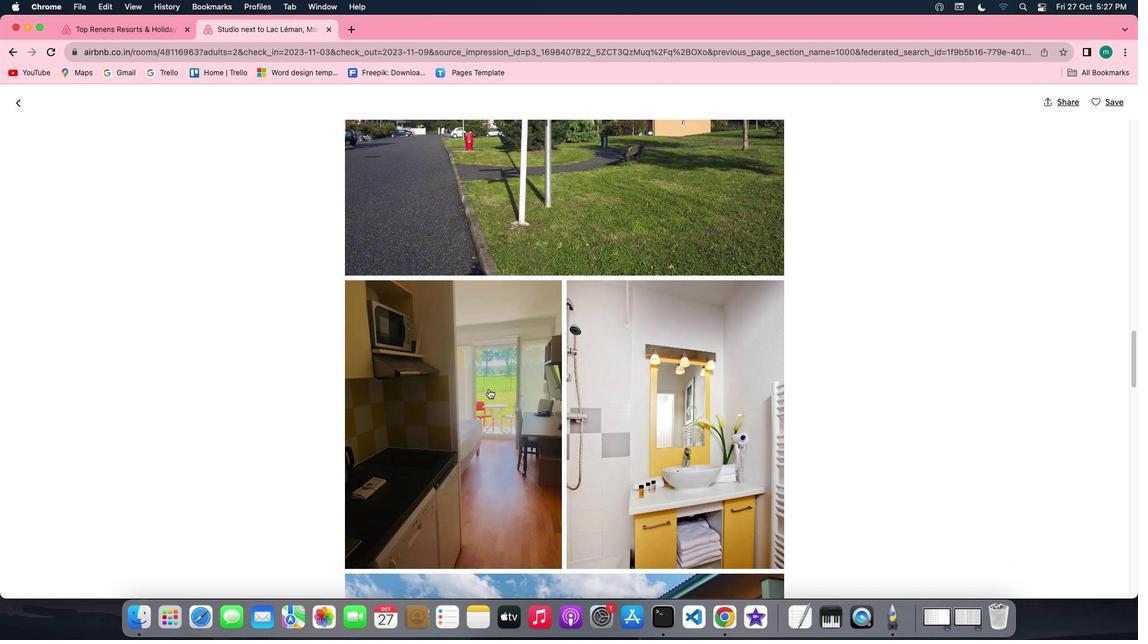 
Action: Mouse scrolled (488, 389) with delta (0, 0)
Screenshot: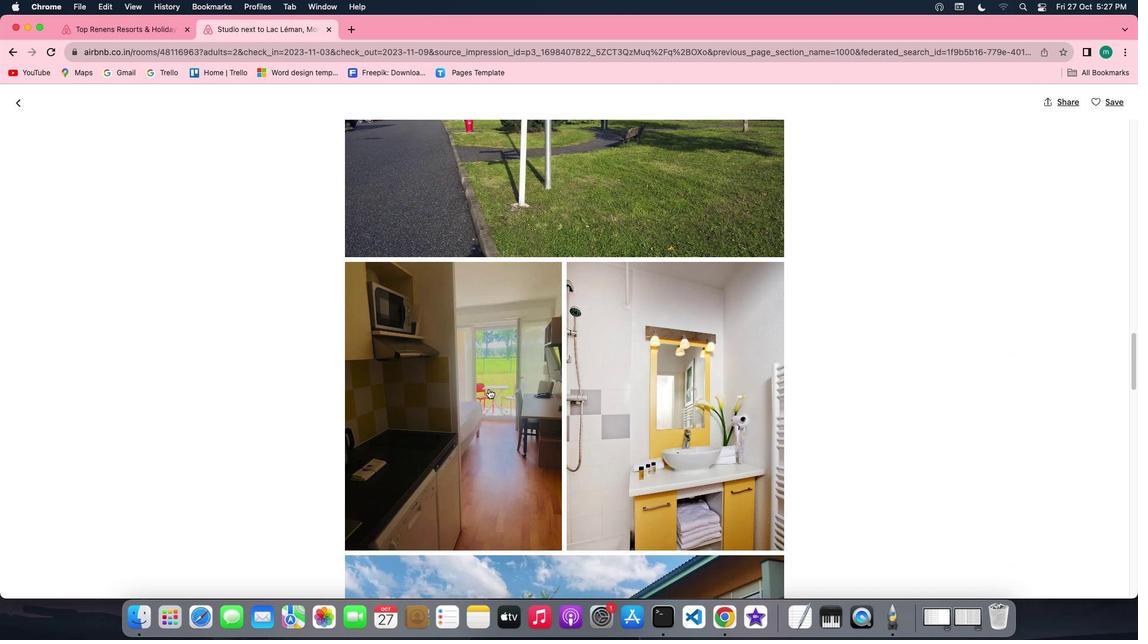 
Action: Mouse scrolled (488, 389) with delta (0, -1)
Screenshot: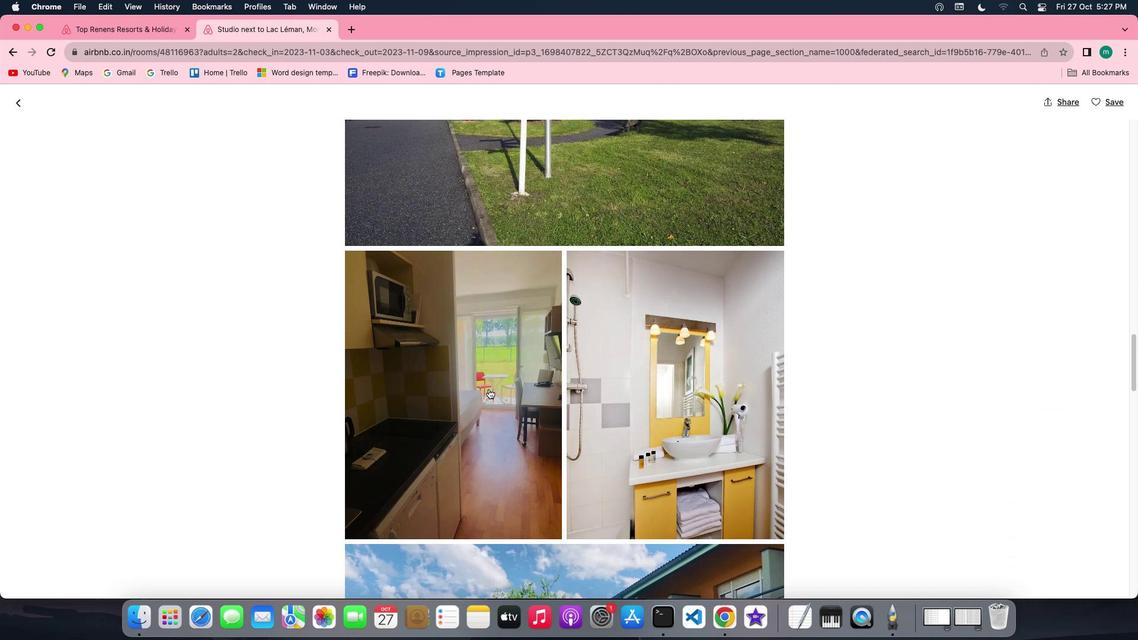 
Action: Mouse scrolled (488, 389) with delta (0, -1)
Screenshot: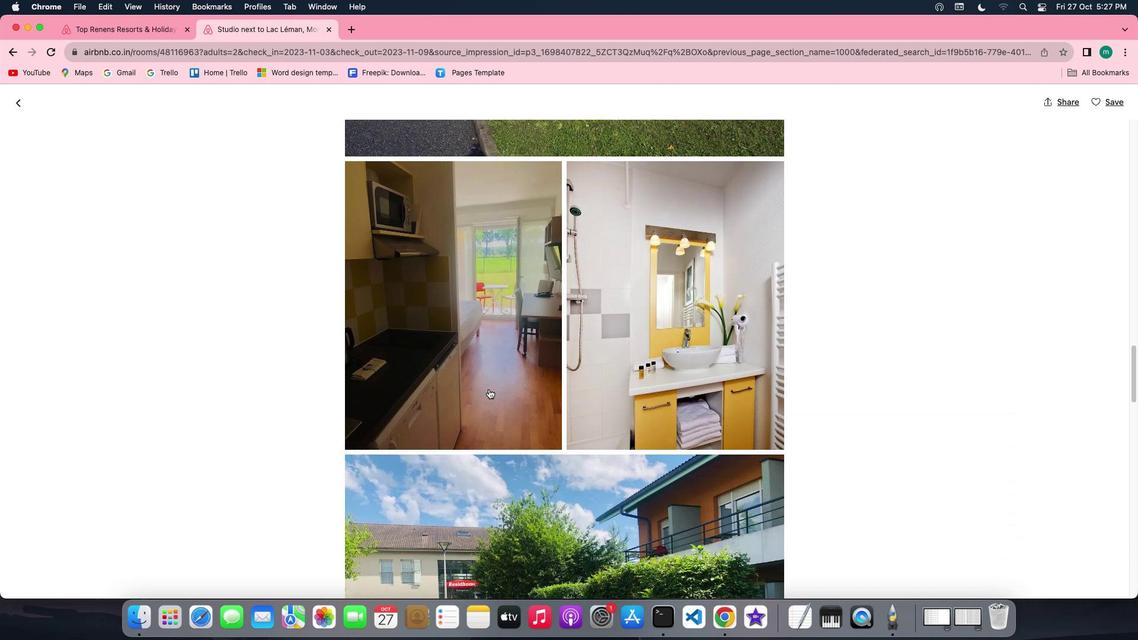
Action: Mouse scrolled (488, 389) with delta (0, 0)
Screenshot: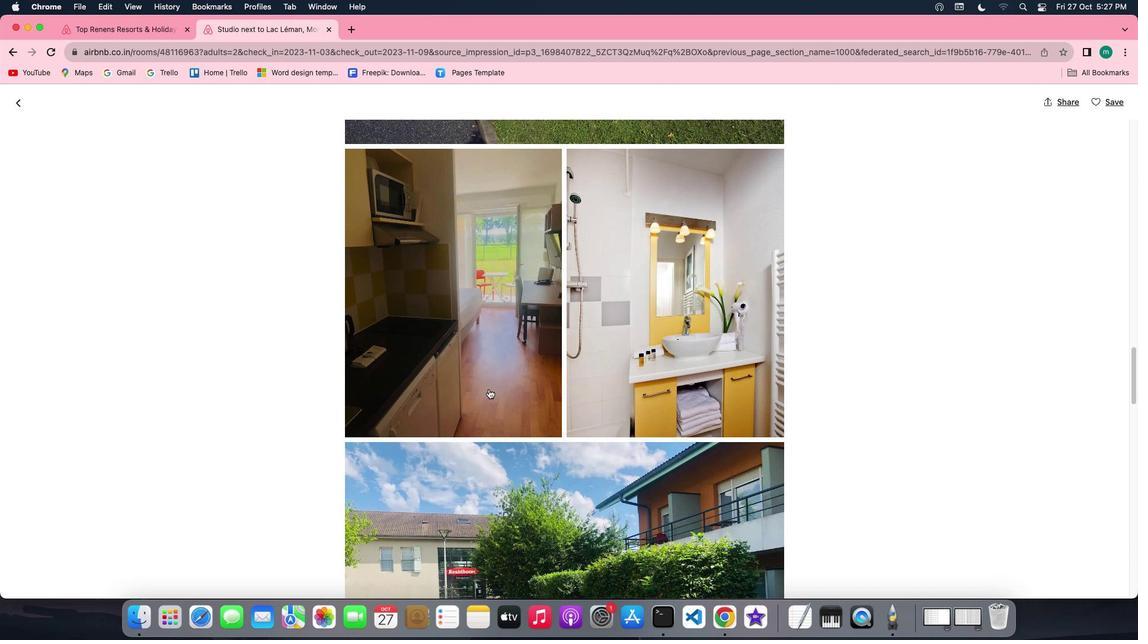 
Action: Mouse scrolled (488, 389) with delta (0, 0)
Screenshot: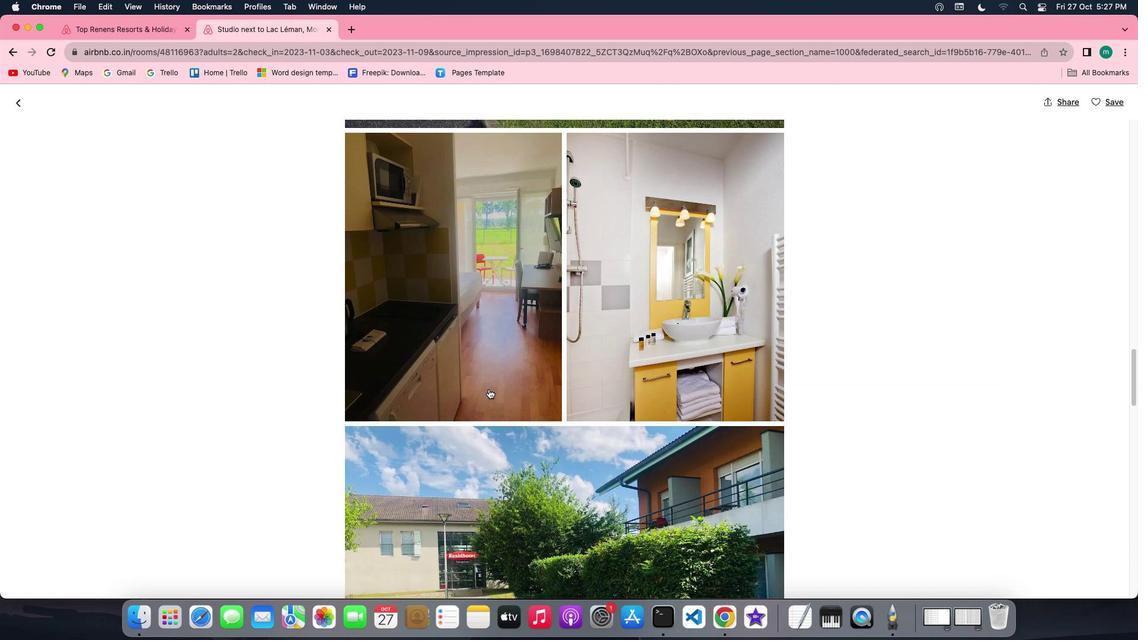 
Action: Mouse scrolled (488, 389) with delta (0, 0)
Screenshot: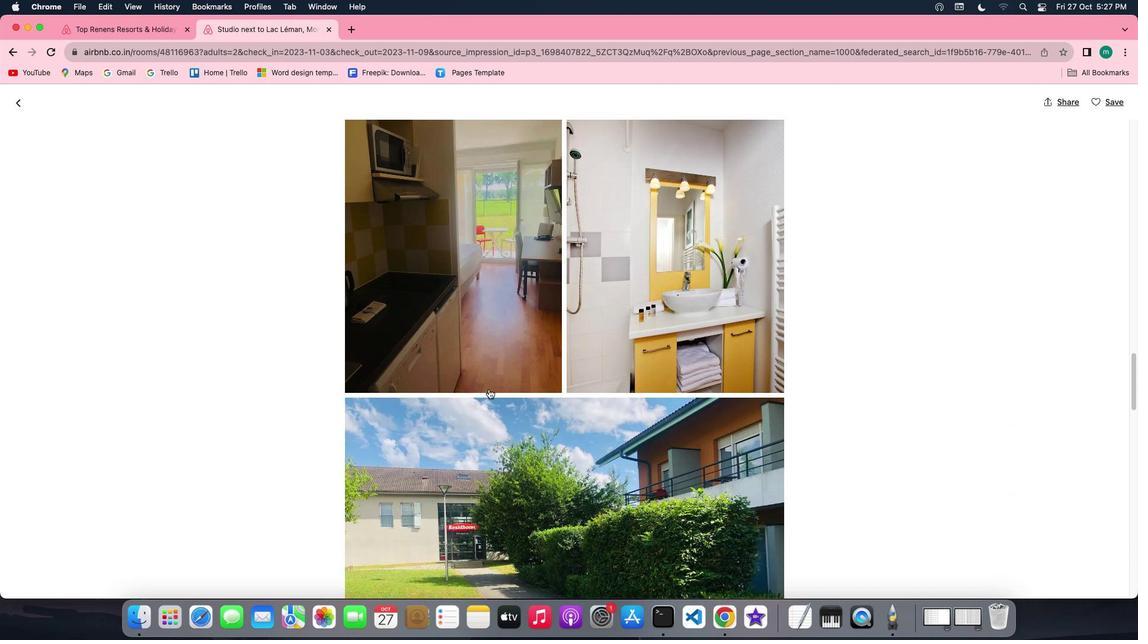 
Action: Mouse scrolled (488, 389) with delta (0, 0)
Screenshot: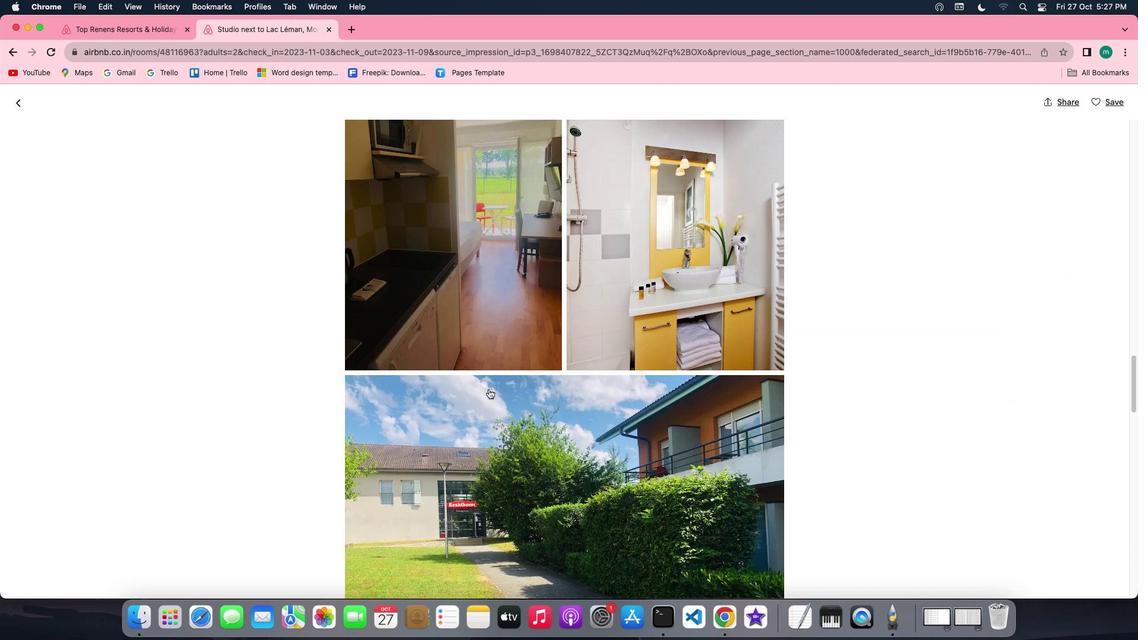 
Action: Mouse scrolled (488, 389) with delta (0, 0)
Screenshot: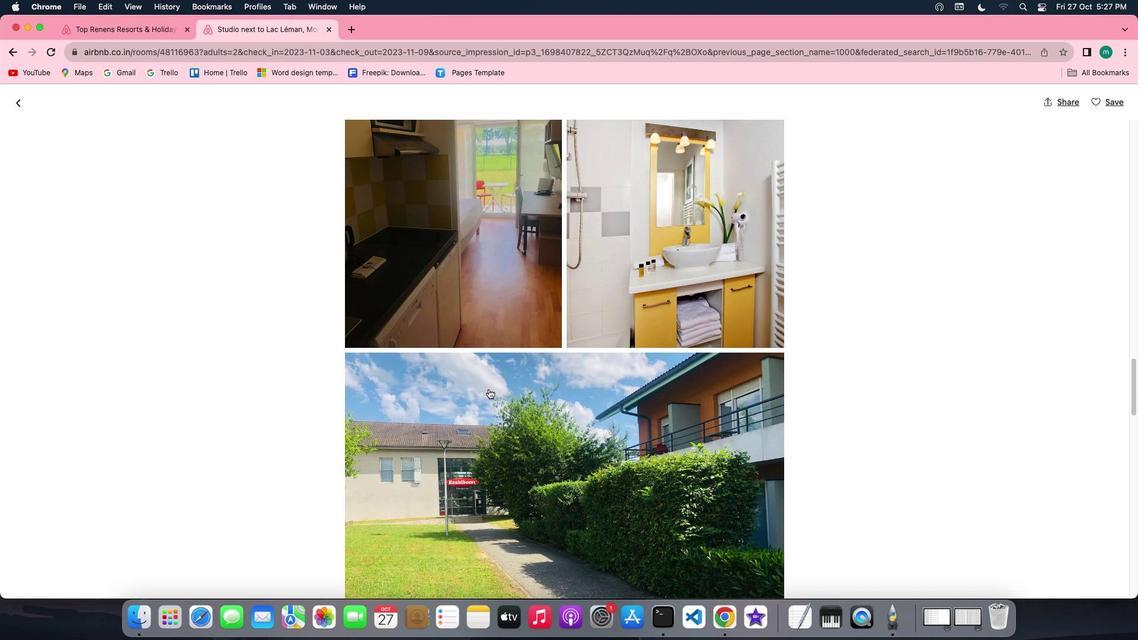 
Action: Mouse scrolled (488, 389) with delta (0, -1)
Screenshot: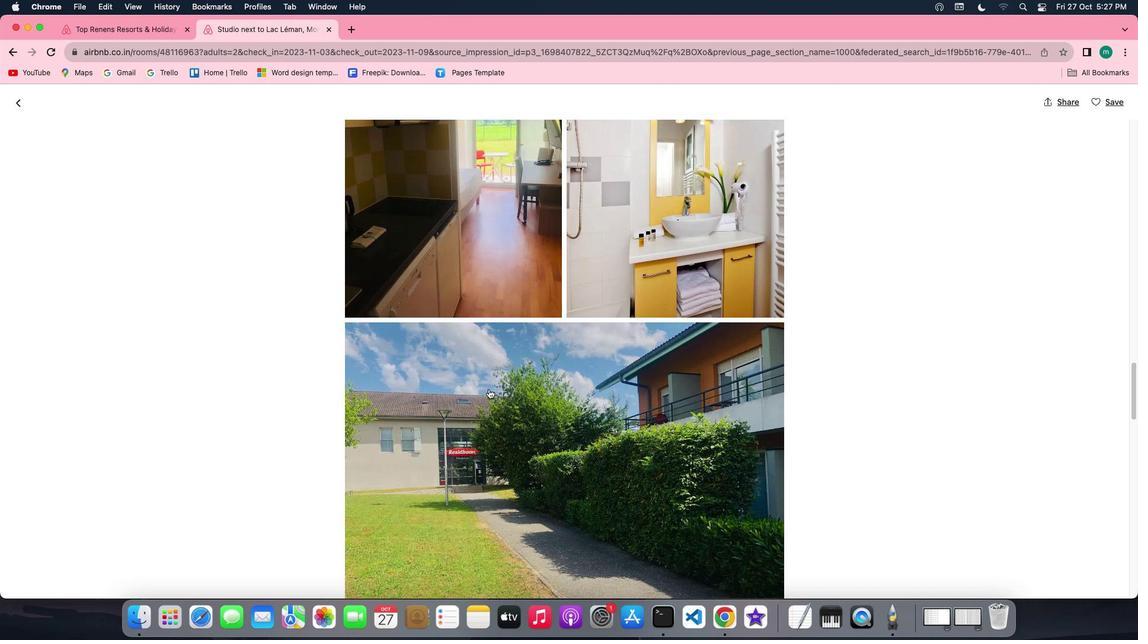 
Action: Mouse scrolled (488, 389) with delta (0, 0)
Screenshot: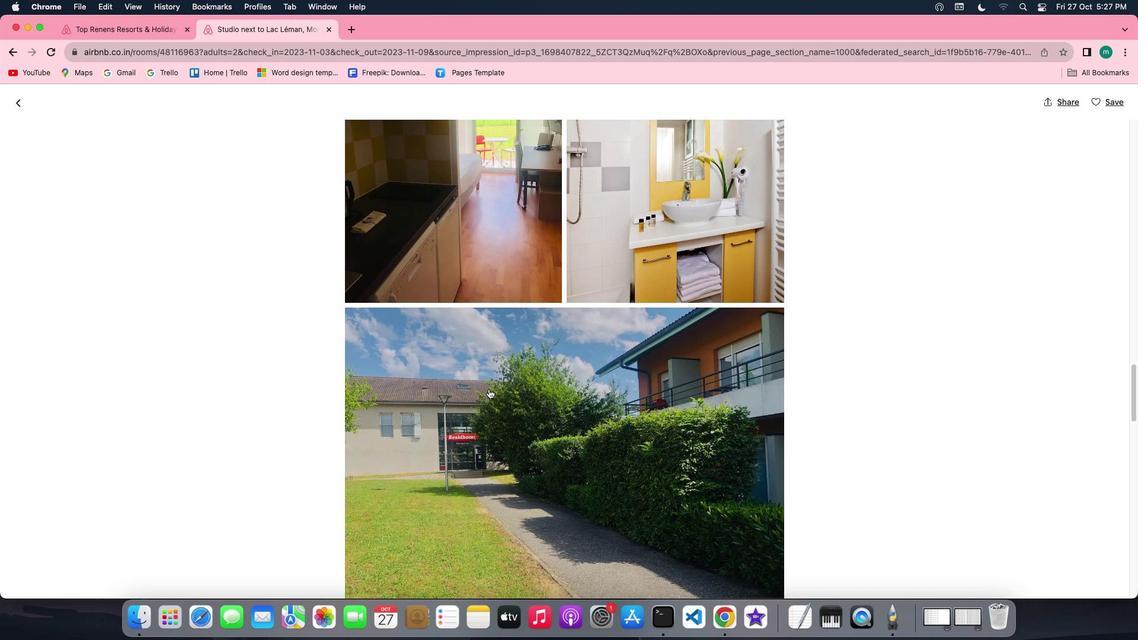
Action: Mouse scrolled (488, 389) with delta (0, 0)
Screenshot: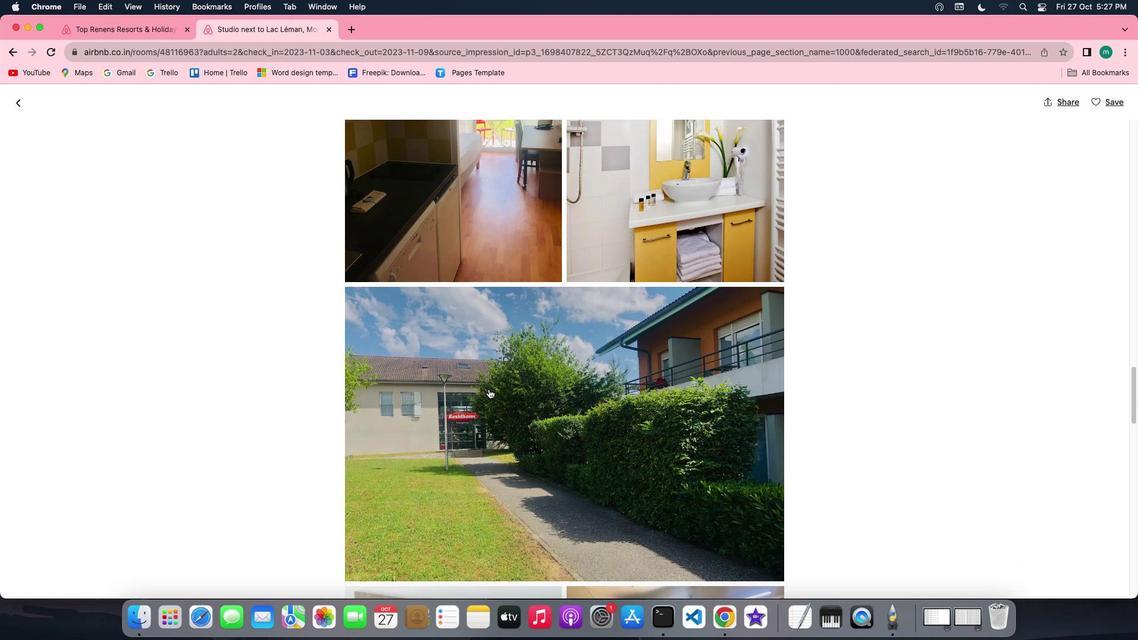 
Action: Mouse scrolled (488, 389) with delta (0, 0)
Screenshot: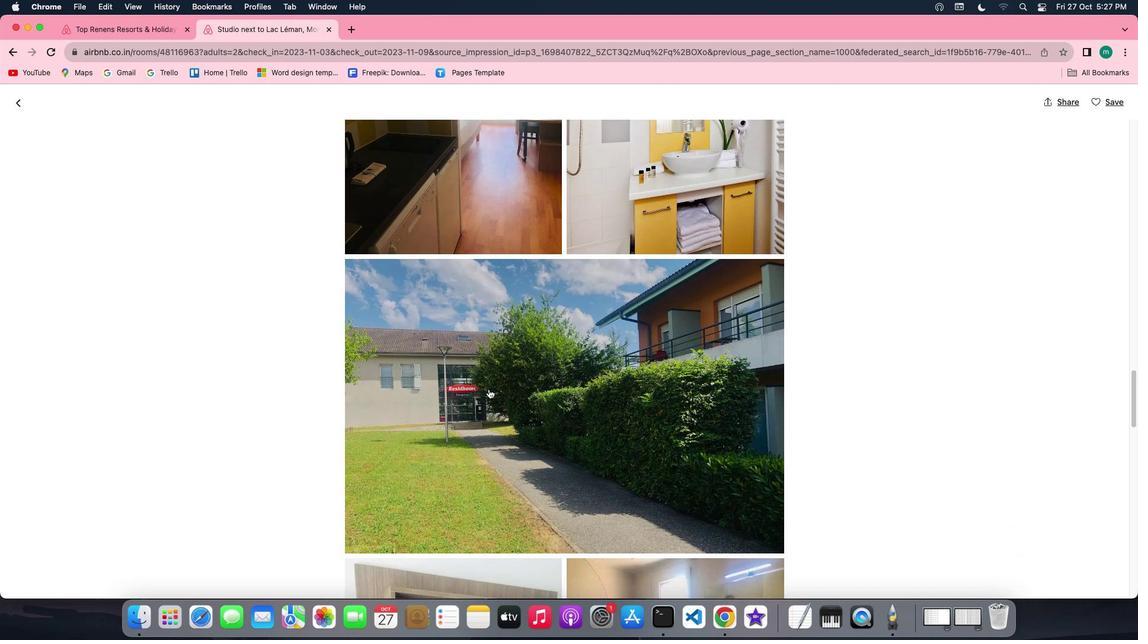 
Action: Mouse scrolled (488, 389) with delta (0, 0)
Screenshot: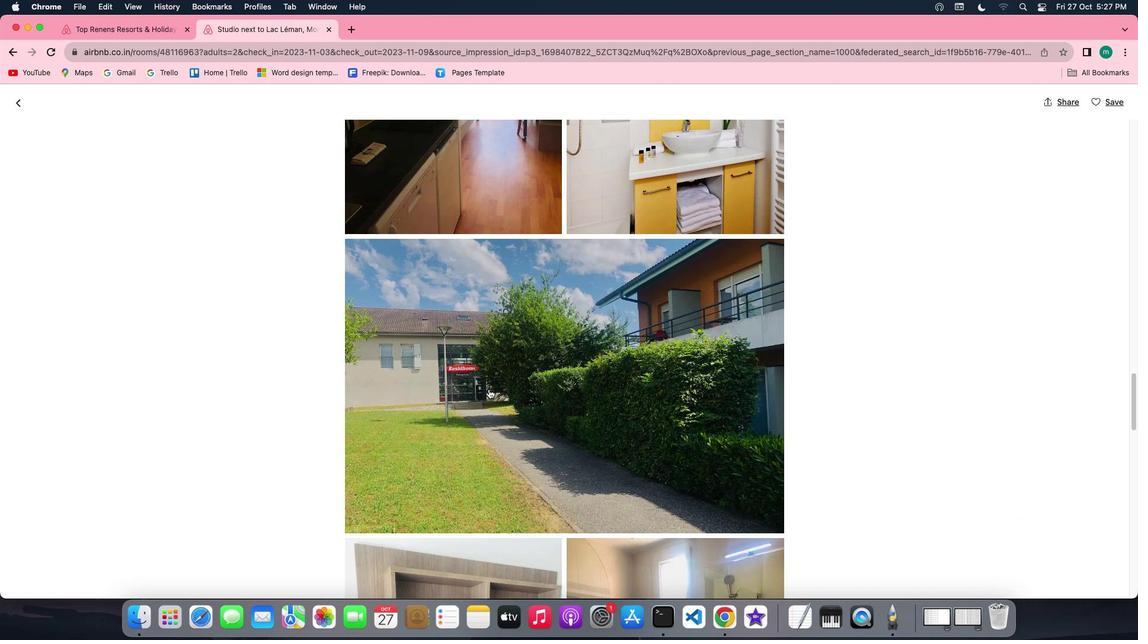 
Action: Mouse scrolled (488, 389) with delta (0, 0)
Screenshot: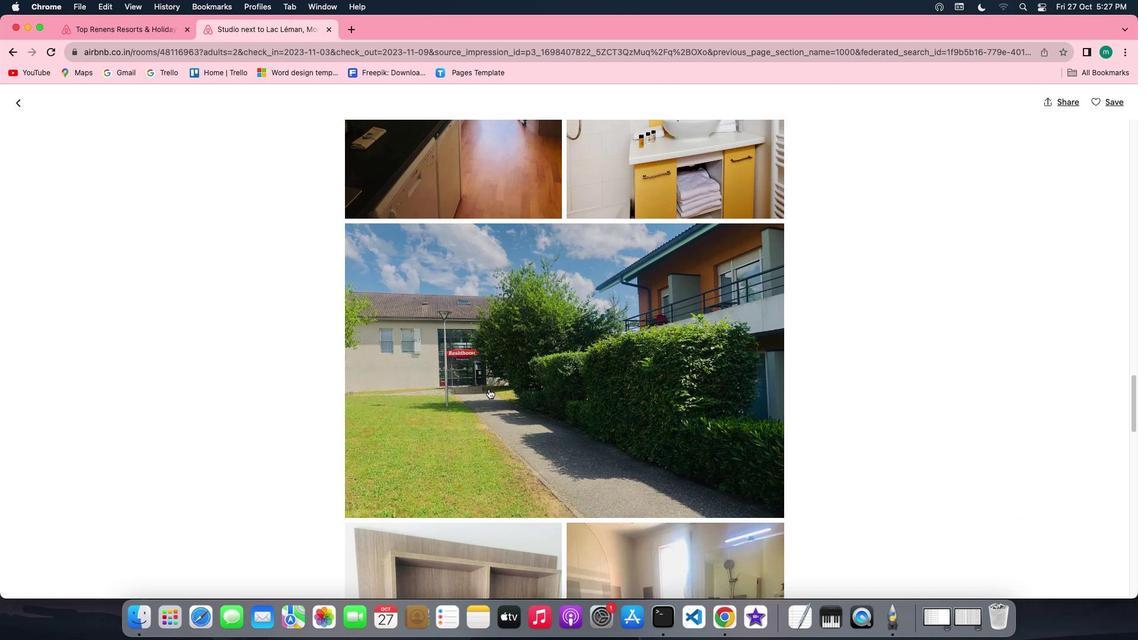 
Action: Mouse scrolled (488, 389) with delta (0, -1)
Screenshot: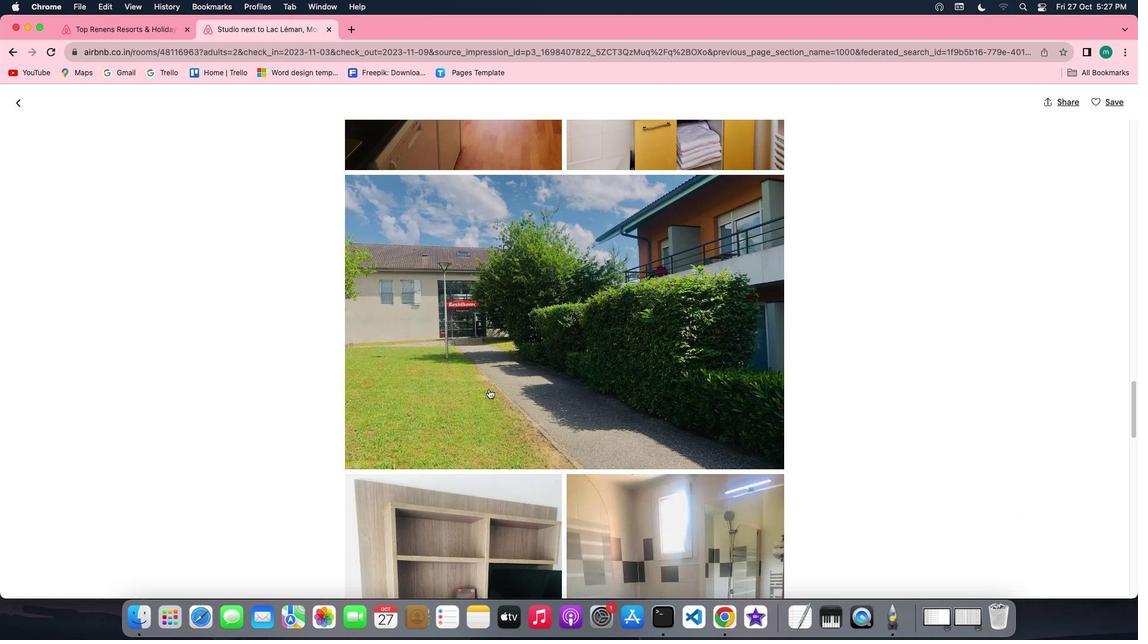 
Action: Mouse scrolled (488, 389) with delta (0, -1)
Screenshot: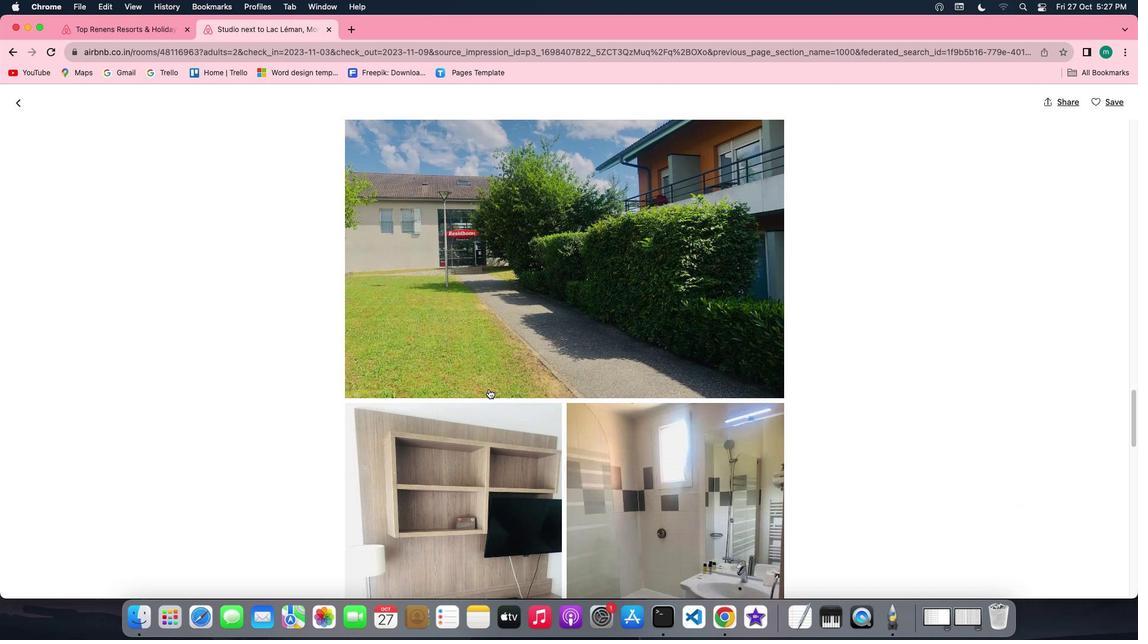 
Action: Mouse scrolled (488, 389) with delta (0, 0)
Screenshot: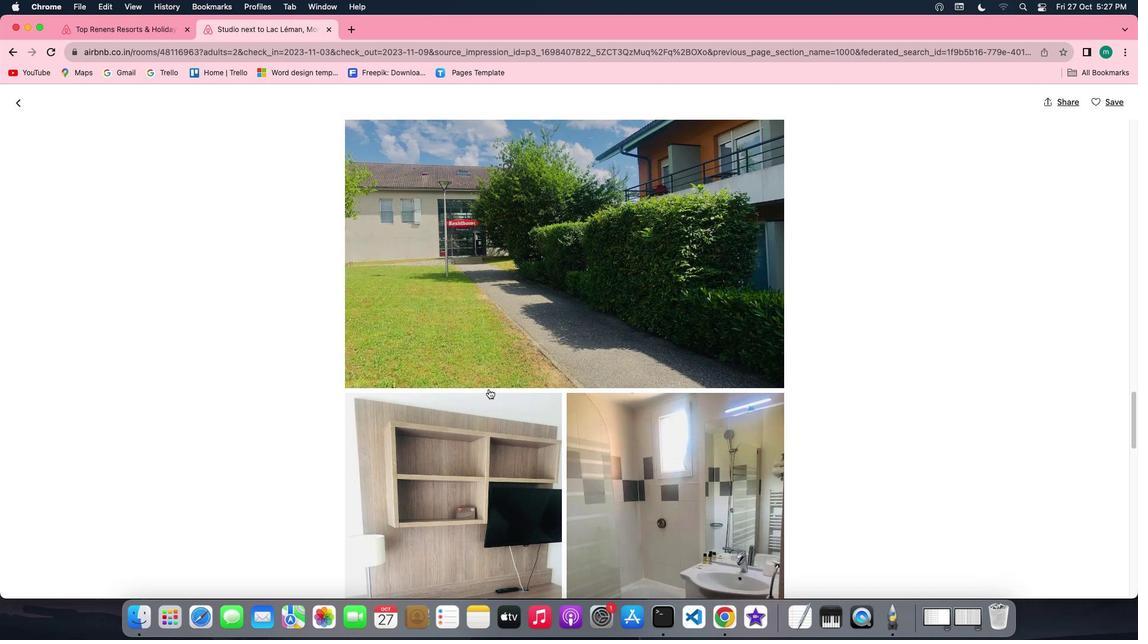 
Action: Mouse scrolled (488, 389) with delta (0, 0)
Screenshot: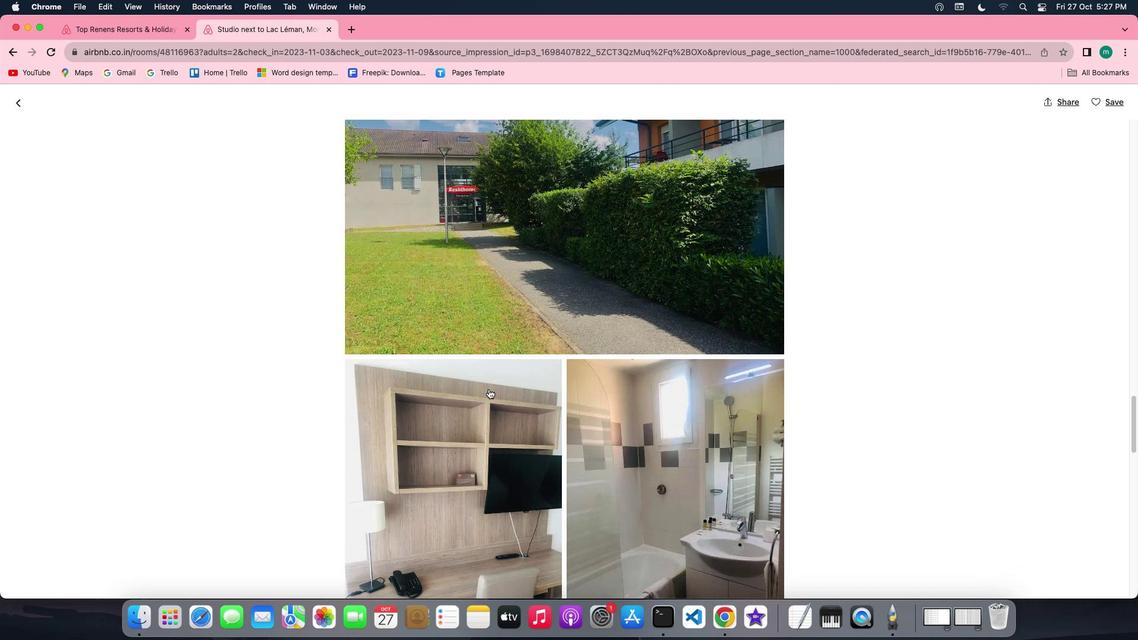 
Action: Mouse scrolled (488, 389) with delta (0, -1)
Screenshot: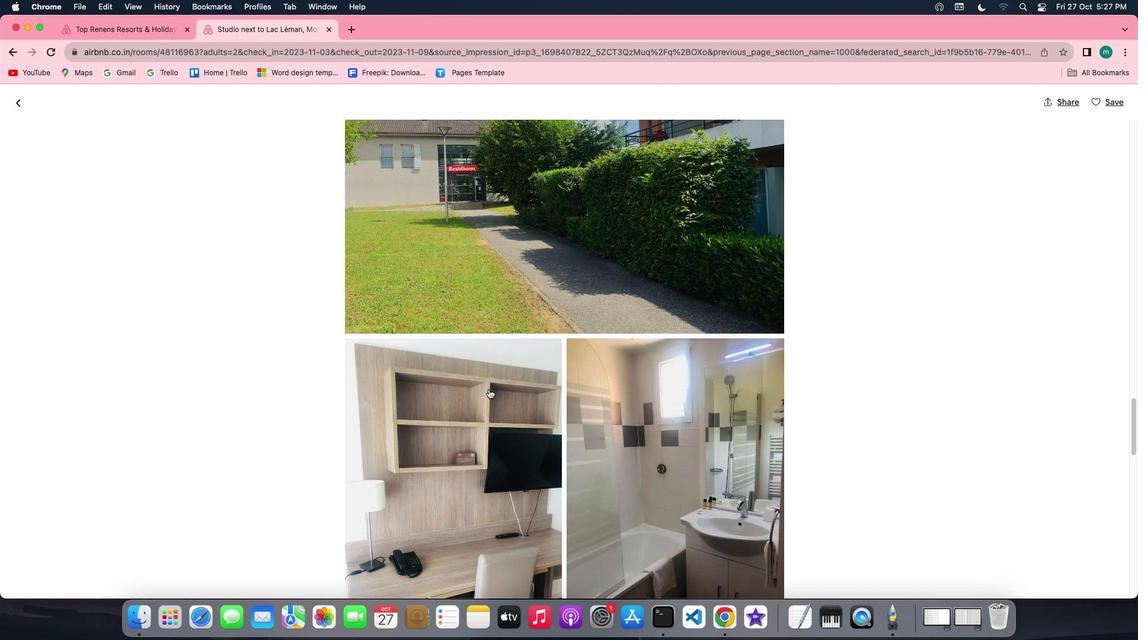 
Action: Mouse scrolled (488, 389) with delta (0, 0)
Screenshot: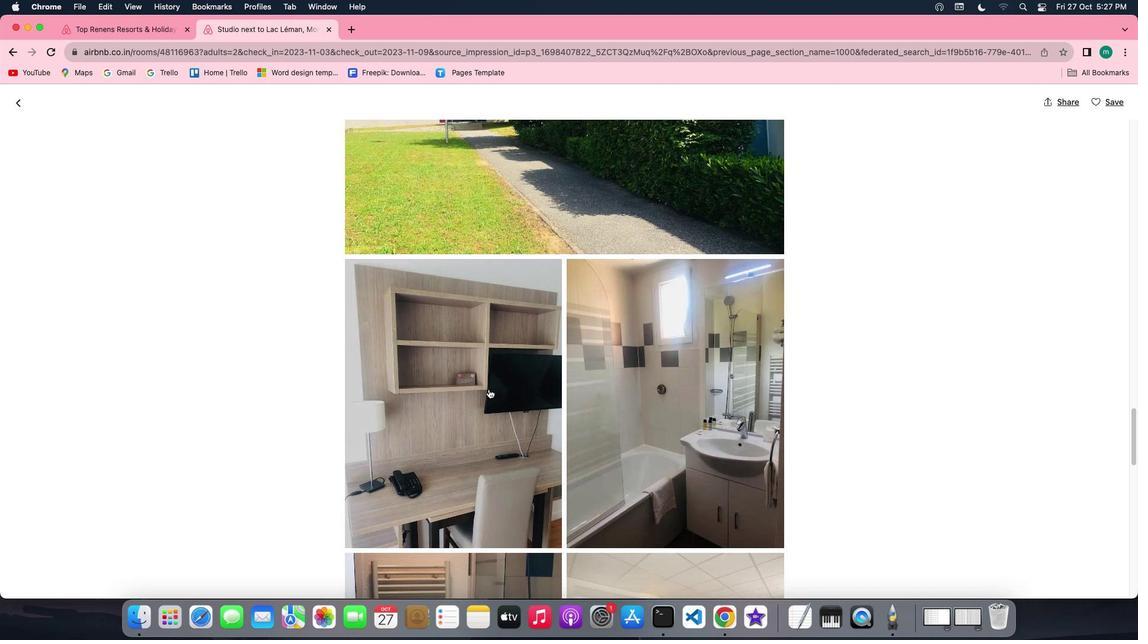 
Action: Mouse scrolled (488, 389) with delta (0, 0)
Screenshot: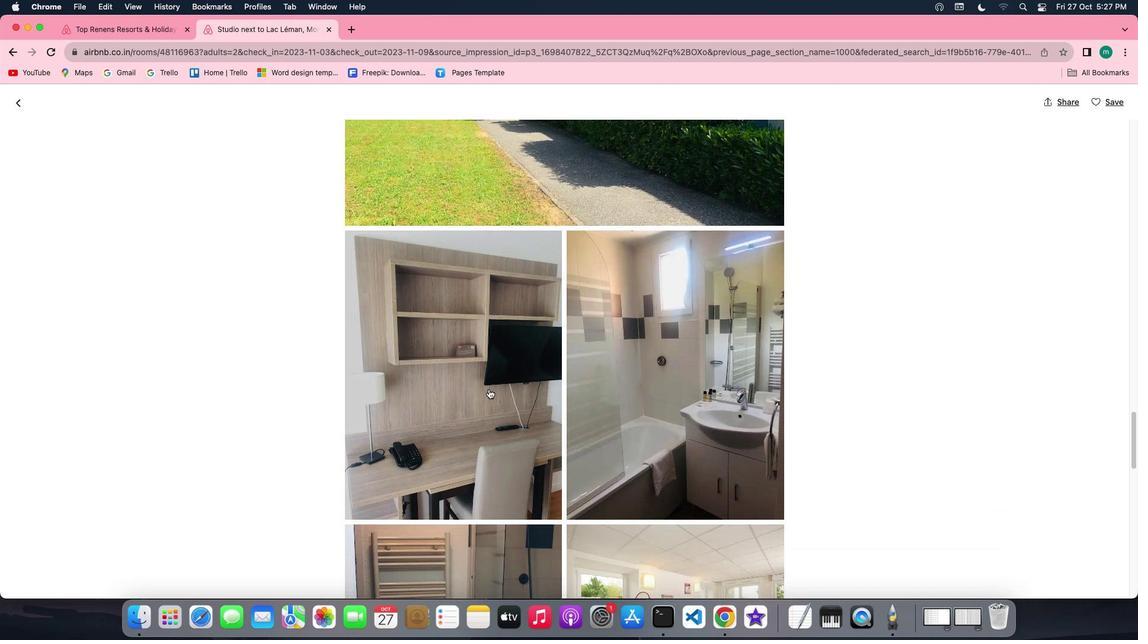 
Action: Mouse scrolled (488, 389) with delta (0, -1)
Screenshot: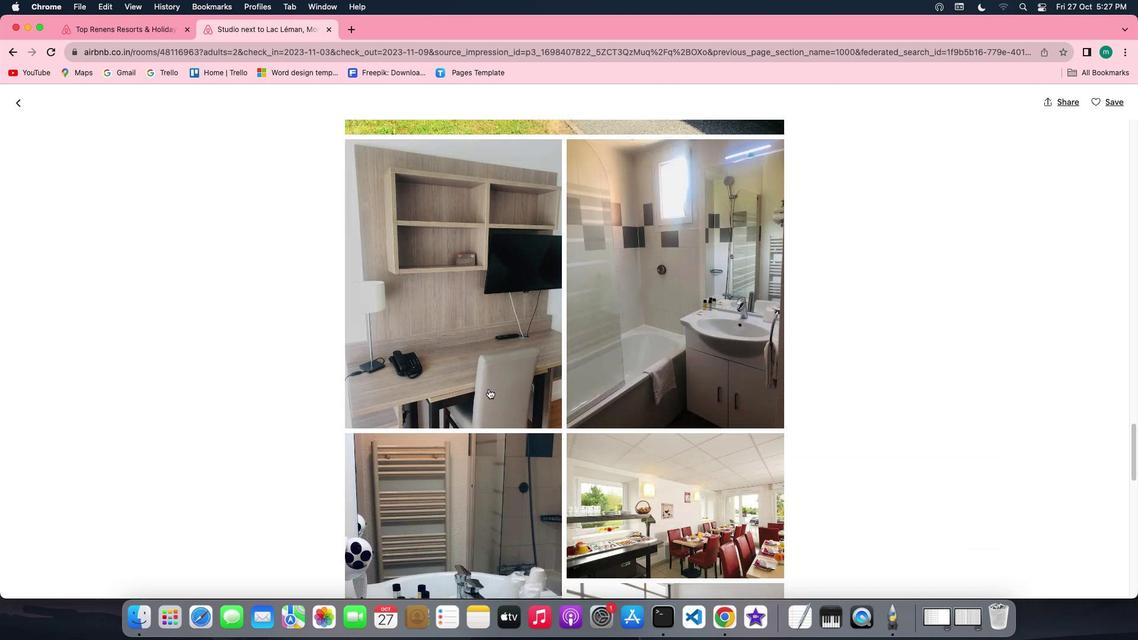 
Action: Mouse scrolled (488, 389) with delta (0, -2)
Screenshot: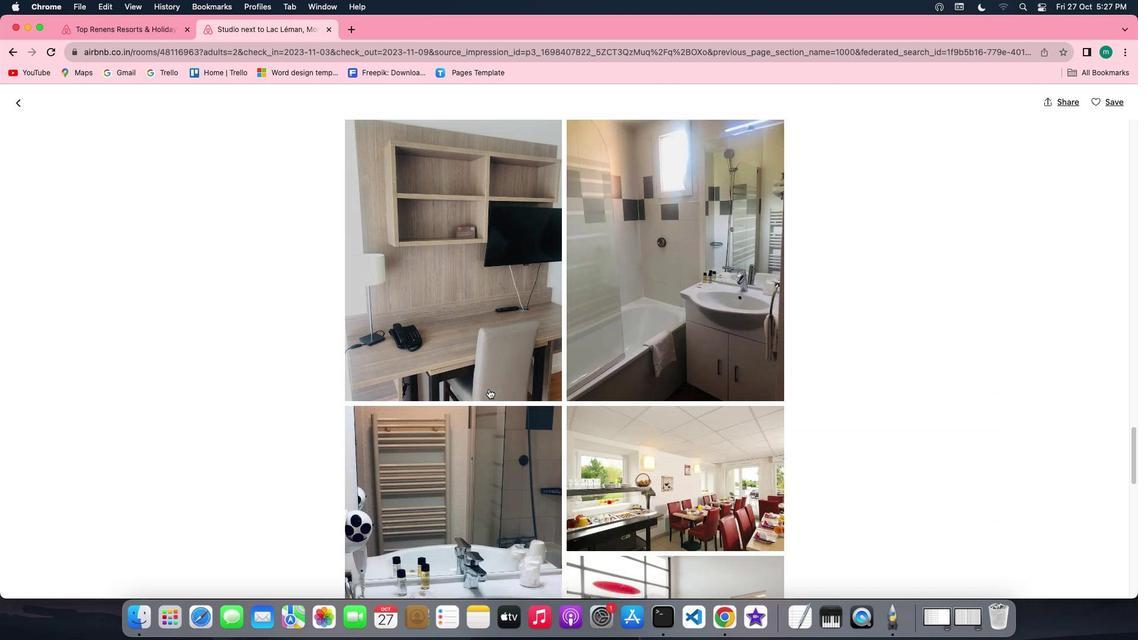 
Action: Mouse scrolled (488, 389) with delta (0, 0)
Screenshot: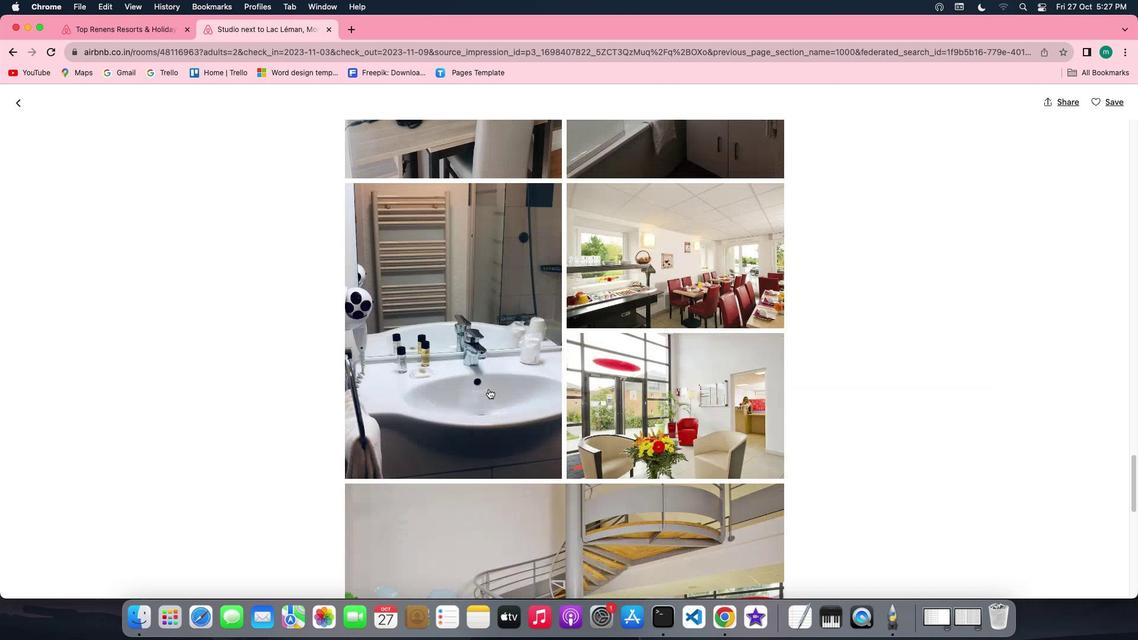 
Action: Mouse scrolled (488, 389) with delta (0, 0)
Screenshot: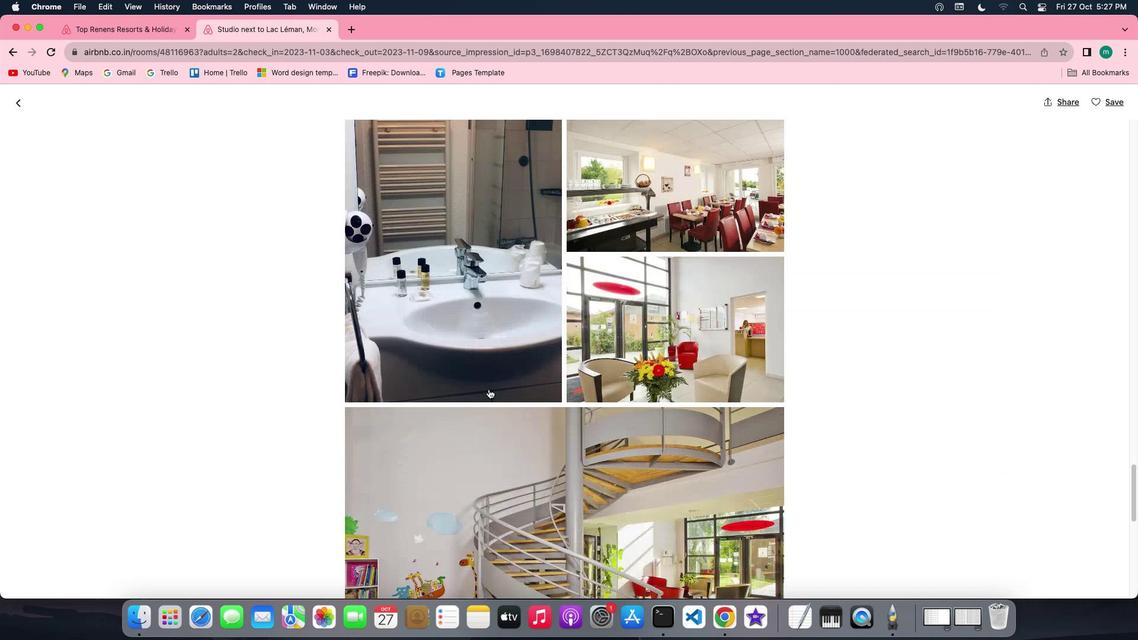 
Action: Mouse scrolled (488, 389) with delta (0, -1)
Screenshot: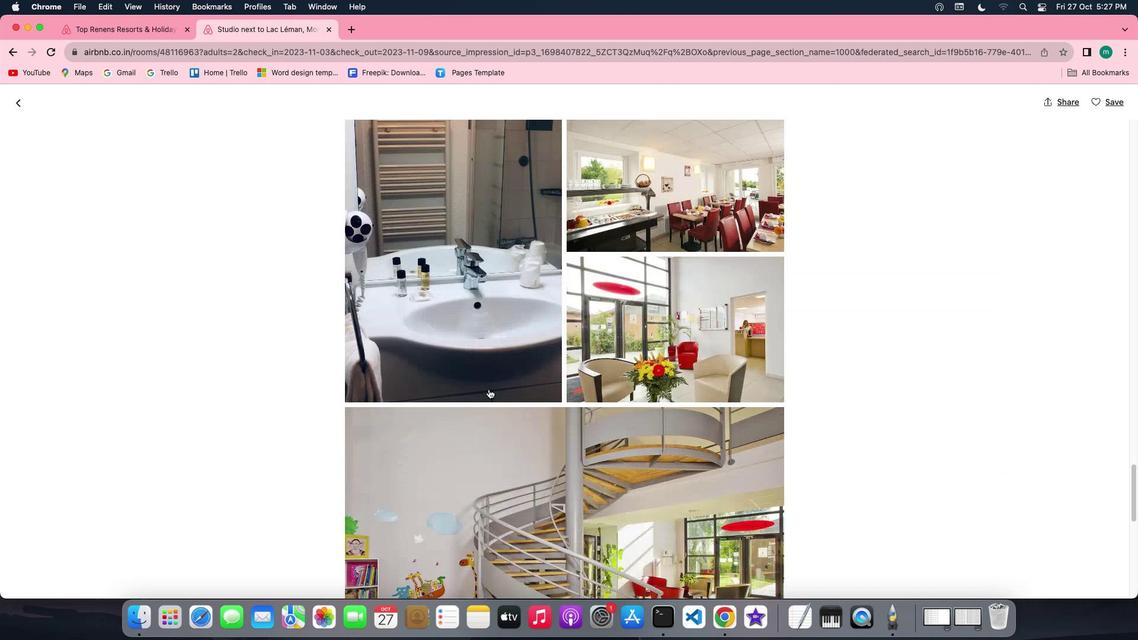 
Action: Mouse scrolled (488, 389) with delta (0, -2)
Screenshot: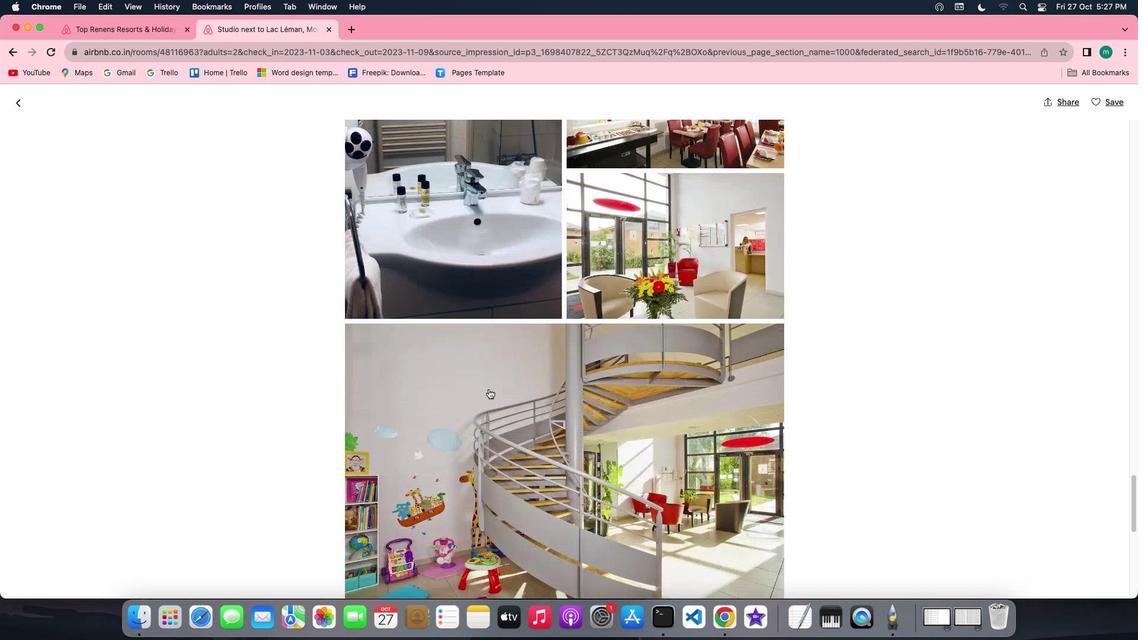 
Action: Mouse scrolled (488, 389) with delta (0, -2)
Screenshot: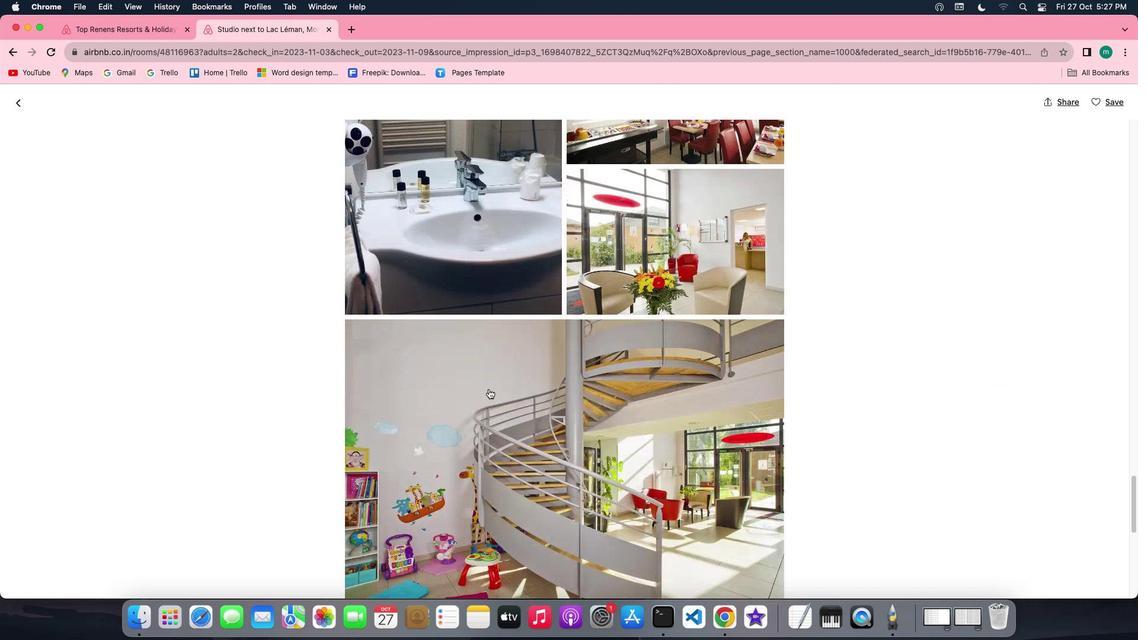 
Action: Mouse scrolled (488, 389) with delta (0, 0)
Screenshot: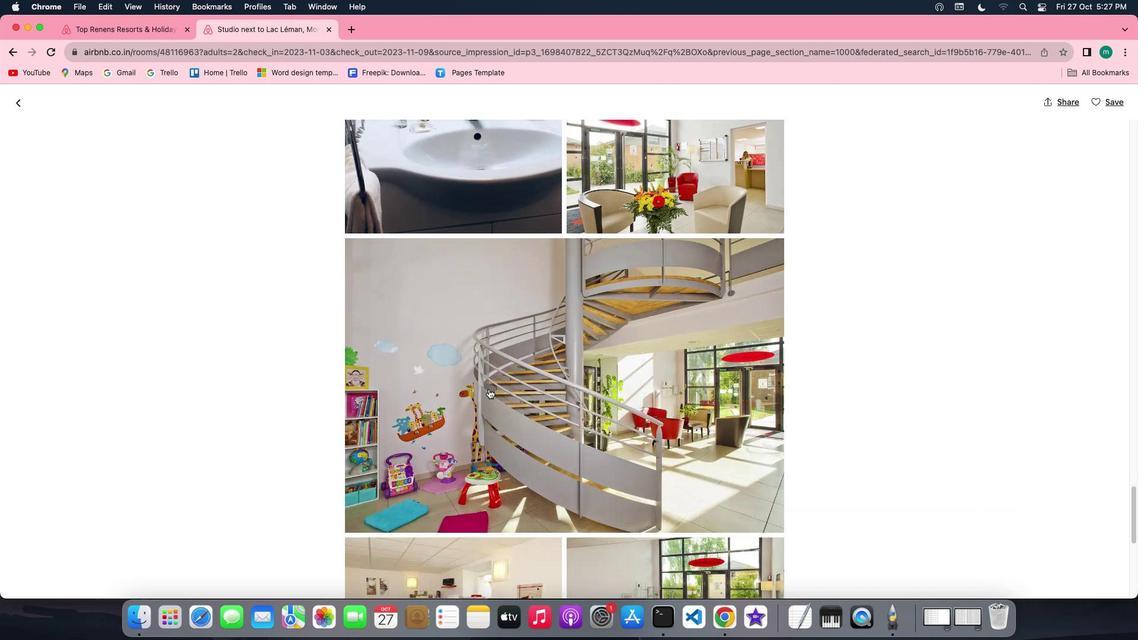 
Action: Mouse scrolled (488, 389) with delta (0, 0)
Screenshot: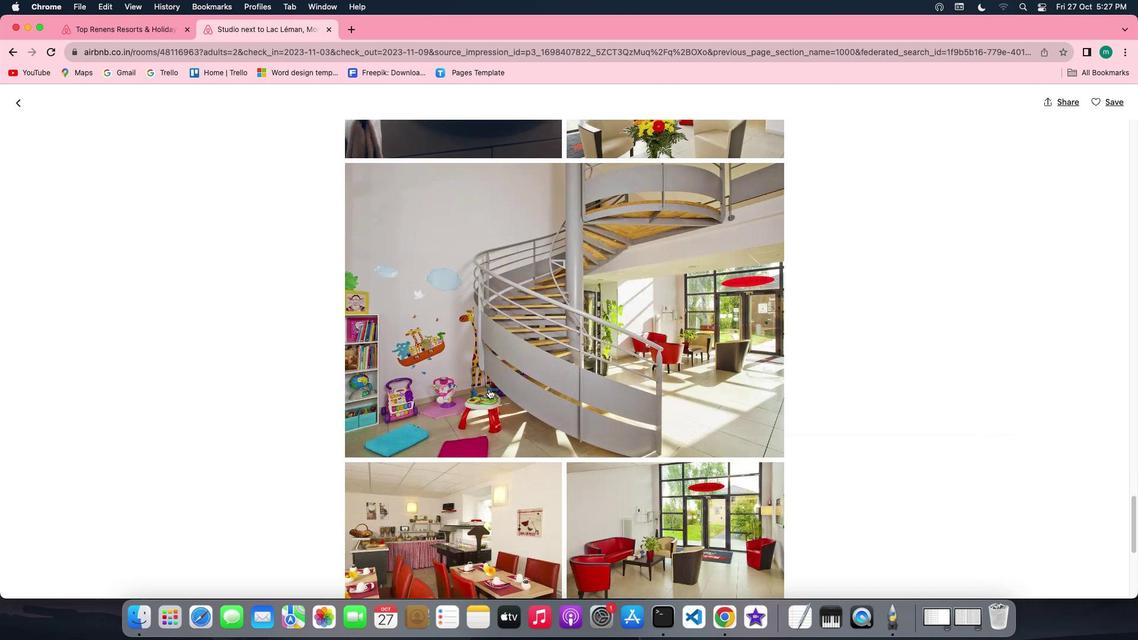 
Action: Mouse scrolled (488, 389) with delta (0, -1)
Screenshot: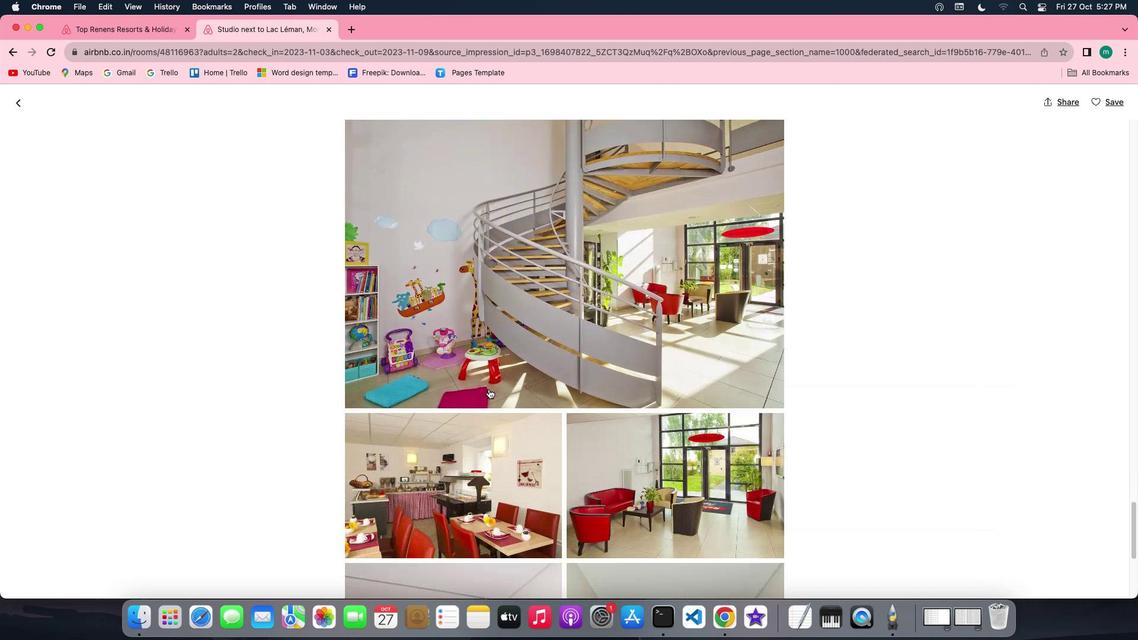 
Action: Mouse scrolled (488, 389) with delta (0, -2)
Screenshot: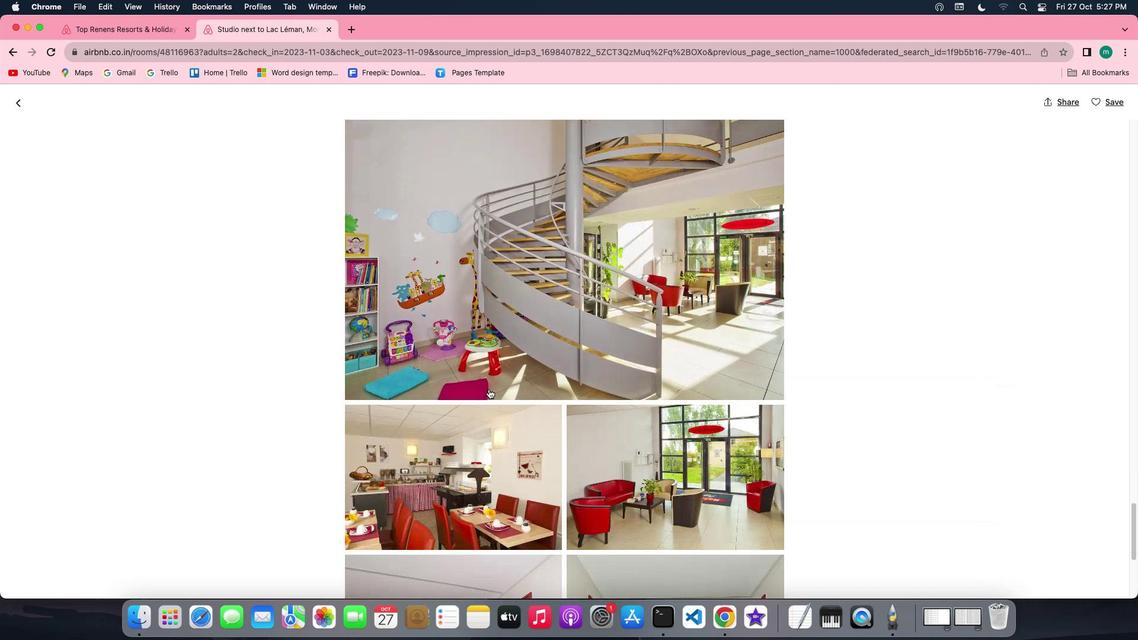 
Action: Mouse scrolled (488, 389) with delta (0, 0)
Screenshot: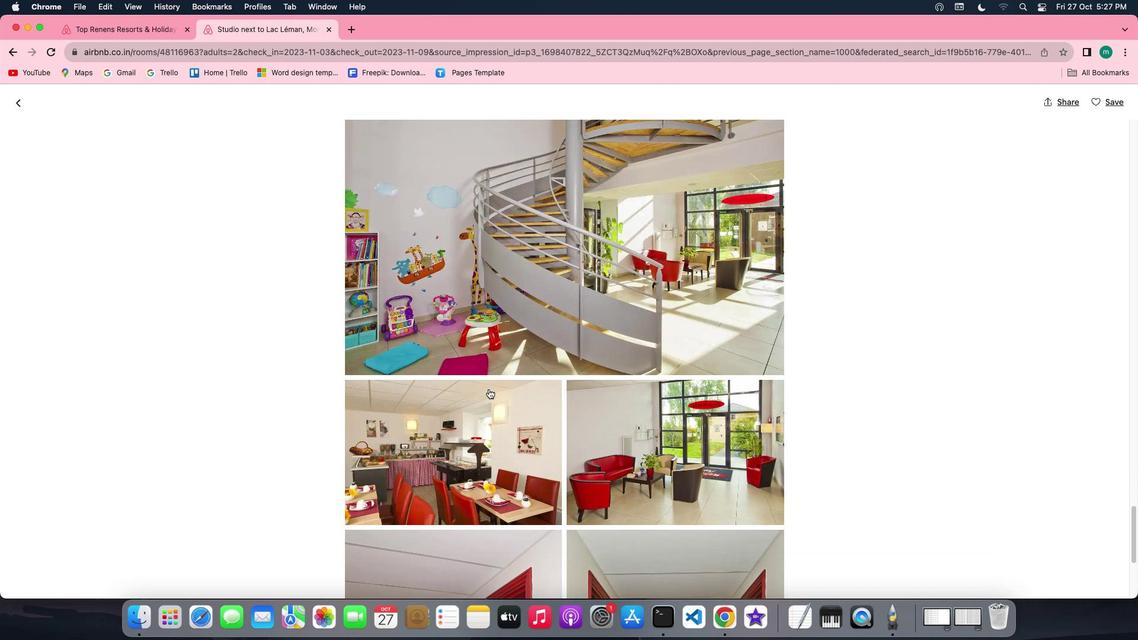 
Action: Mouse scrolled (488, 389) with delta (0, 0)
Screenshot: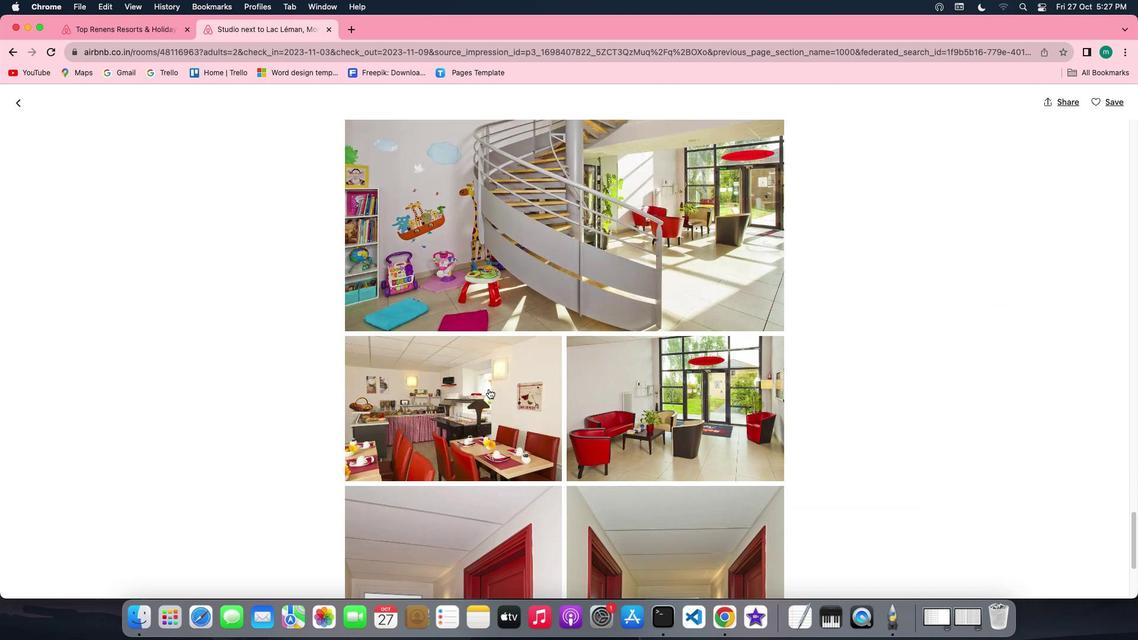 
Action: Mouse scrolled (488, 389) with delta (0, -1)
Screenshot: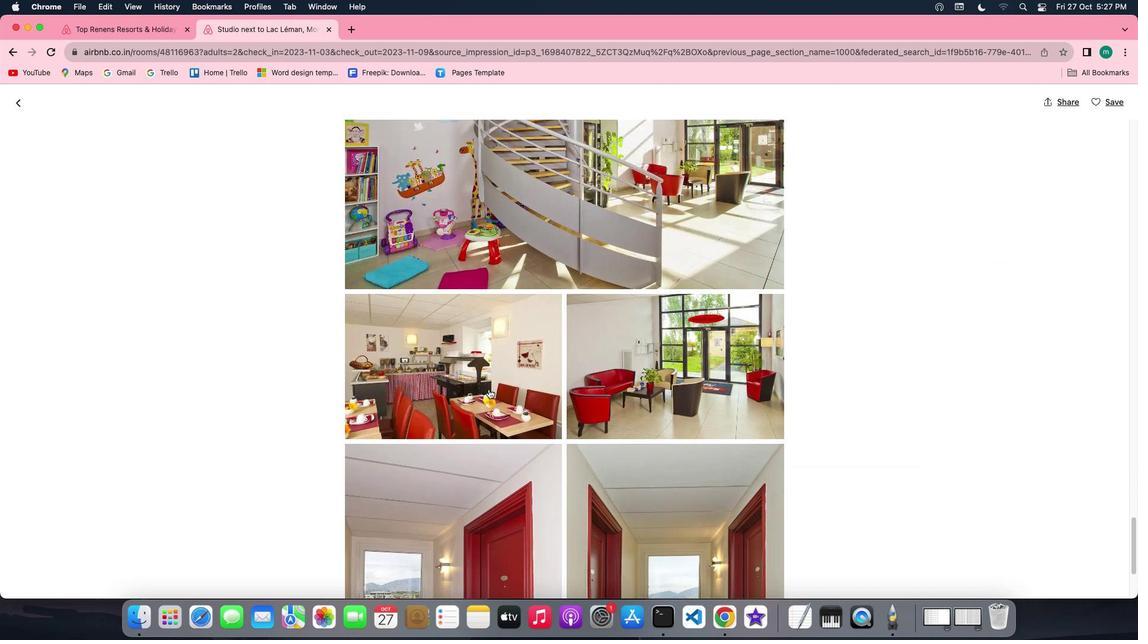 
Action: Mouse scrolled (488, 389) with delta (0, -1)
Screenshot: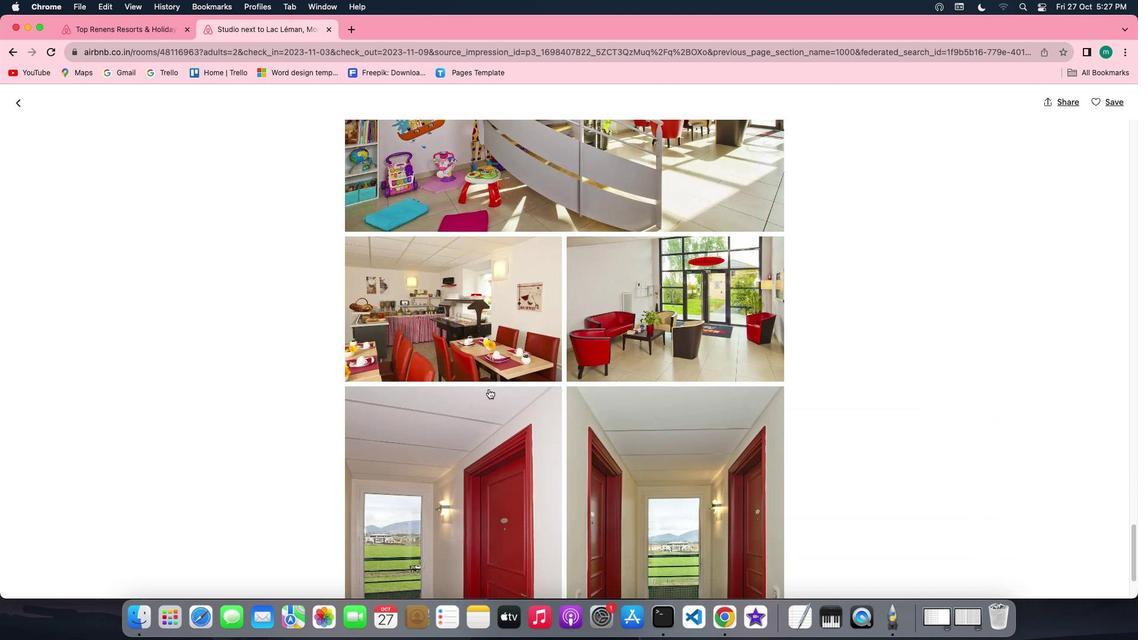 
Action: Mouse scrolled (488, 389) with delta (0, 0)
Screenshot: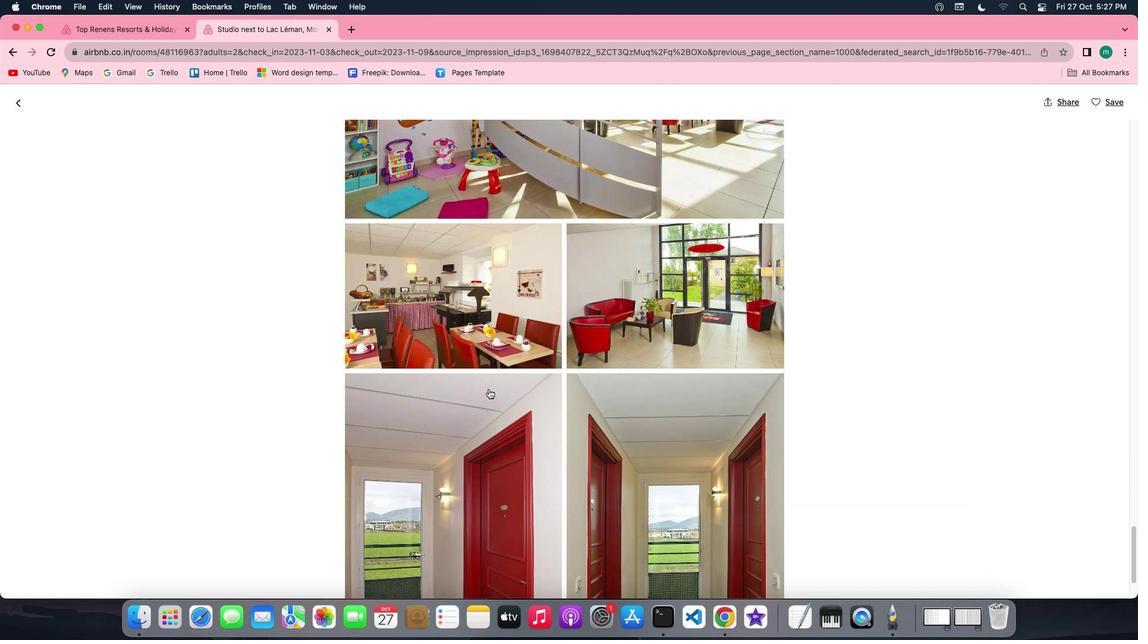 
Action: Mouse scrolled (488, 389) with delta (0, 0)
Screenshot: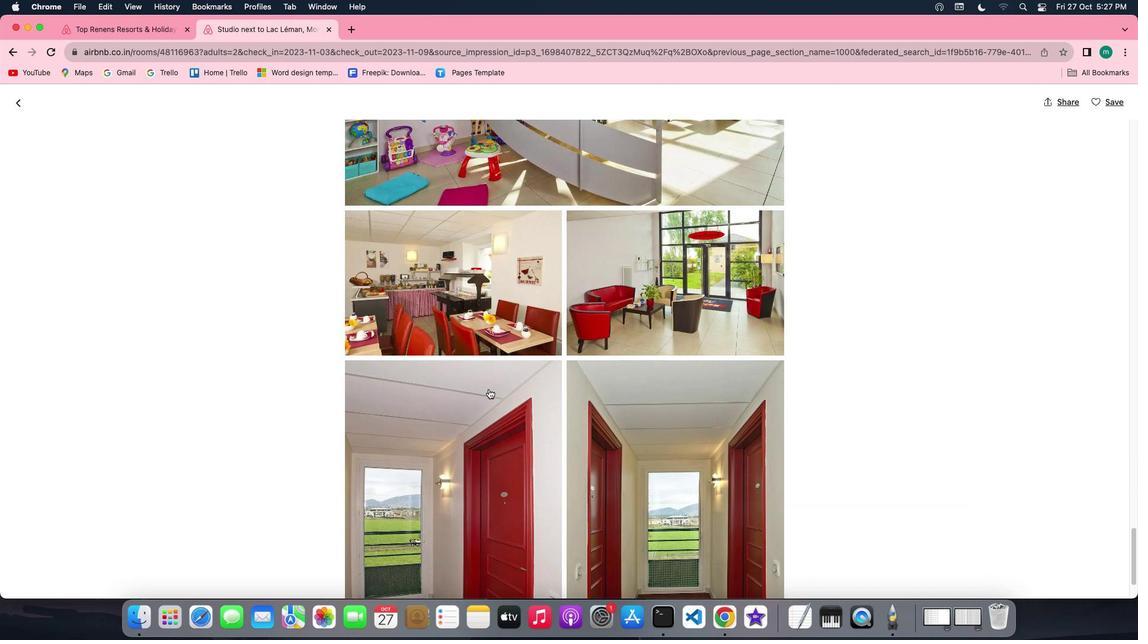 
Action: Mouse scrolled (488, 389) with delta (0, -1)
Screenshot: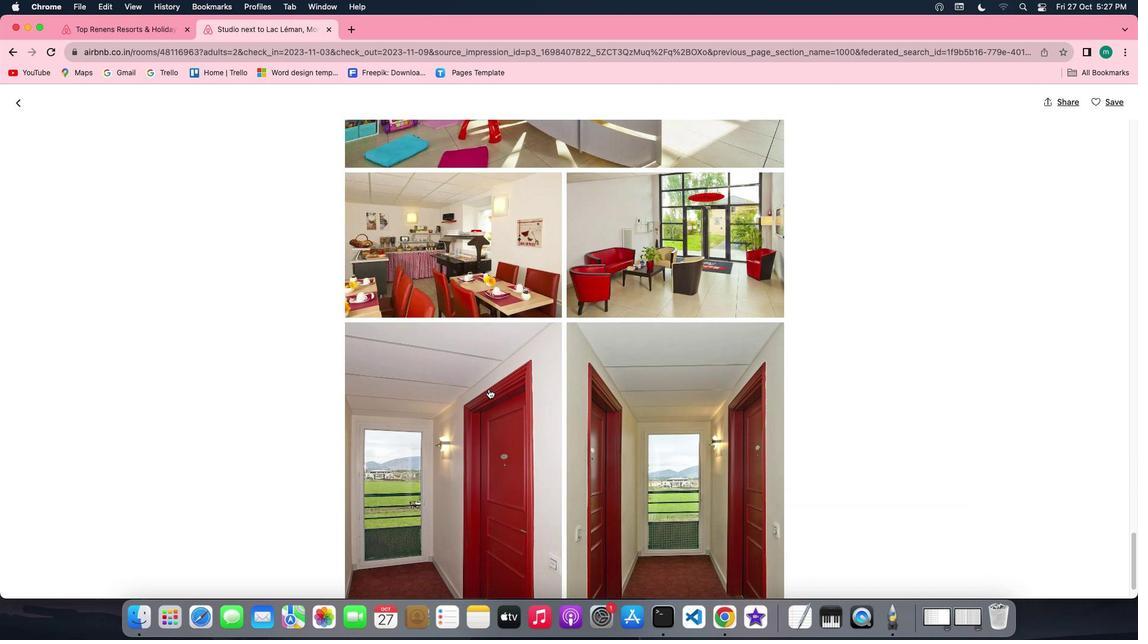 
Action: Mouse scrolled (488, 389) with delta (0, 0)
Screenshot: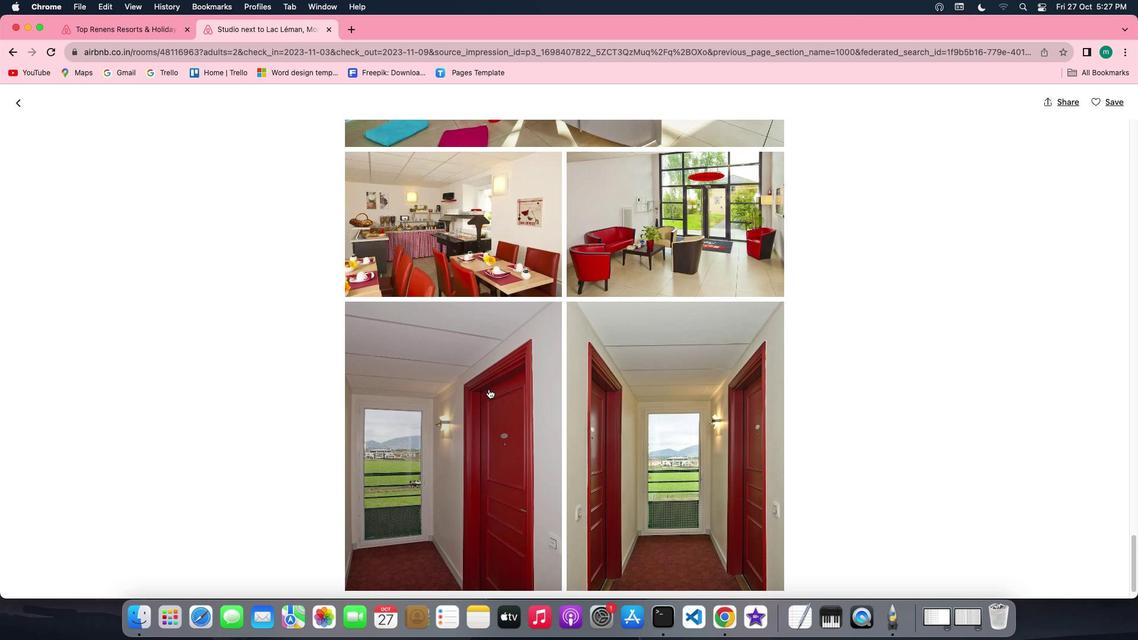 
Action: Mouse scrolled (488, 389) with delta (0, 0)
Screenshot: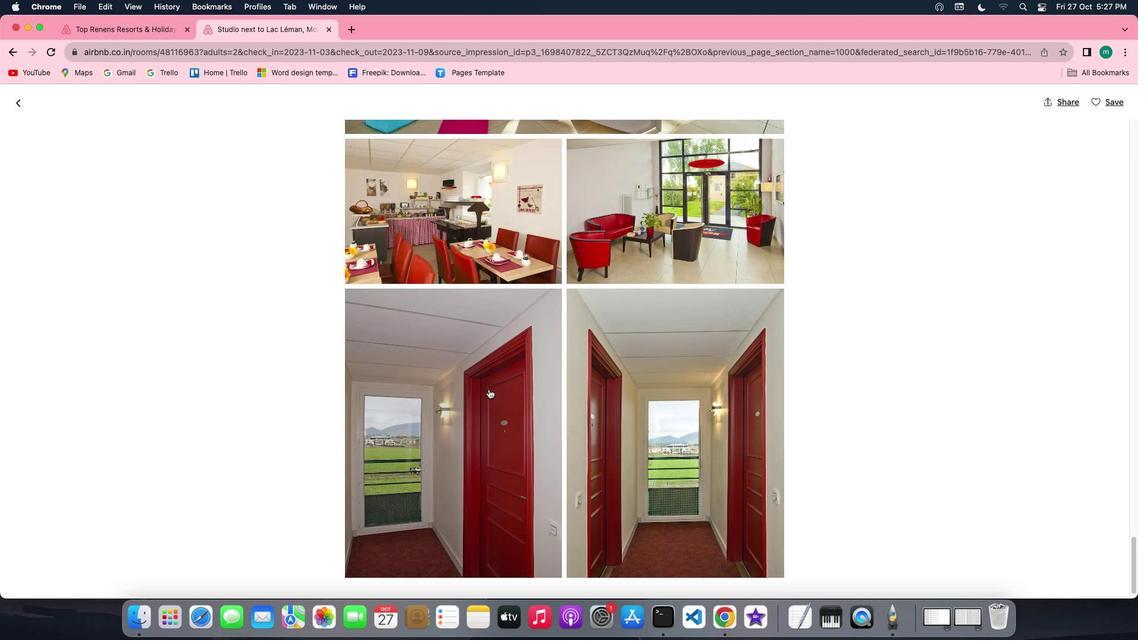 
Action: Mouse scrolled (488, 389) with delta (0, 0)
Screenshot: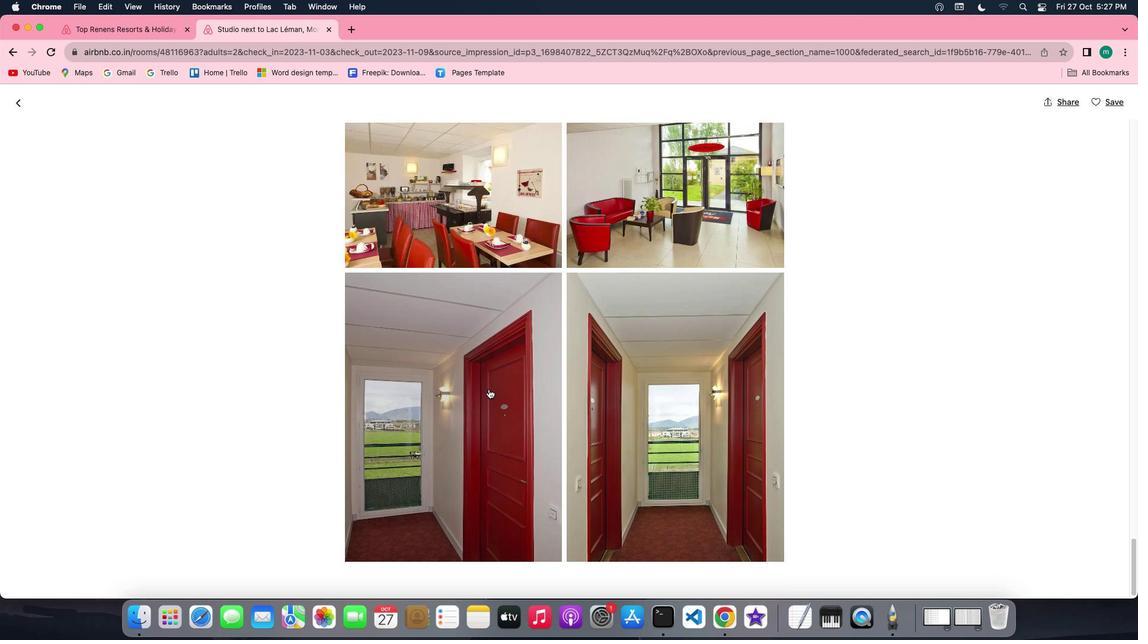 
Action: Mouse scrolled (488, 389) with delta (0, 0)
Screenshot: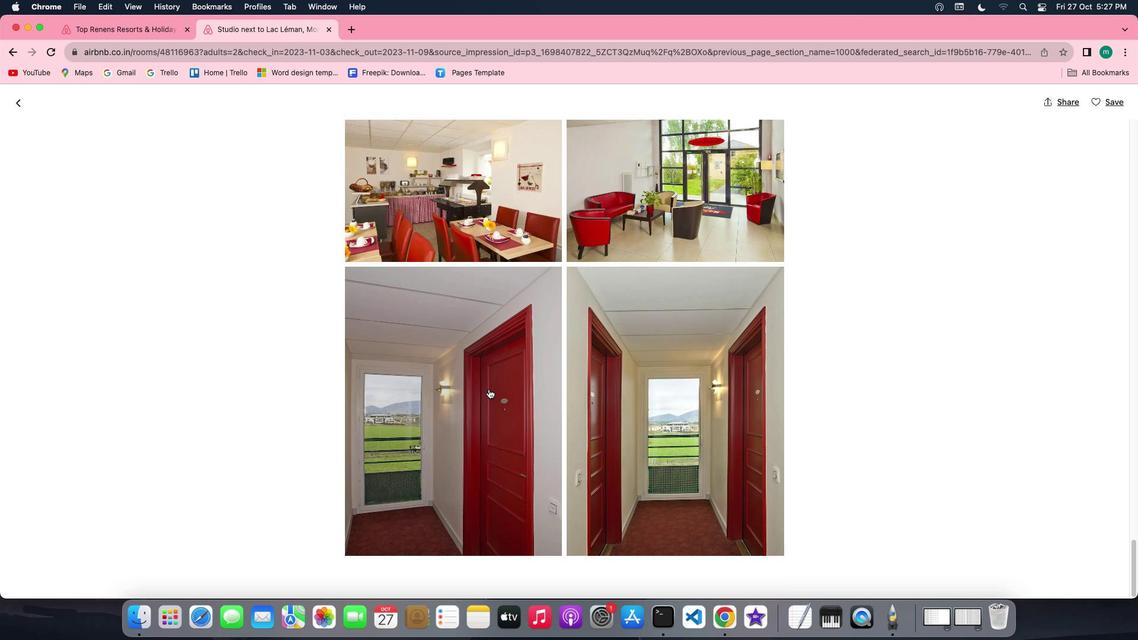 
Action: Mouse scrolled (488, 389) with delta (0, -1)
Screenshot: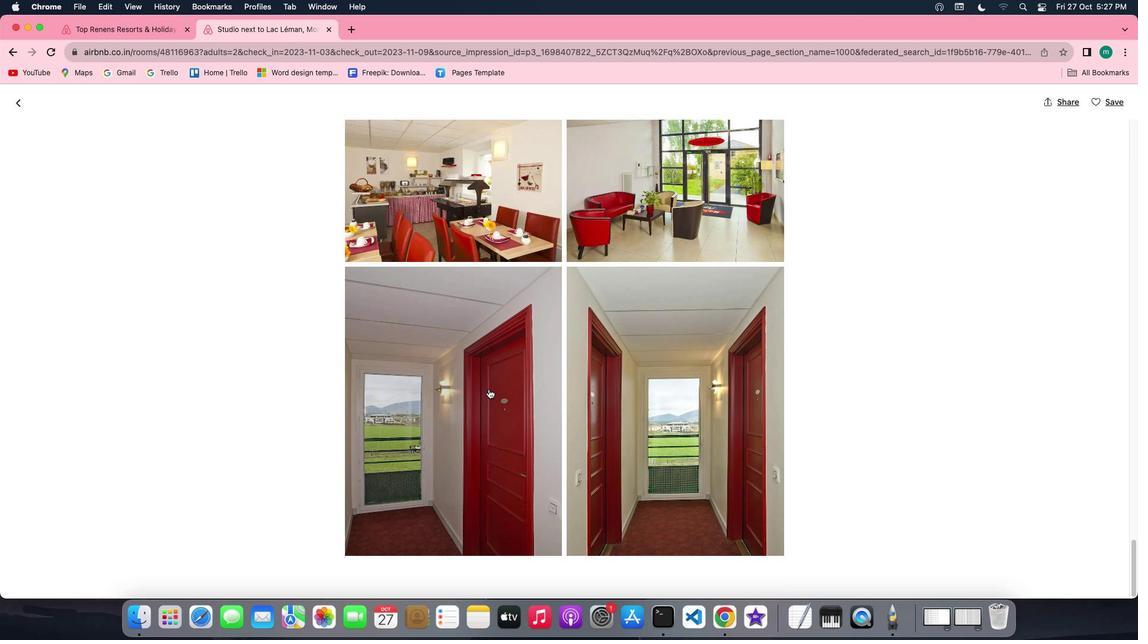 
Action: Mouse scrolled (488, 389) with delta (0, 0)
Screenshot: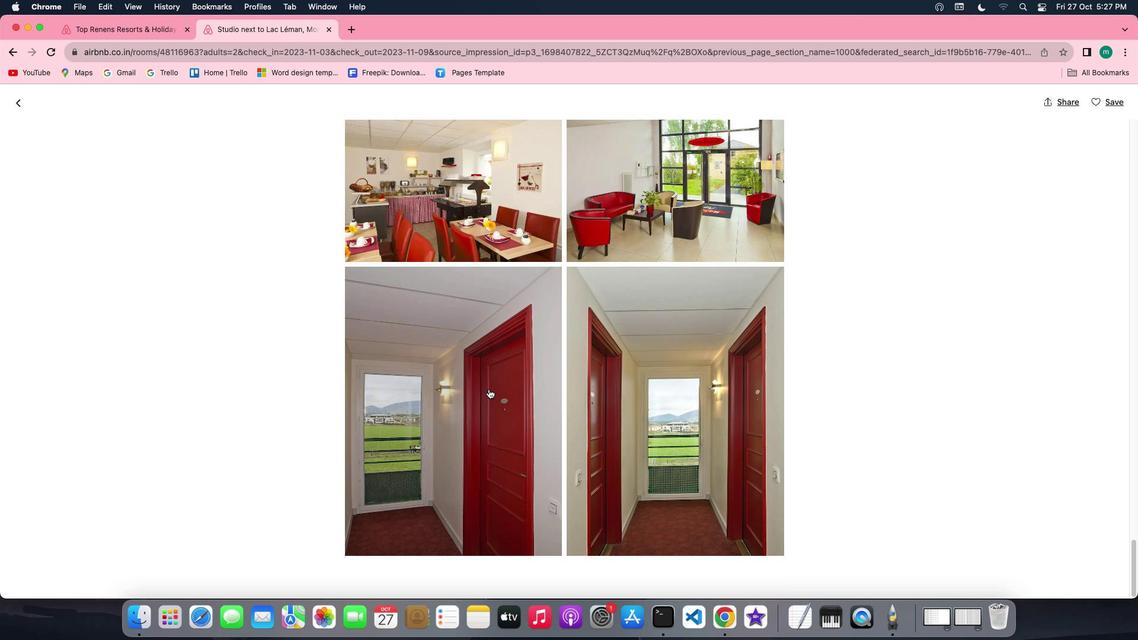 
Action: Mouse scrolled (488, 389) with delta (0, 0)
Screenshot: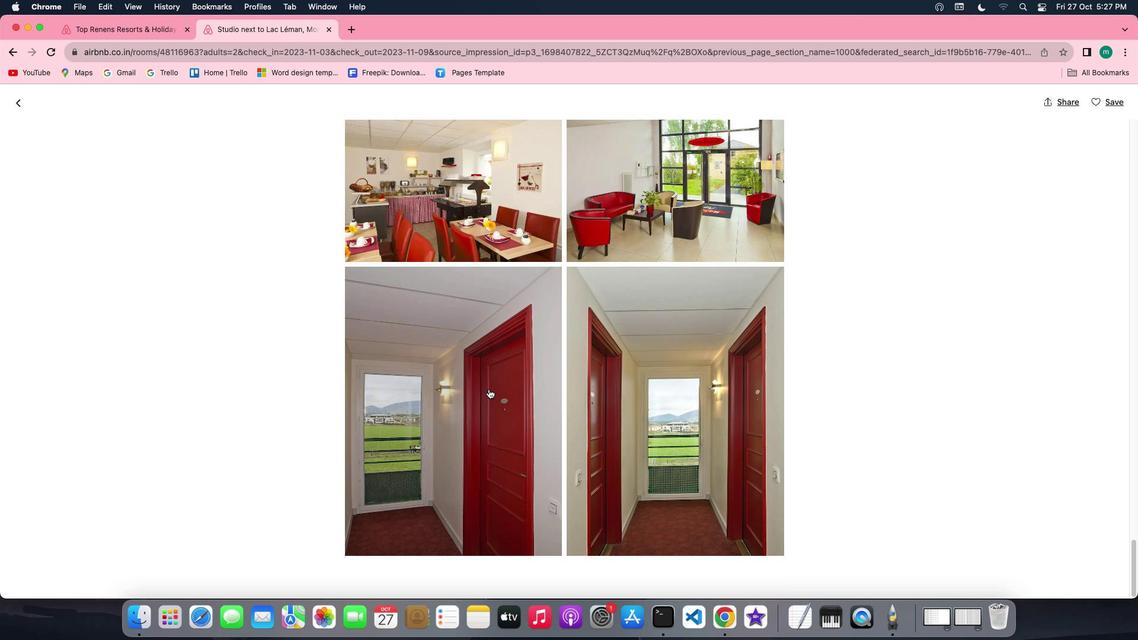 
Action: Mouse scrolled (488, 389) with delta (0, -1)
Screenshot: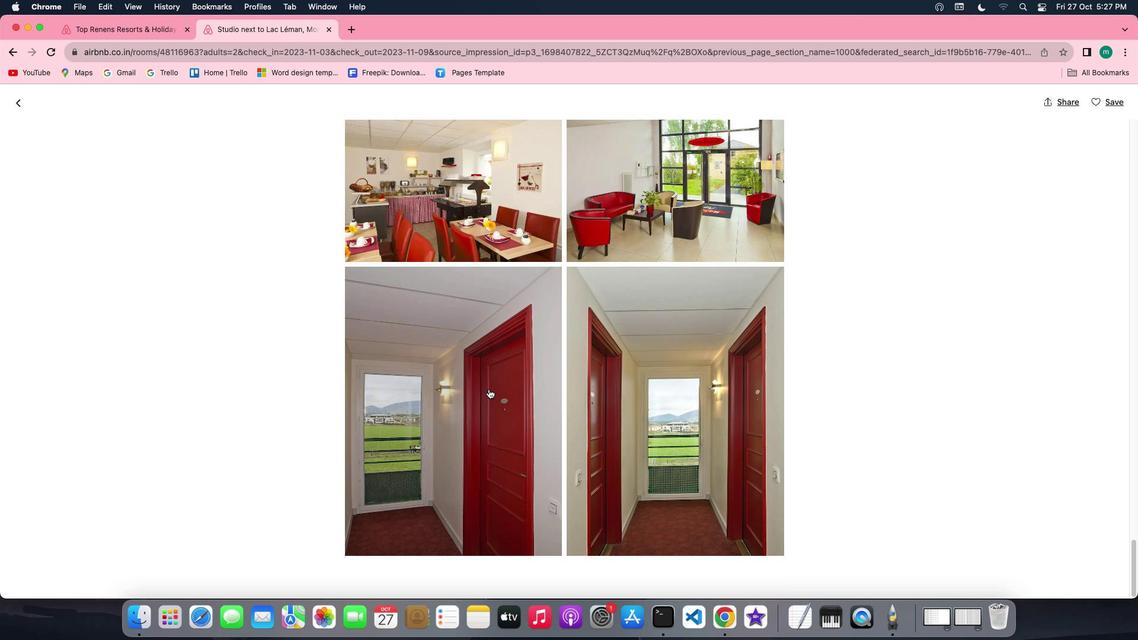 
Action: Mouse scrolled (488, 389) with delta (0, -2)
Screenshot: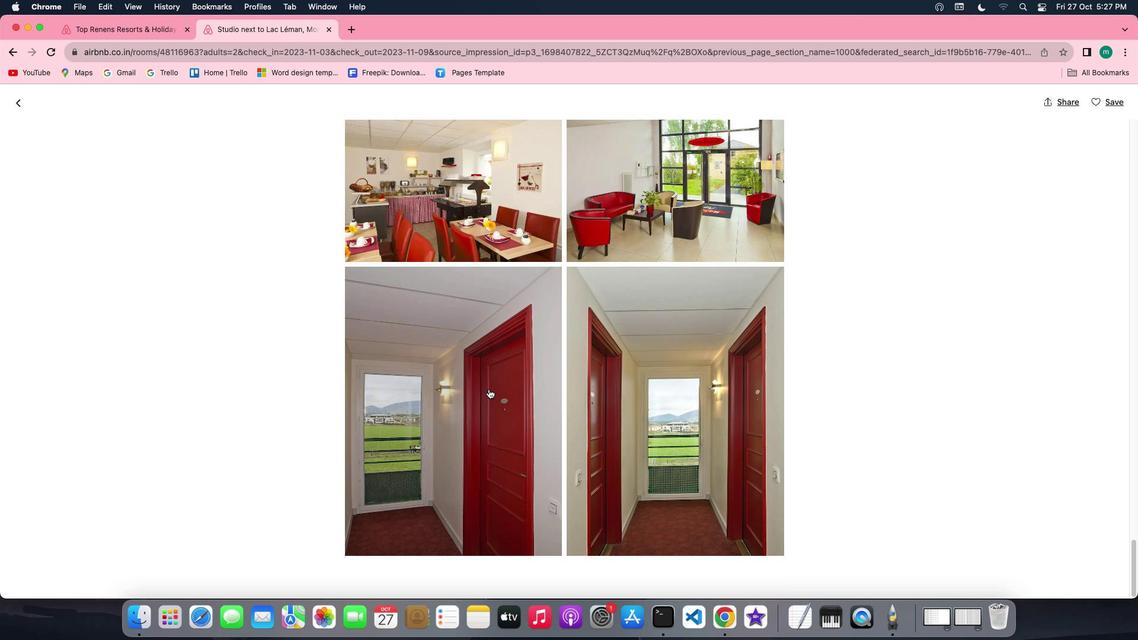 
Action: Mouse scrolled (488, 389) with delta (0, -2)
Screenshot: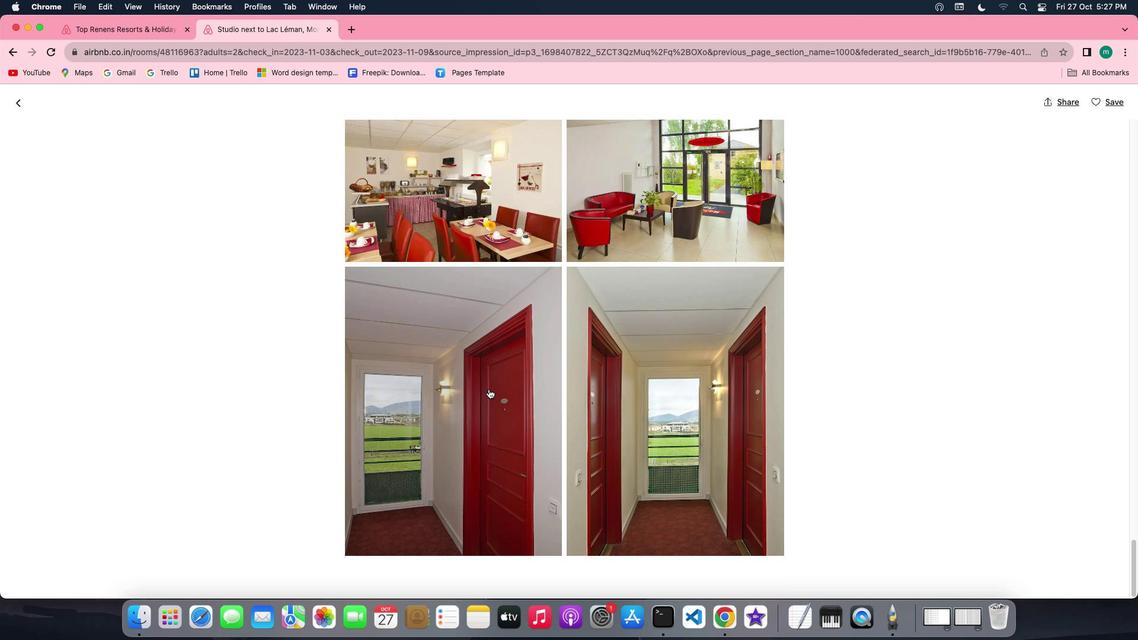 
Action: Mouse moved to (19, 103)
Screenshot: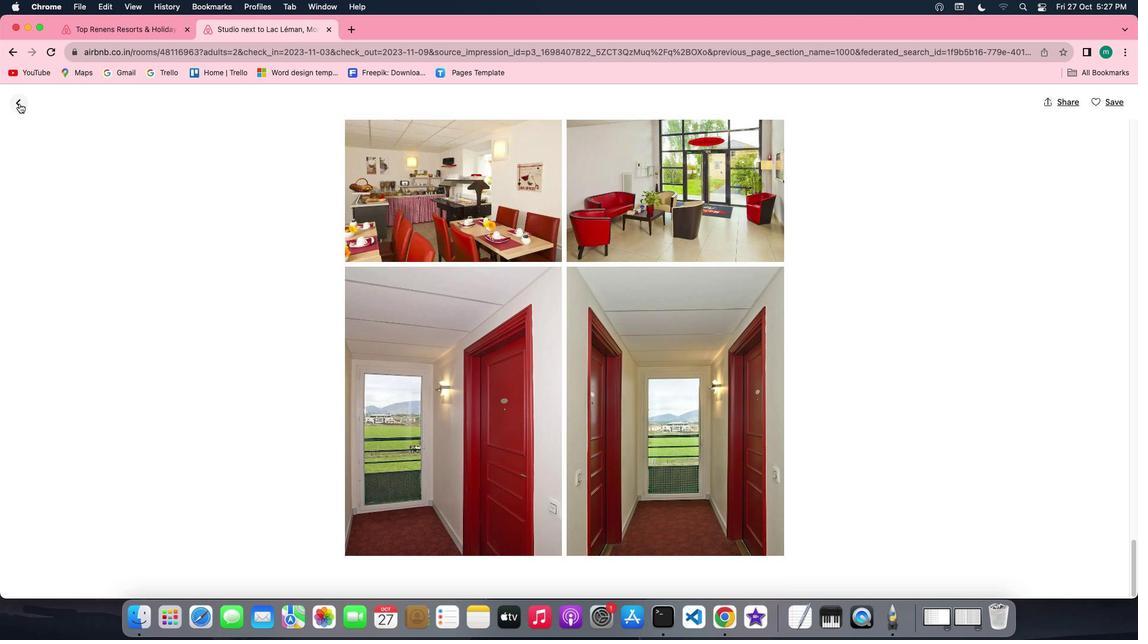 
Action: Mouse pressed left at (19, 103)
Screenshot: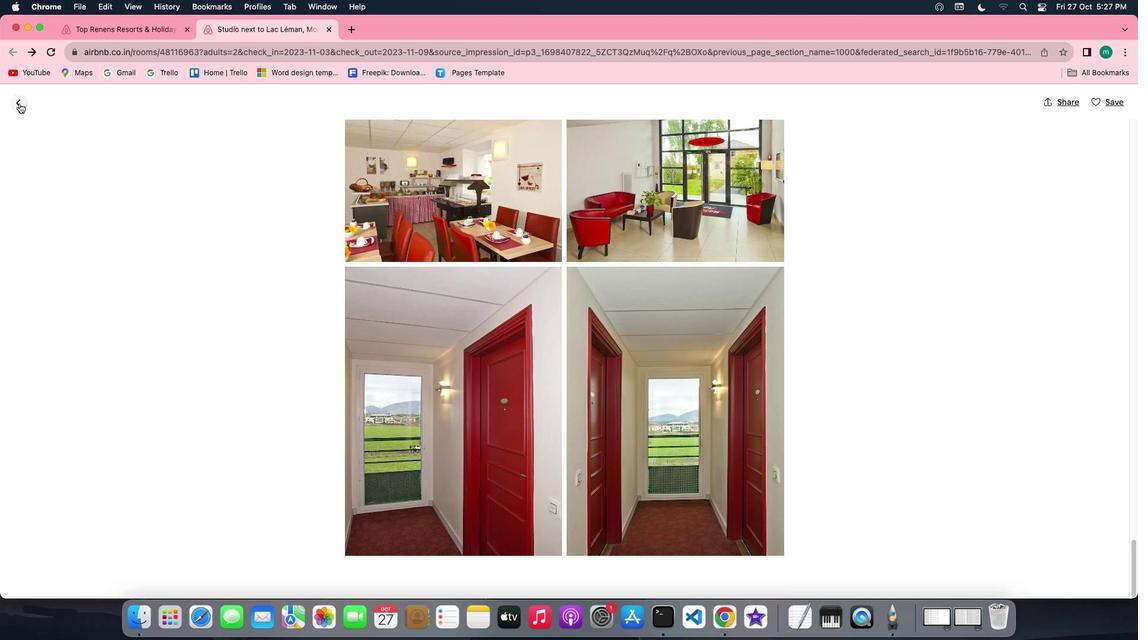 
Action: Mouse moved to (499, 400)
Screenshot: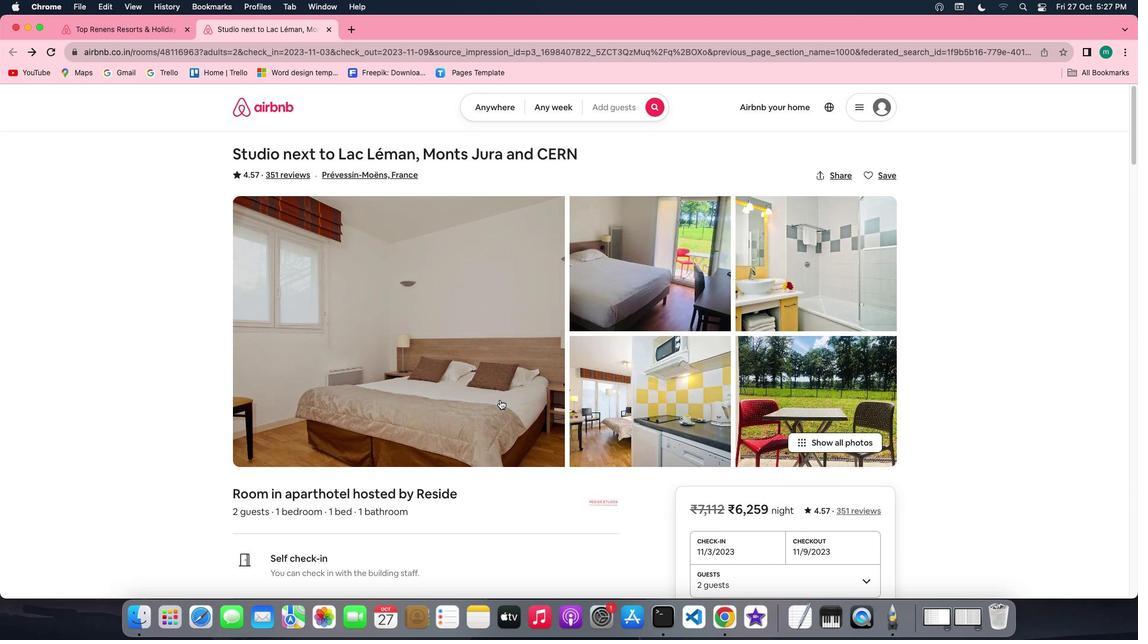
Action: Mouse scrolled (499, 400) with delta (0, 0)
Screenshot: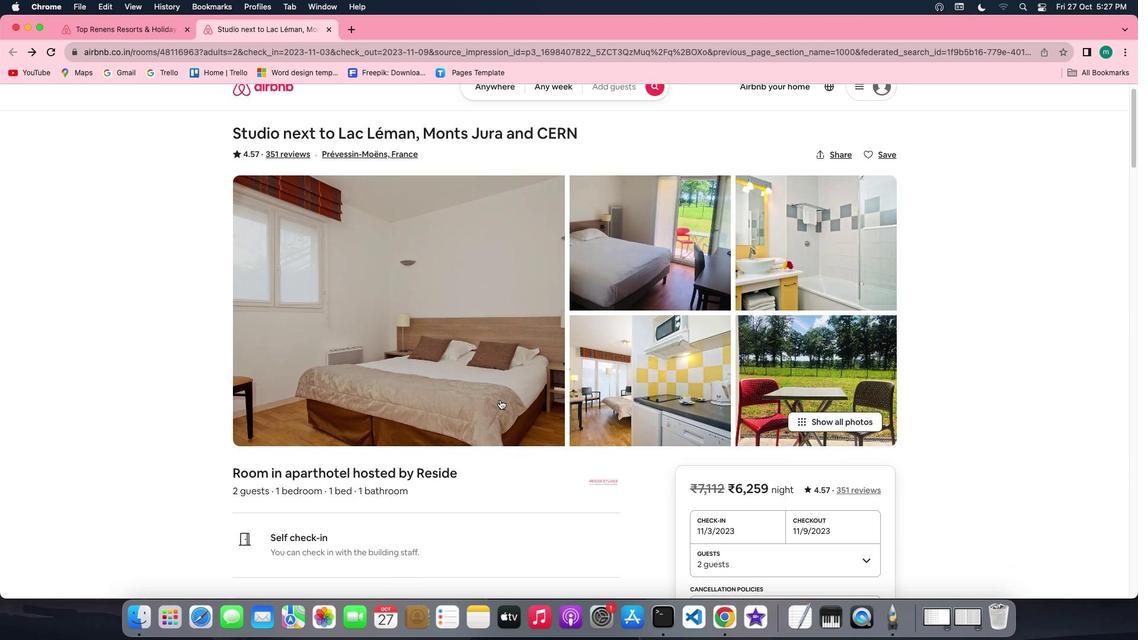 
Action: Mouse scrolled (499, 400) with delta (0, 0)
Screenshot: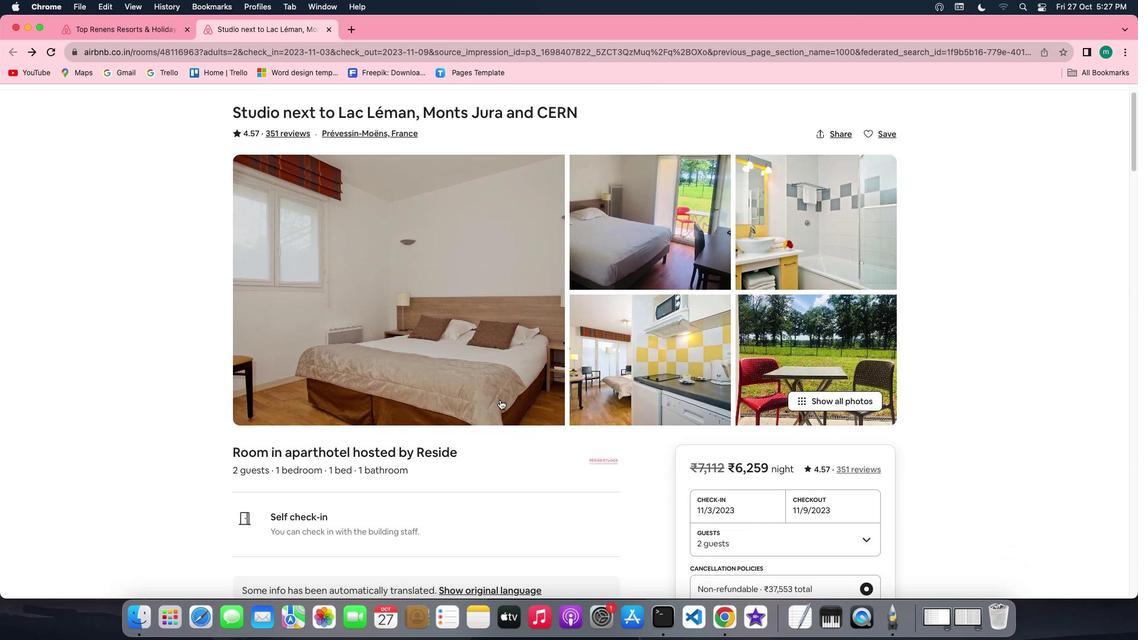 
Action: Mouse scrolled (499, 400) with delta (0, -1)
Screenshot: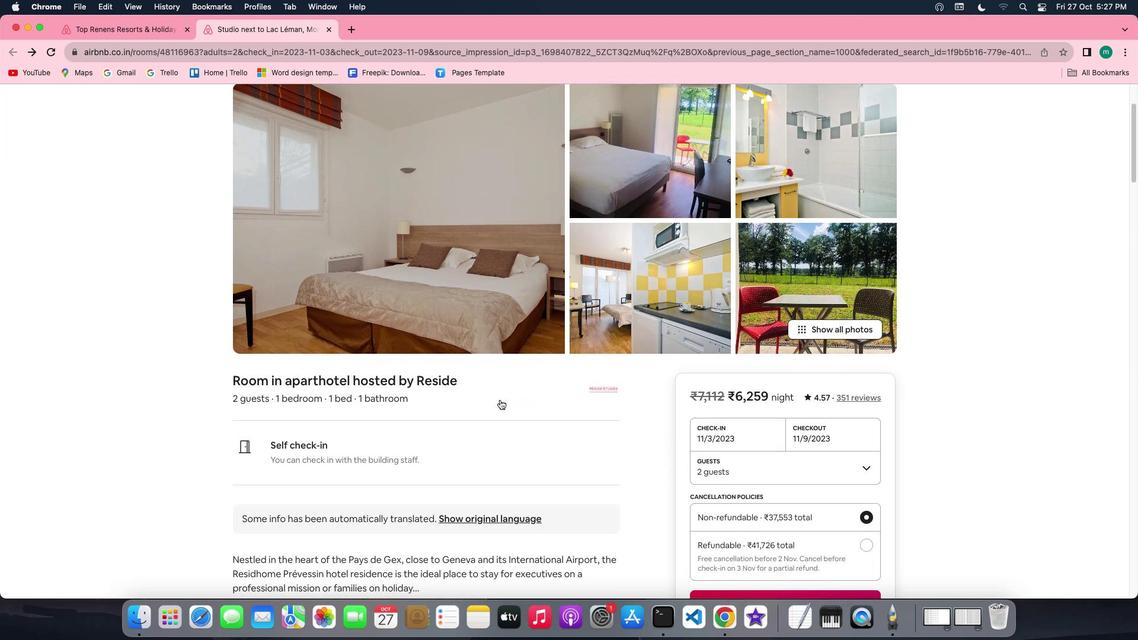 
Action: Mouse scrolled (499, 400) with delta (0, -1)
Screenshot: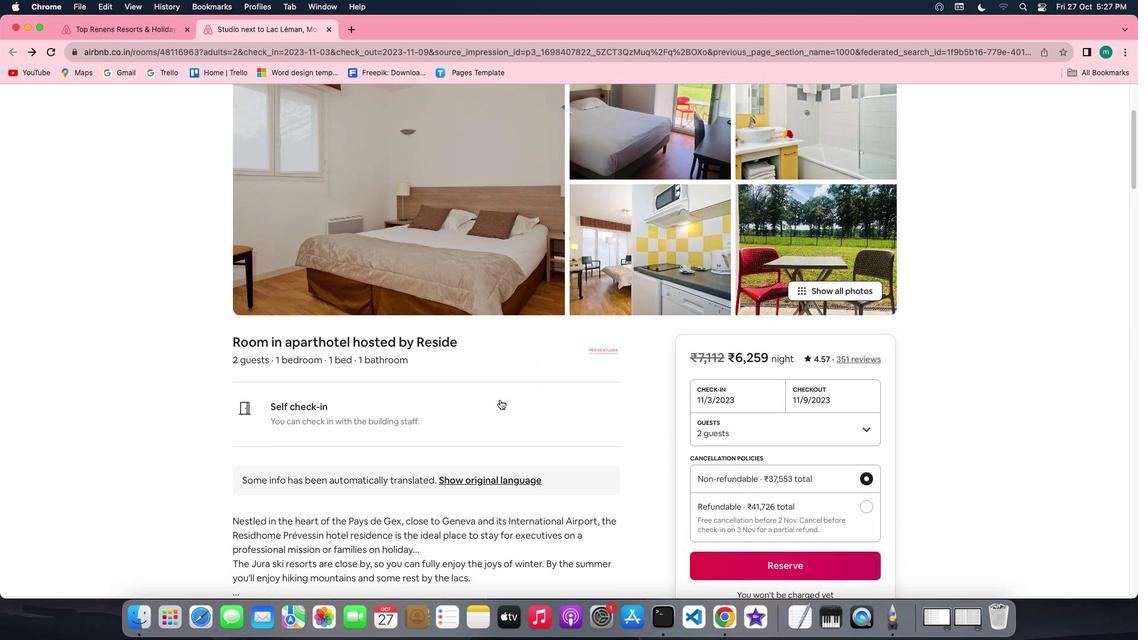 
Action: Mouse scrolled (499, 400) with delta (0, 0)
Screenshot: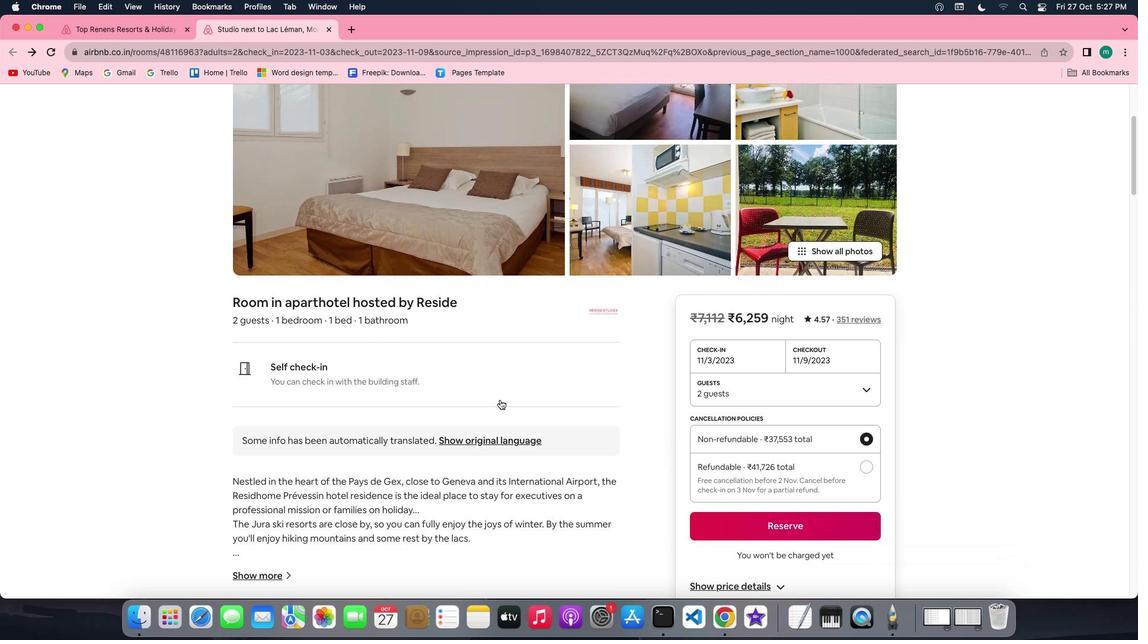 
Action: Mouse scrolled (499, 400) with delta (0, 0)
Screenshot: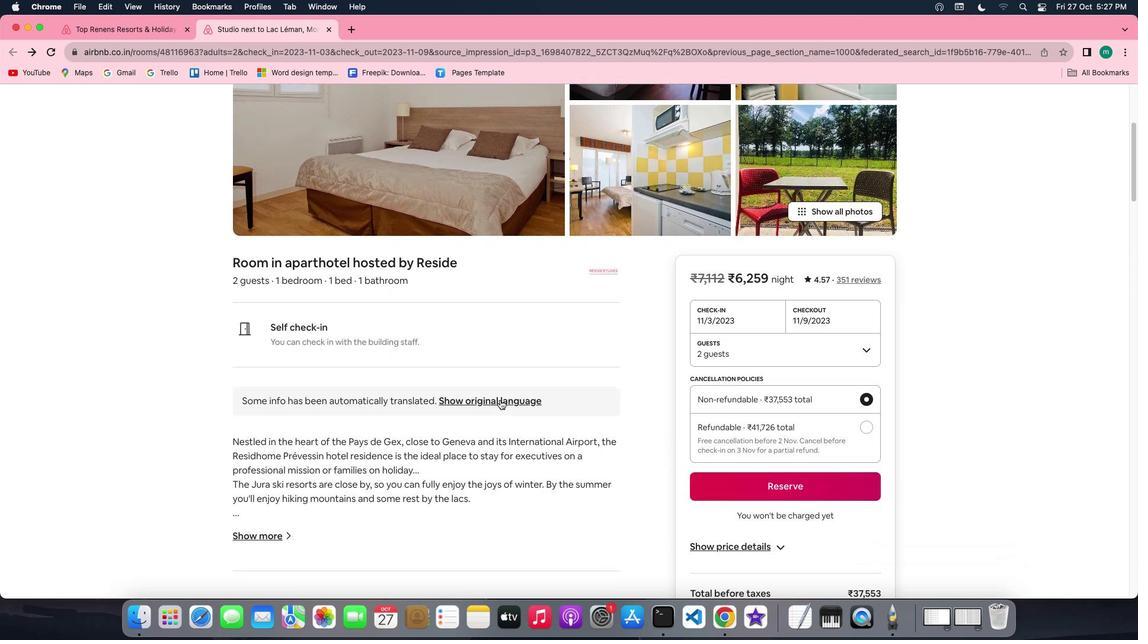 
Action: Mouse scrolled (499, 400) with delta (0, -1)
Screenshot: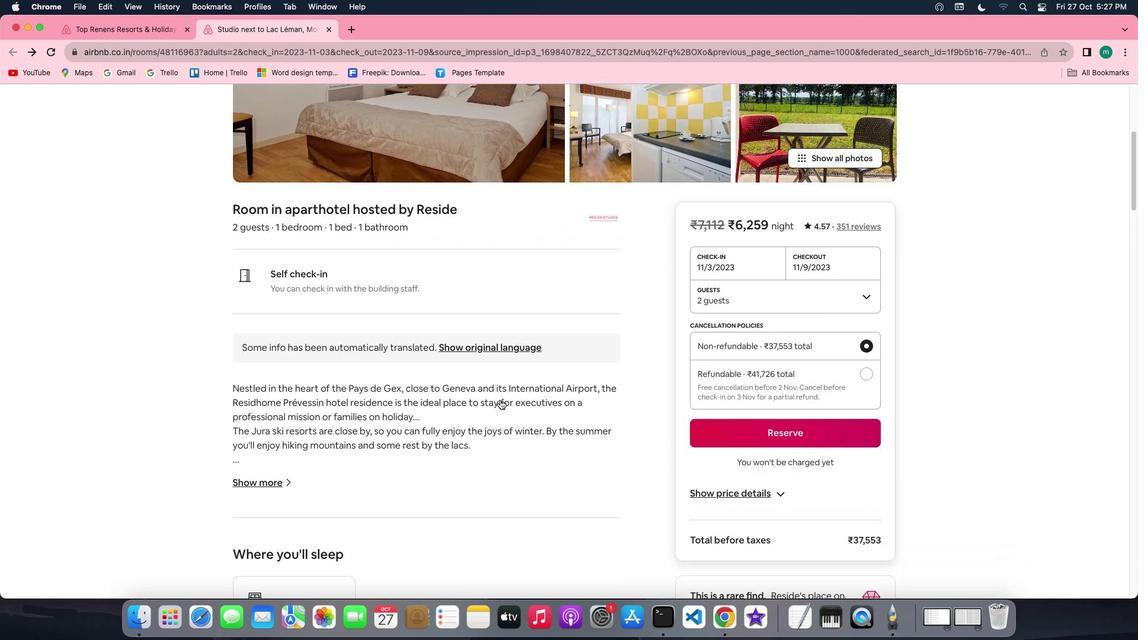 
Action: Mouse scrolled (499, 400) with delta (0, -2)
Screenshot: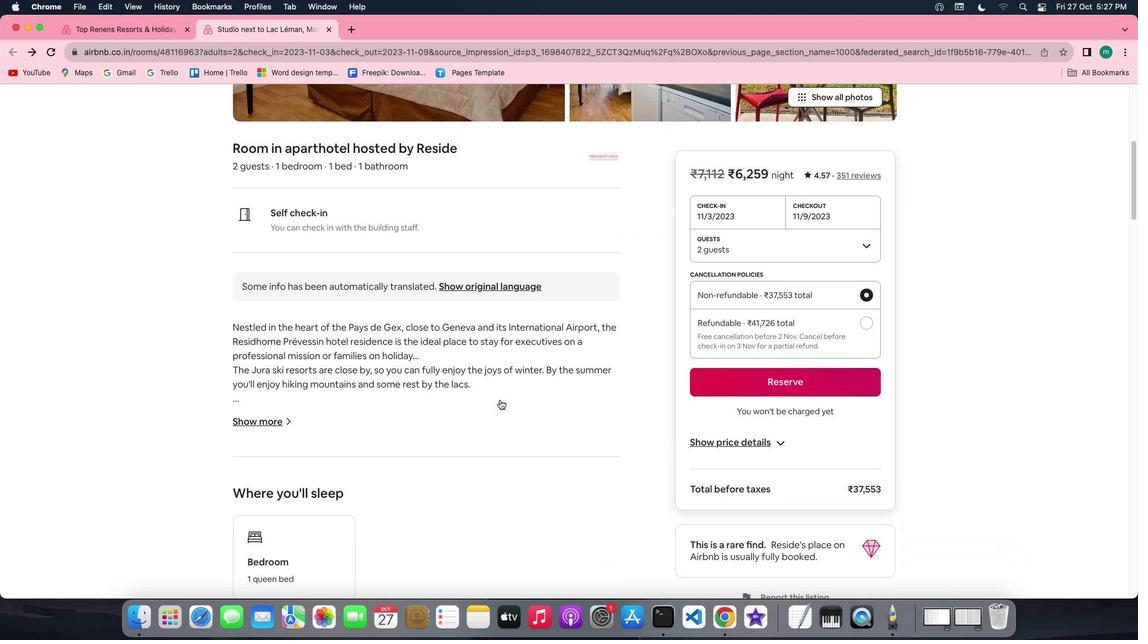 
Action: Mouse scrolled (499, 400) with delta (0, 0)
Screenshot: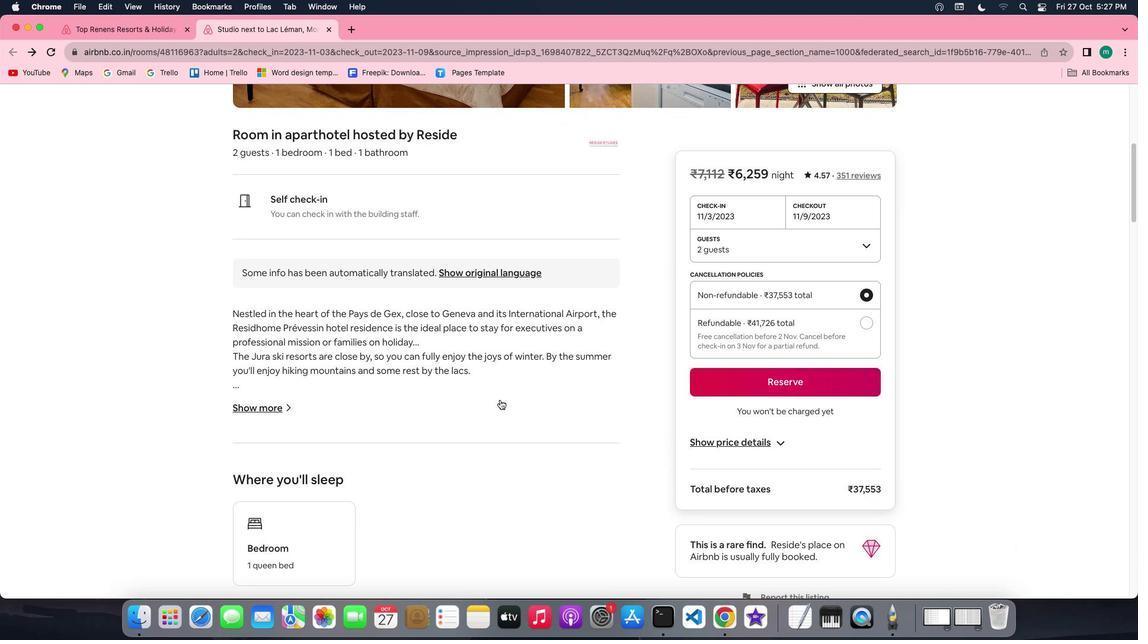 
Action: Mouse scrolled (499, 400) with delta (0, 0)
Screenshot: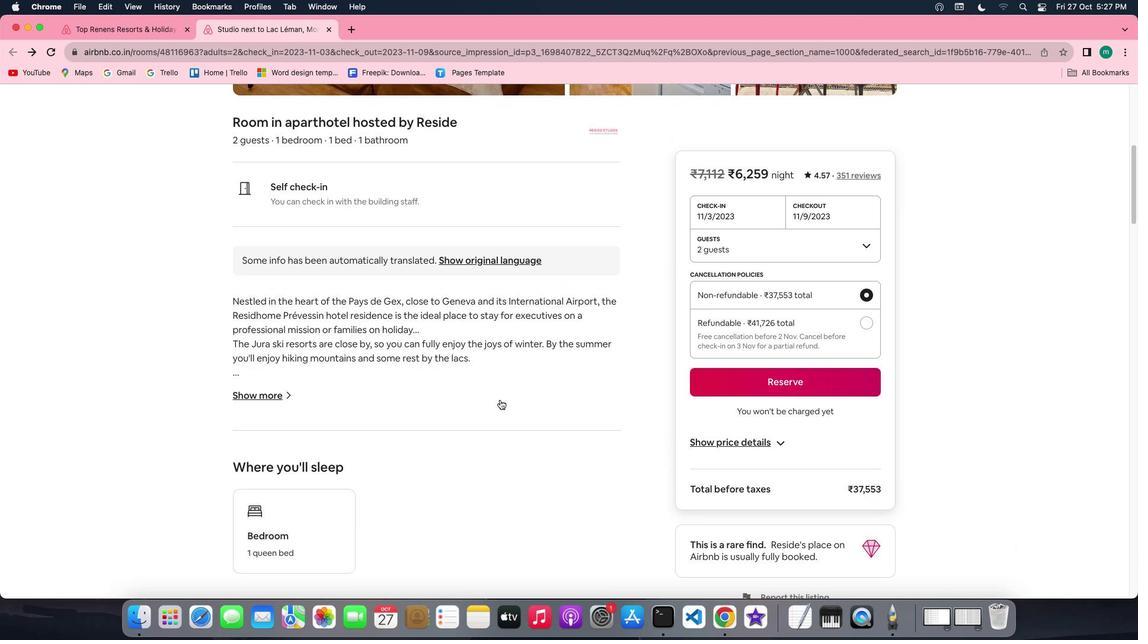 
Action: Mouse scrolled (499, 400) with delta (0, -1)
Screenshot: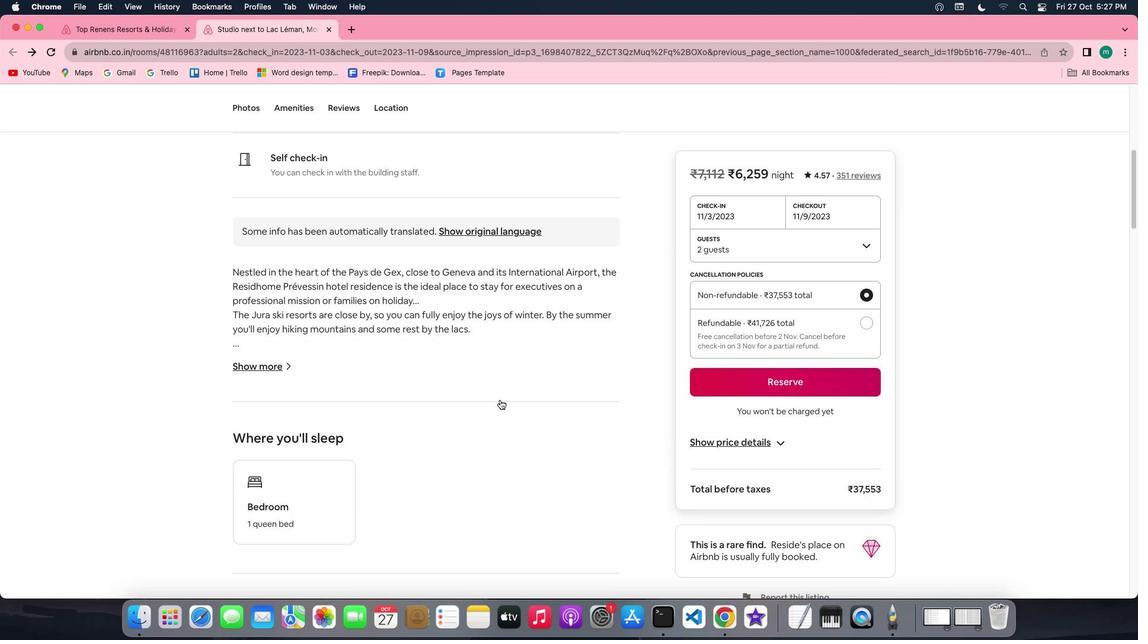 
Action: Mouse scrolled (499, 400) with delta (0, 0)
Screenshot: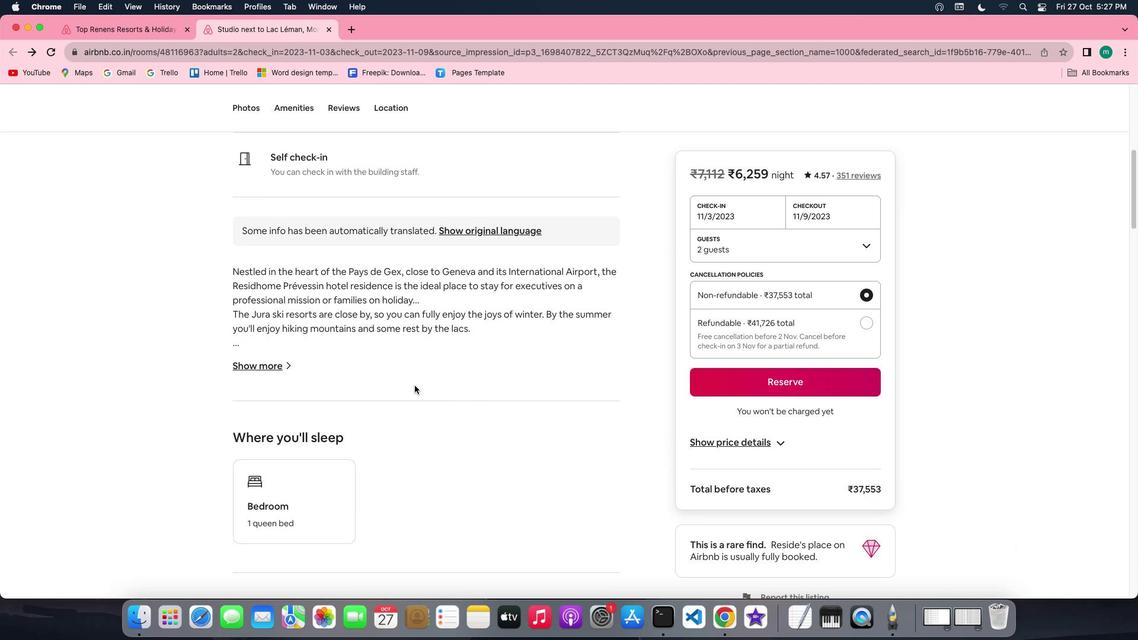 
Action: Mouse moved to (265, 363)
Screenshot: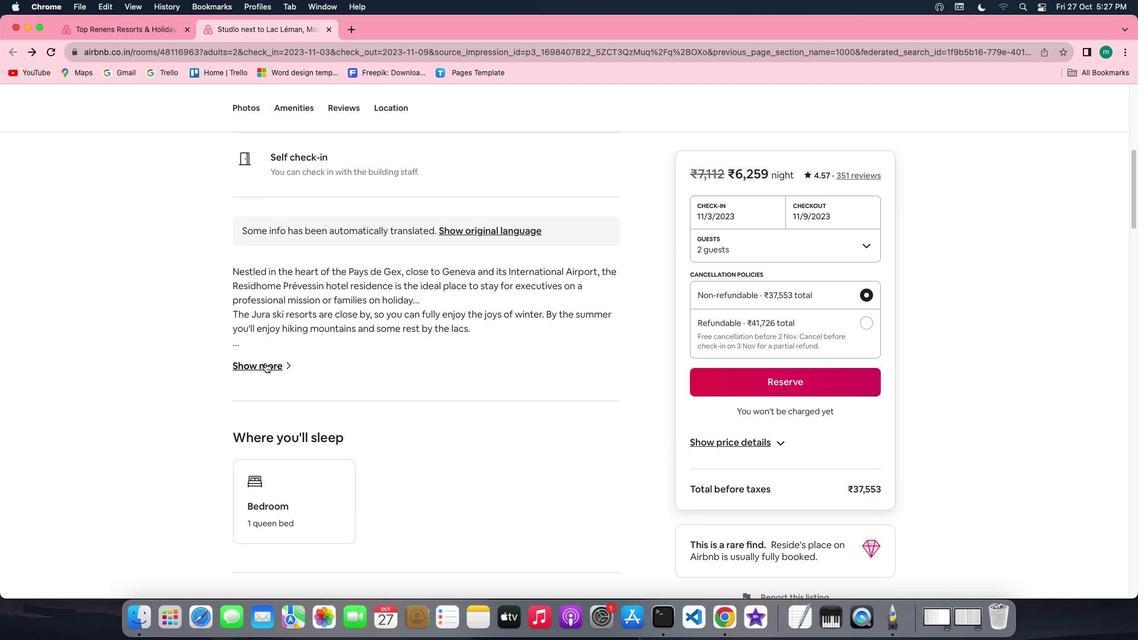 
Action: Mouse pressed left at (265, 363)
Screenshot: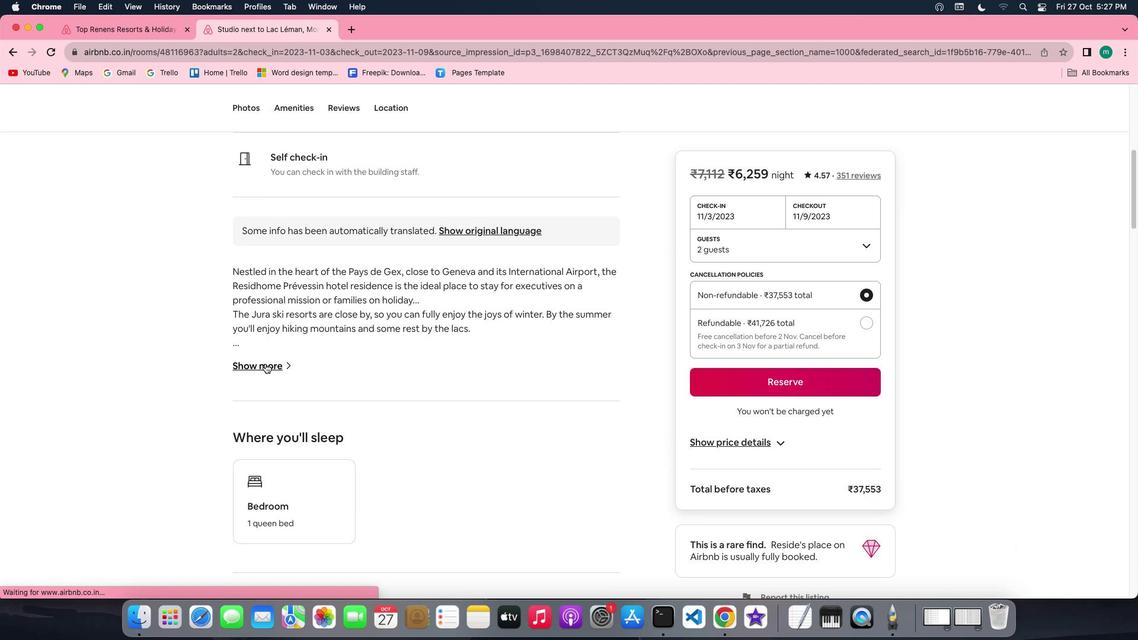 
Action: Mouse moved to (599, 390)
